 Task: Research Airbnb properties in Roissy-en-Brie, France from 9th December, 2023 to 16th December, 2023 for 2 adults. Place can be entire room with 2 bedrooms having 1 beds and 1 bathroom. Property type can be flat.
Action: Mouse moved to (475, 82)
Screenshot: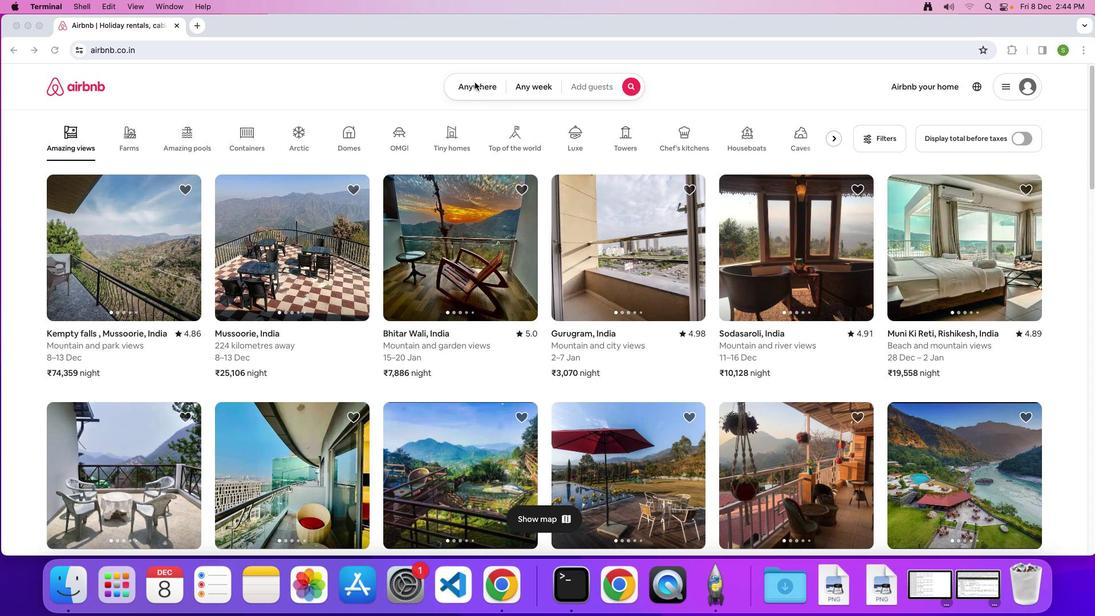 
Action: Mouse pressed left at (475, 82)
Screenshot: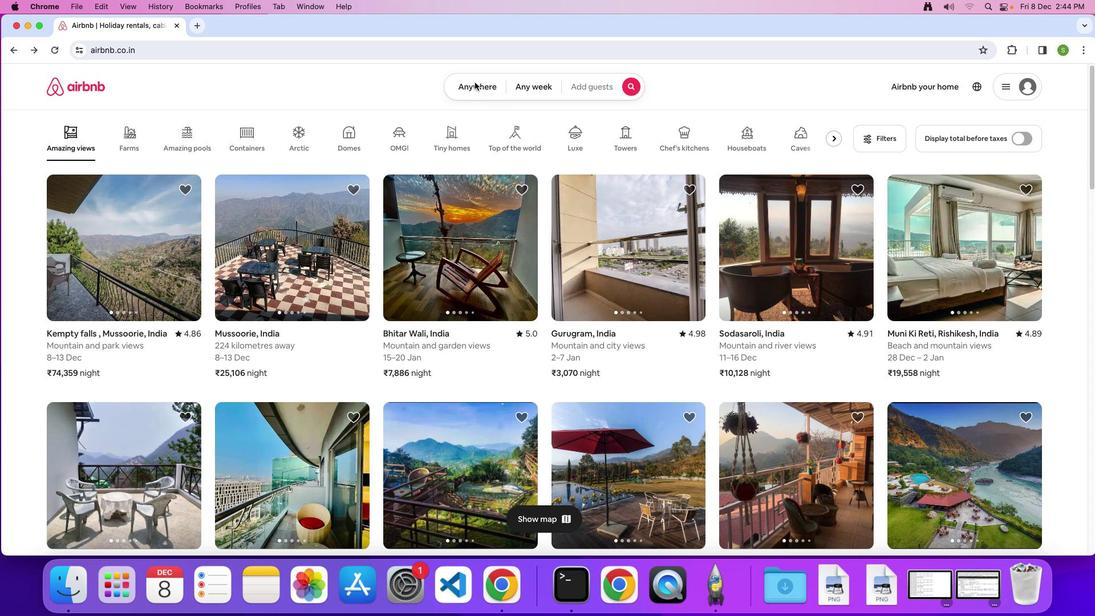 
Action: Mouse moved to (473, 85)
Screenshot: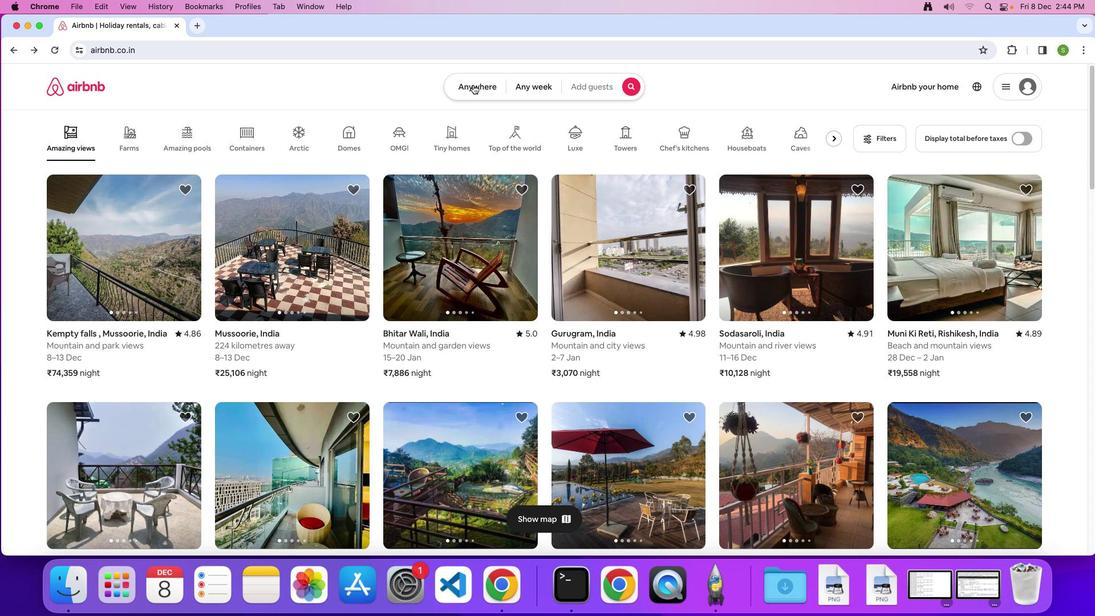 
Action: Mouse pressed left at (473, 85)
Screenshot: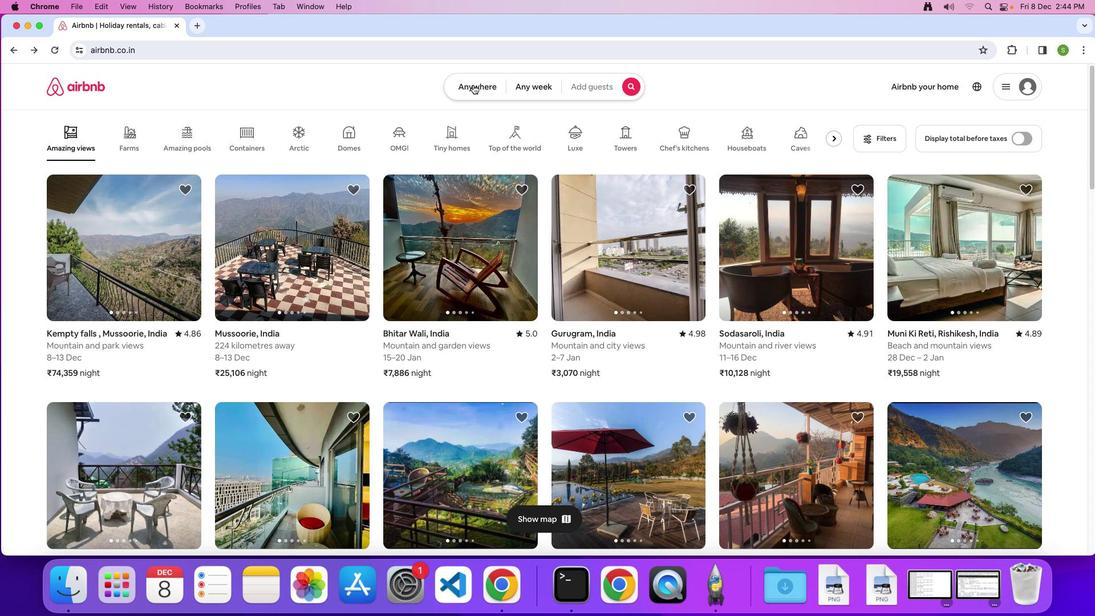 
Action: Mouse moved to (429, 134)
Screenshot: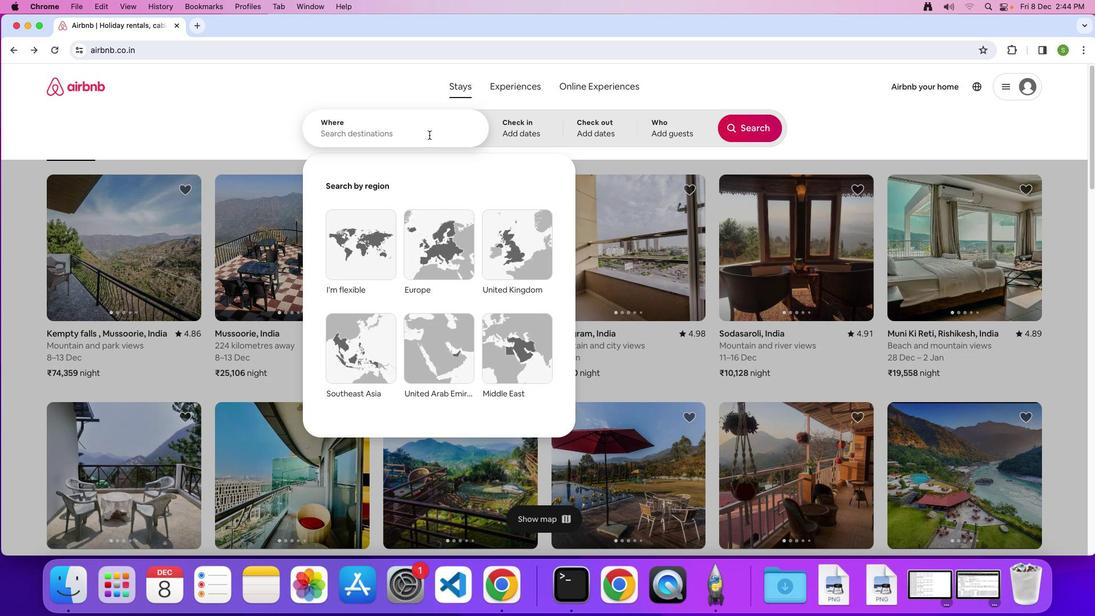 
Action: Mouse pressed left at (429, 134)
Screenshot: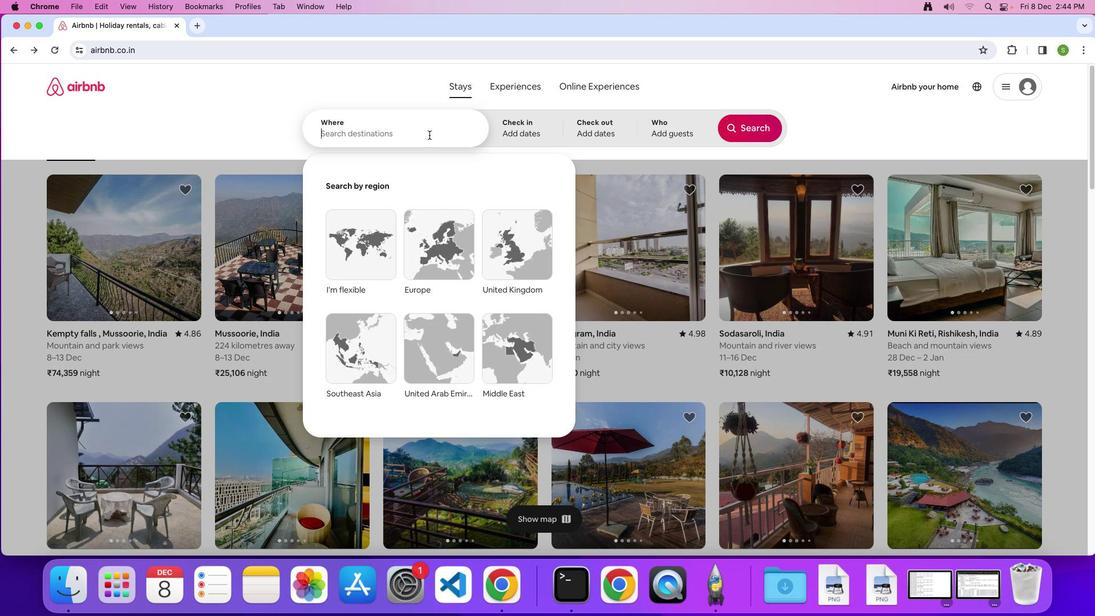 
Action: Key pressed 'R'Key.caps_lock'o''i''s''s''y''-''e''n''-'Key.shift'B''r''i''e'','Key.spaceKey.shift'F''r''a''n''c''e'Key.enter
Screenshot: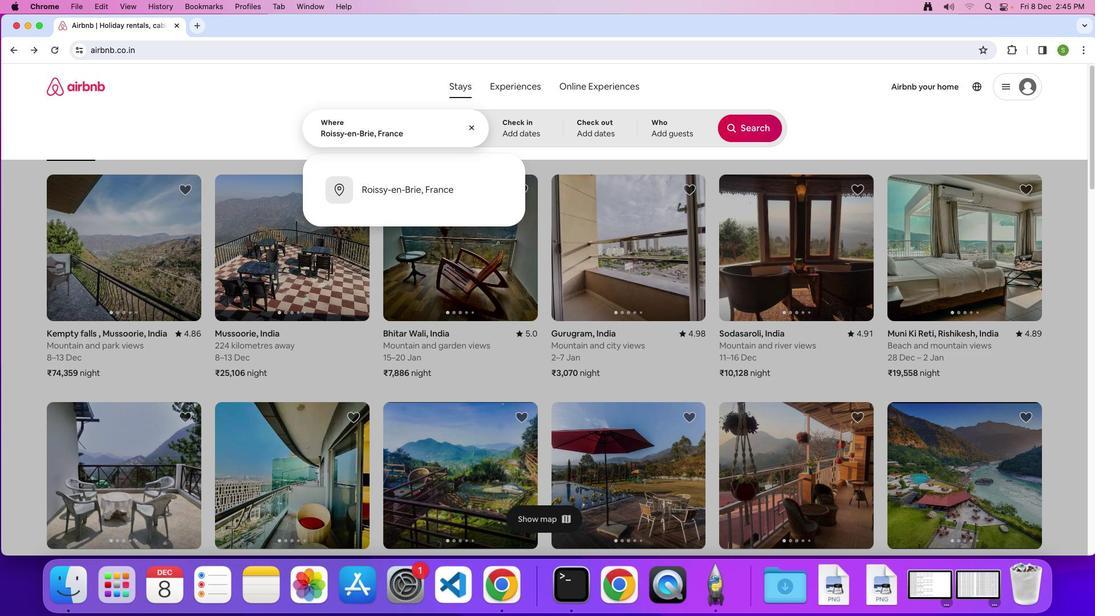 
Action: Mouse moved to (507, 300)
Screenshot: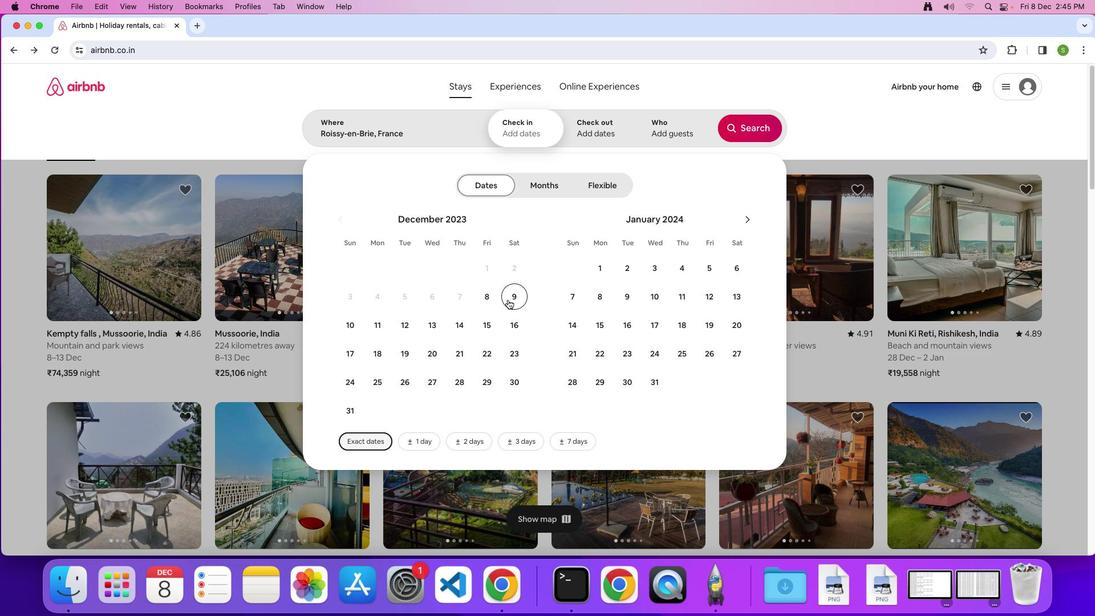 
Action: Mouse pressed left at (507, 300)
Screenshot: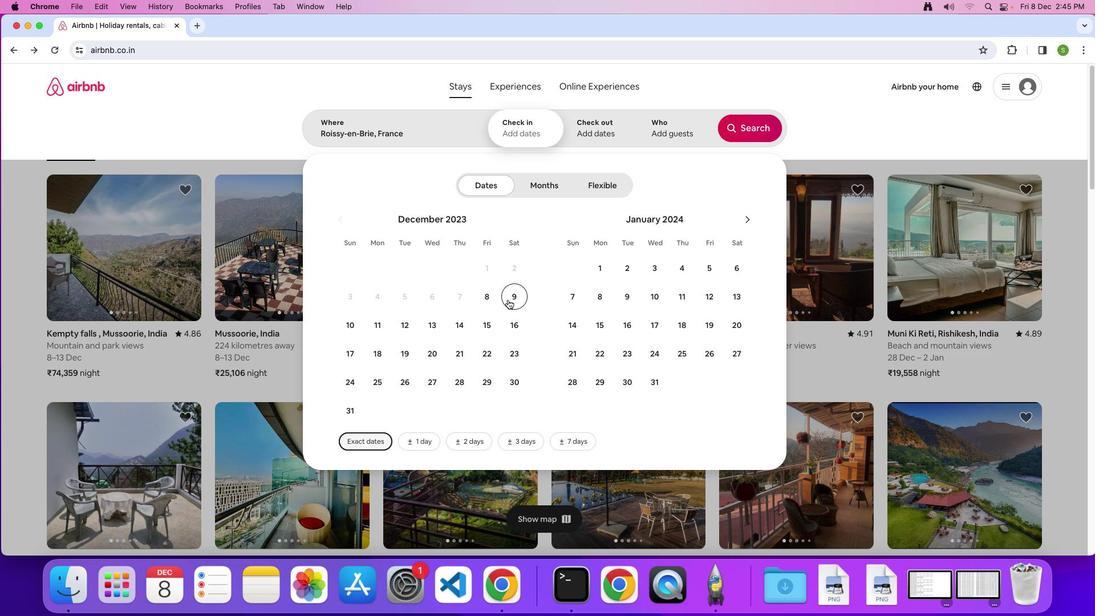 
Action: Mouse moved to (514, 329)
Screenshot: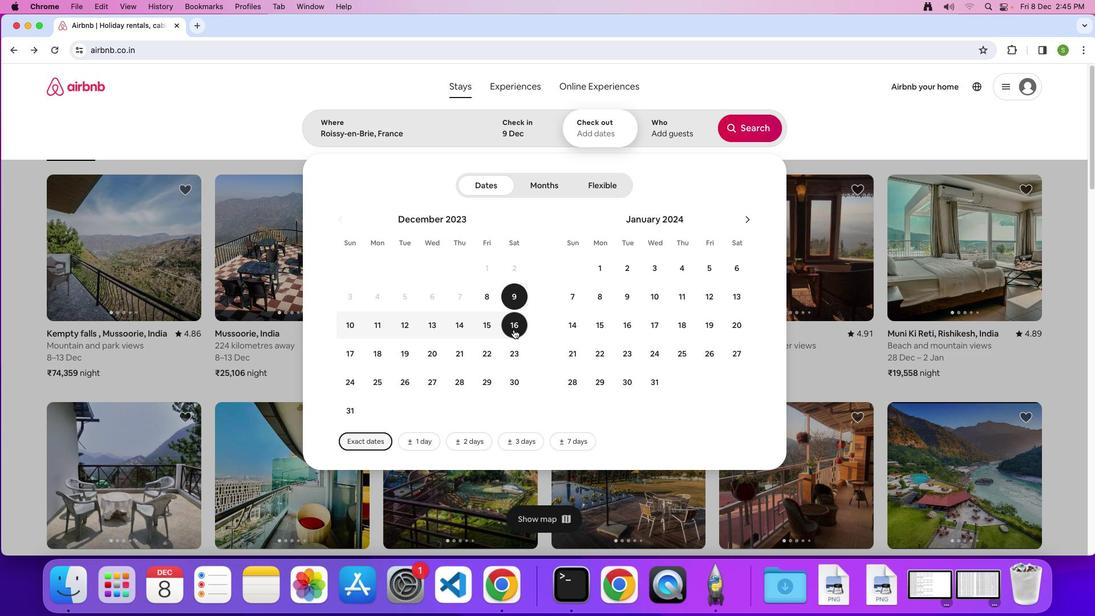 
Action: Mouse pressed left at (514, 329)
Screenshot: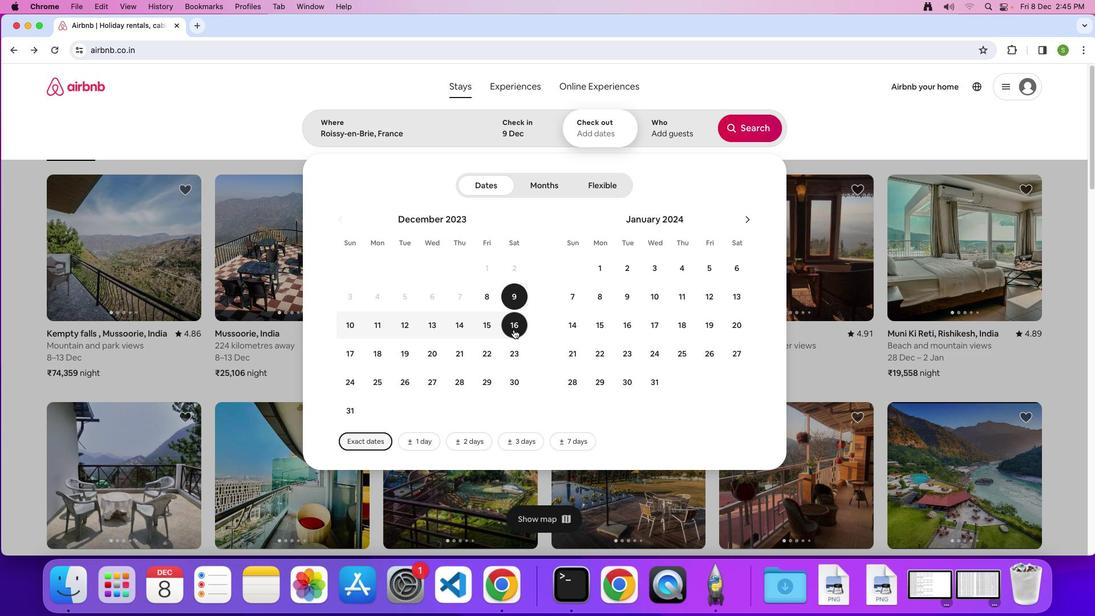
Action: Mouse moved to (663, 125)
Screenshot: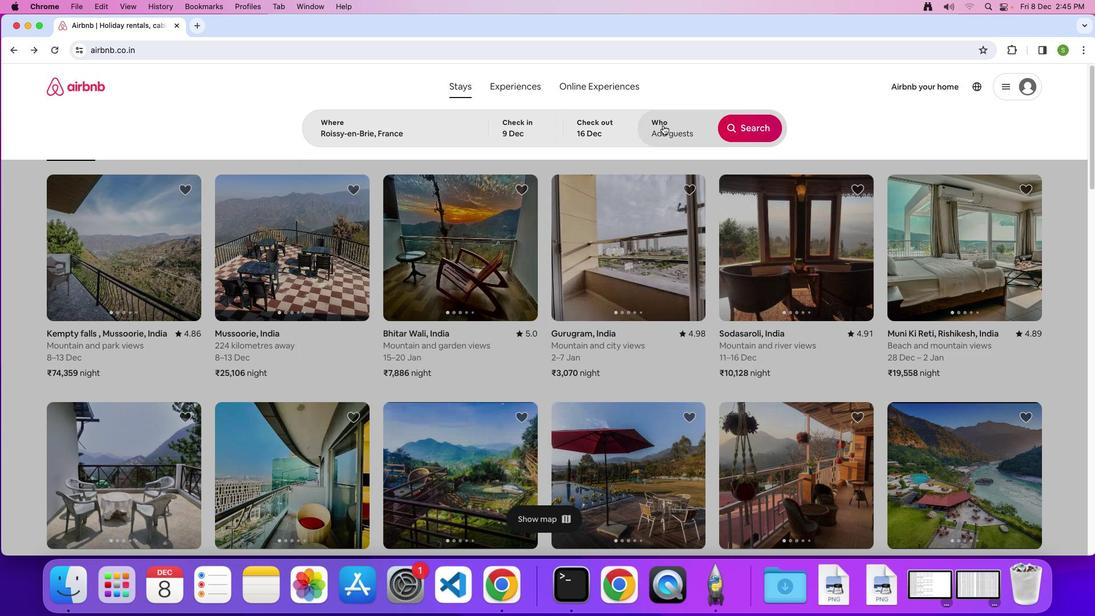 
Action: Mouse pressed left at (663, 125)
Screenshot: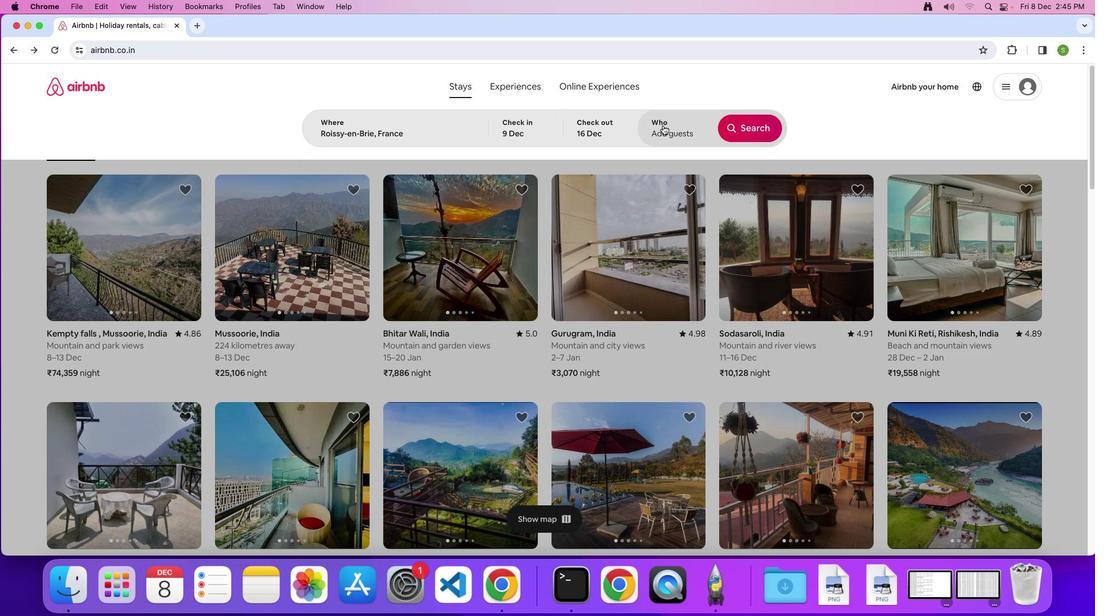 
Action: Mouse moved to (747, 188)
Screenshot: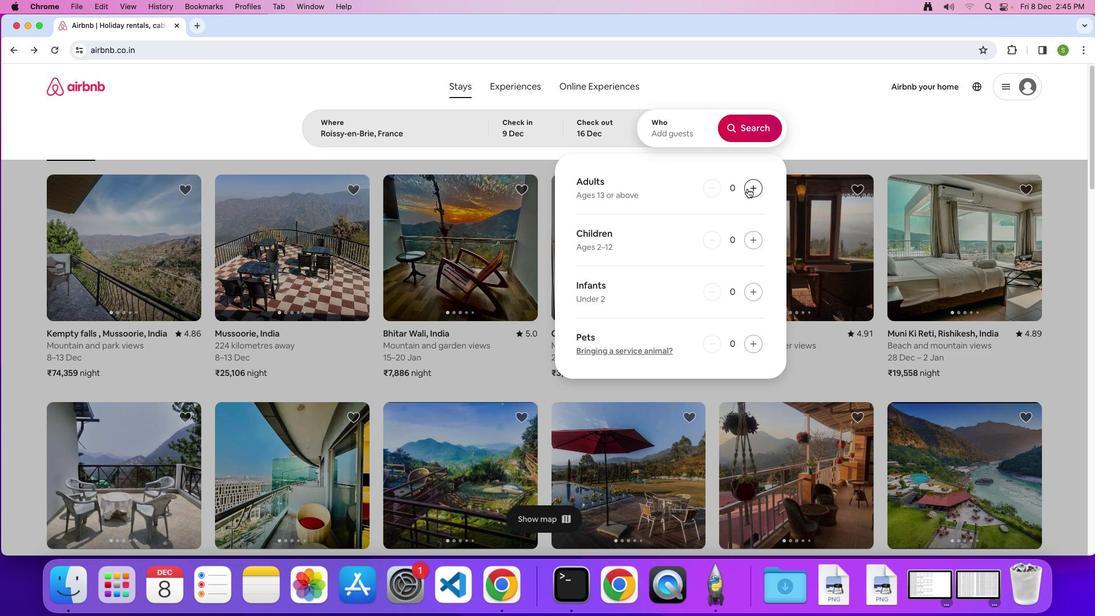 
Action: Mouse pressed left at (747, 188)
Screenshot: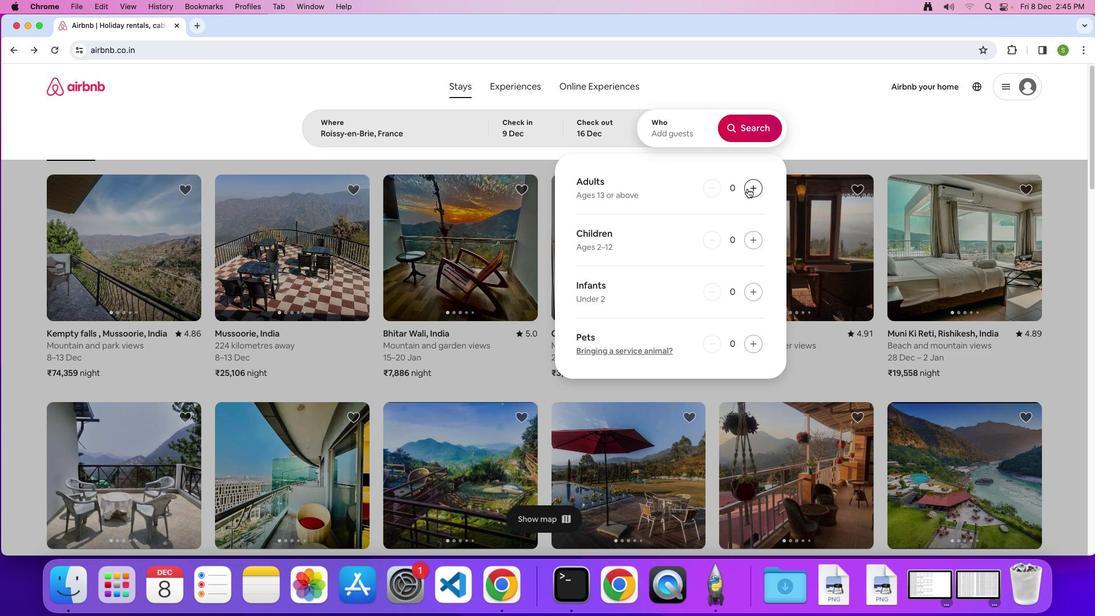 
Action: Mouse moved to (750, 187)
Screenshot: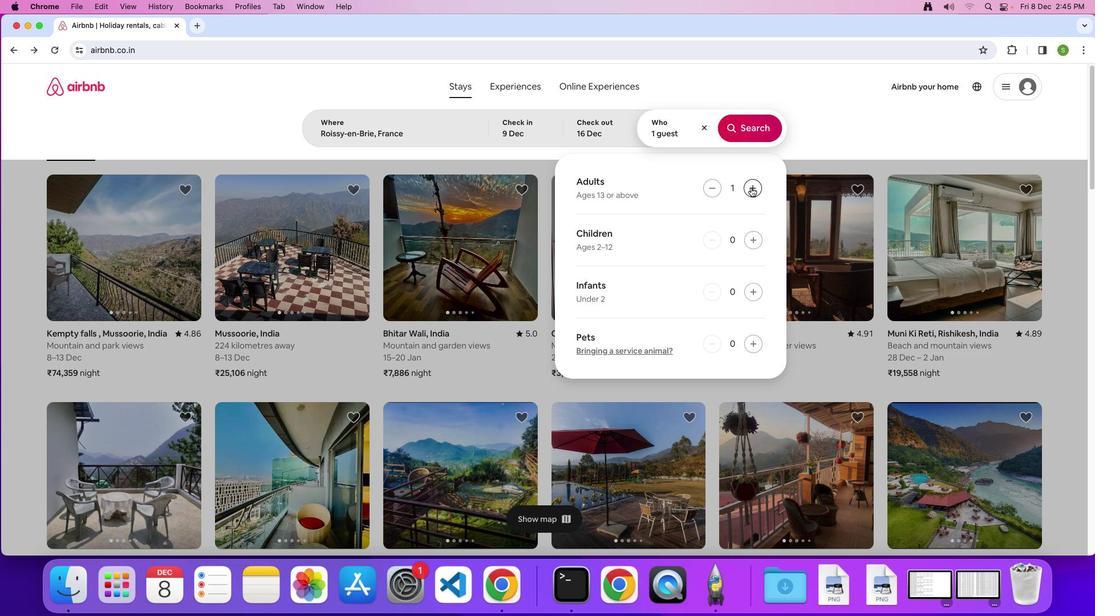 
Action: Mouse pressed left at (750, 187)
Screenshot: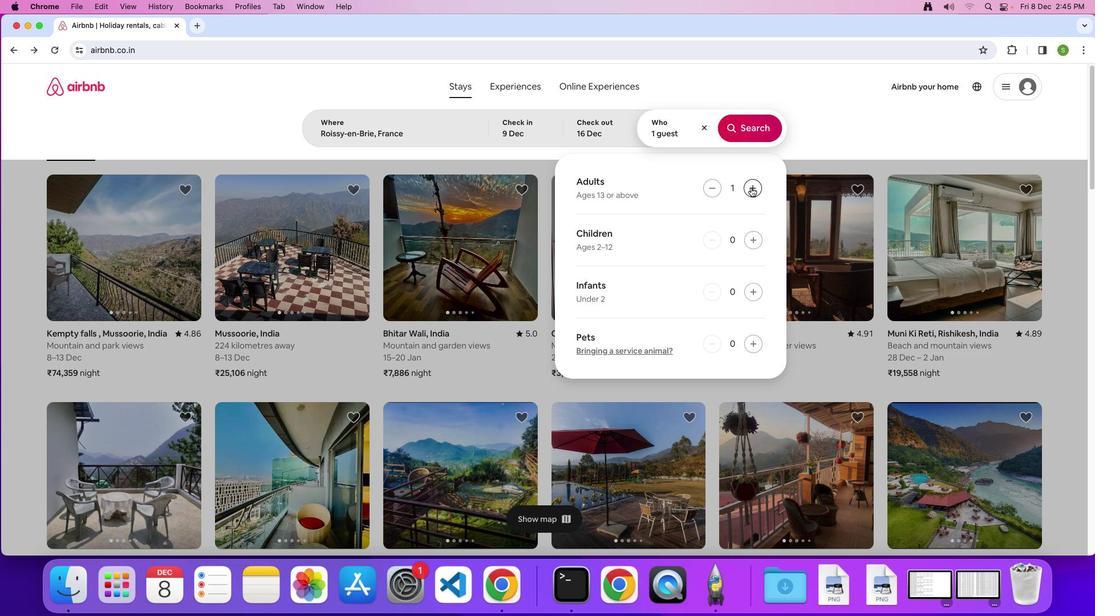 
Action: Mouse moved to (748, 131)
Screenshot: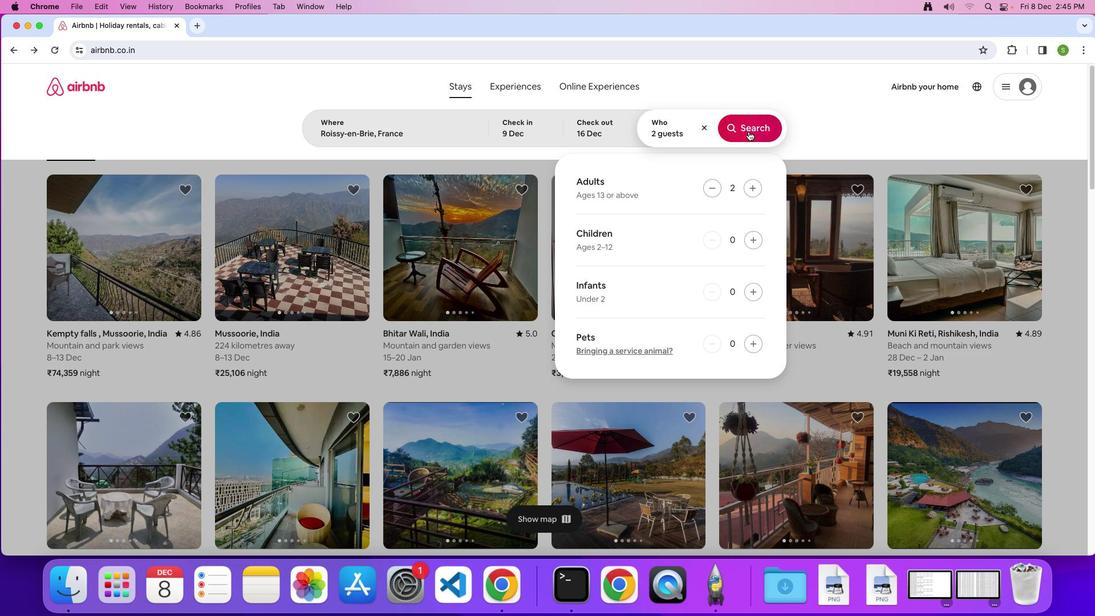
Action: Mouse pressed left at (748, 131)
Screenshot: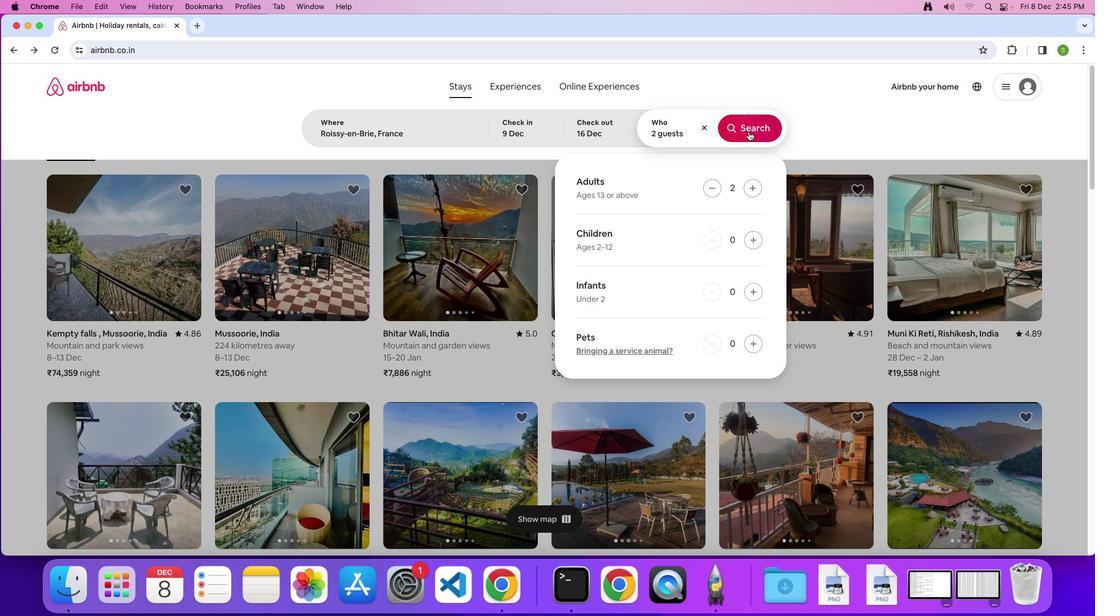 
Action: Mouse moved to (898, 131)
Screenshot: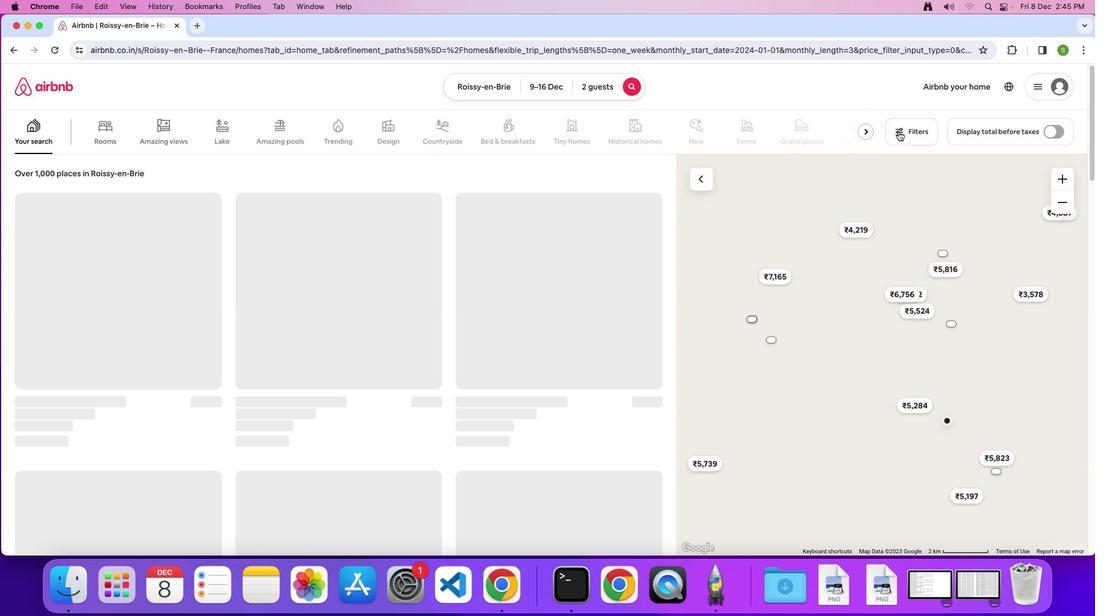
Action: Mouse pressed left at (898, 131)
Screenshot: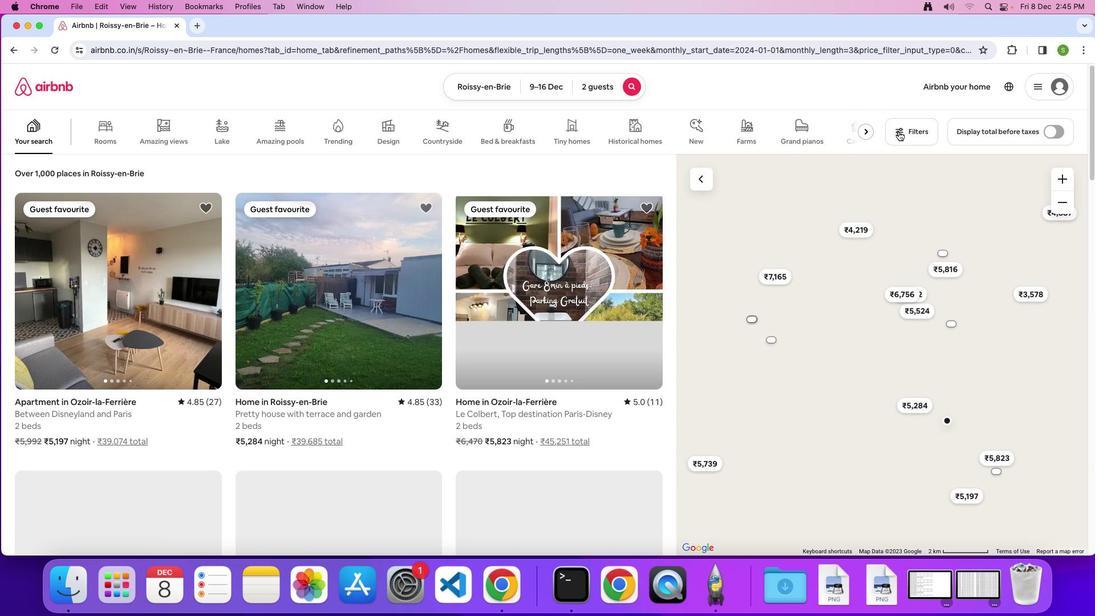 
Action: Mouse moved to (567, 382)
Screenshot: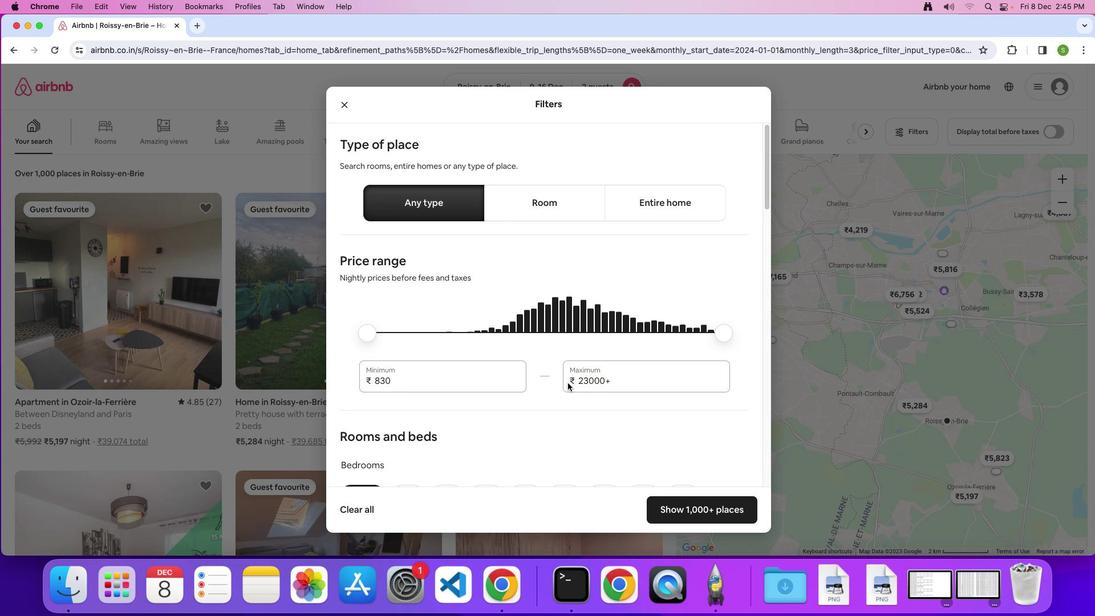 
Action: Mouse scrolled (567, 382) with delta (0, 0)
Screenshot: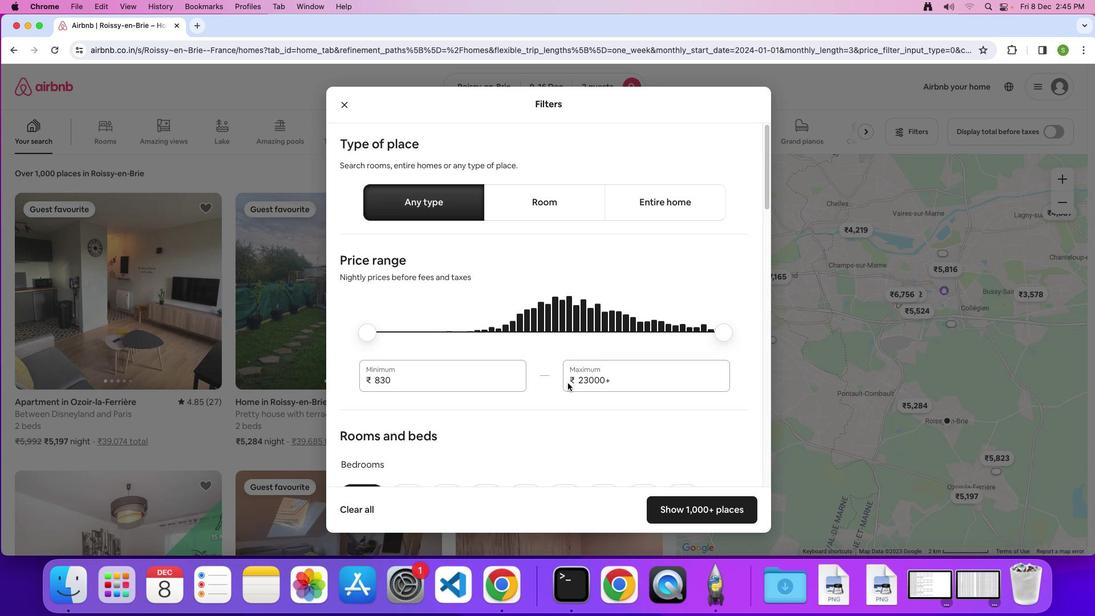 
Action: Mouse scrolled (567, 382) with delta (0, 0)
Screenshot: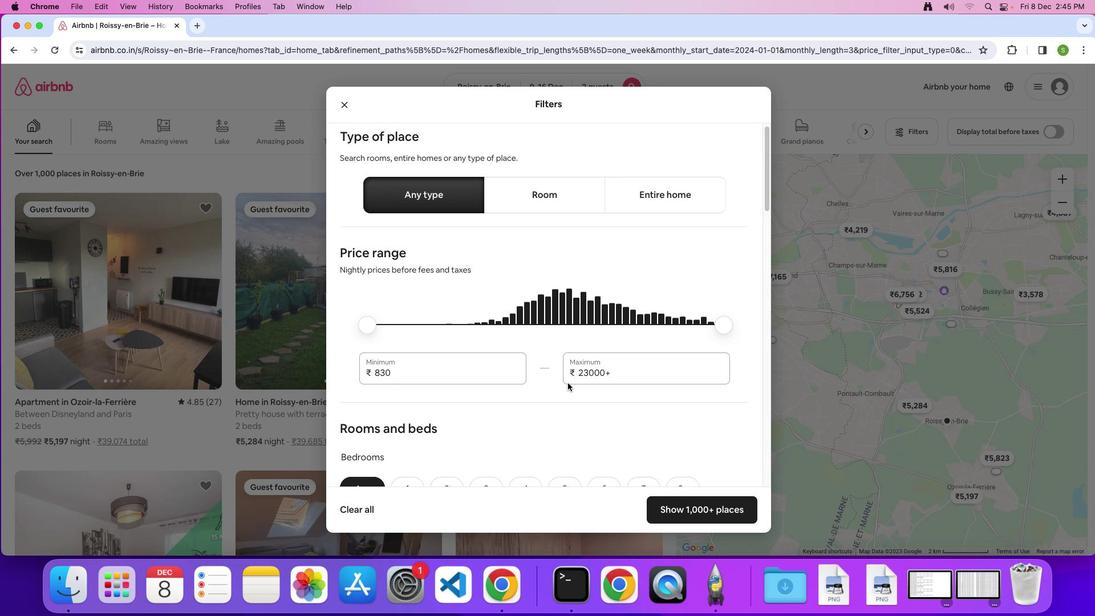 
Action: Mouse scrolled (567, 382) with delta (0, 0)
Screenshot: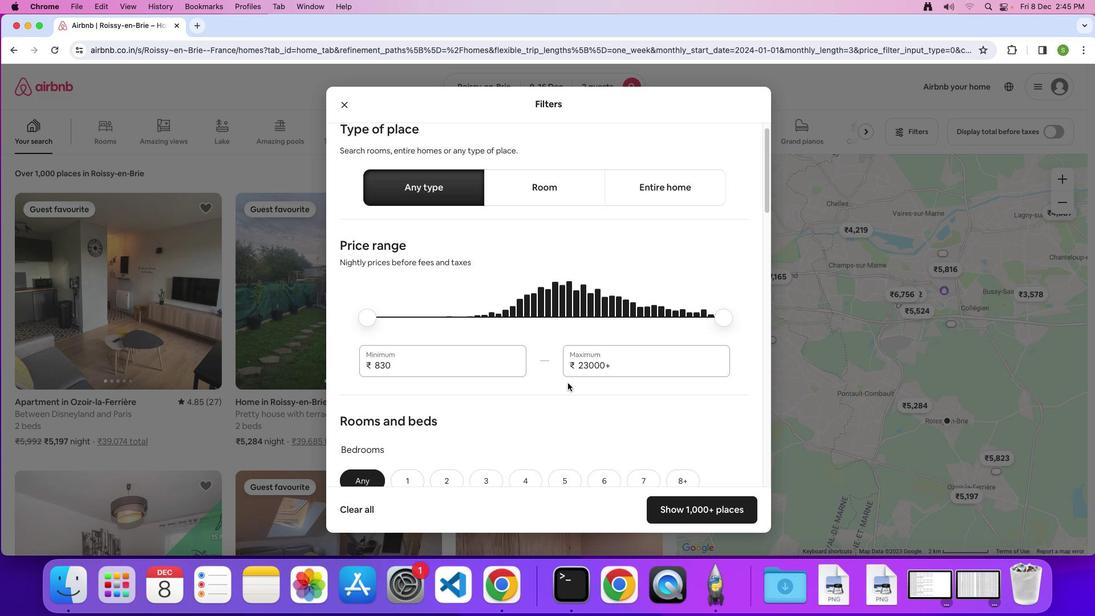 
Action: Mouse scrolled (567, 382) with delta (0, 0)
Screenshot: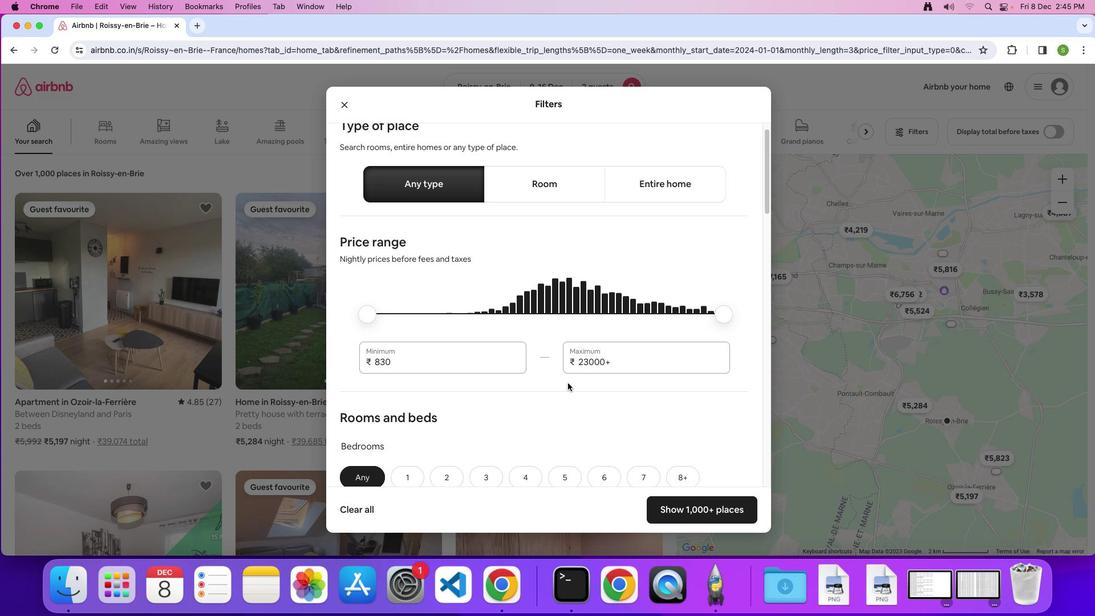 
Action: Mouse scrolled (567, 382) with delta (0, 0)
Screenshot: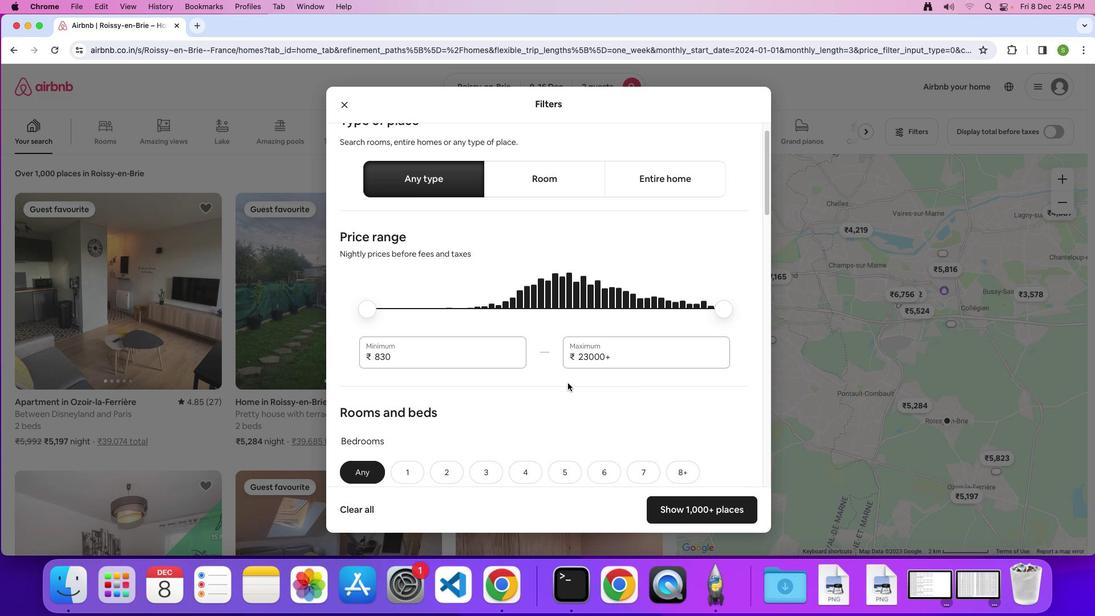 
Action: Mouse scrolled (567, 382) with delta (0, 0)
Screenshot: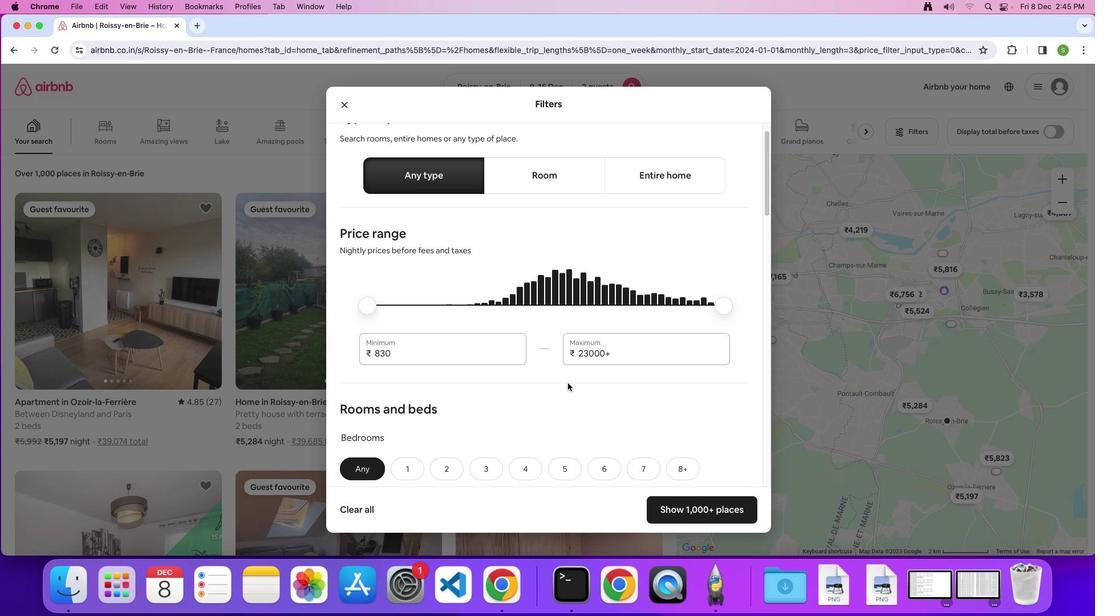 
Action: Mouse scrolled (567, 382) with delta (0, 0)
Screenshot: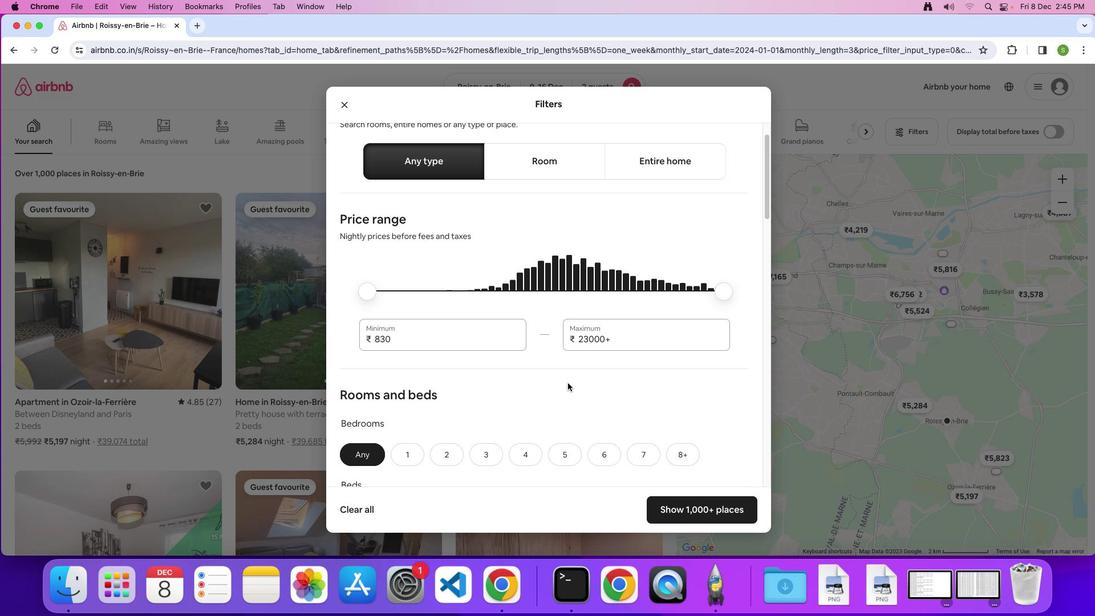 
Action: Mouse scrolled (567, 382) with delta (0, 0)
Screenshot: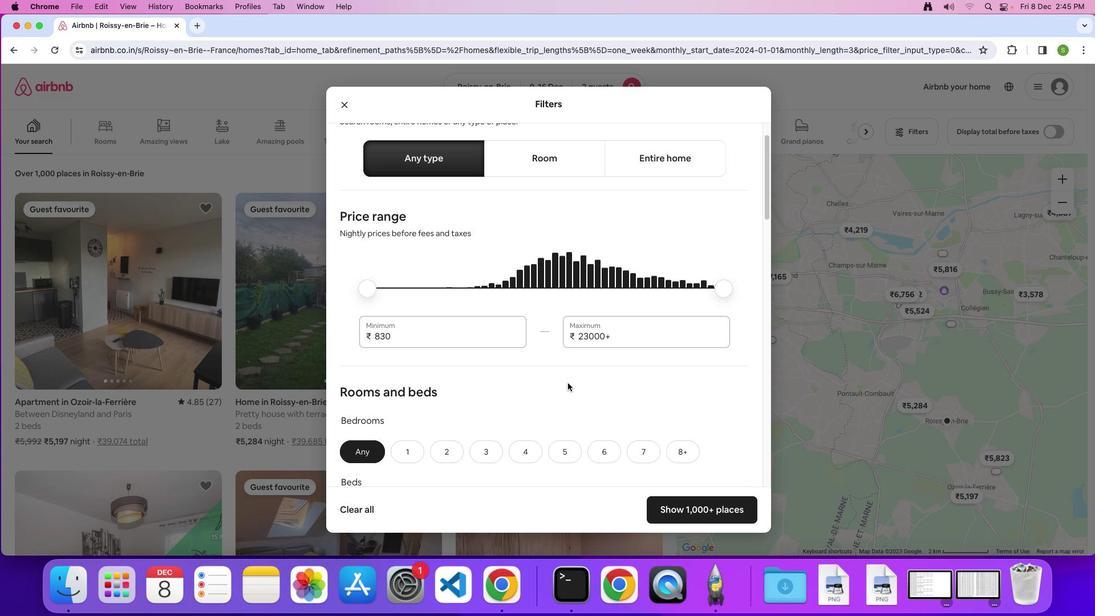 
Action: Mouse scrolled (567, 382) with delta (0, 0)
Screenshot: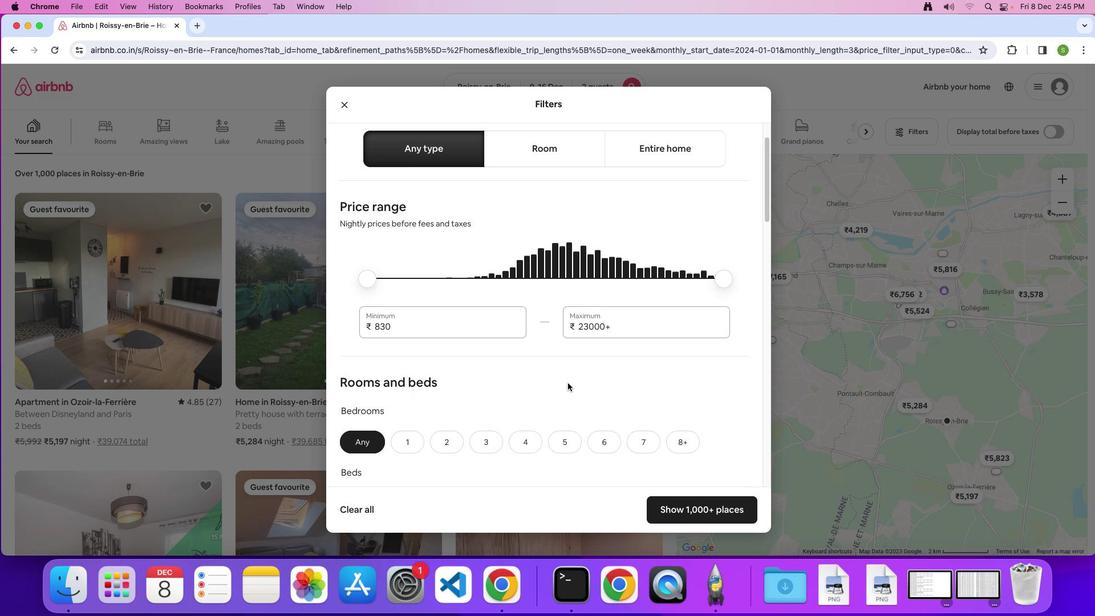
Action: Mouse scrolled (567, 382) with delta (0, 0)
Screenshot: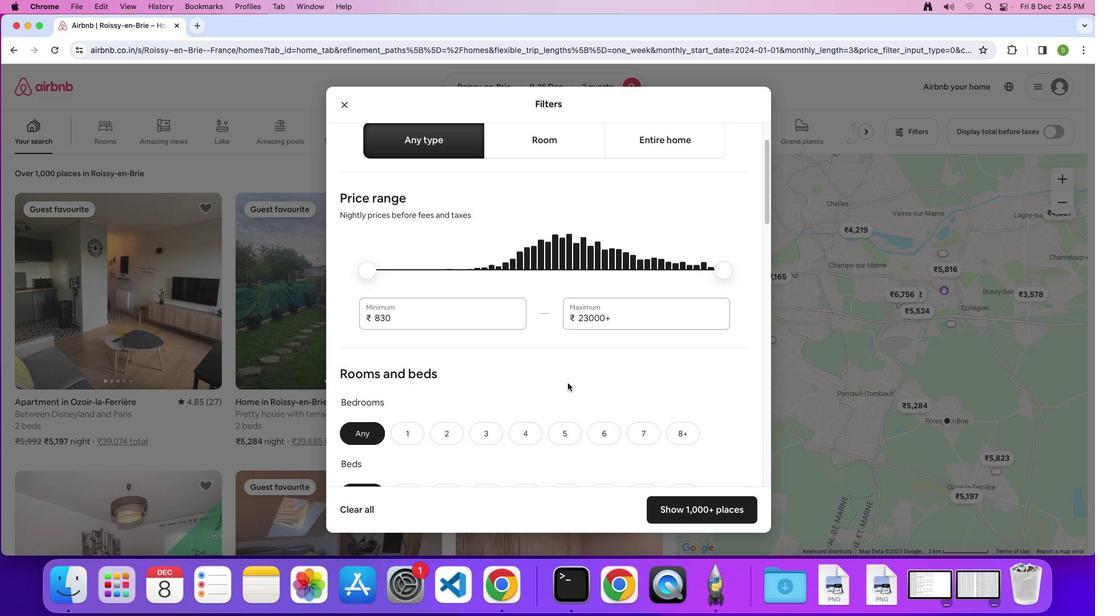 
Action: Mouse scrolled (567, 382) with delta (0, 0)
Screenshot: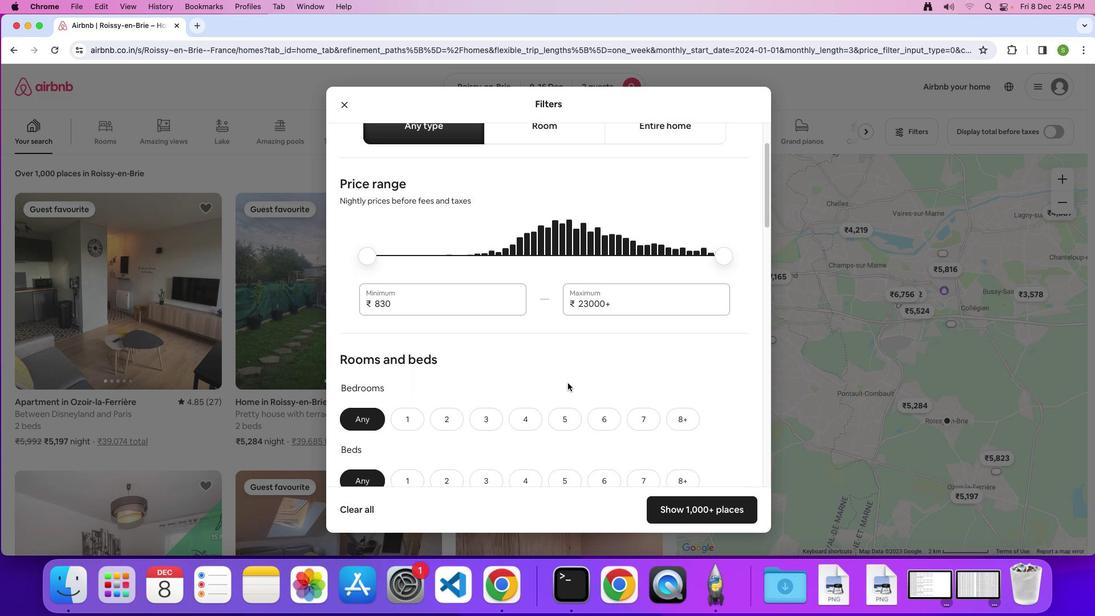 
Action: Mouse scrolled (567, 382) with delta (0, 0)
Screenshot: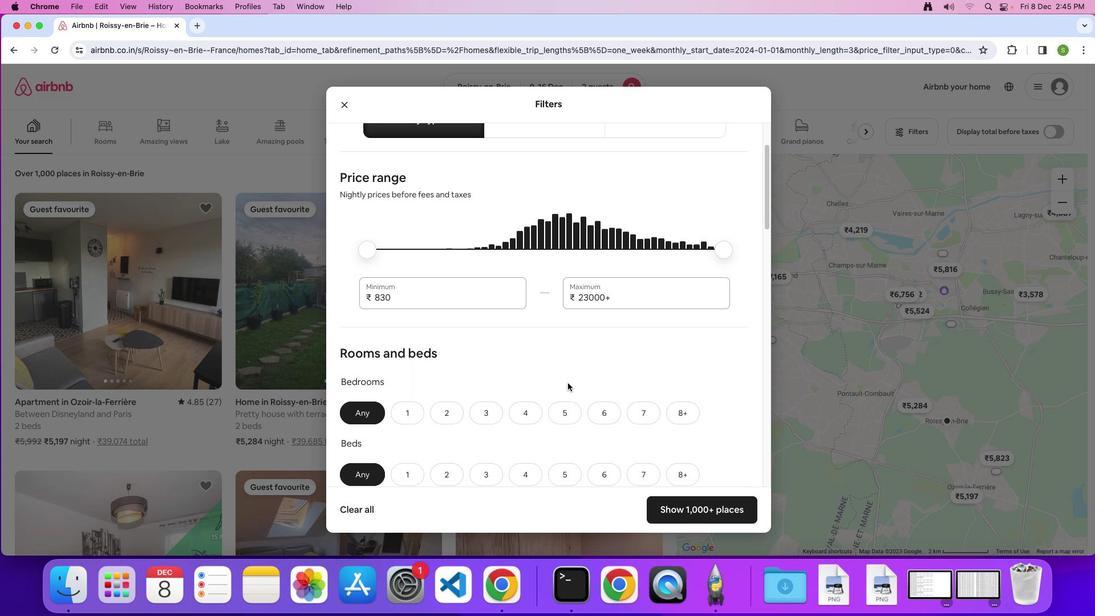 
Action: Mouse moved to (568, 382)
Screenshot: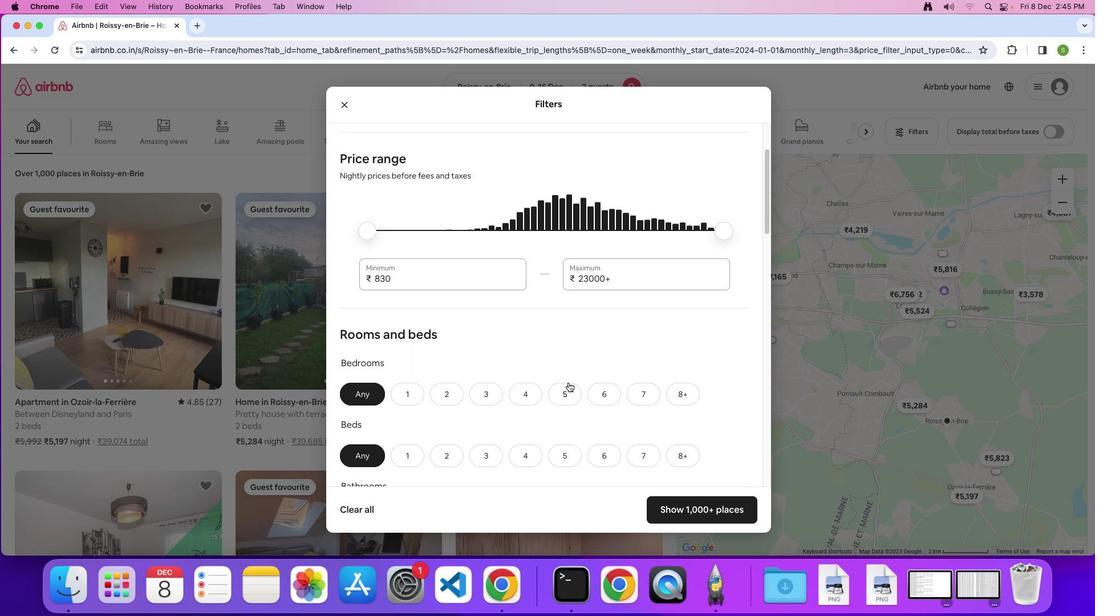 
Action: Mouse scrolled (568, 382) with delta (0, 0)
Screenshot: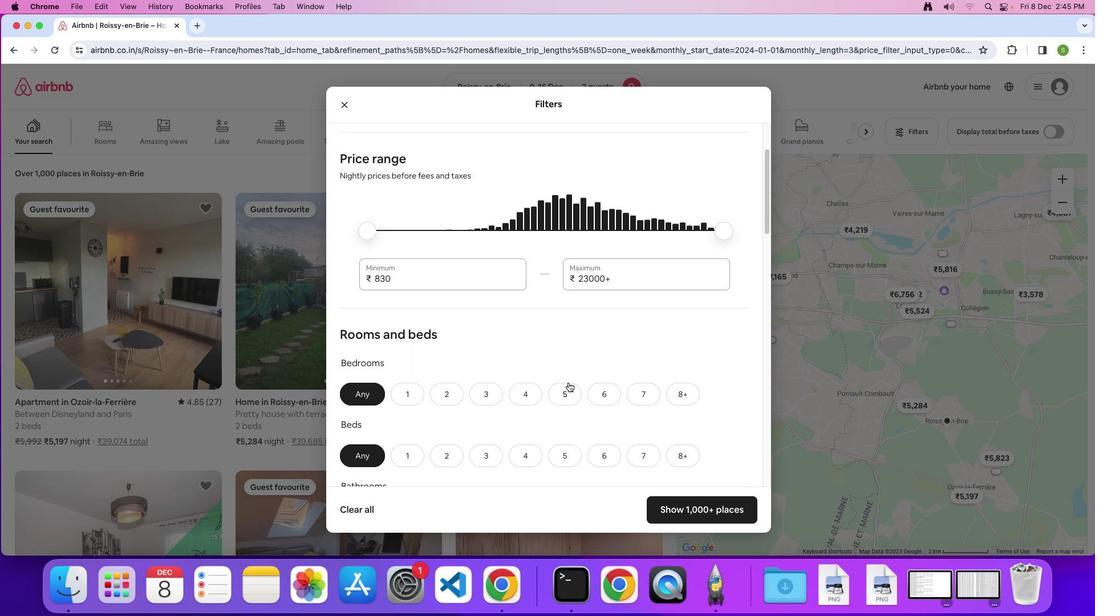 
Action: Mouse scrolled (568, 382) with delta (0, 0)
Screenshot: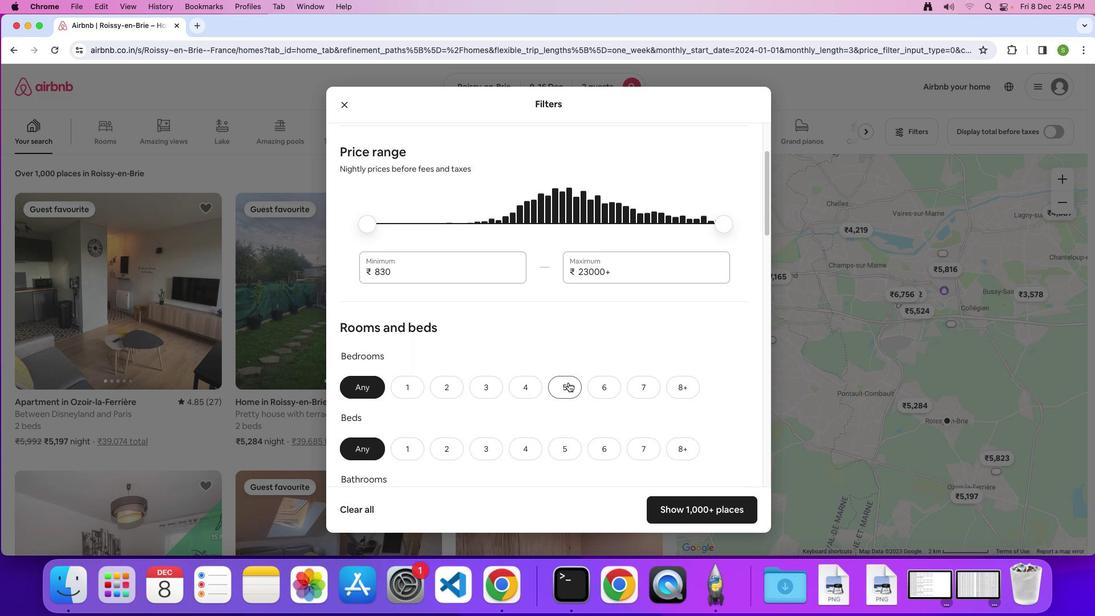 
Action: Mouse moved to (568, 382)
Screenshot: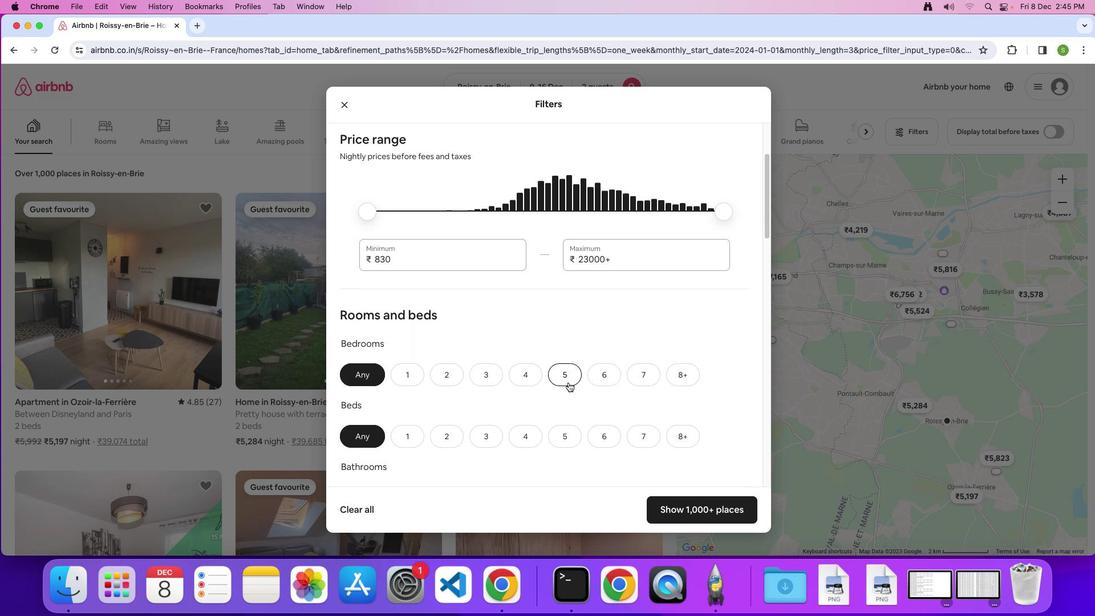 
Action: Mouse scrolled (568, 382) with delta (0, 0)
Screenshot: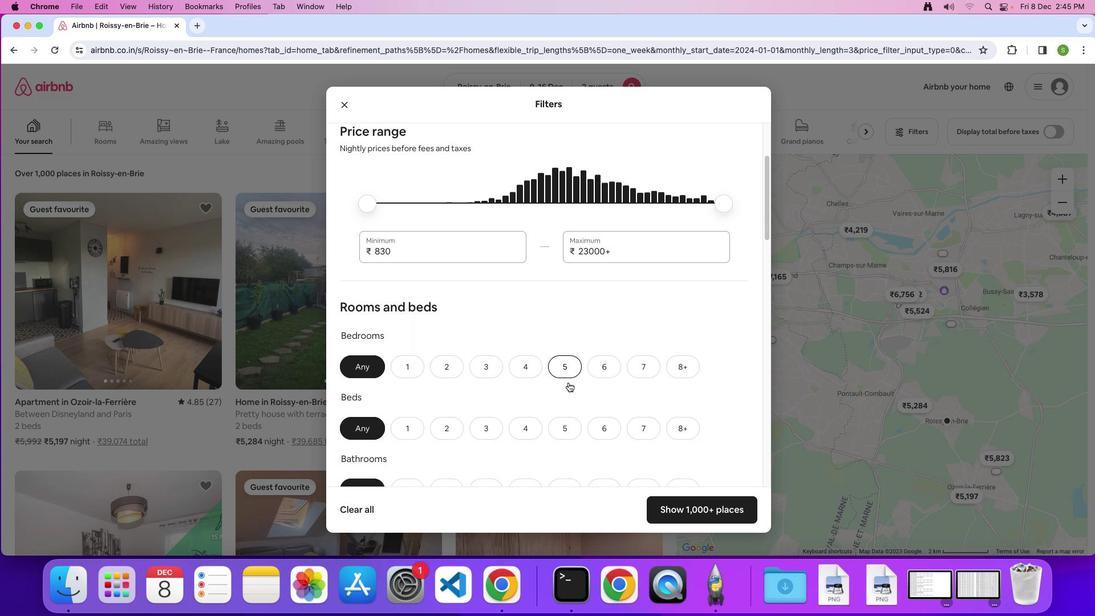 
Action: Mouse scrolled (568, 382) with delta (0, 0)
Screenshot: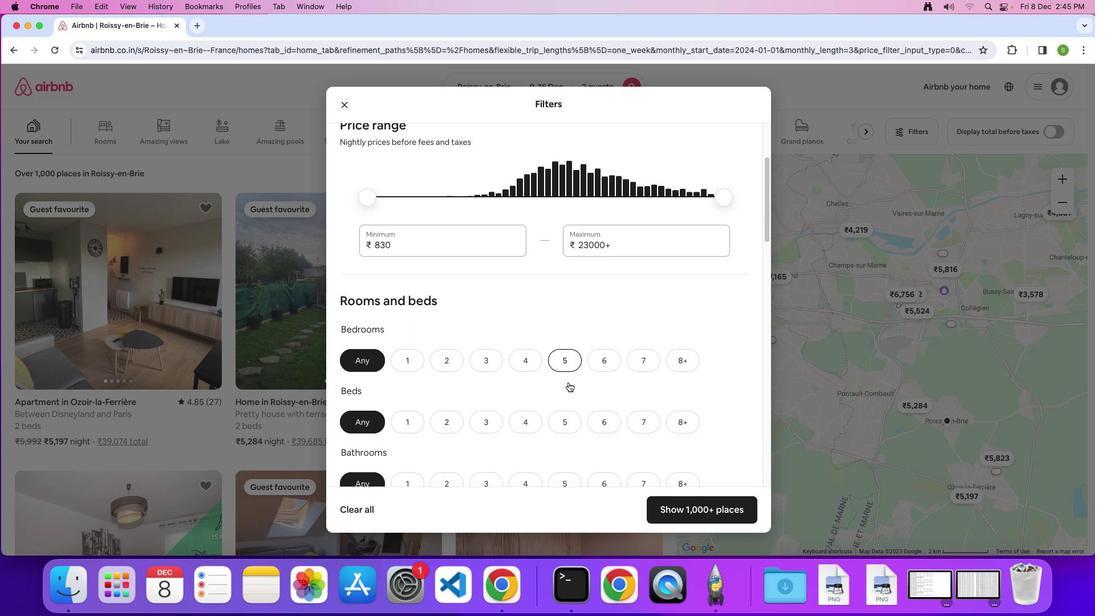 
Action: Mouse scrolled (568, 382) with delta (0, 0)
Screenshot: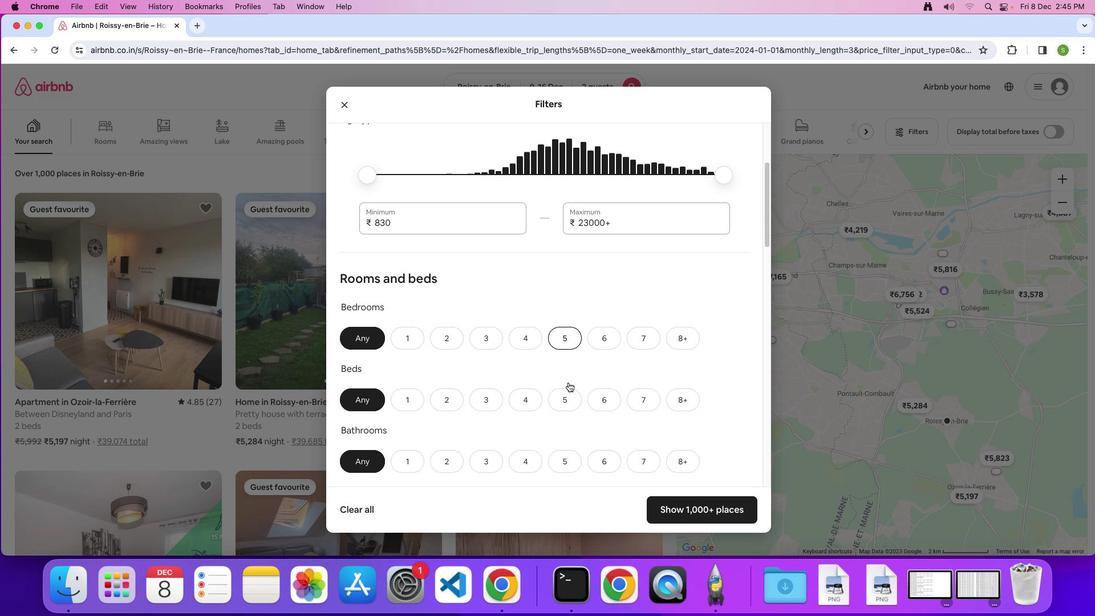 
Action: Mouse moved to (451, 314)
Screenshot: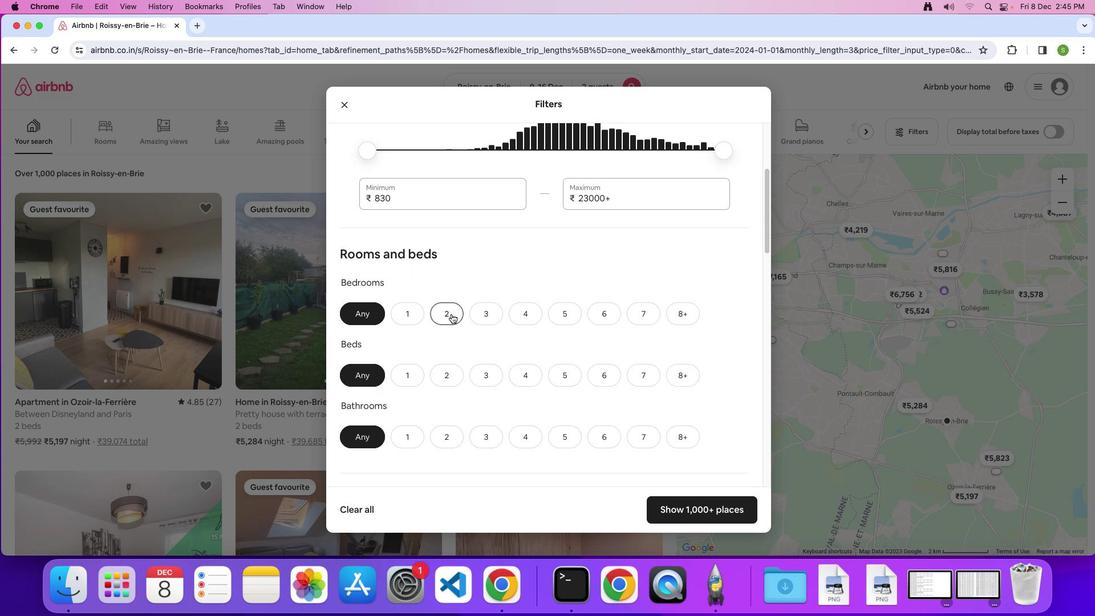 
Action: Mouse pressed left at (451, 314)
Screenshot: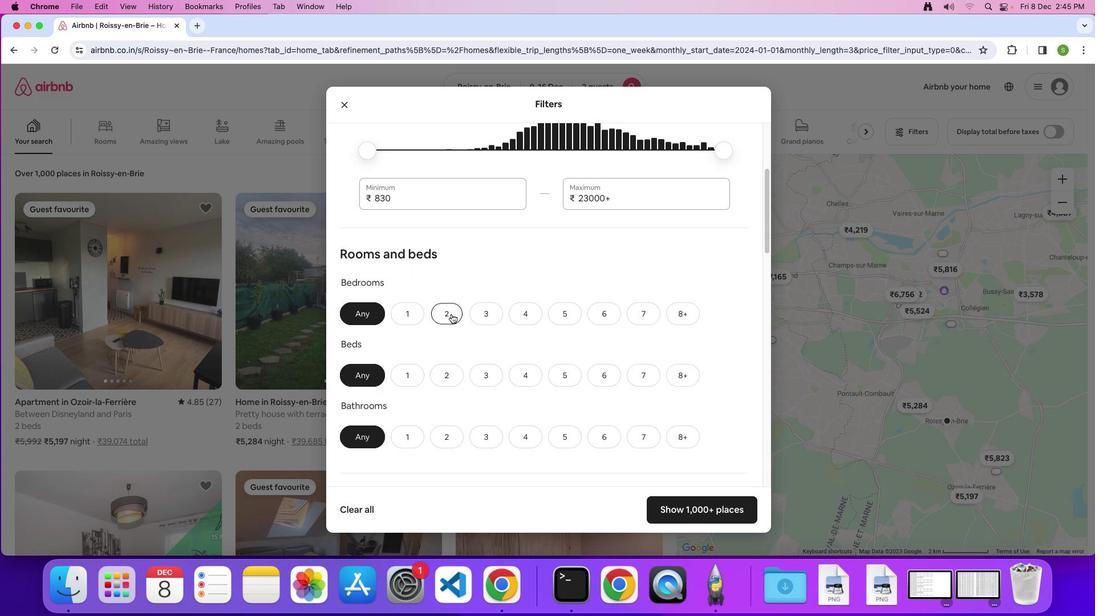 
Action: Mouse moved to (511, 380)
Screenshot: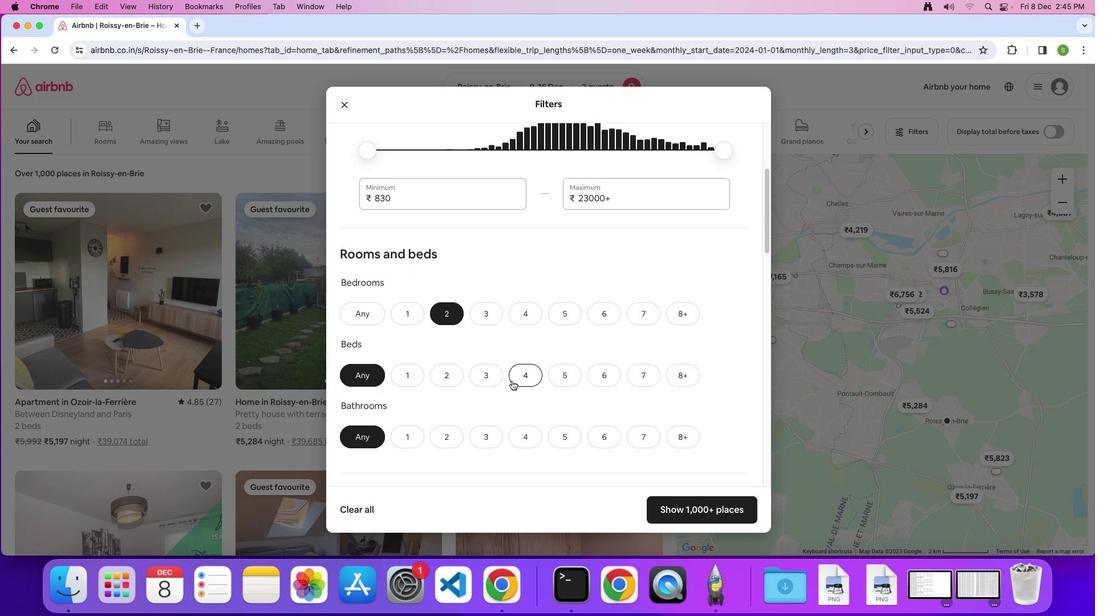 
Action: Mouse scrolled (511, 380) with delta (0, 0)
Screenshot: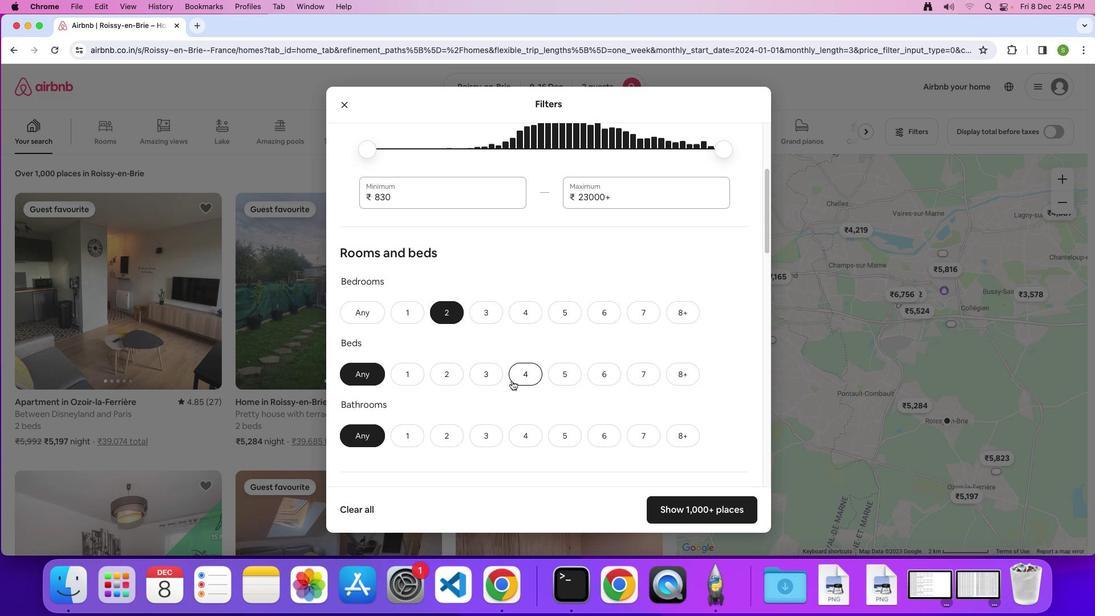 
Action: Mouse scrolled (511, 380) with delta (0, 0)
Screenshot: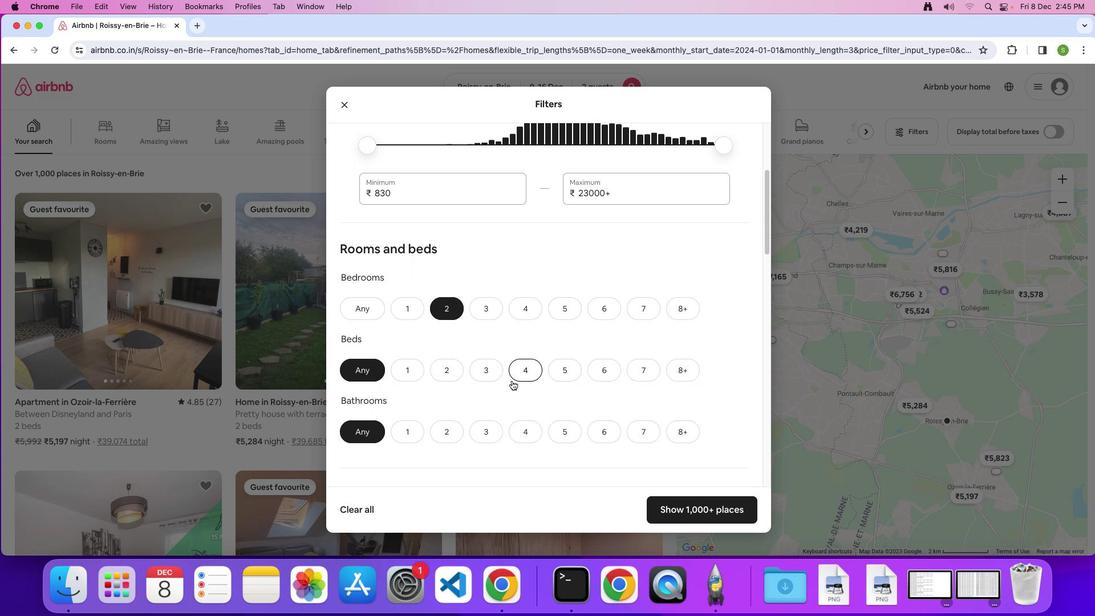 
Action: Mouse scrolled (511, 380) with delta (0, 0)
Screenshot: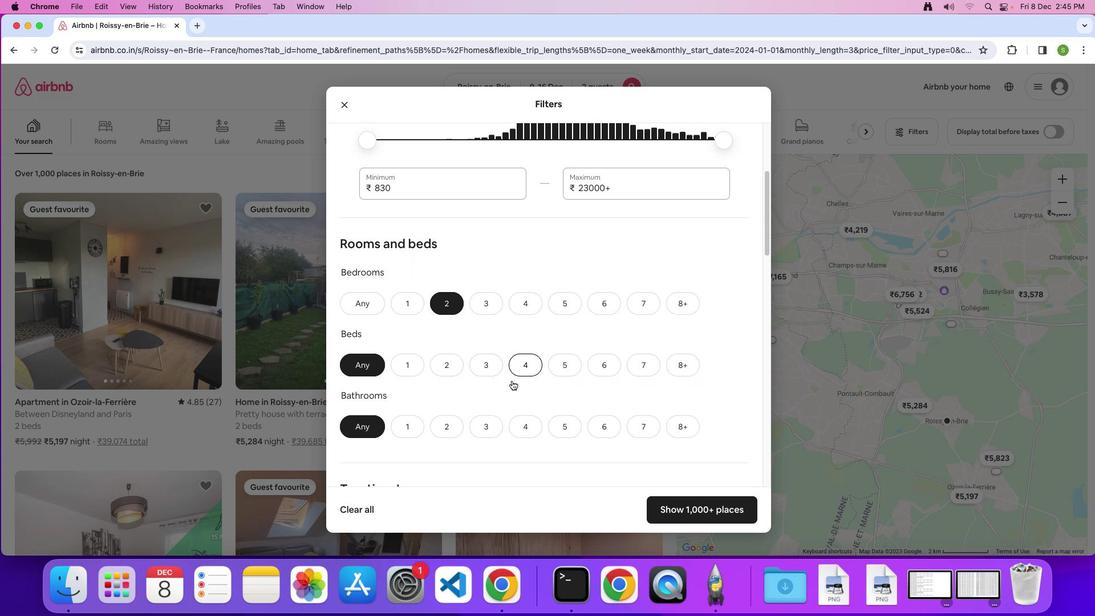 
Action: Mouse scrolled (511, 380) with delta (0, 0)
Screenshot: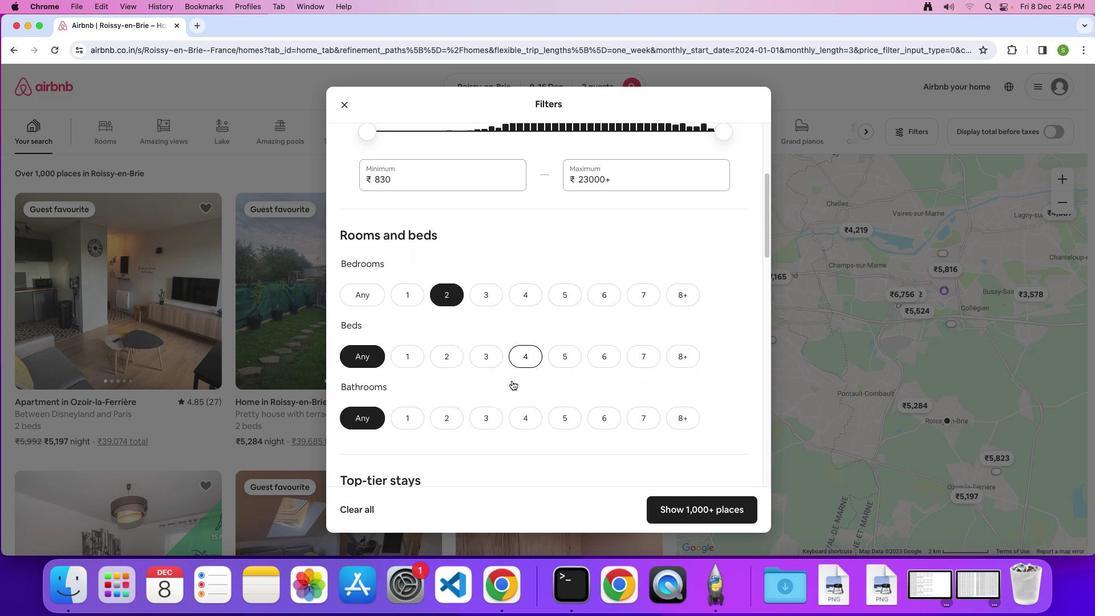 
Action: Mouse scrolled (511, 380) with delta (0, 0)
Screenshot: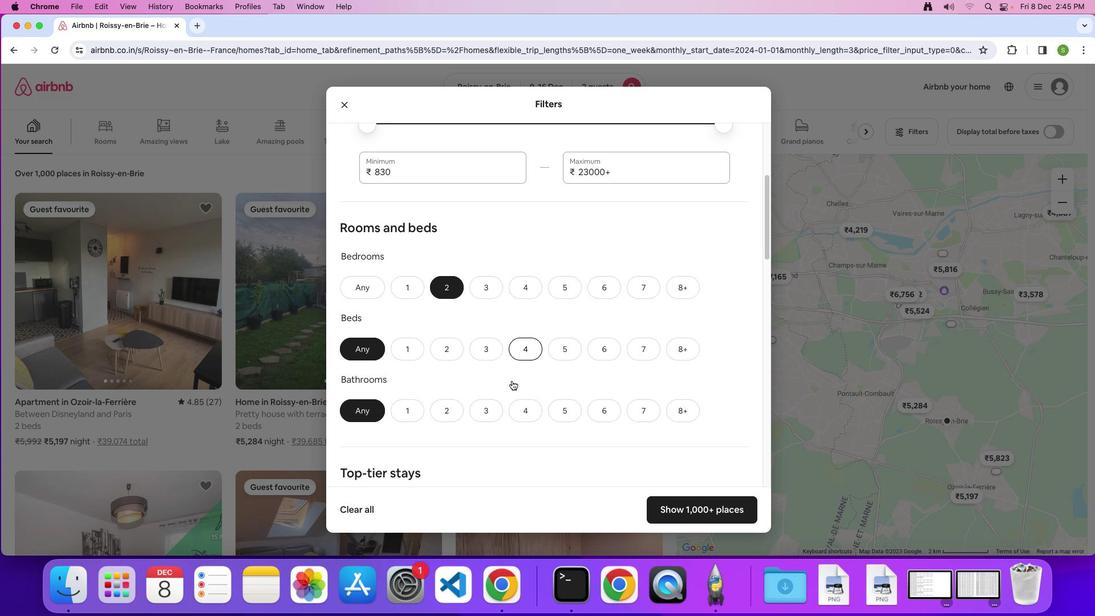 
Action: Mouse moved to (403, 346)
Screenshot: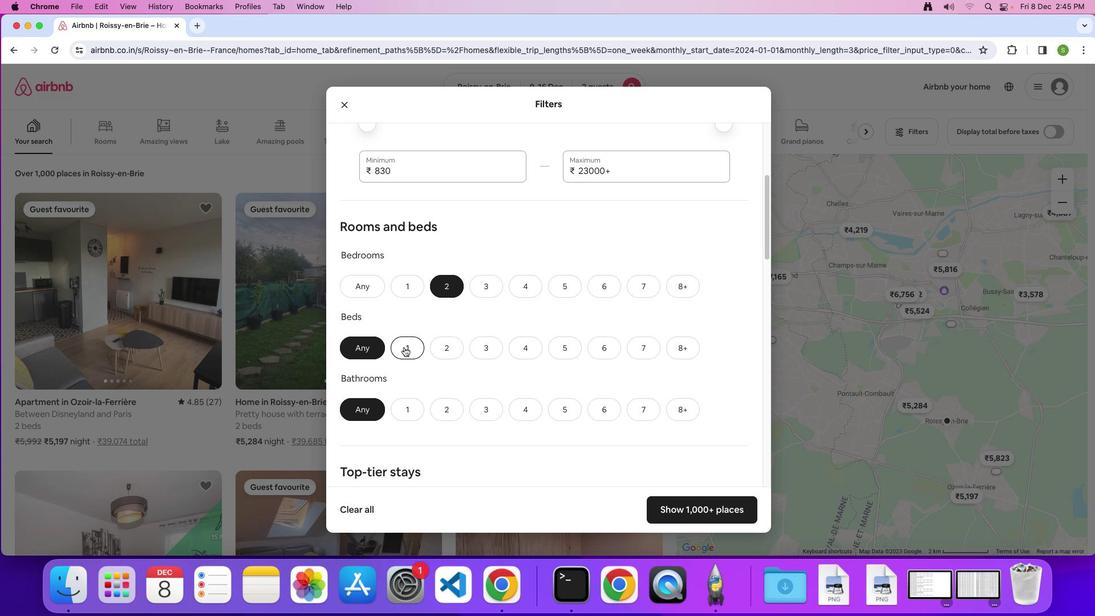 
Action: Mouse pressed left at (403, 346)
Screenshot: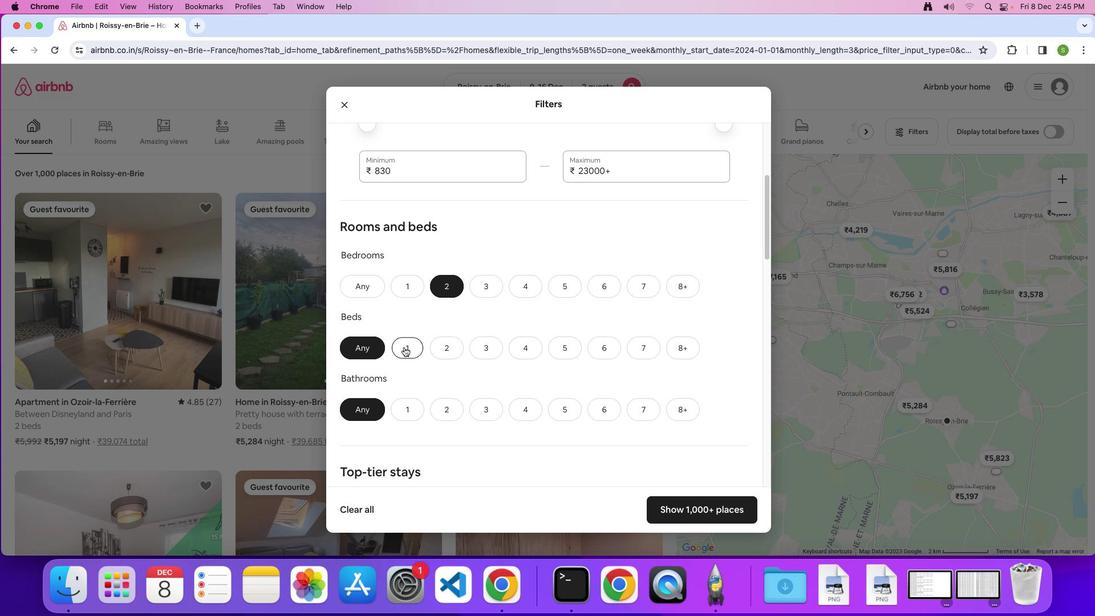 
Action: Mouse moved to (510, 376)
Screenshot: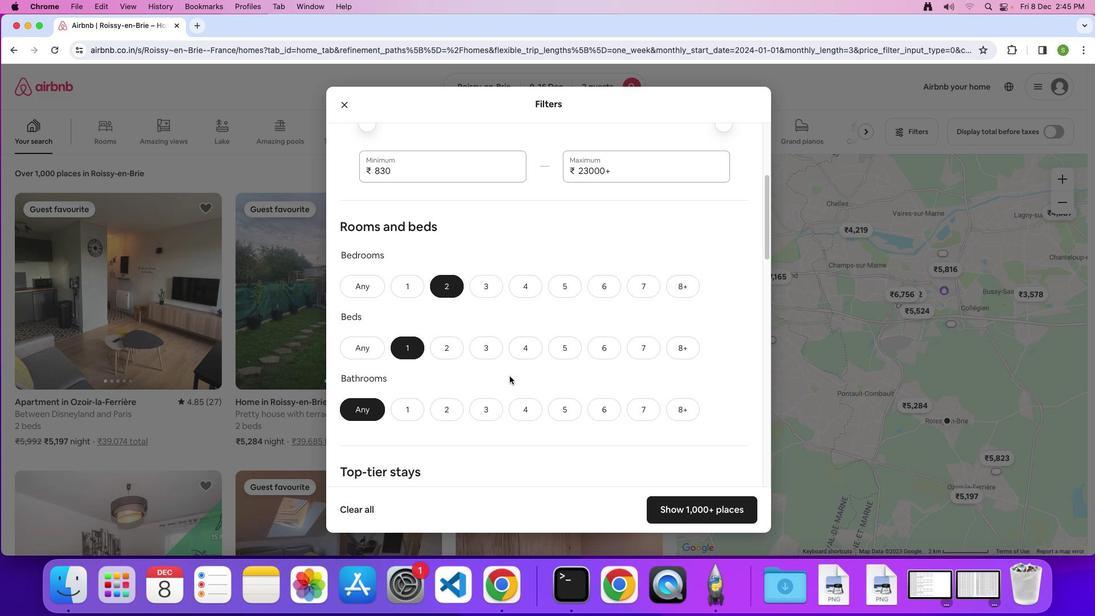 
Action: Mouse scrolled (510, 376) with delta (0, 0)
Screenshot: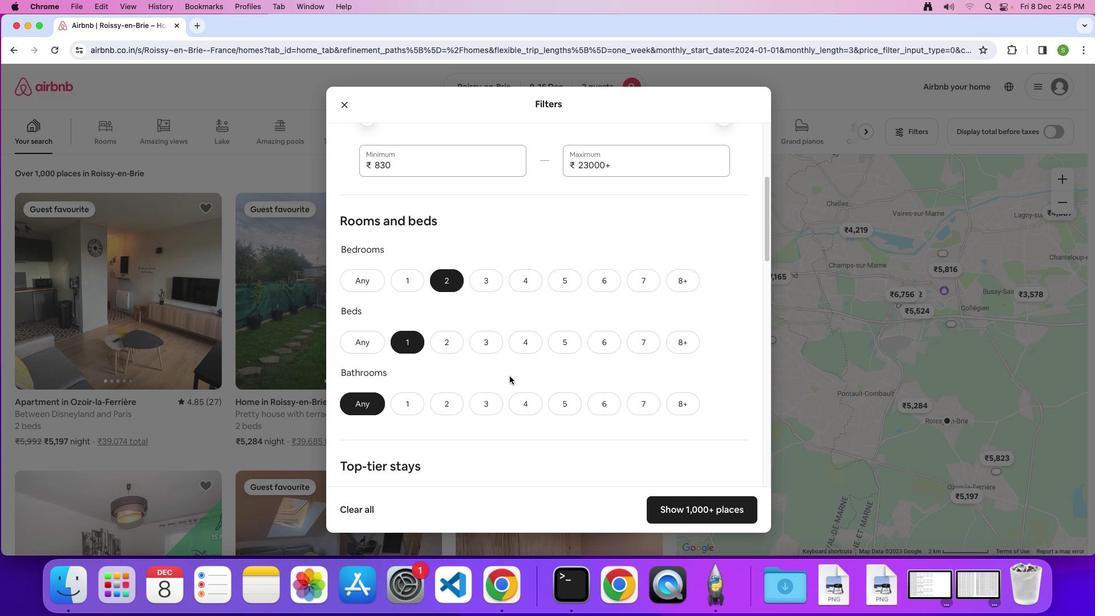 
Action: Mouse scrolled (510, 376) with delta (0, 0)
Screenshot: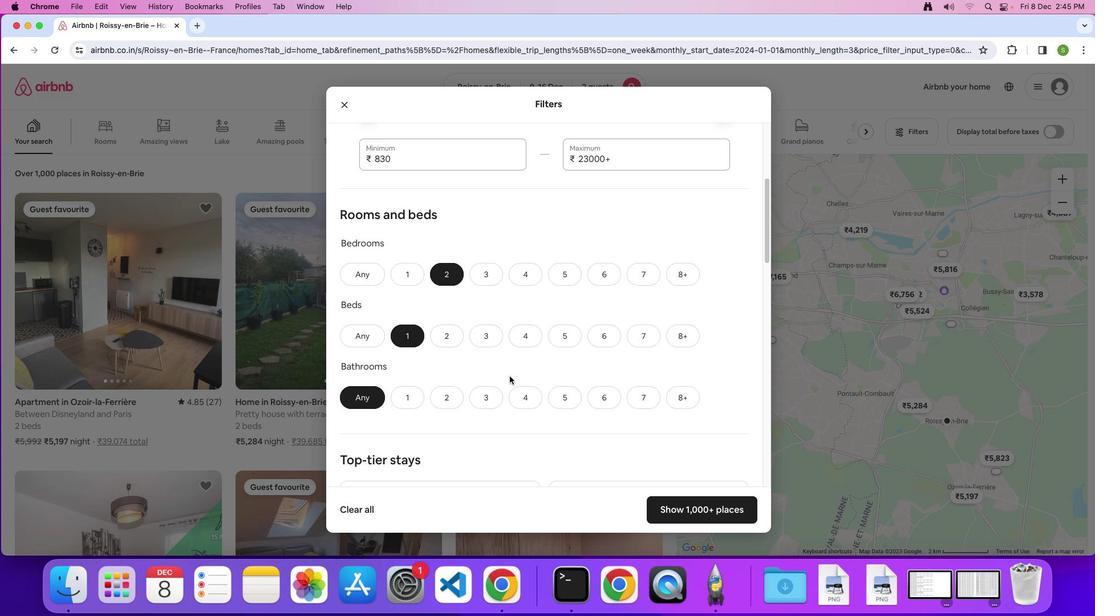 
Action: Mouse scrolled (510, 376) with delta (0, -1)
Screenshot: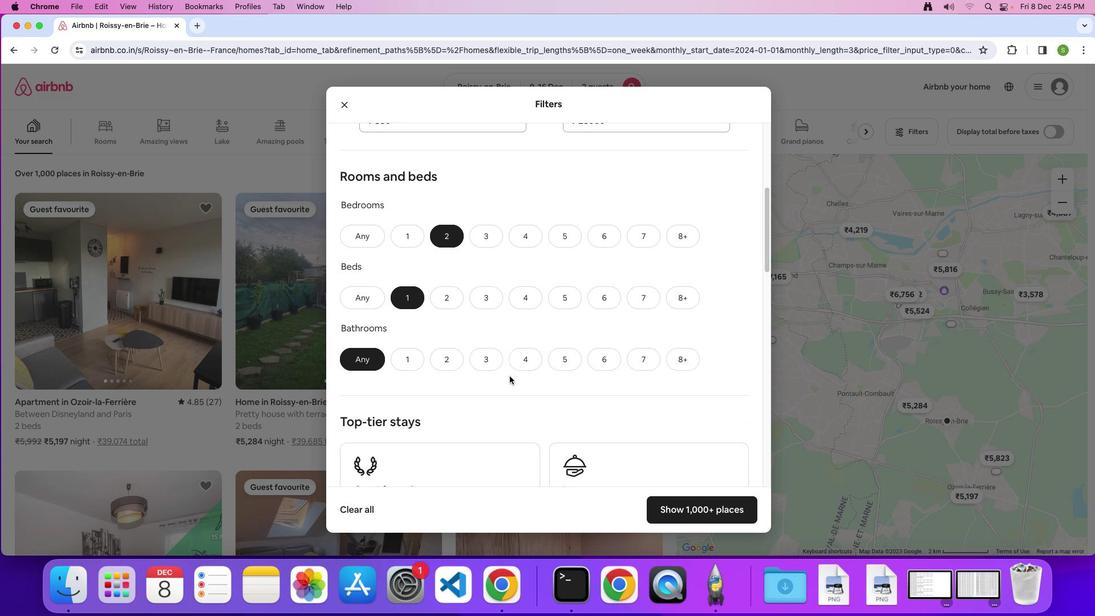 
Action: Mouse scrolled (510, 376) with delta (0, 0)
Screenshot: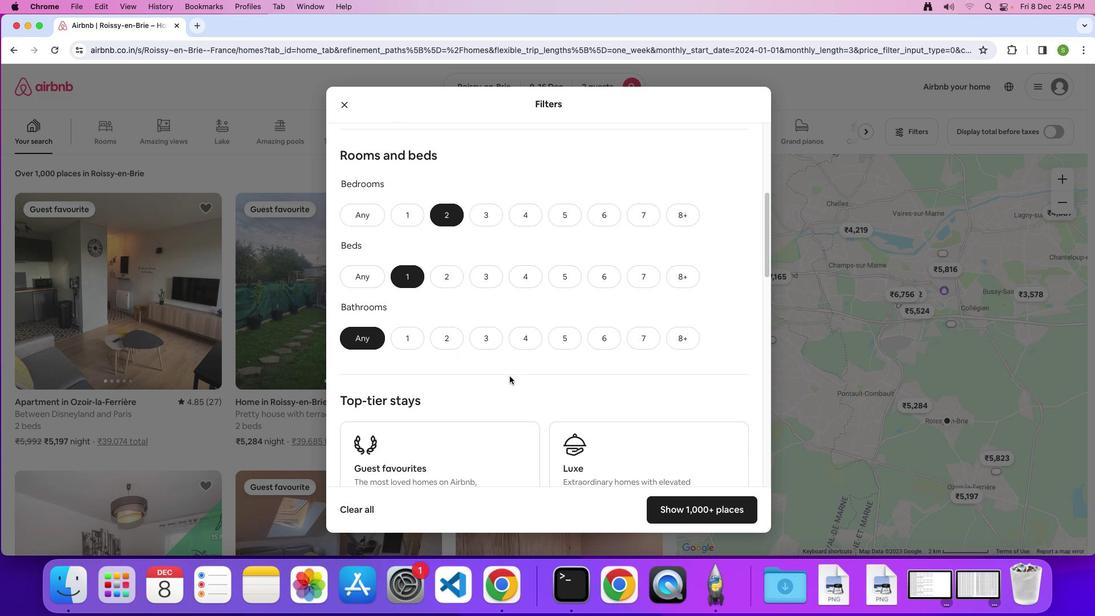 
Action: Mouse scrolled (510, 376) with delta (0, 0)
Screenshot: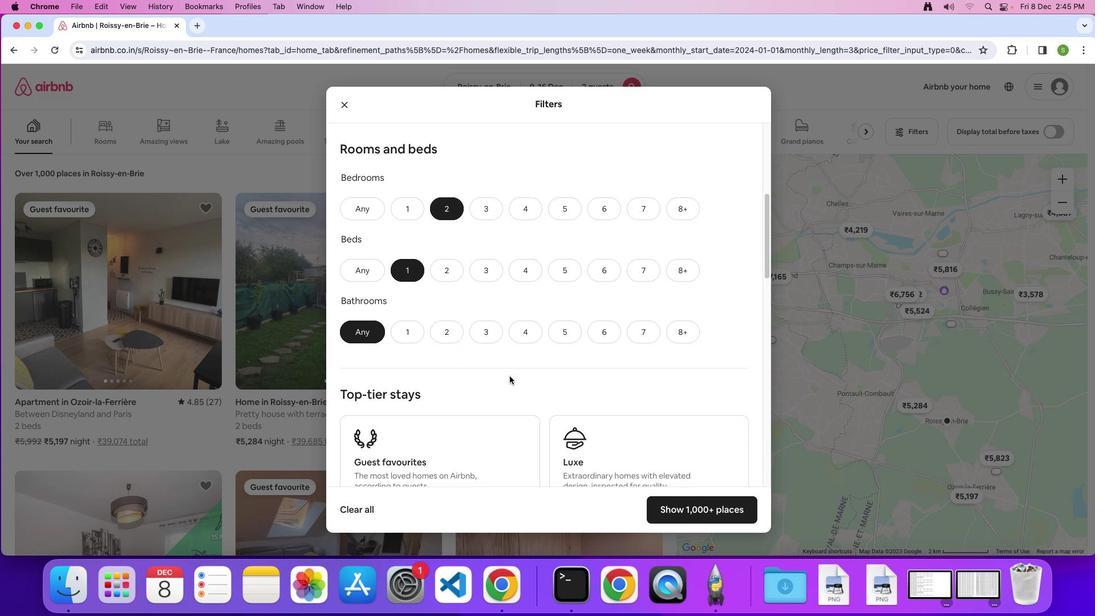 
Action: Mouse moved to (413, 322)
Screenshot: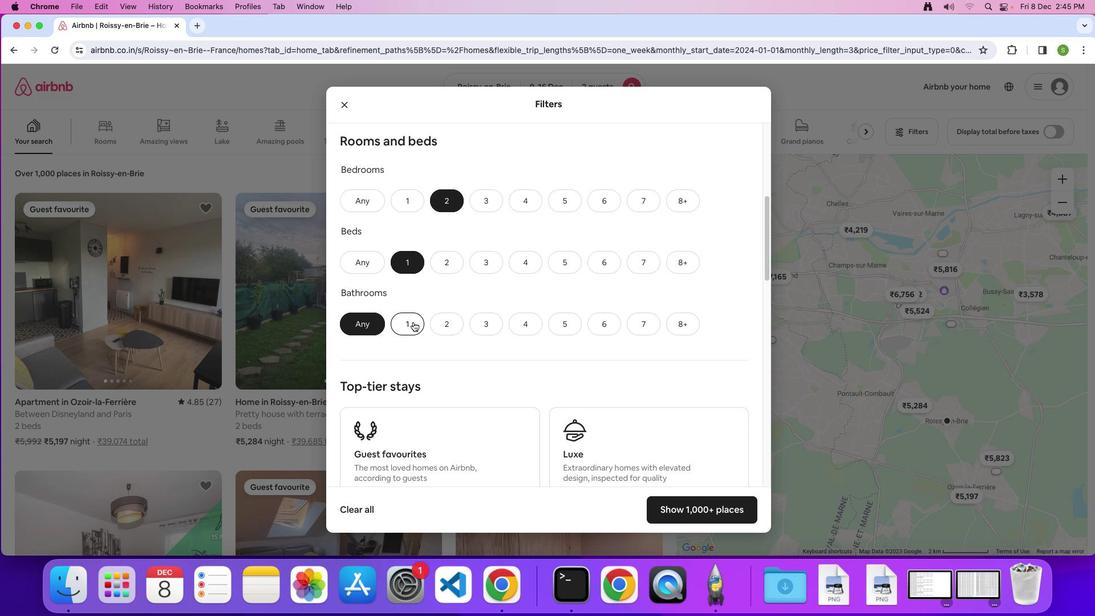 
Action: Mouse pressed left at (413, 322)
Screenshot: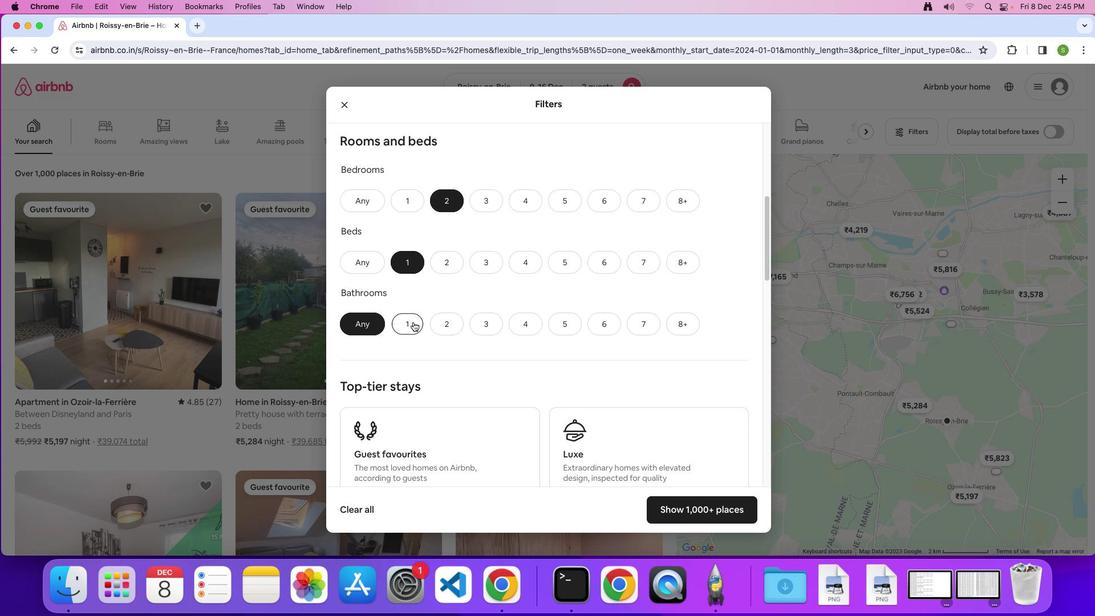 
Action: Mouse moved to (558, 350)
Screenshot: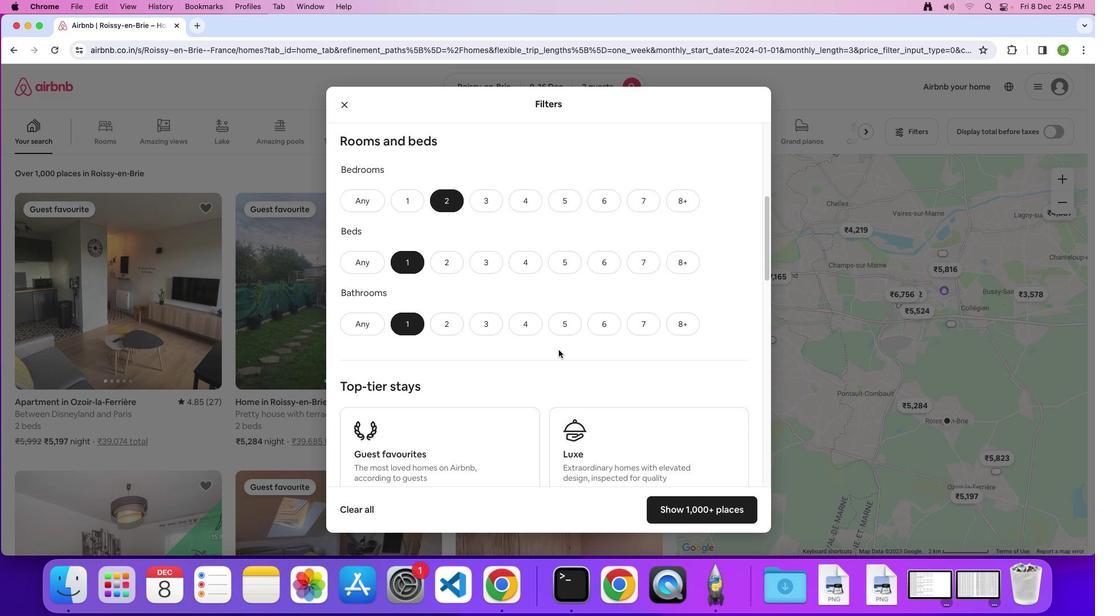
Action: Mouse scrolled (558, 350) with delta (0, 0)
Screenshot: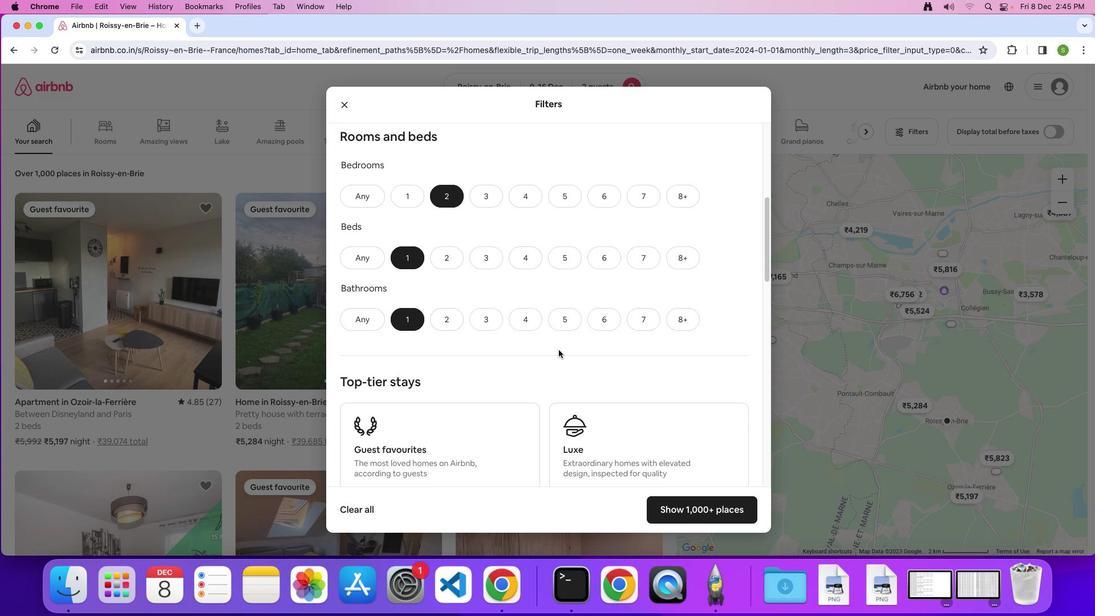 
Action: Mouse scrolled (558, 350) with delta (0, 0)
Screenshot: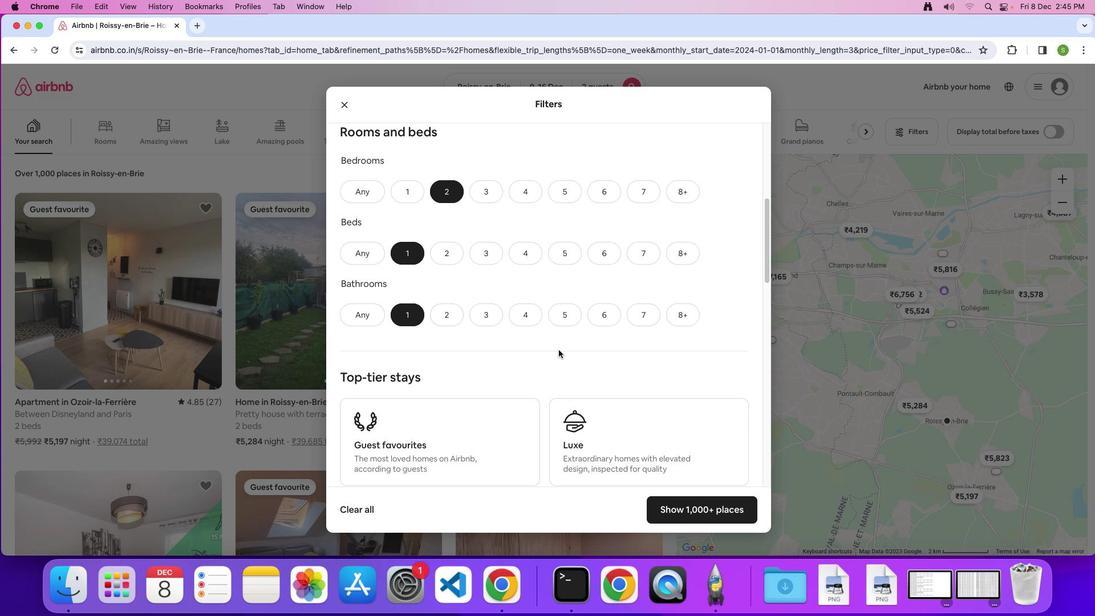 
Action: Mouse scrolled (558, 350) with delta (0, 0)
Screenshot: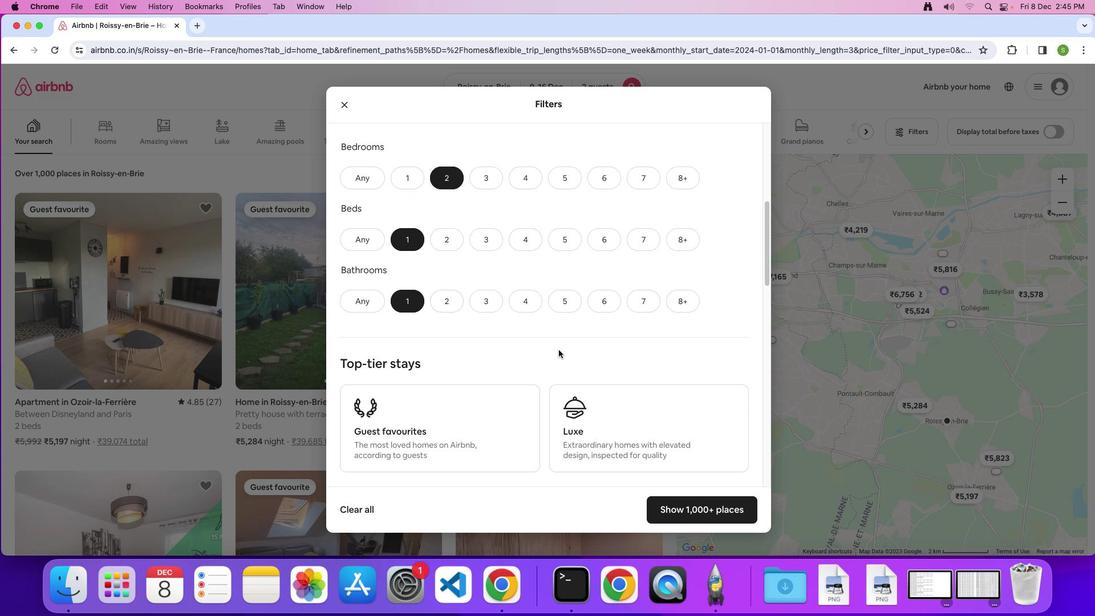 
Action: Mouse scrolled (558, 350) with delta (0, 0)
Screenshot: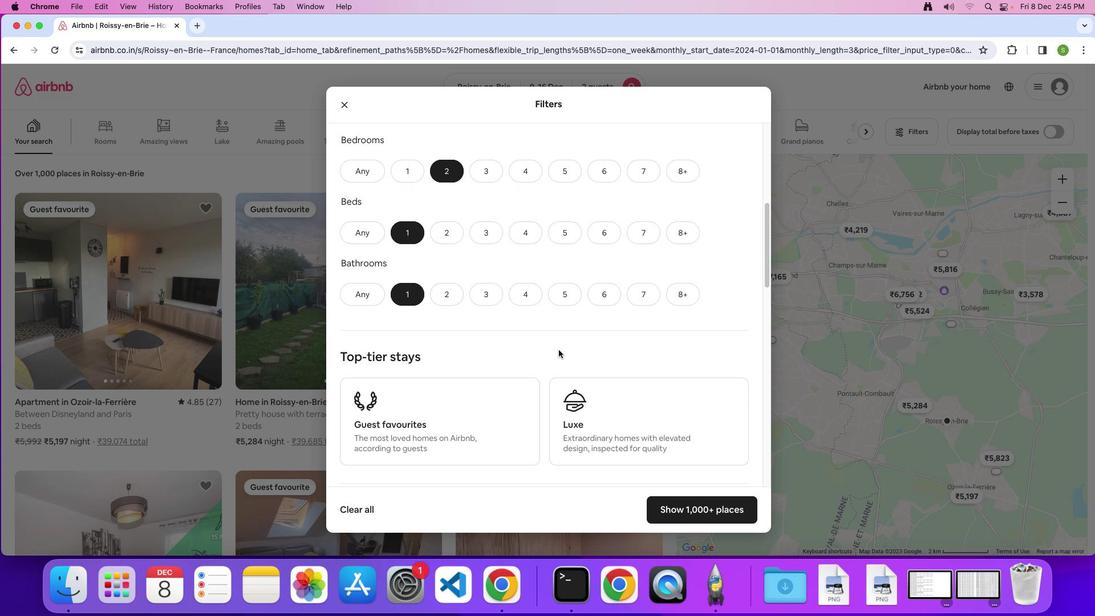 
Action: Mouse scrolled (558, 350) with delta (0, 0)
Screenshot: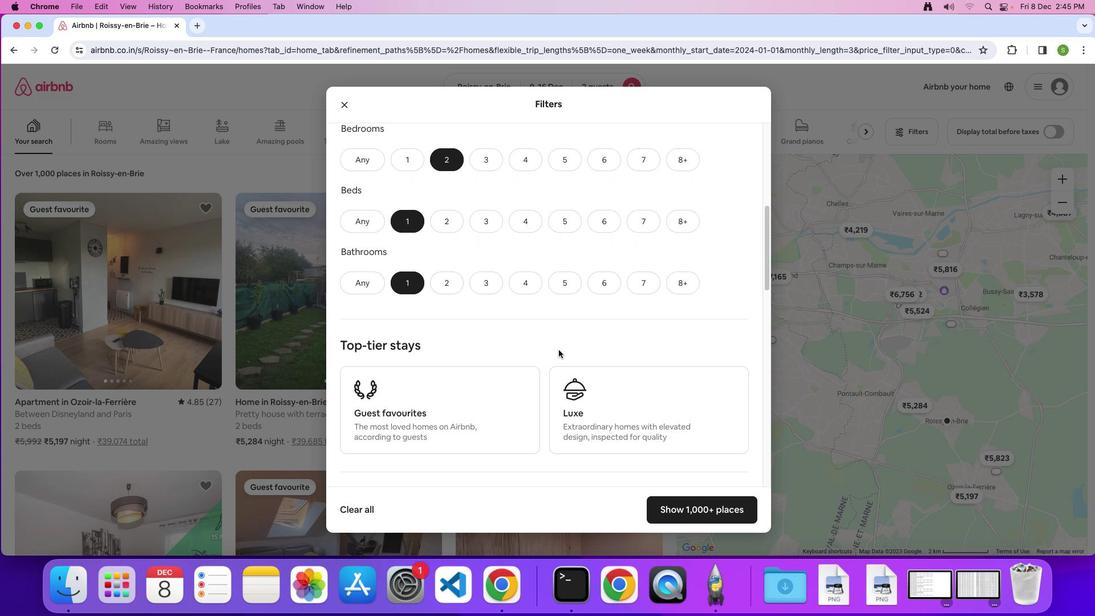 
Action: Mouse scrolled (558, 350) with delta (0, 0)
Screenshot: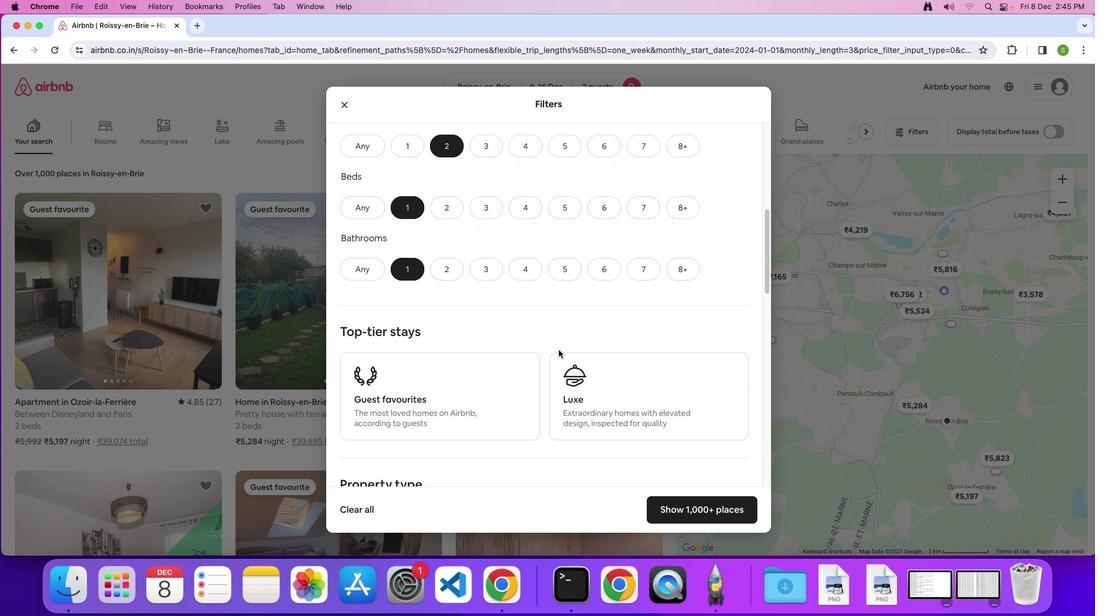 
Action: Mouse scrolled (558, 350) with delta (0, -1)
Screenshot: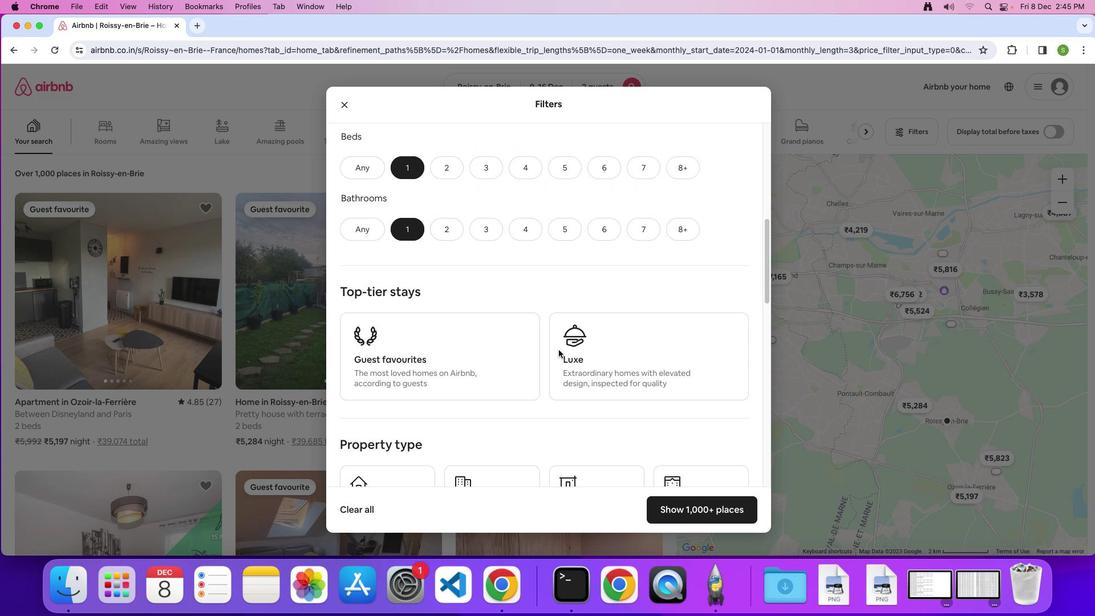 
Action: Mouse scrolled (558, 350) with delta (0, 0)
Screenshot: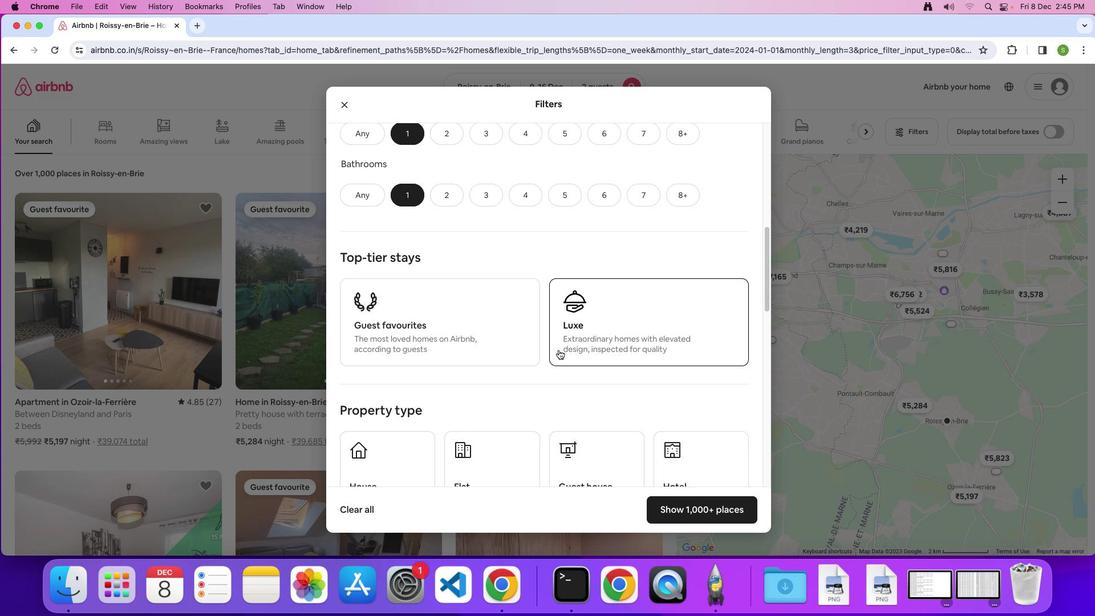 
Action: Mouse scrolled (558, 350) with delta (0, 0)
Screenshot: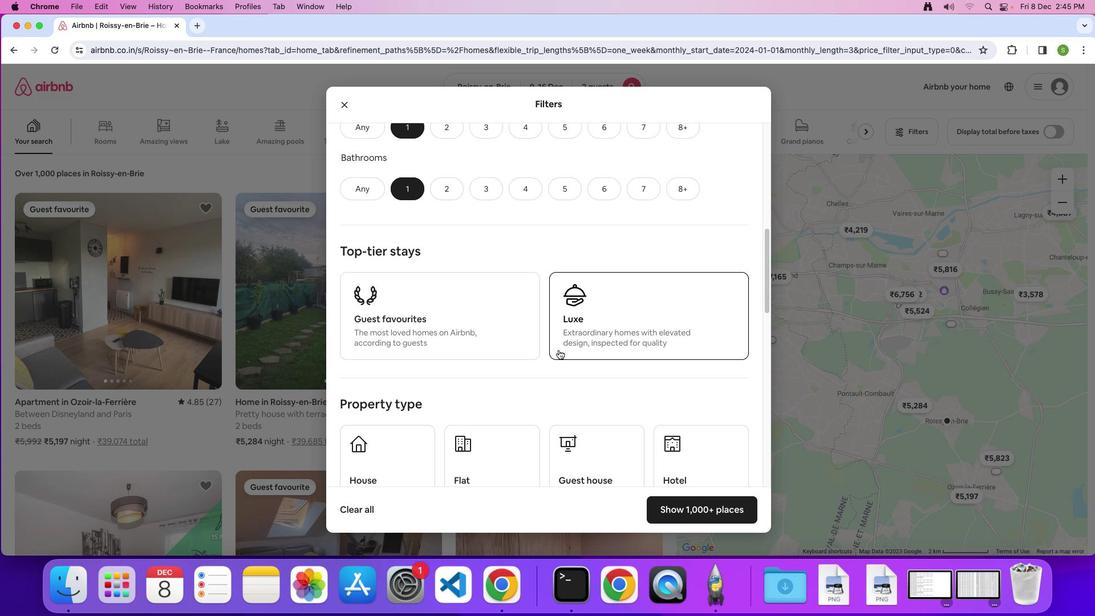 
Action: Mouse scrolled (558, 350) with delta (0, 0)
Screenshot: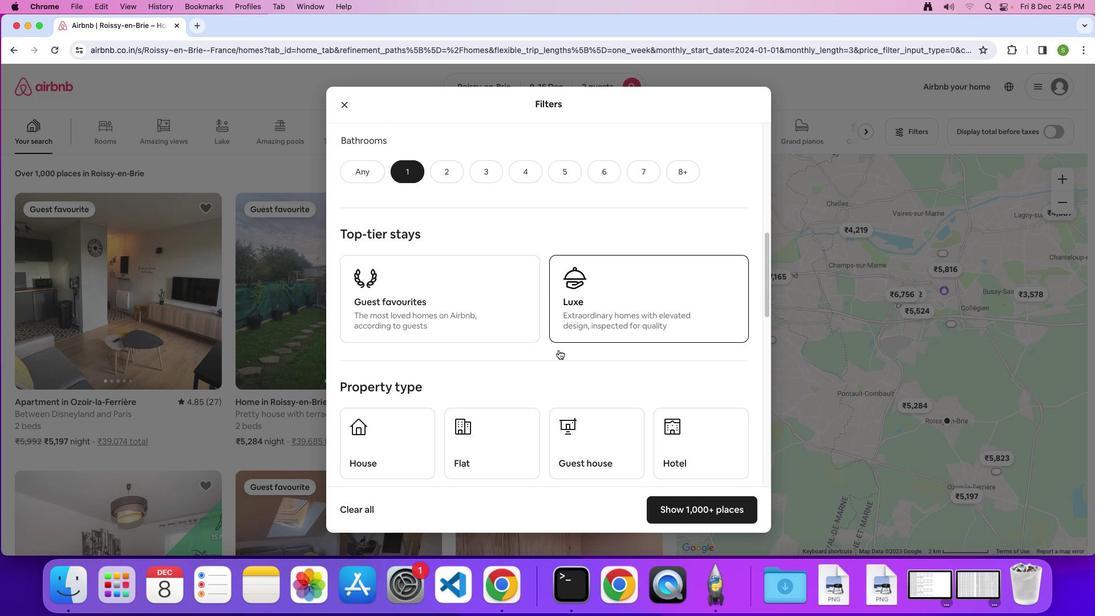 
Action: Mouse scrolled (558, 350) with delta (0, 0)
Screenshot: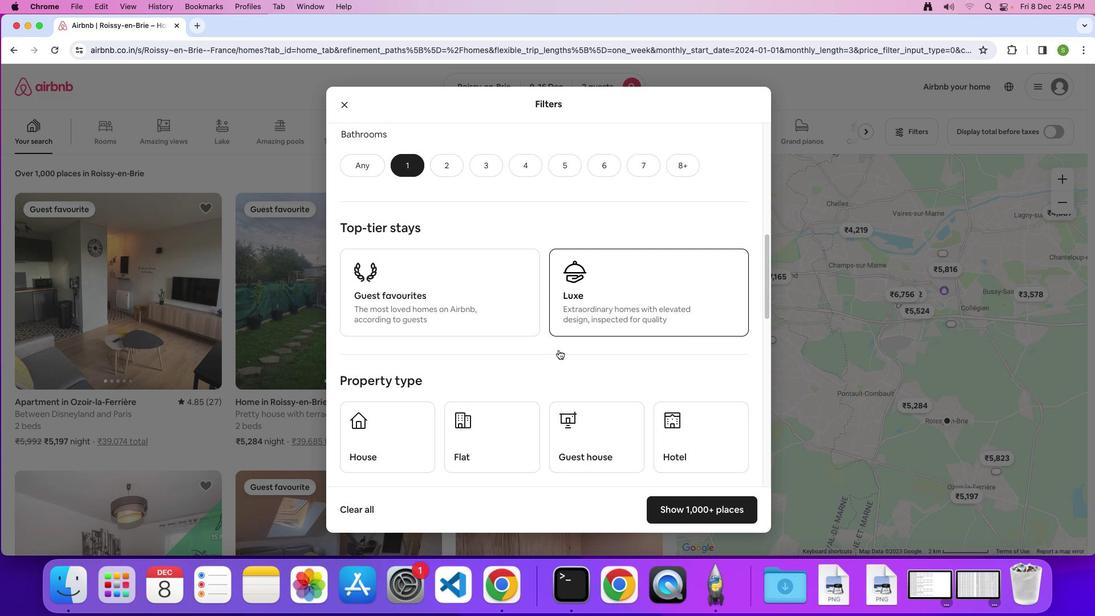 
Action: Mouse scrolled (558, 350) with delta (0, 0)
Screenshot: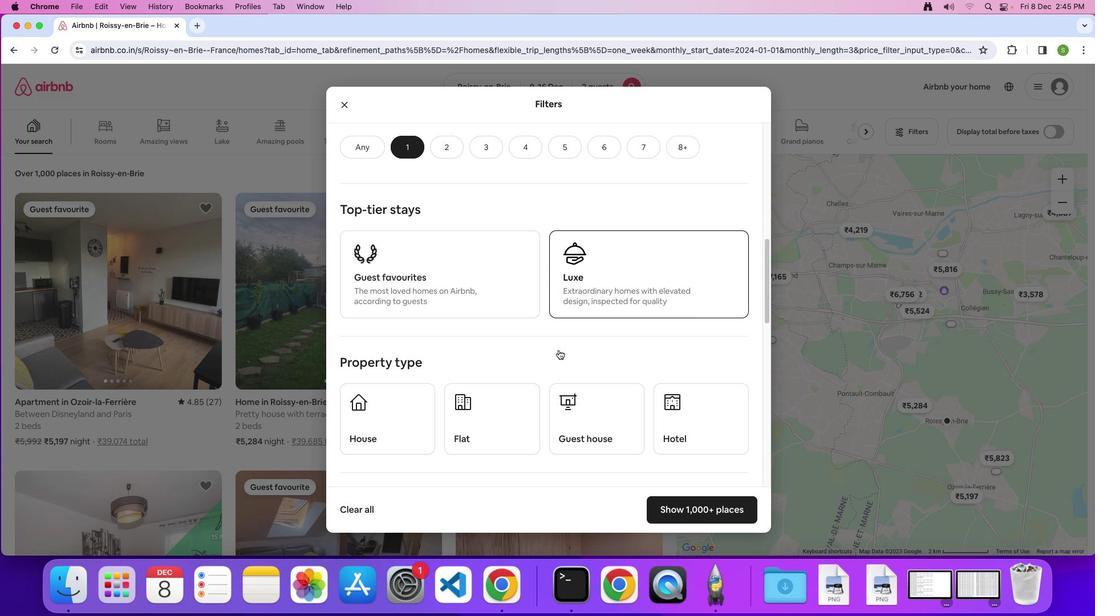 
Action: Mouse scrolled (558, 350) with delta (0, 0)
Screenshot: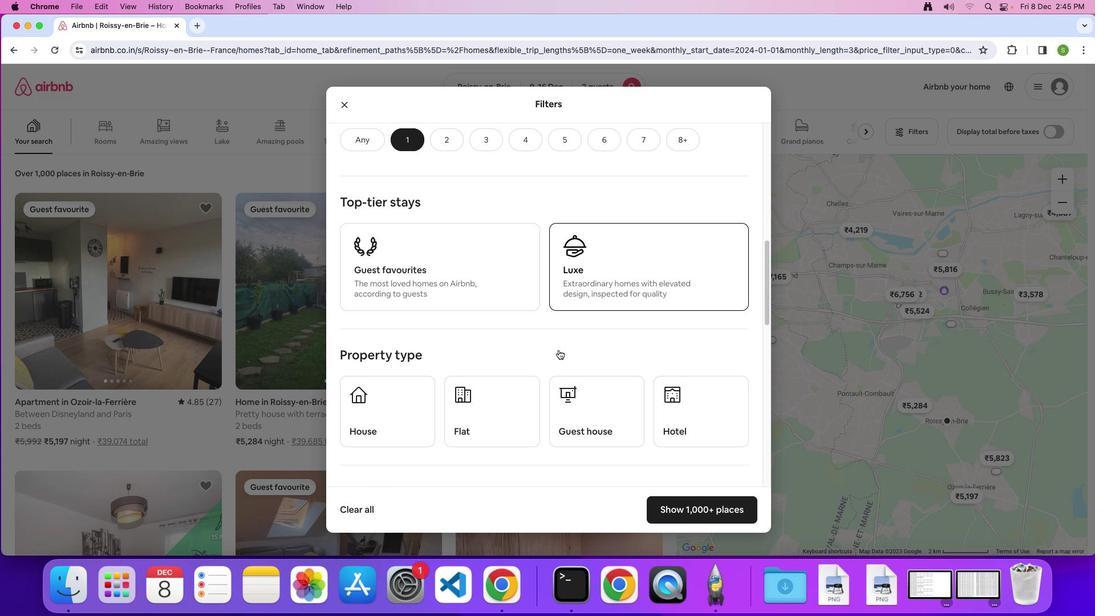 
Action: Mouse scrolled (558, 350) with delta (0, 0)
Screenshot: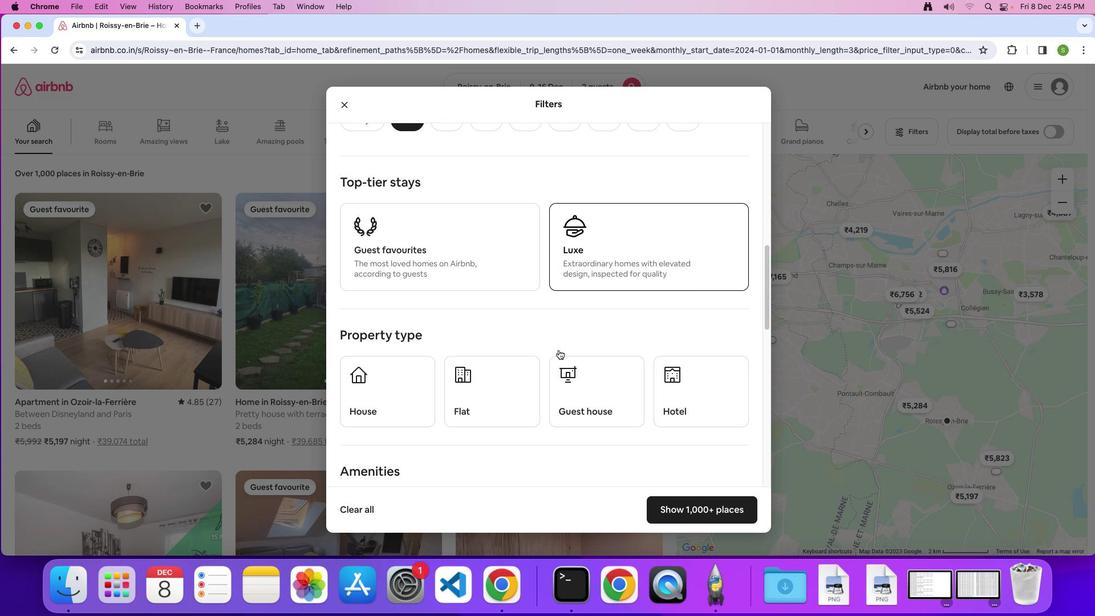 
Action: Mouse scrolled (558, 350) with delta (0, 0)
Screenshot: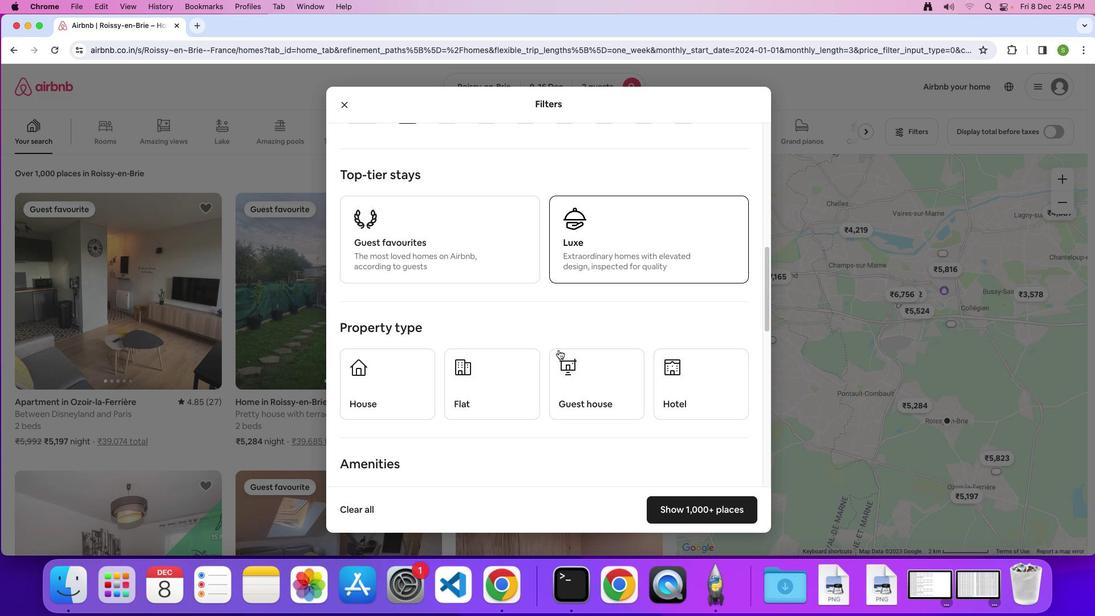 
Action: Mouse scrolled (558, 350) with delta (0, -1)
Screenshot: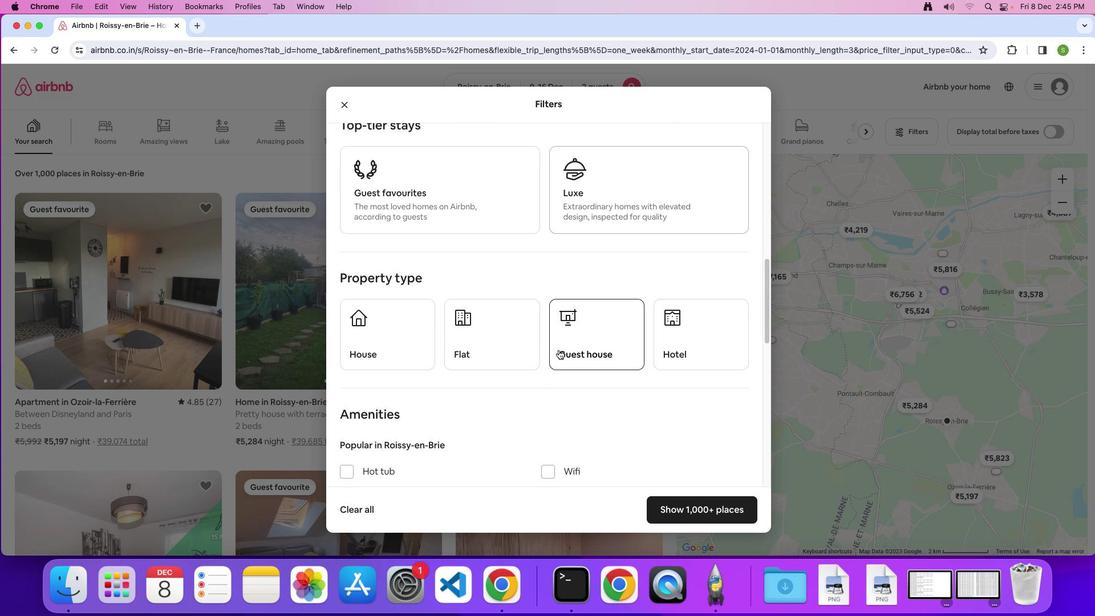 
Action: Mouse moved to (559, 350)
Screenshot: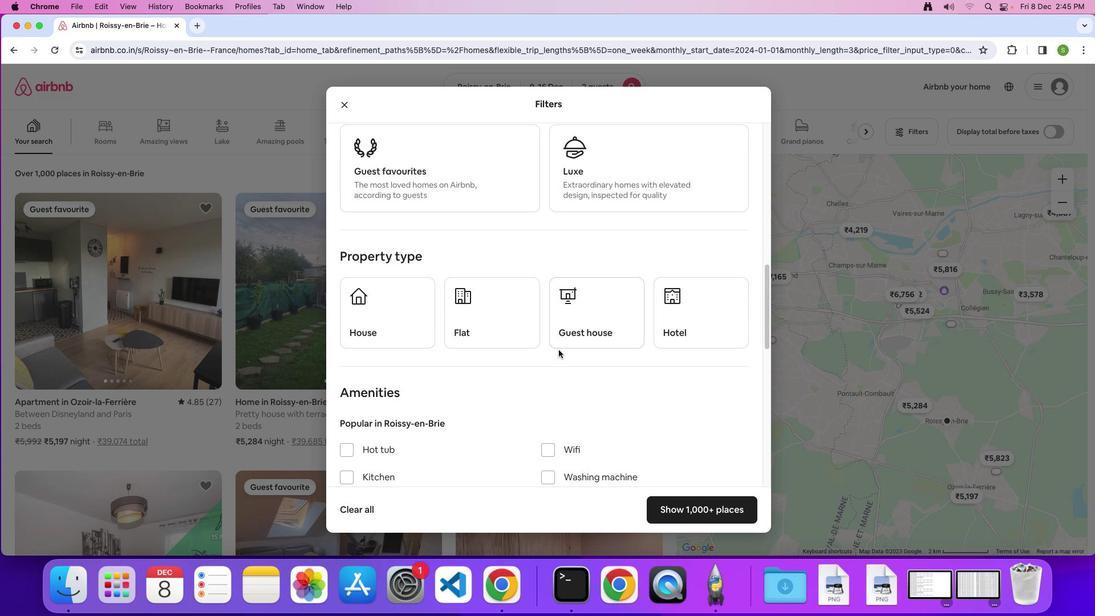 
Action: Mouse scrolled (559, 350) with delta (0, 0)
Screenshot: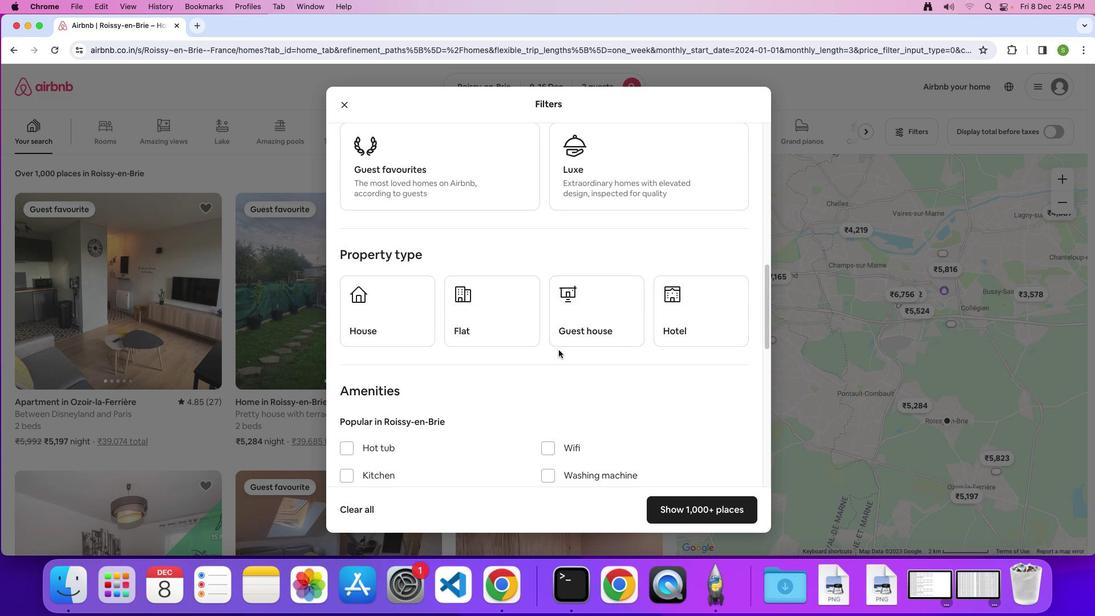 
Action: Mouse scrolled (559, 350) with delta (0, 0)
Screenshot: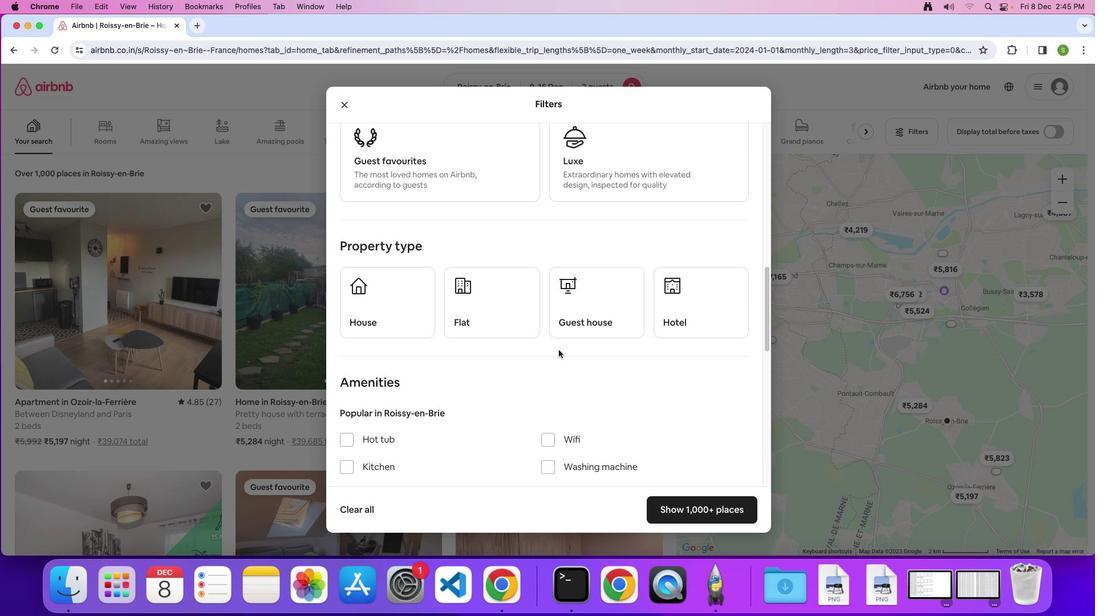 
Action: Mouse moved to (503, 313)
Screenshot: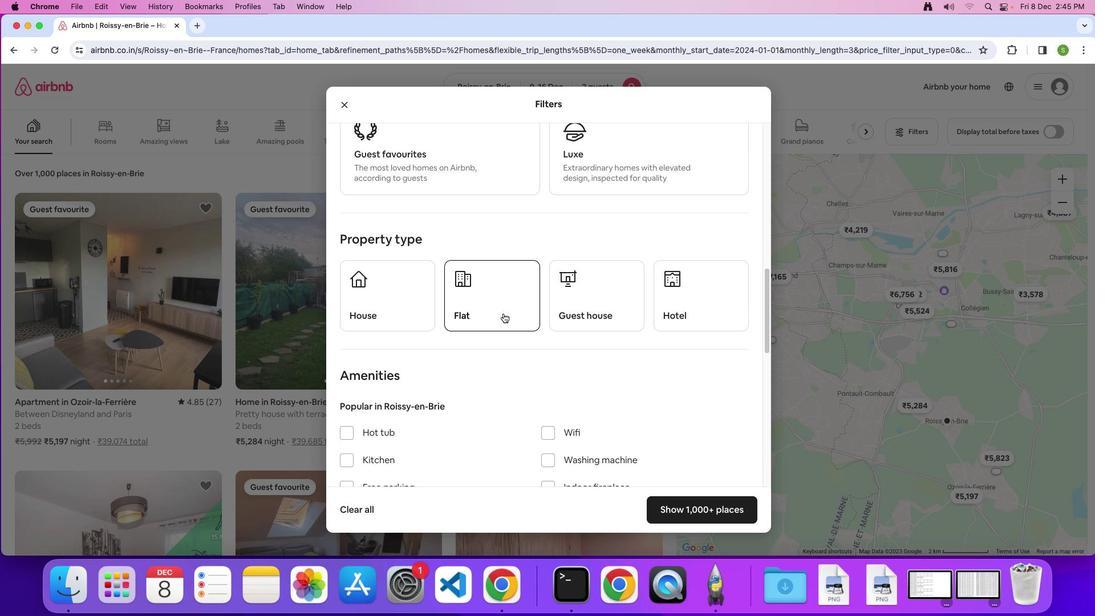 
Action: Mouse pressed left at (503, 313)
Screenshot: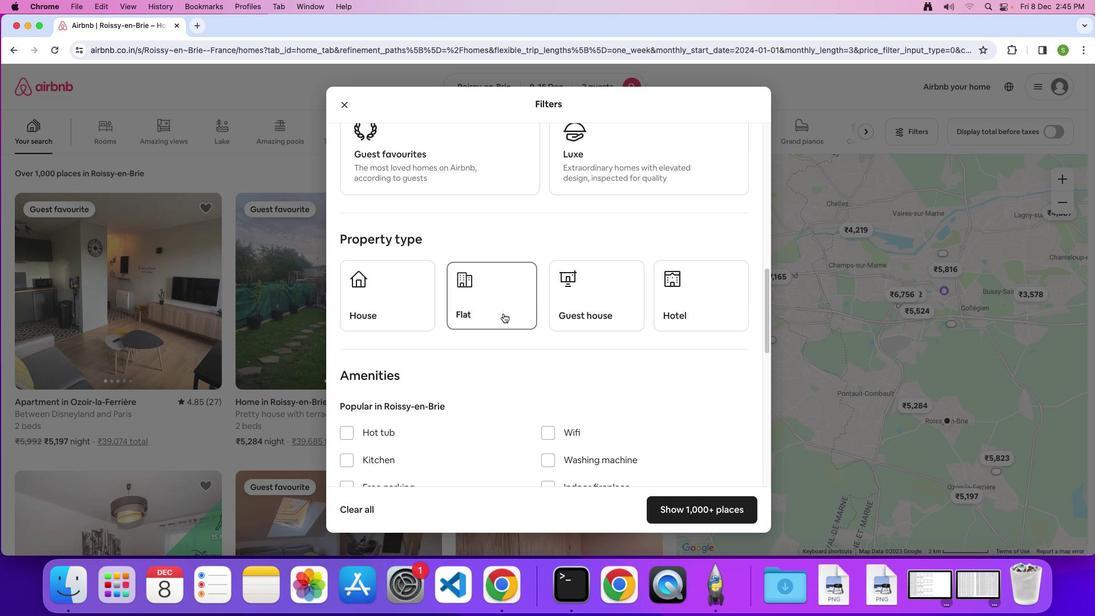 
Action: Mouse moved to (558, 363)
Screenshot: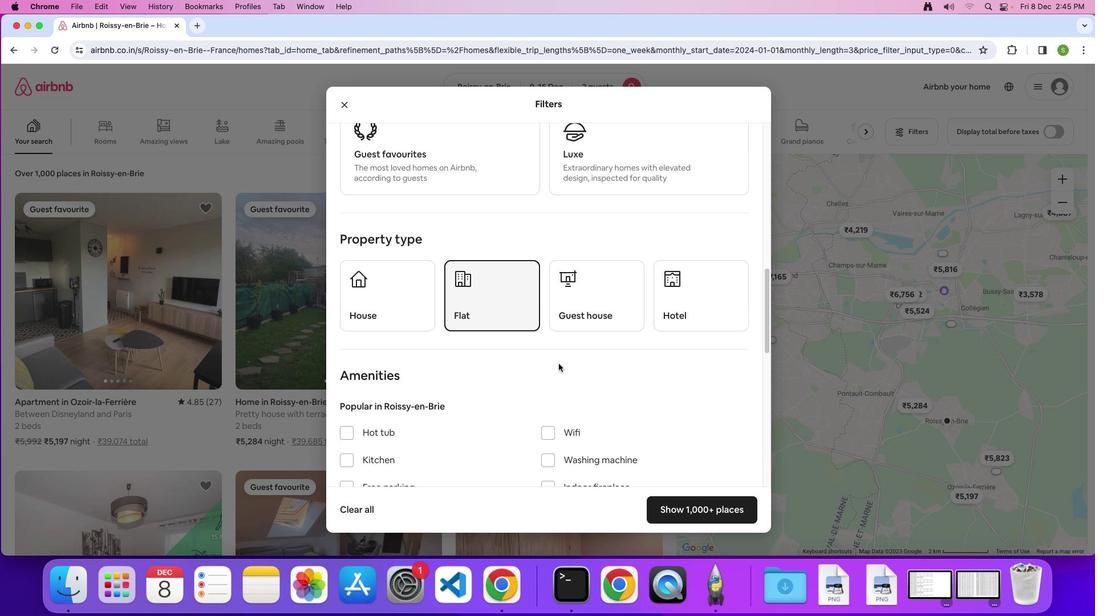 
Action: Mouse scrolled (558, 363) with delta (0, 0)
Screenshot: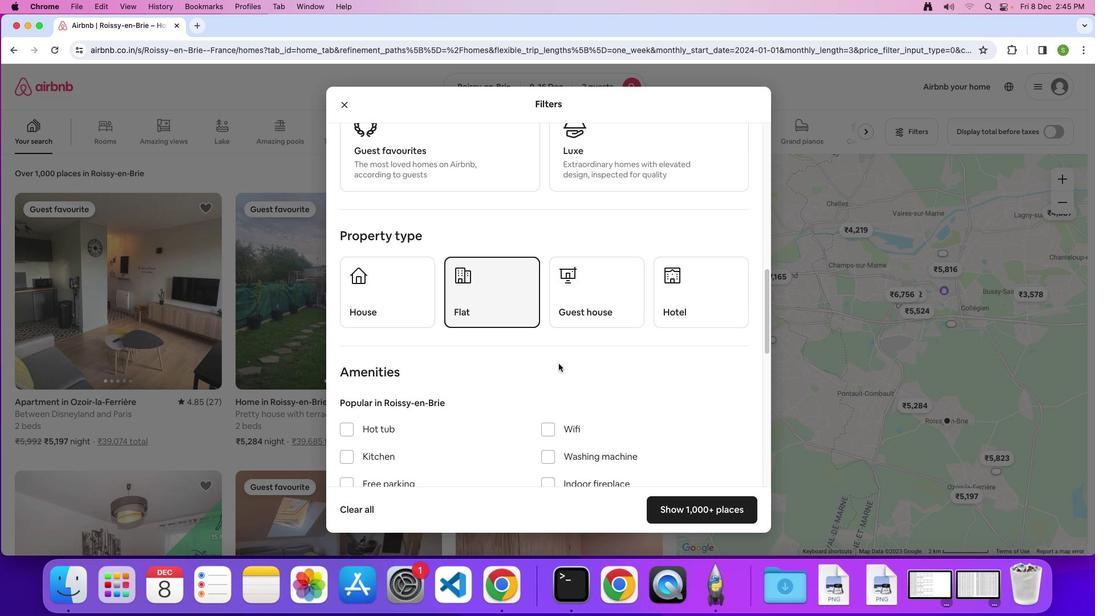 
Action: Mouse scrolled (558, 363) with delta (0, 0)
Screenshot: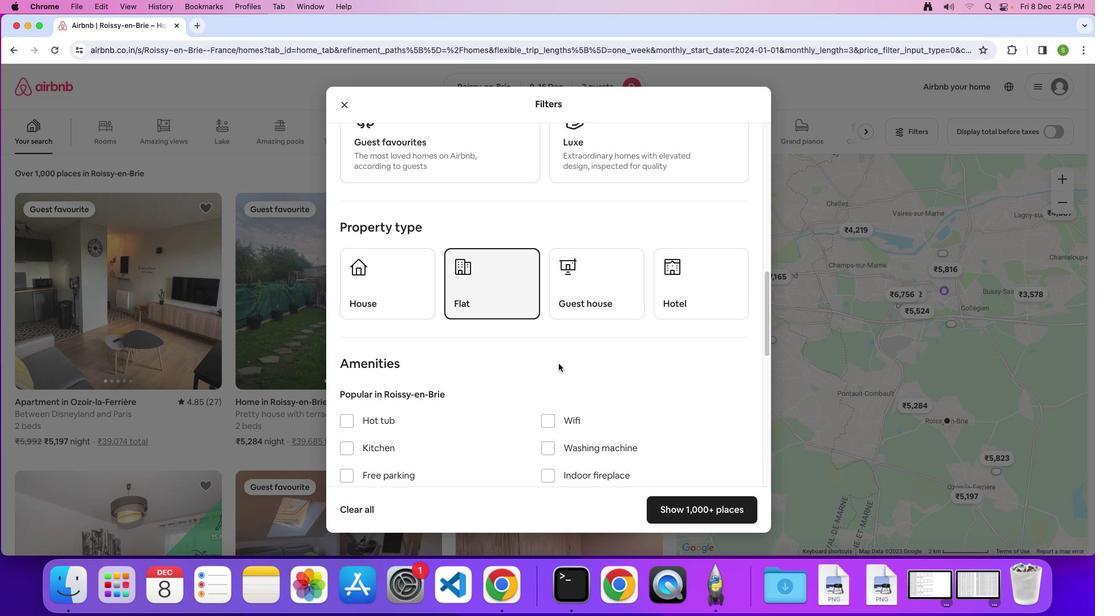 
Action: Mouse scrolled (558, 363) with delta (0, -1)
Screenshot: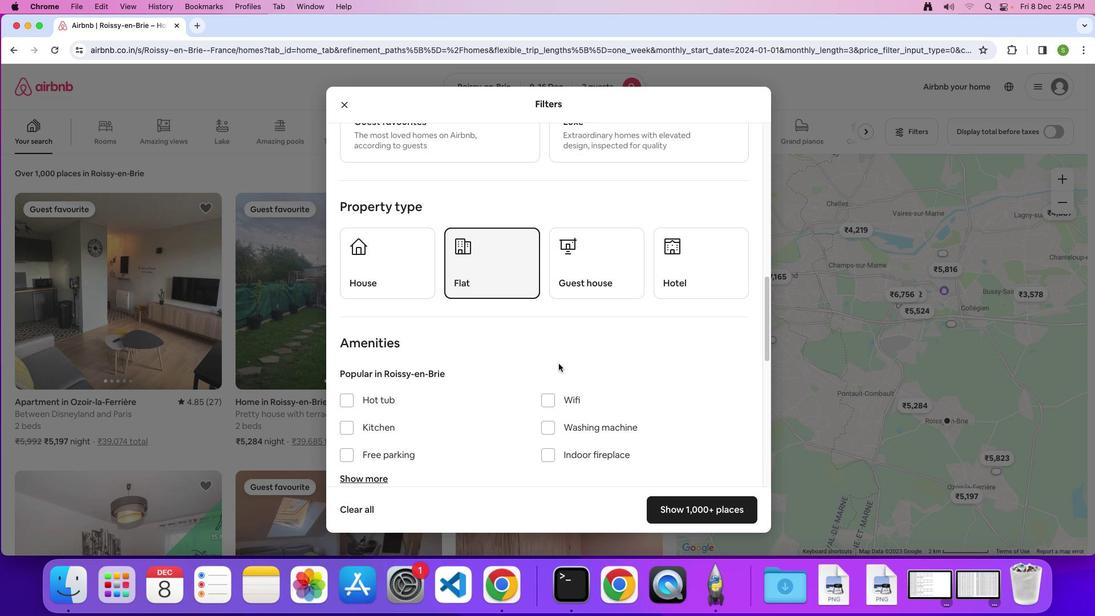 
Action: Mouse scrolled (558, 363) with delta (0, 0)
Screenshot: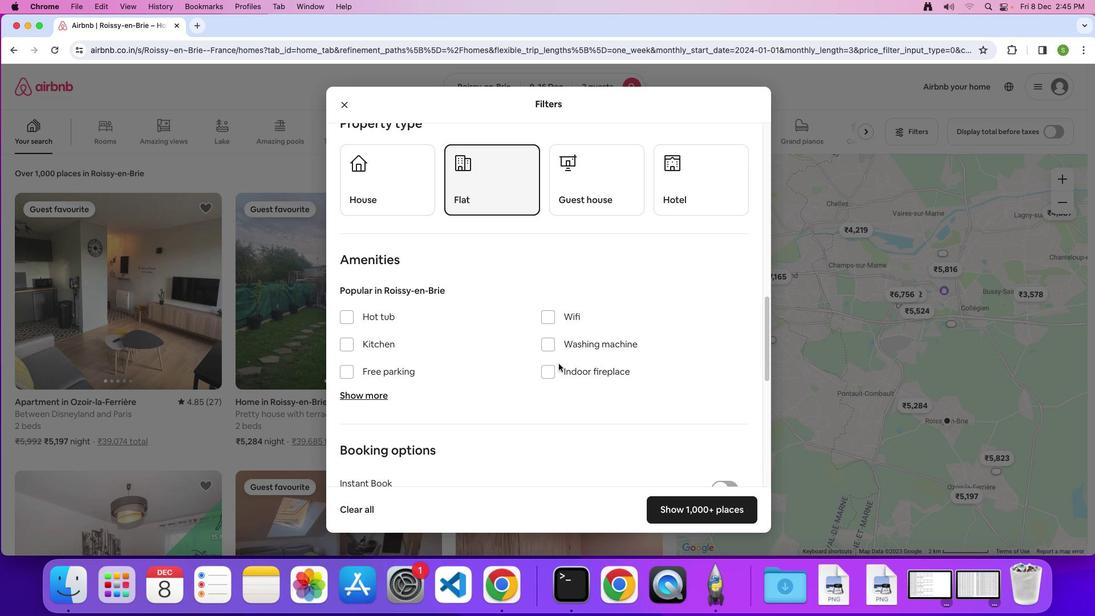 
Action: Mouse scrolled (558, 363) with delta (0, 0)
Screenshot: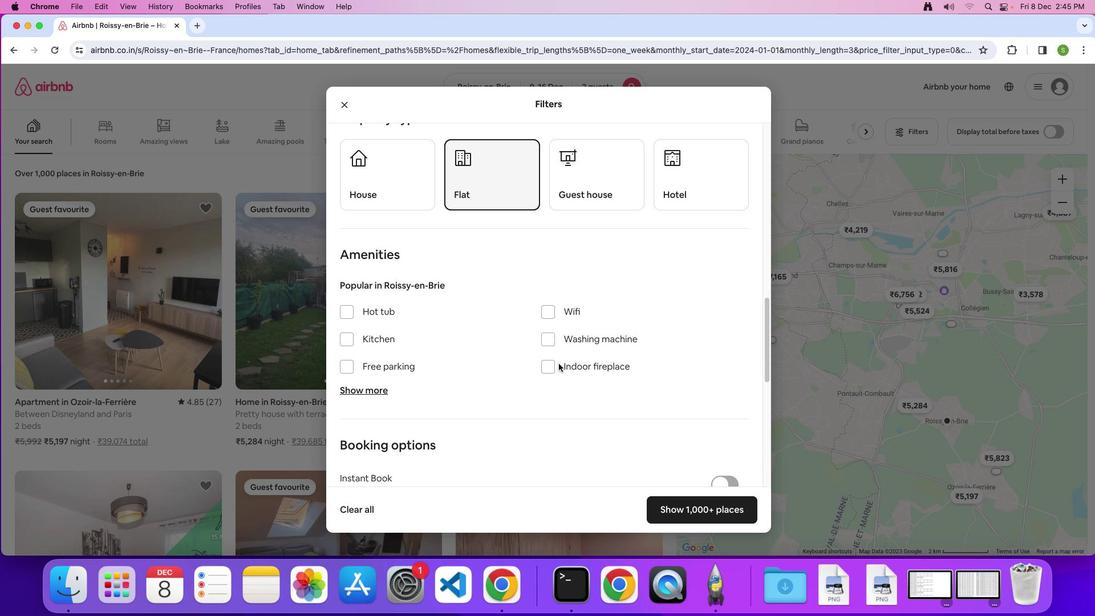 
Action: Mouse scrolled (558, 363) with delta (0, -1)
Screenshot: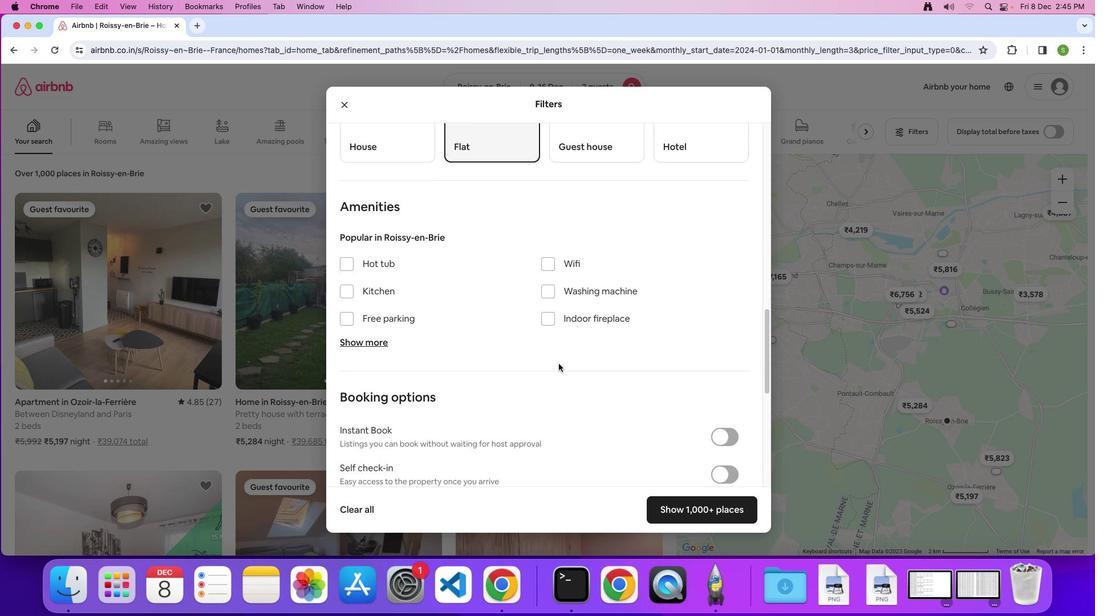 
Action: Mouse scrolled (558, 363) with delta (0, 0)
Screenshot: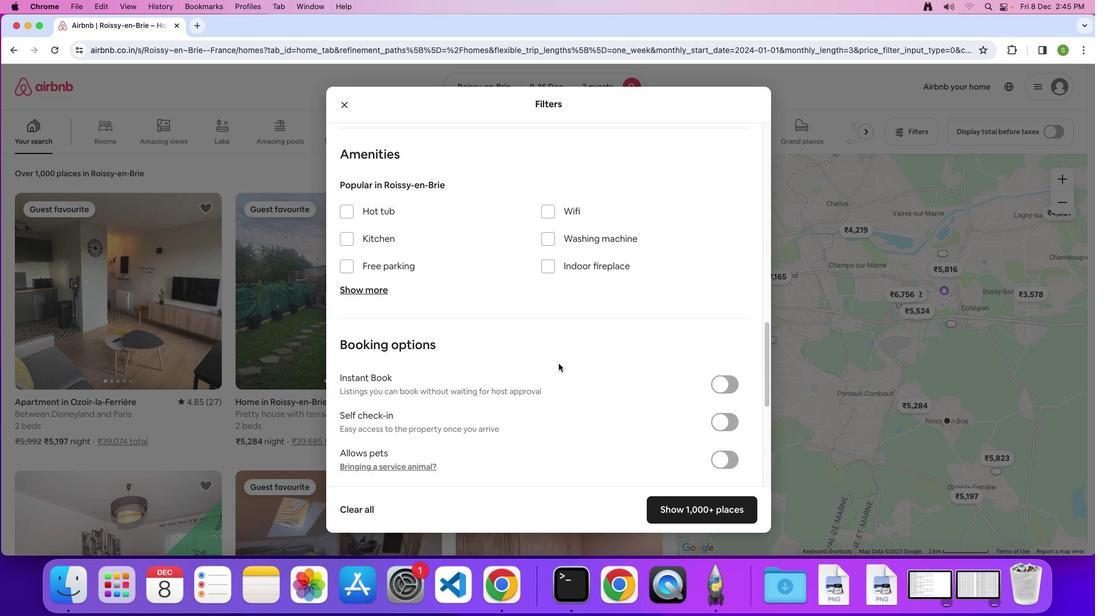 
Action: Mouse scrolled (558, 363) with delta (0, 0)
Screenshot: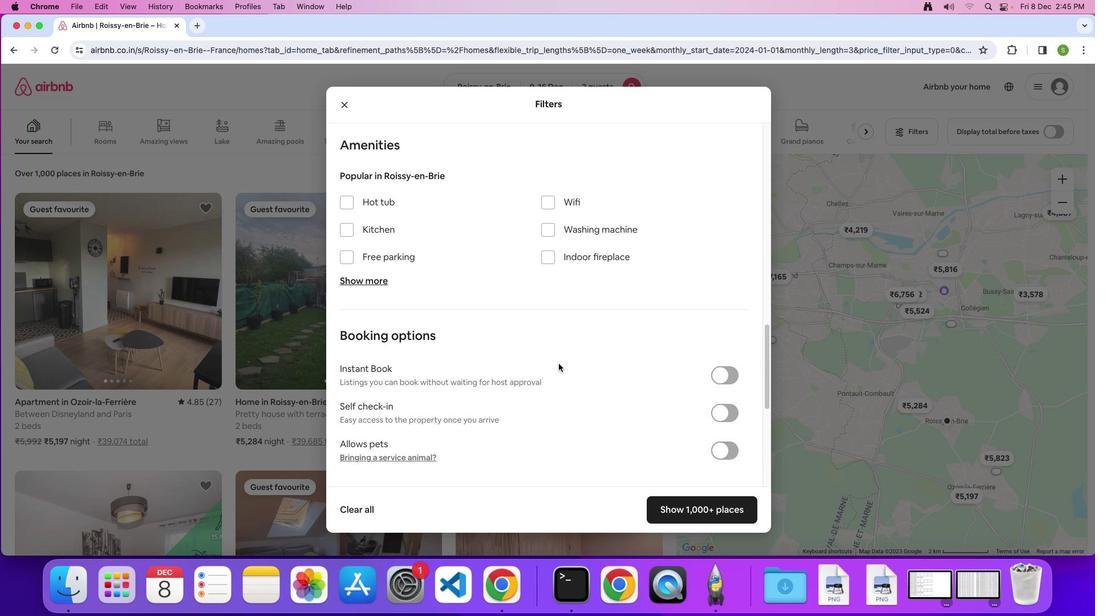 
Action: Mouse scrolled (558, 363) with delta (0, 0)
Screenshot: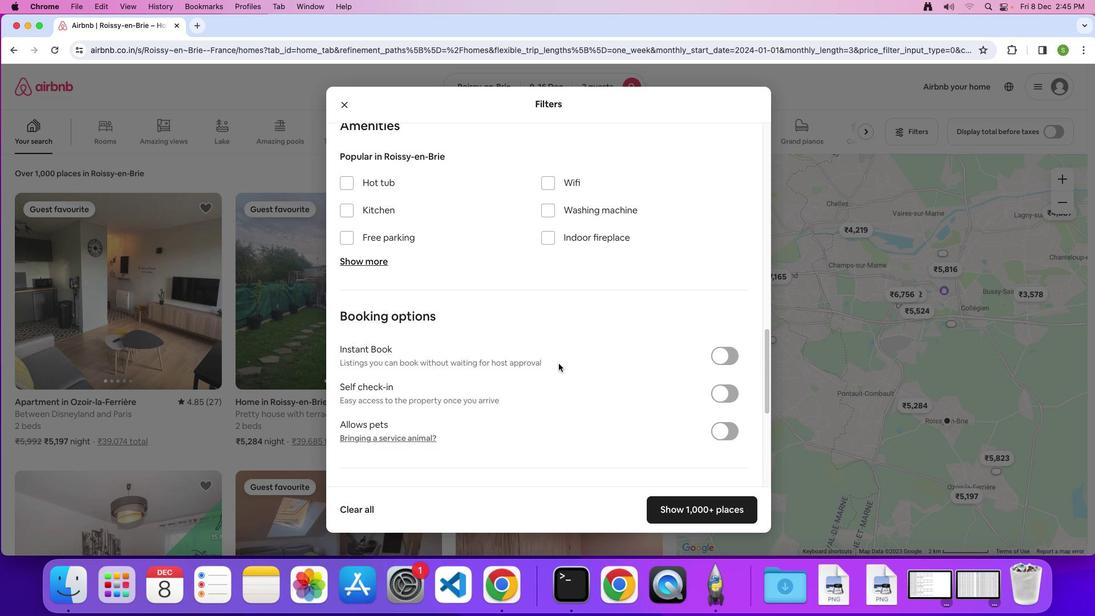 
Action: Mouse scrolled (558, 363) with delta (0, 0)
Screenshot: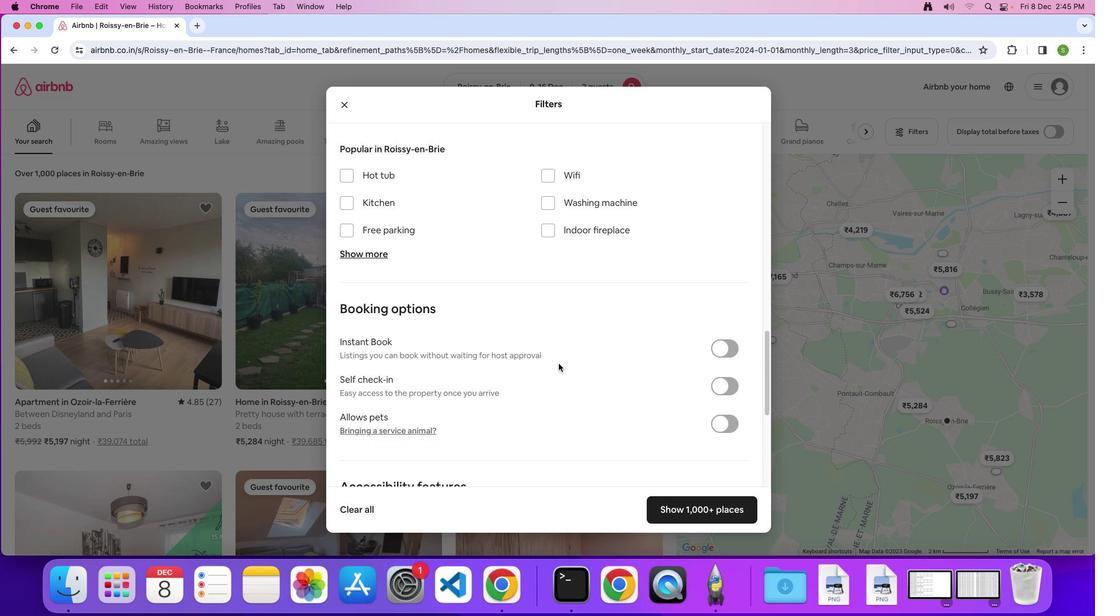 
Action: Mouse scrolled (558, 363) with delta (0, -2)
Screenshot: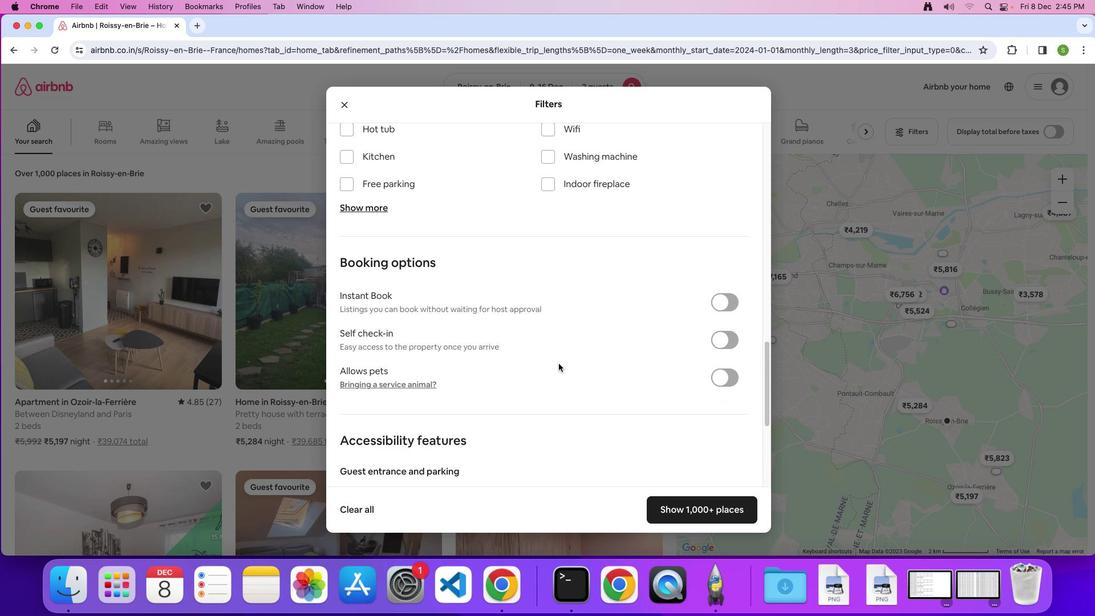 
Action: Mouse scrolled (558, 363) with delta (0, 0)
Screenshot: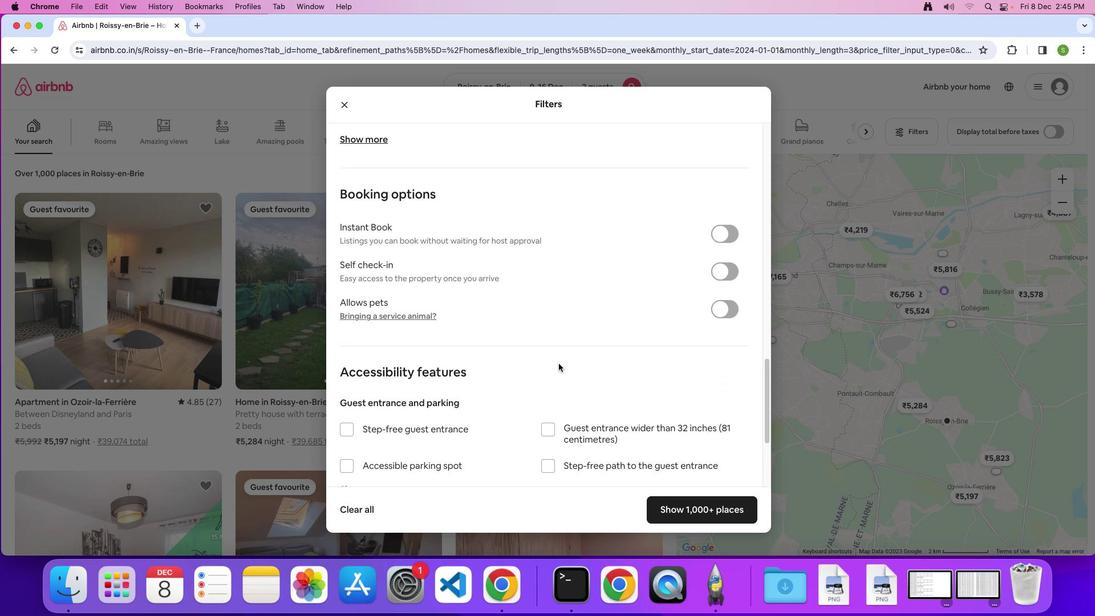 
Action: Mouse scrolled (558, 363) with delta (0, 0)
Screenshot: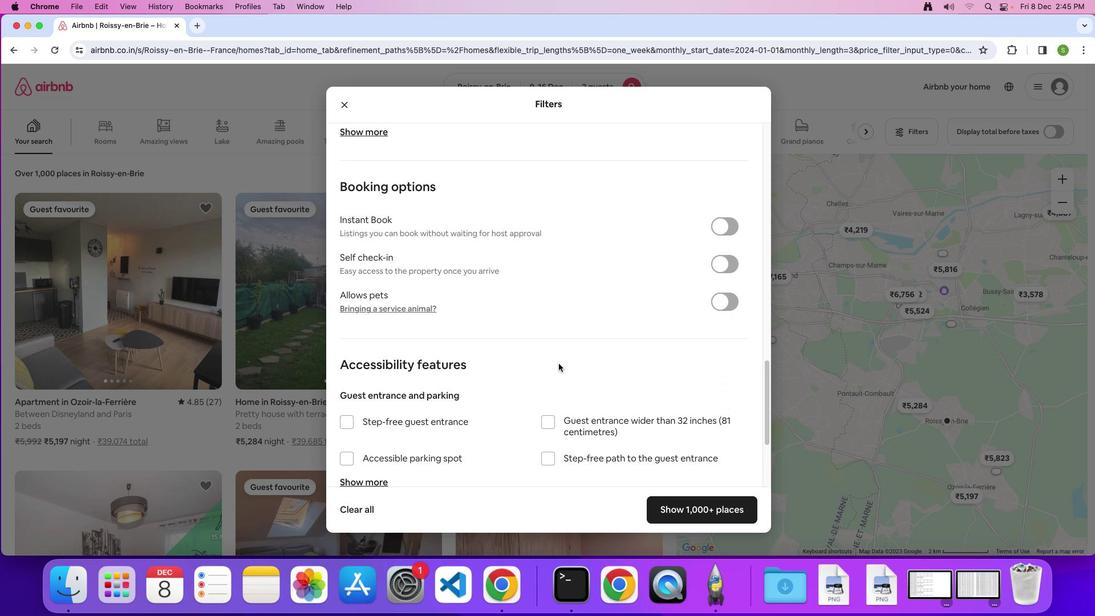 
Action: Mouse scrolled (558, 363) with delta (0, 0)
Screenshot: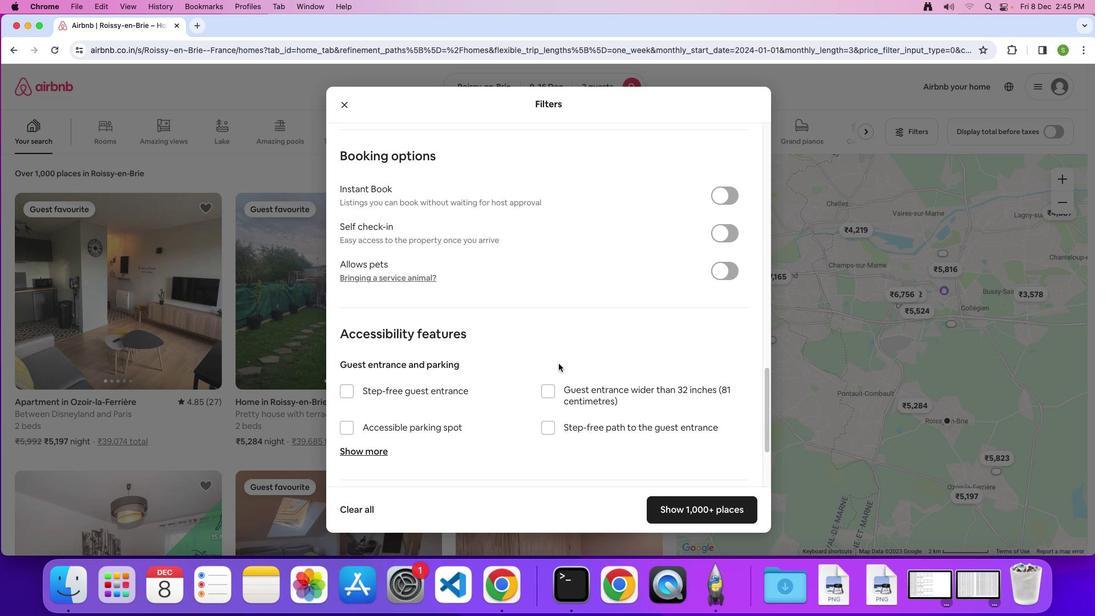 
Action: Mouse scrolled (558, 363) with delta (0, 0)
Screenshot: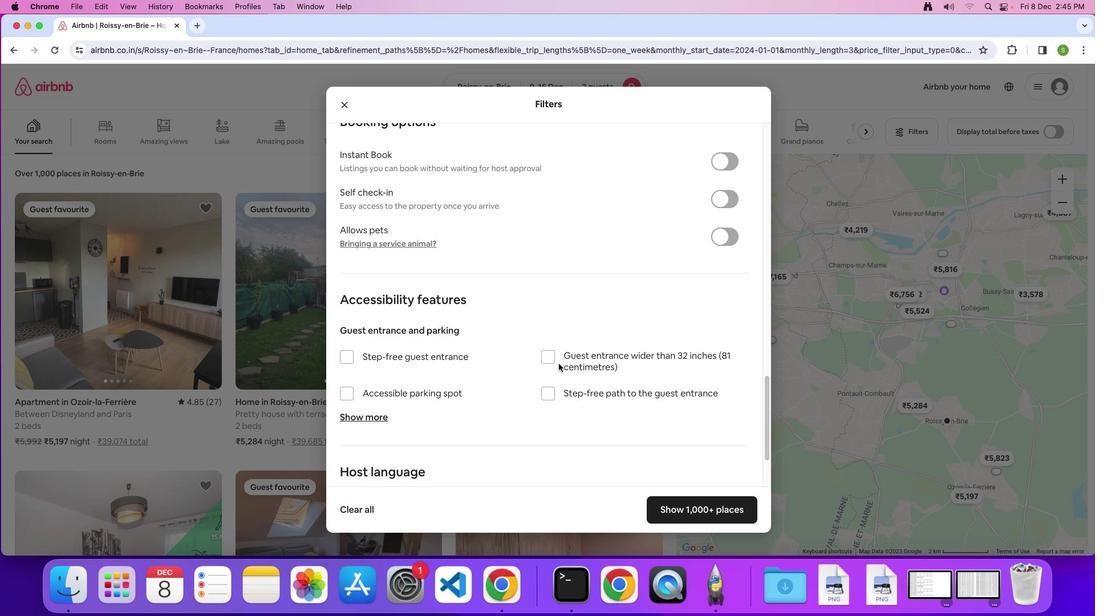 
Action: Mouse scrolled (558, 363) with delta (0, -2)
Screenshot: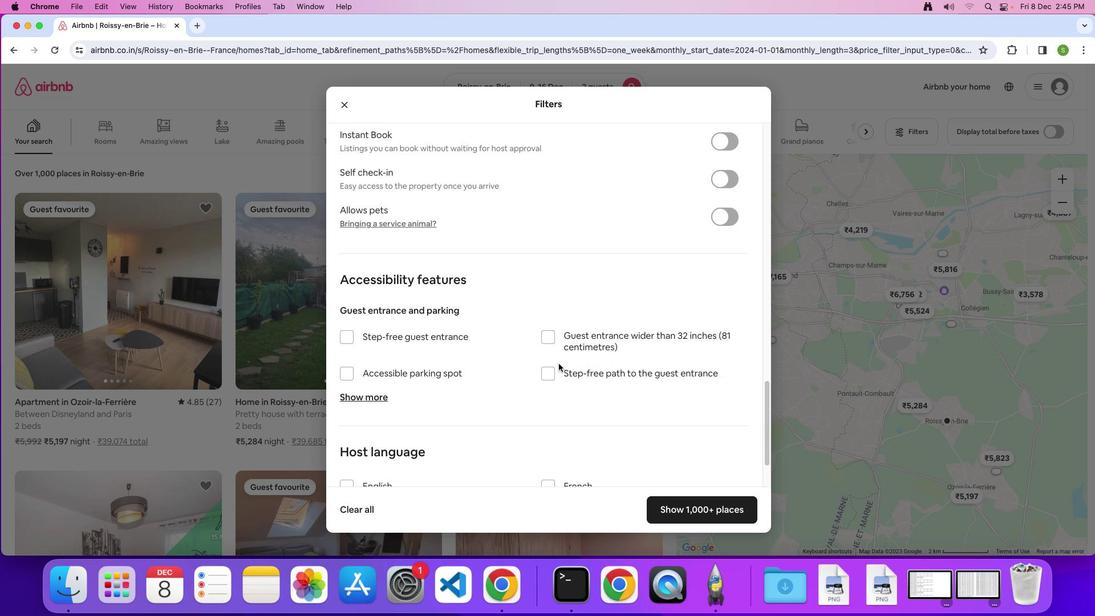 
Action: Mouse scrolled (558, 363) with delta (0, -2)
Screenshot: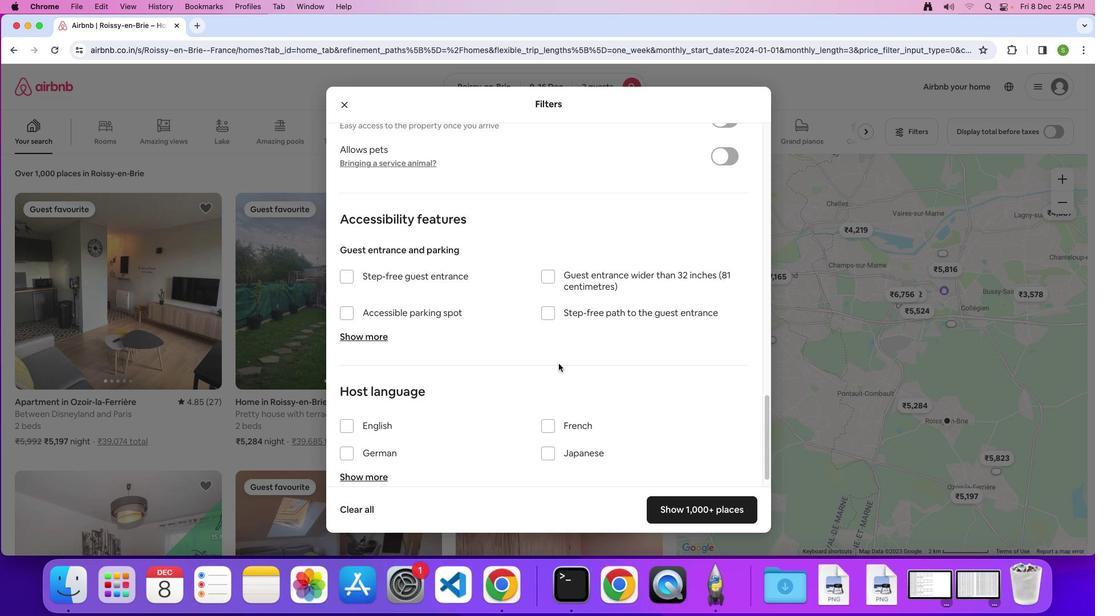 
Action: Mouse scrolled (558, 363) with delta (0, 0)
Screenshot: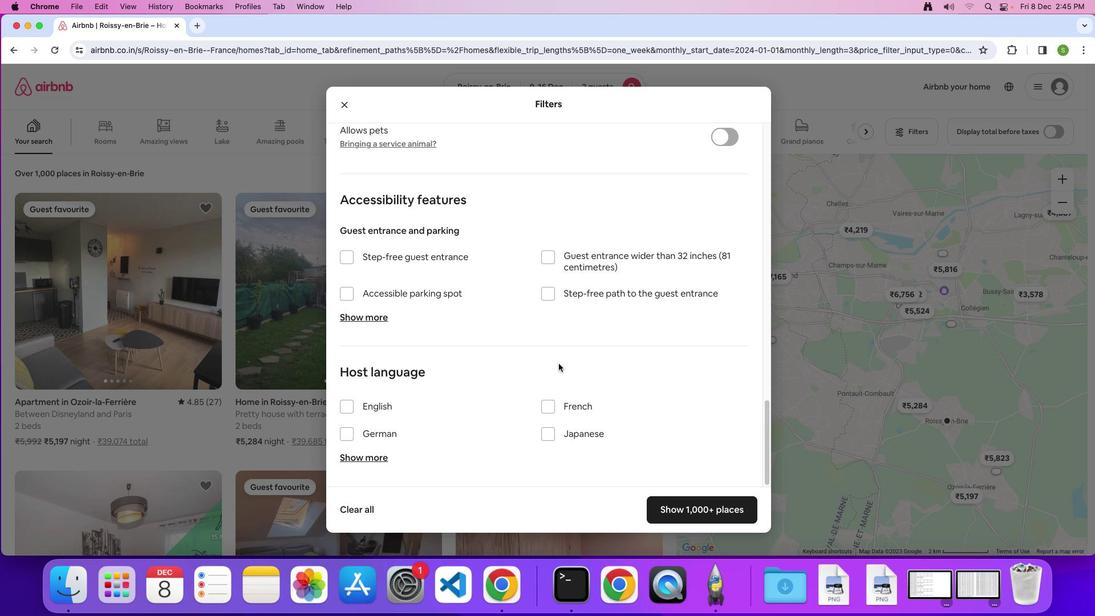 
Action: Mouse scrolled (558, 363) with delta (0, 0)
Screenshot: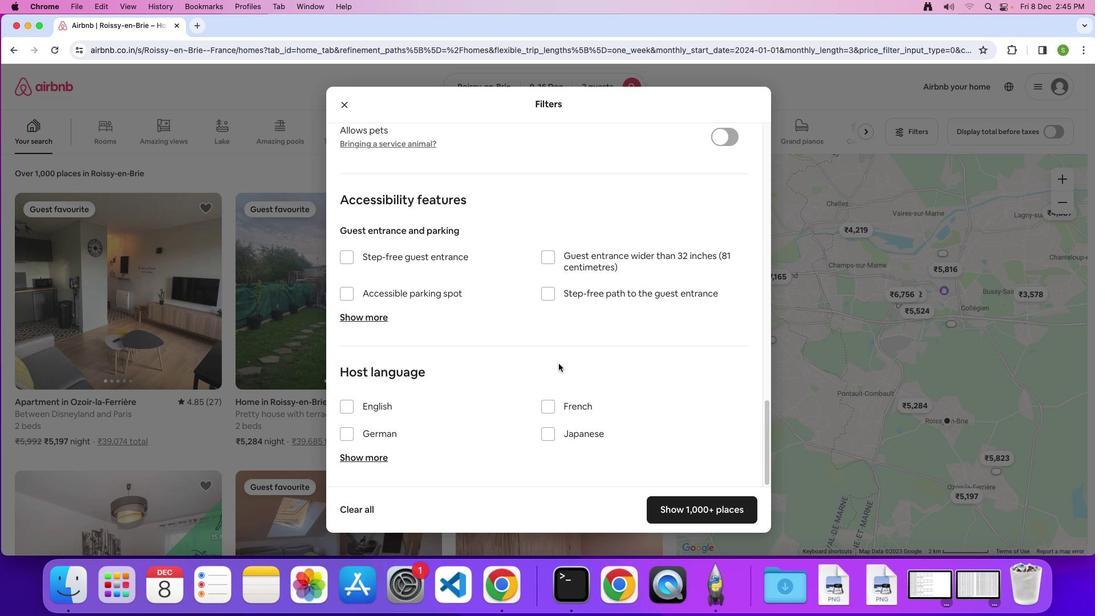 
Action: Mouse moved to (694, 502)
Screenshot: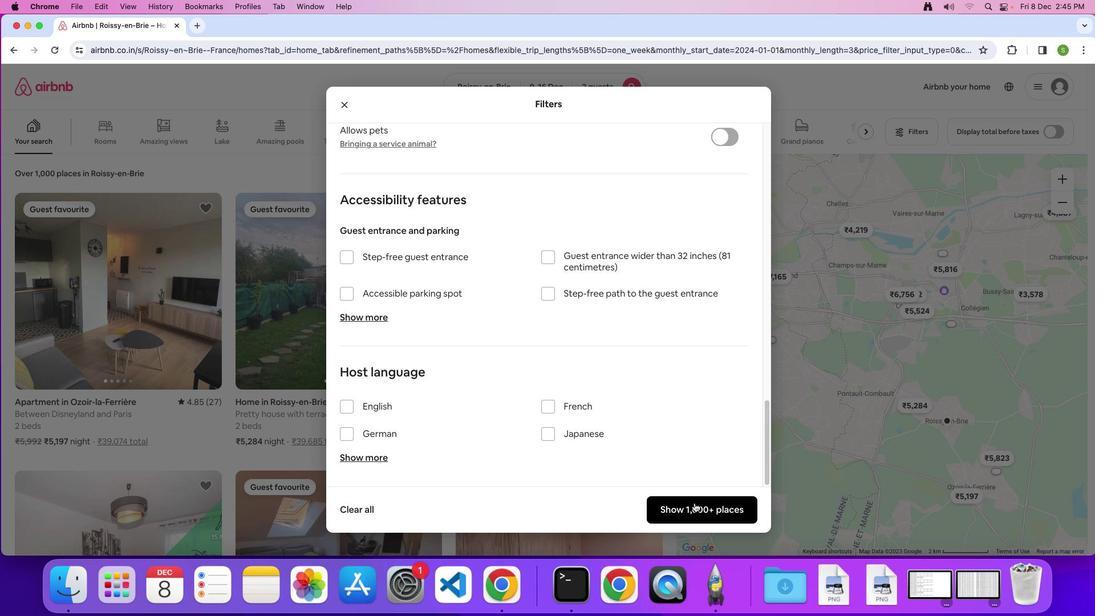 
Action: Mouse pressed left at (694, 502)
Screenshot: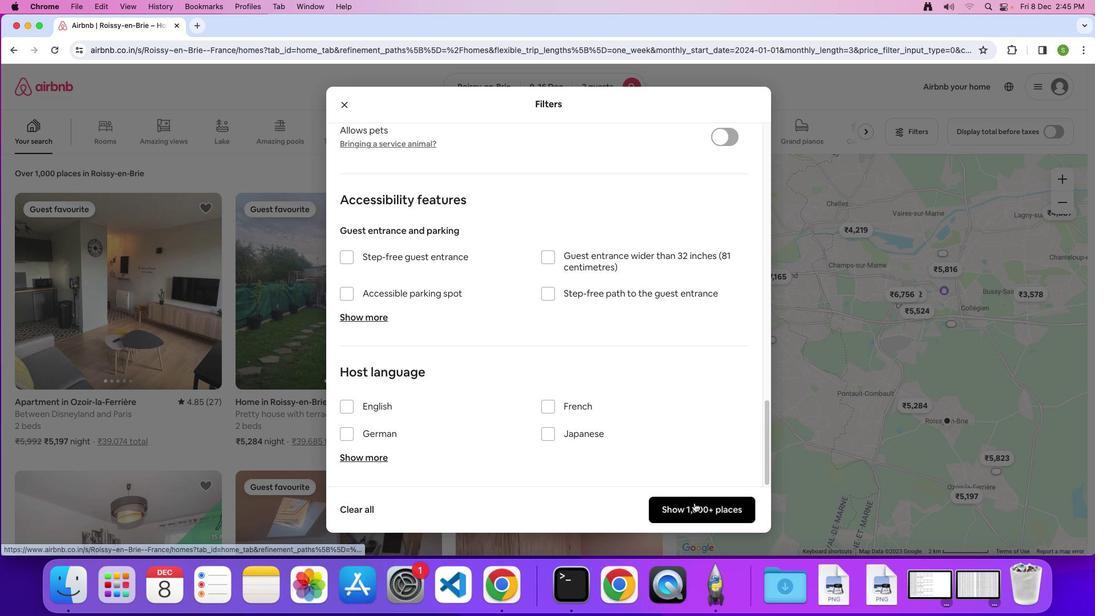 
Action: Mouse moved to (178, 306)
Screenshot: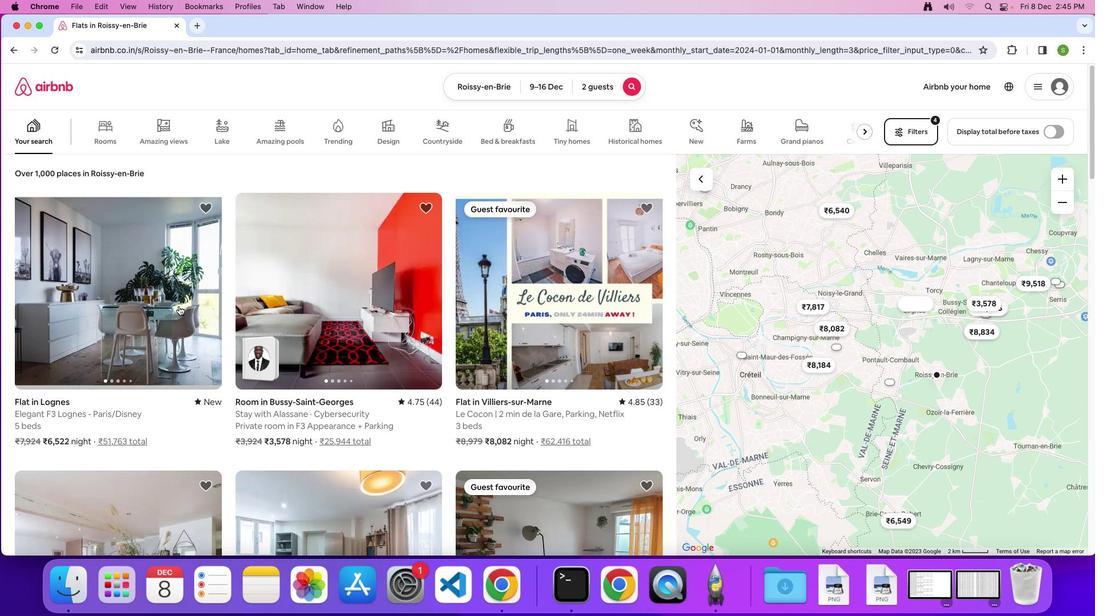 
Action: Mouse pressed left at (178, 306)
Screenshot: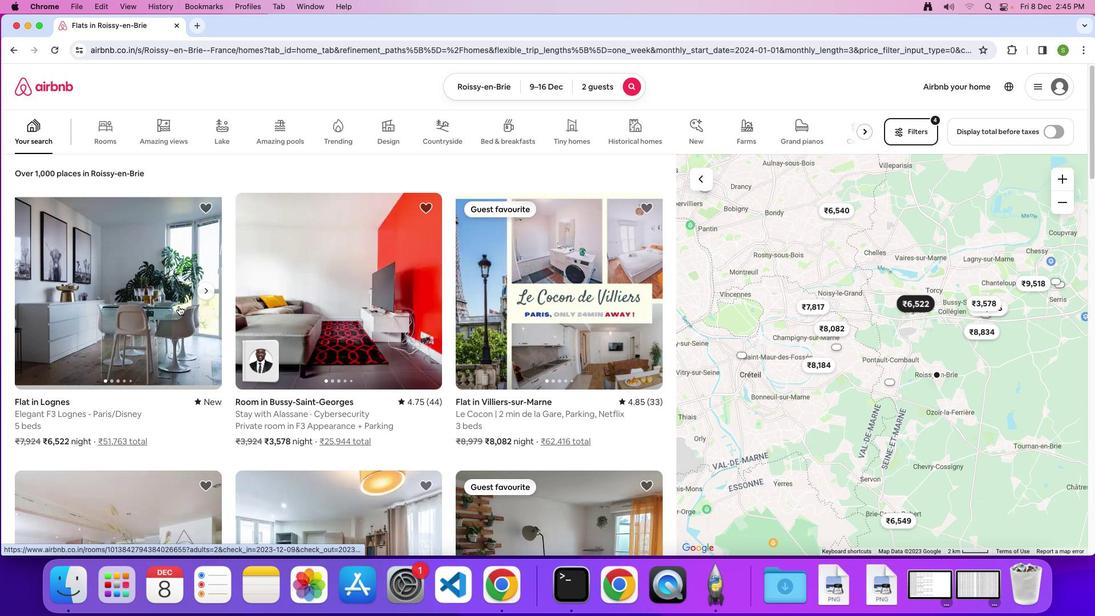 
Action: Mouse moved to (365, 288)
Screenshot: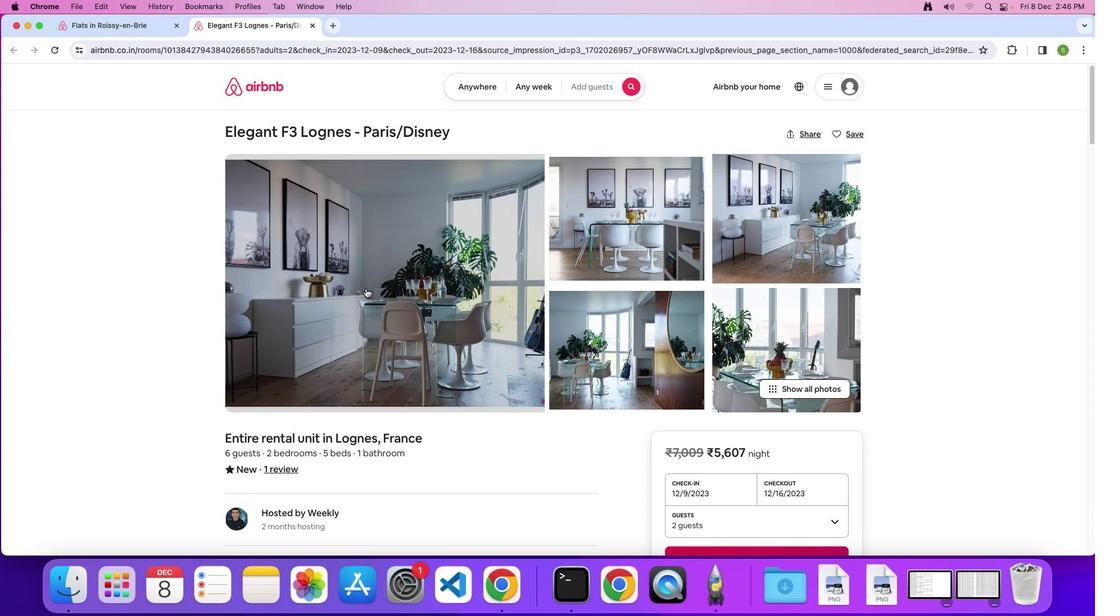 
Action: Mouse pressed left at (365, 288)
Screenshot: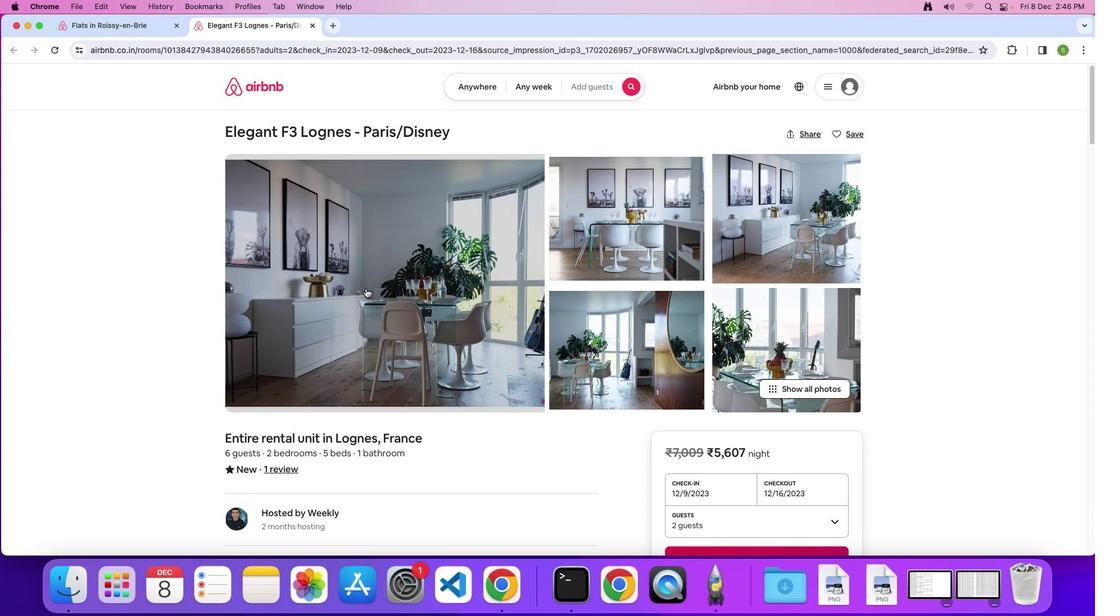 
Action: Mouse moved to (545, 365)
Screenshot: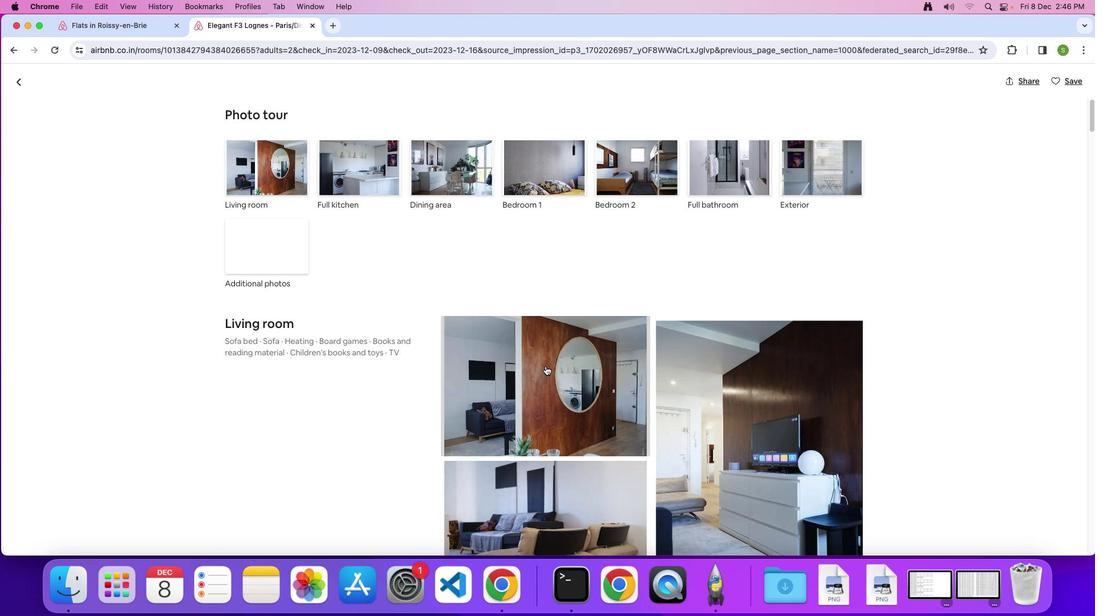 
Action: Mouse scrolled (545, 365) with delta (0, 0)
Screenshot: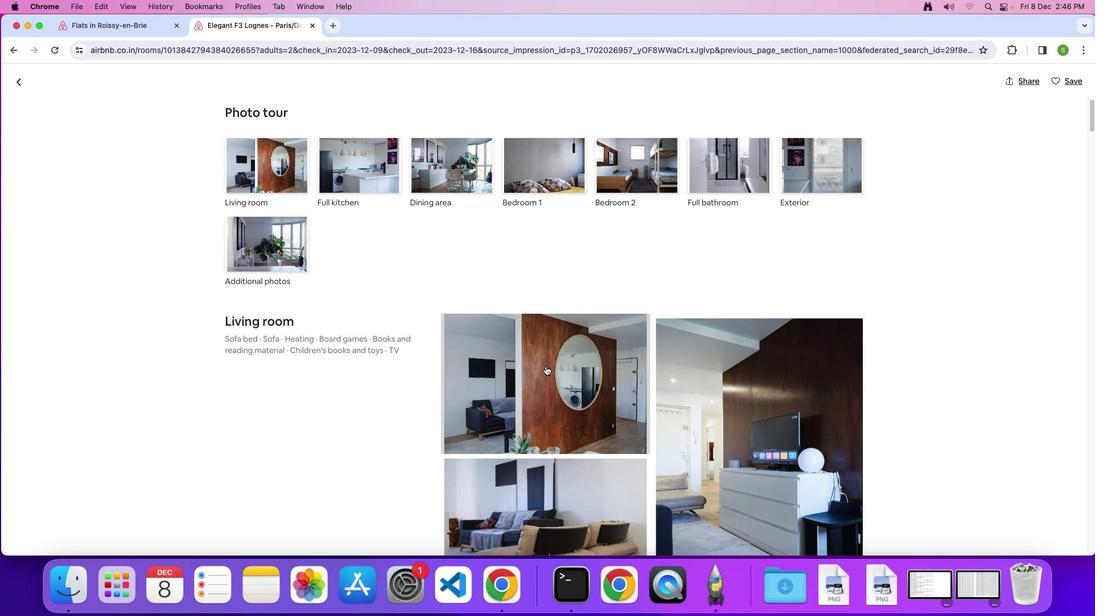 
Action: Mouse scrolled (545, 365) with delta (0, 0)
Screenshot: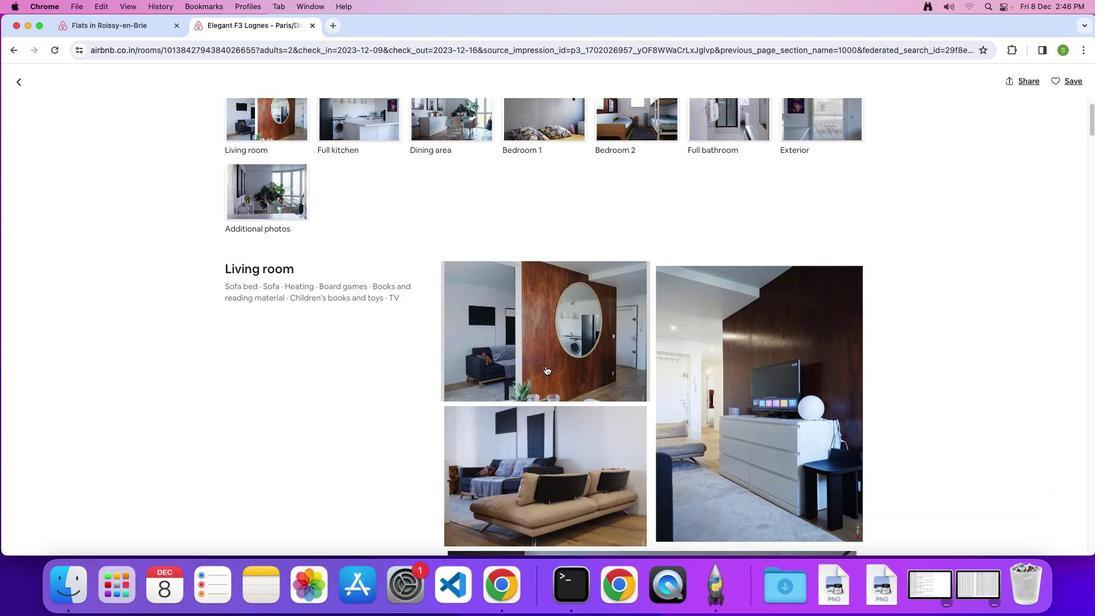 
Action: Mouse scrolled (545, 365) with delta (0, -1)
Screenshot: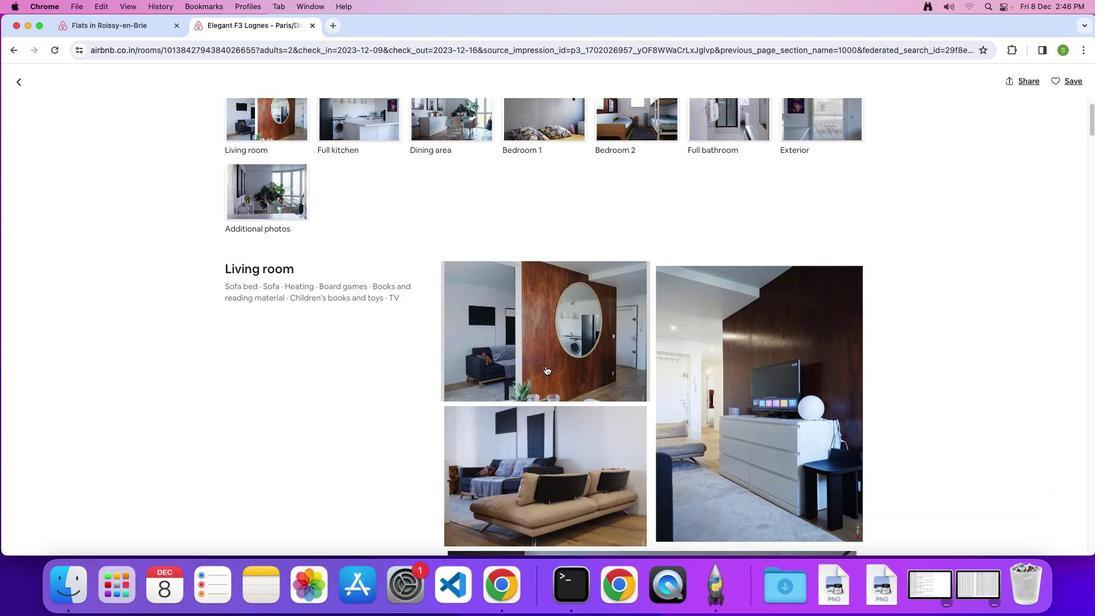 
Action: Mouse scrolled (545, 365) with delta (0, 0)
Screenshot: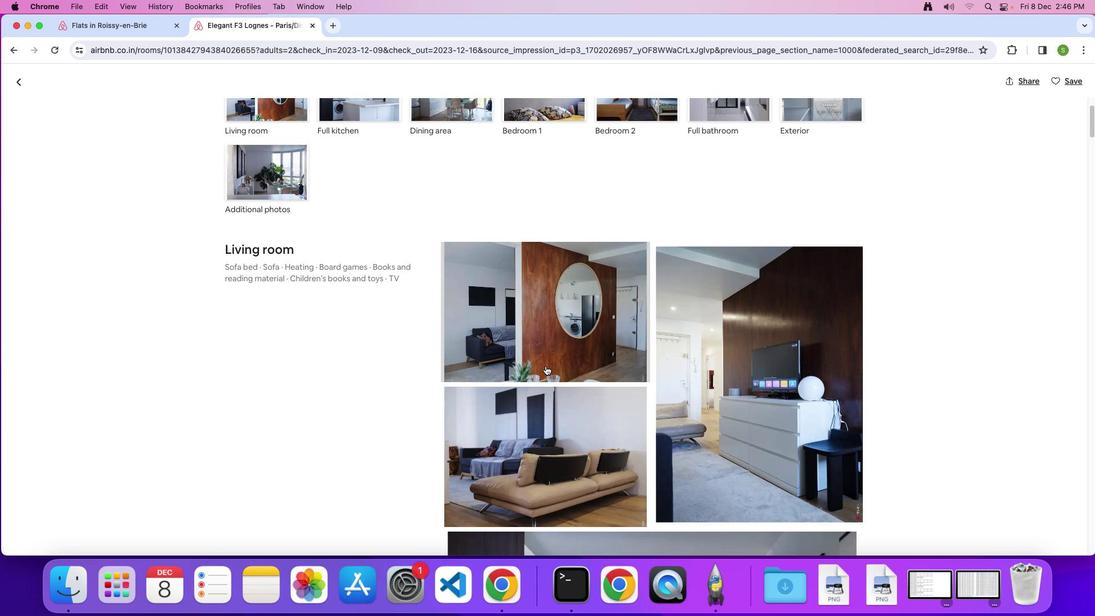 
Action: Mouse scrolled (545, 365) with delta (0, 0)
Screenshot: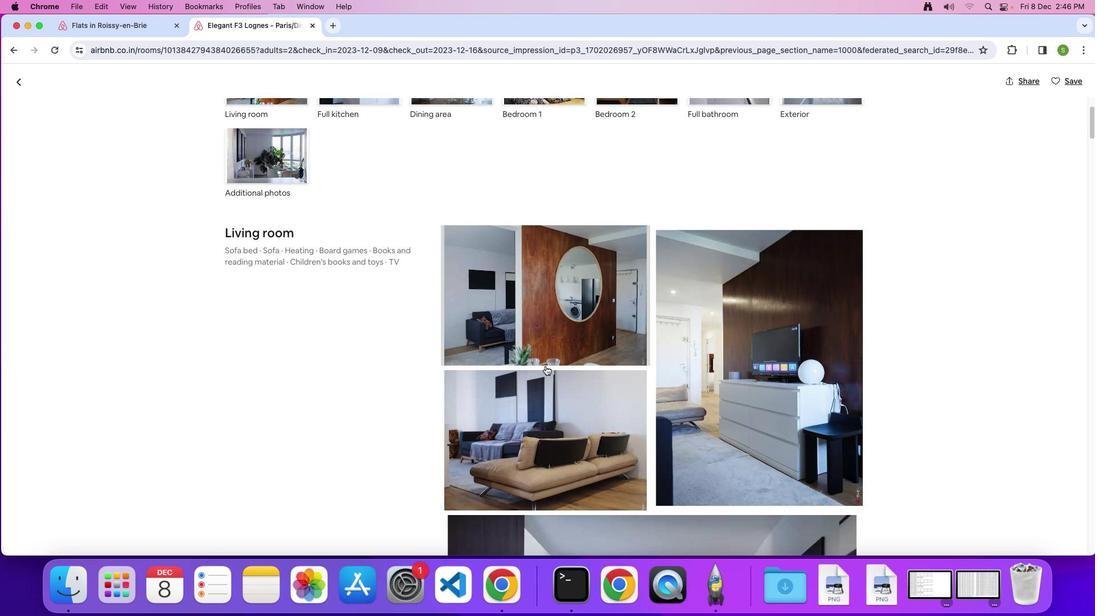 
Action: Mouse scrolled (545, 365) with delta (0, -1)
Screenshot: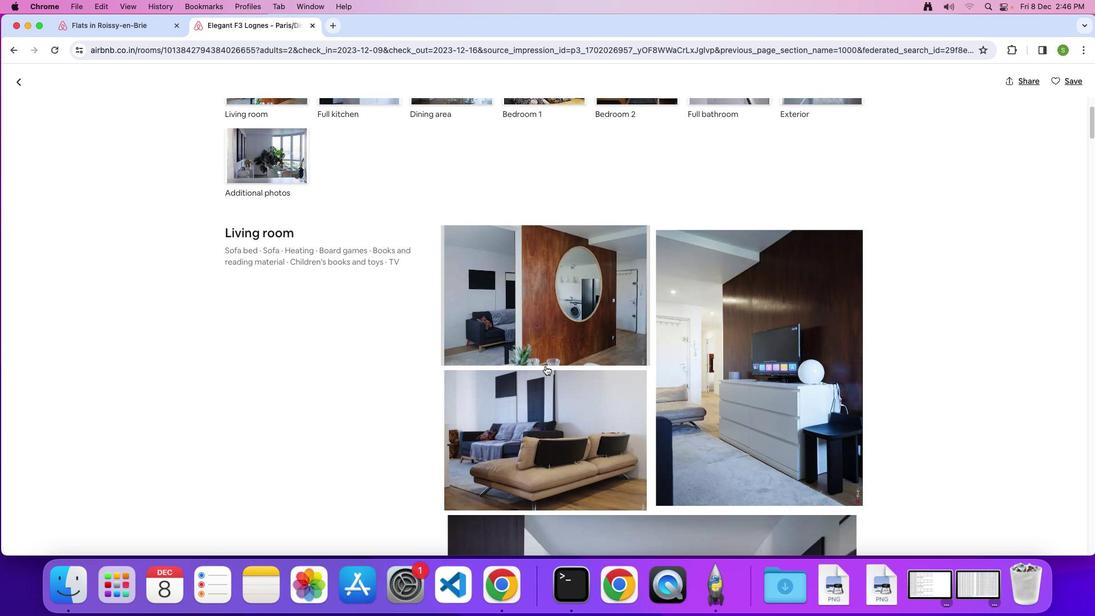 
Action: Mouse scrolled (545, 365) with delta (0, 0)
Screenshot: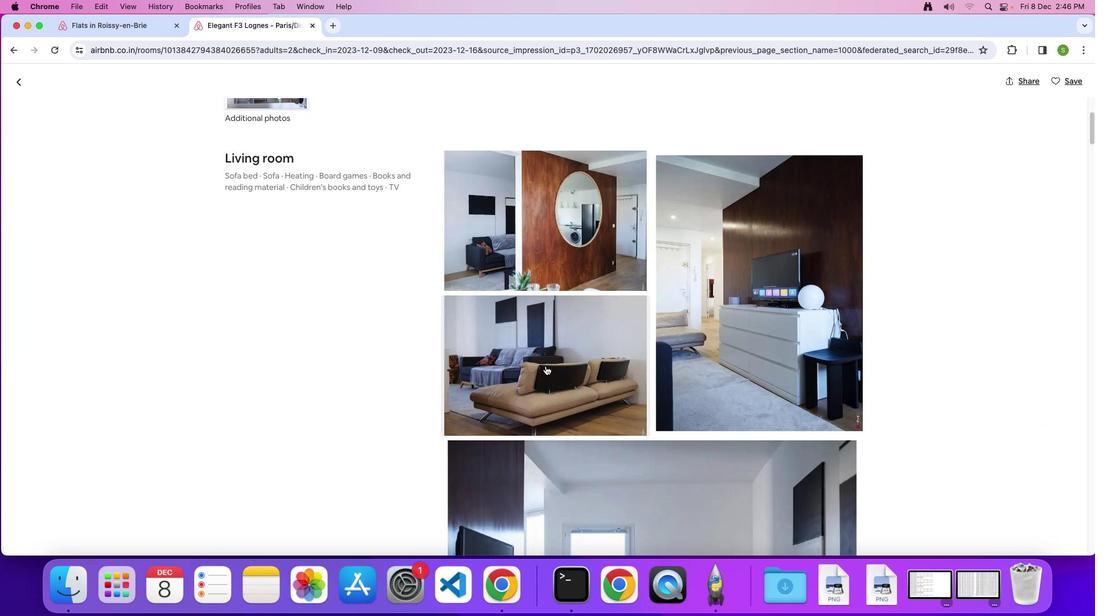 
Action: Mouse scrolled (545, 365) with delta (0, 0)
Screenshot: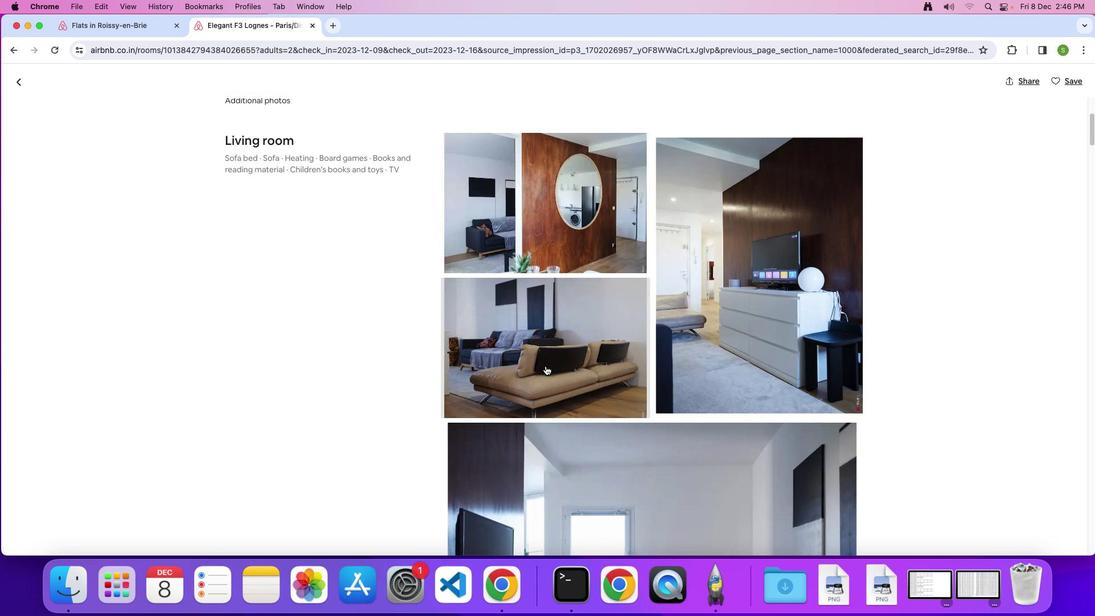 
Action: Mouse scrolled (545, 365) with delta (0, -1)
Screenshot: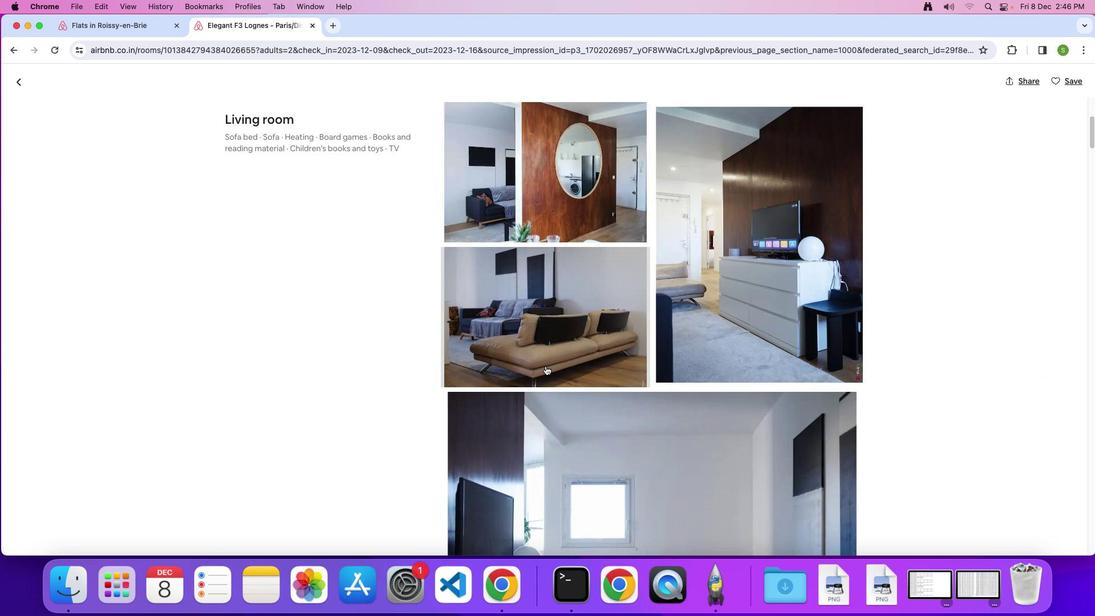 
Action: Mouse scrolled (545, 365) with delta (0, 0)
Screenshot: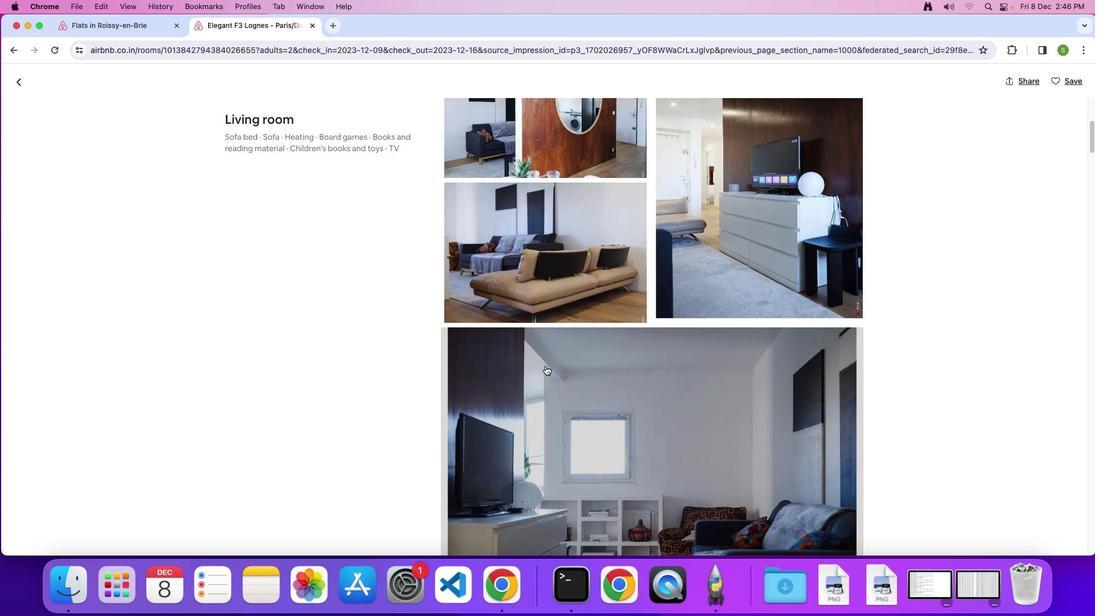 
Action: Mouse scrolled (545, 365) with delta (0, 0)
Screenshot: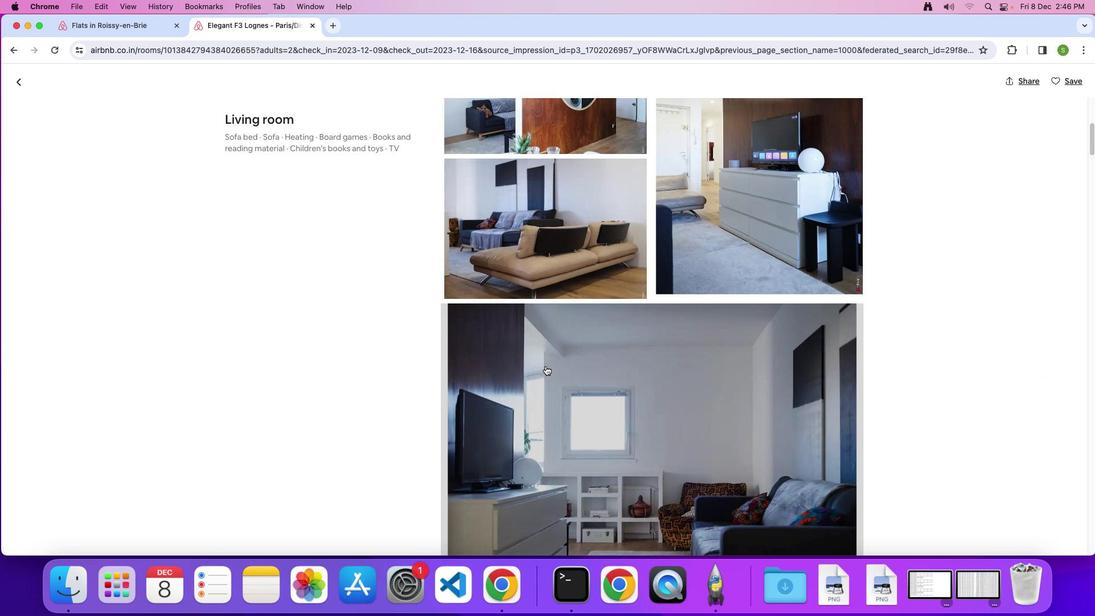 
Action: Mouse scrolled (545, 365) with delta (0, -1)
Screenshot: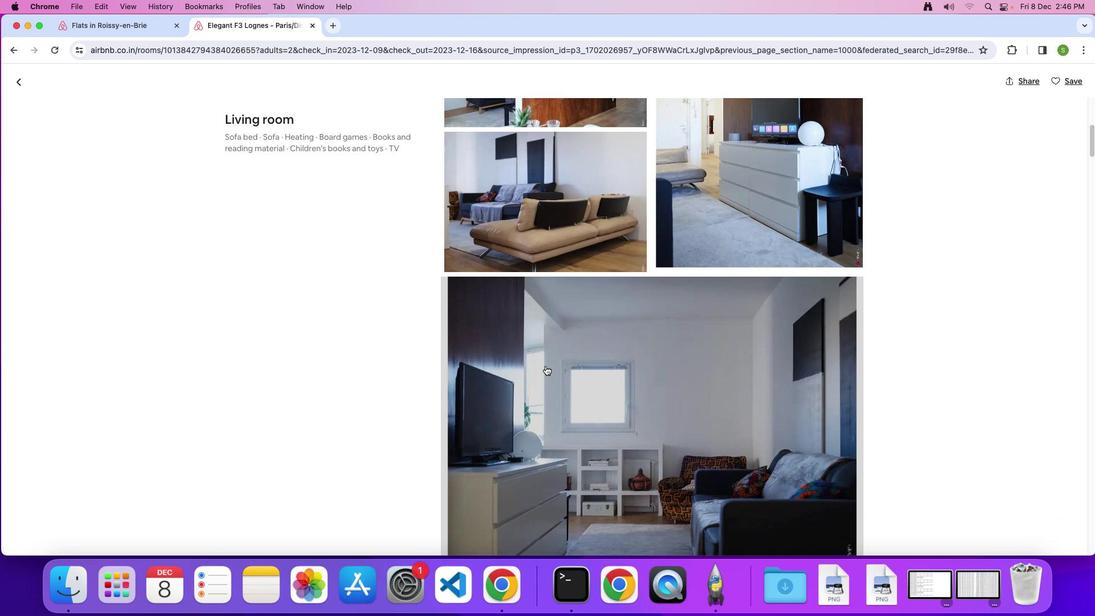 
Action: Mouse scrolled (545, 365) with delta (0, 0)
Screenshot: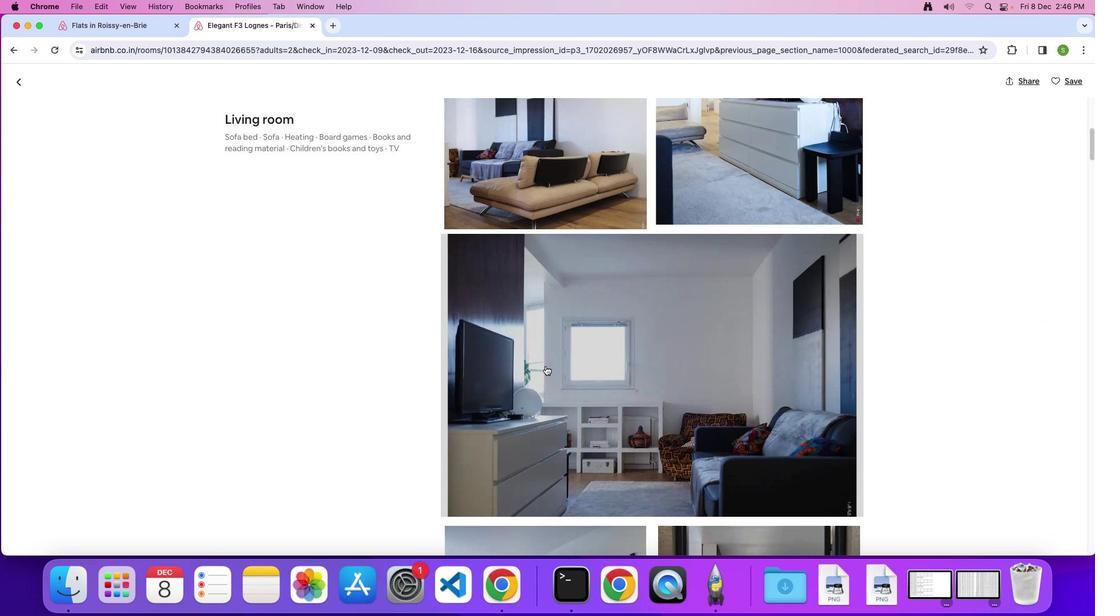 
Action: Mouse scrolled (545, 365) with delta (0, 0)
Screenshot: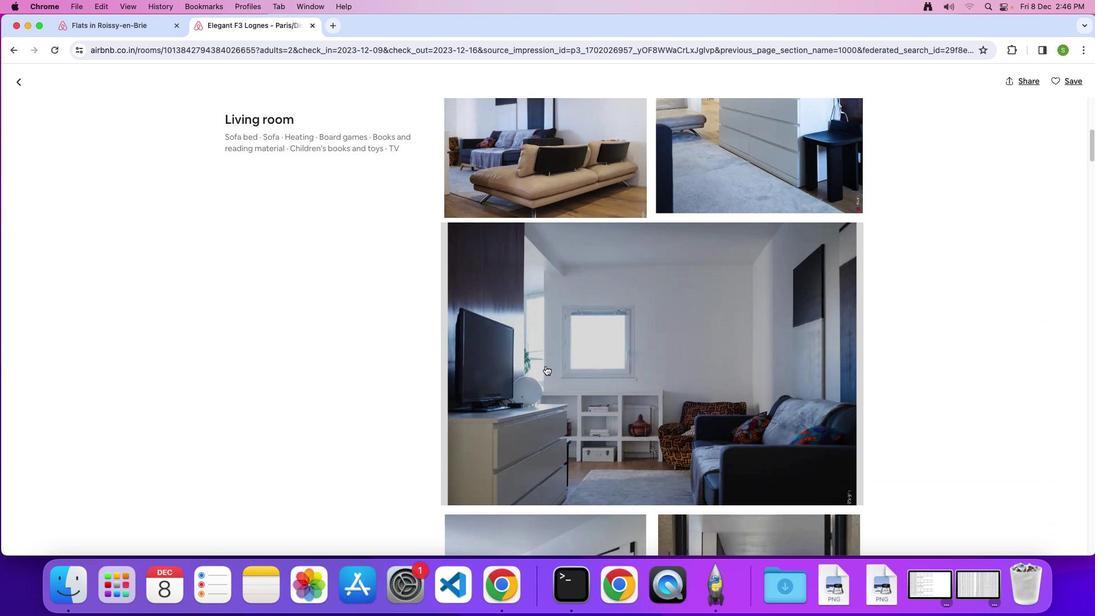 
Action: Mouse scrolled (545, 365) with delta (0, -1)
Screenshot: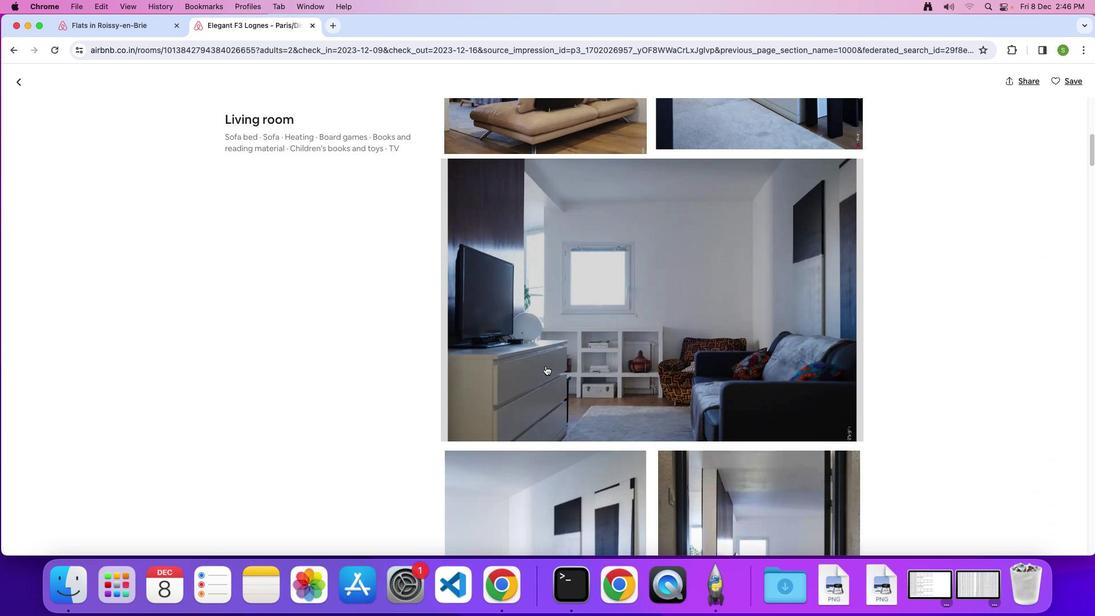 
Action: Mouse scrolled (545, 365) with delta (0, 0)
Screenshot: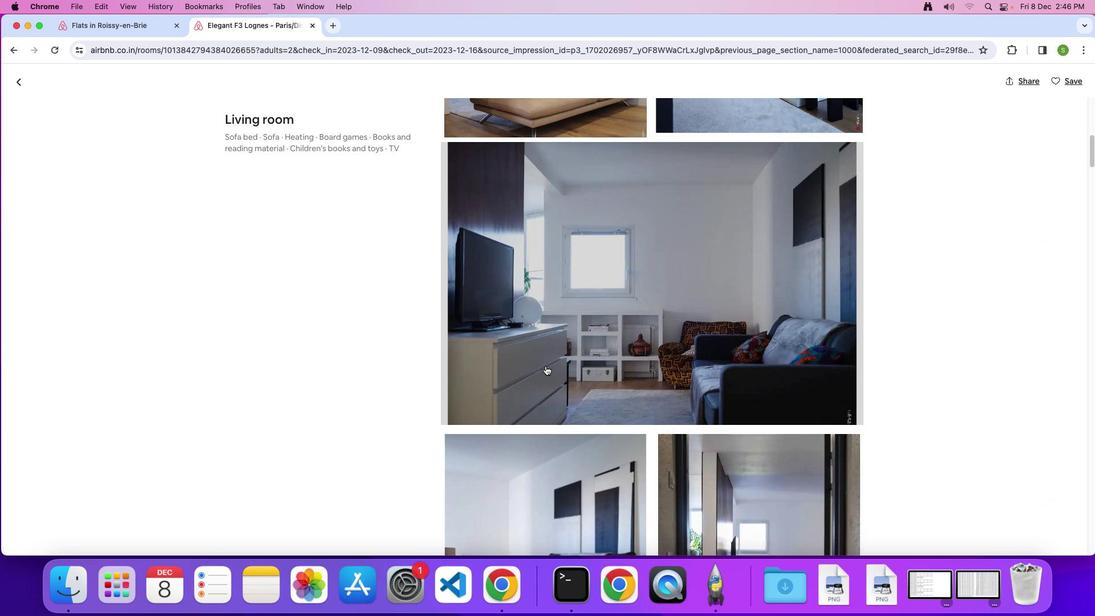 
Action: Mouse scrolled (545, 365) with delta (0, 0)
Screenshot: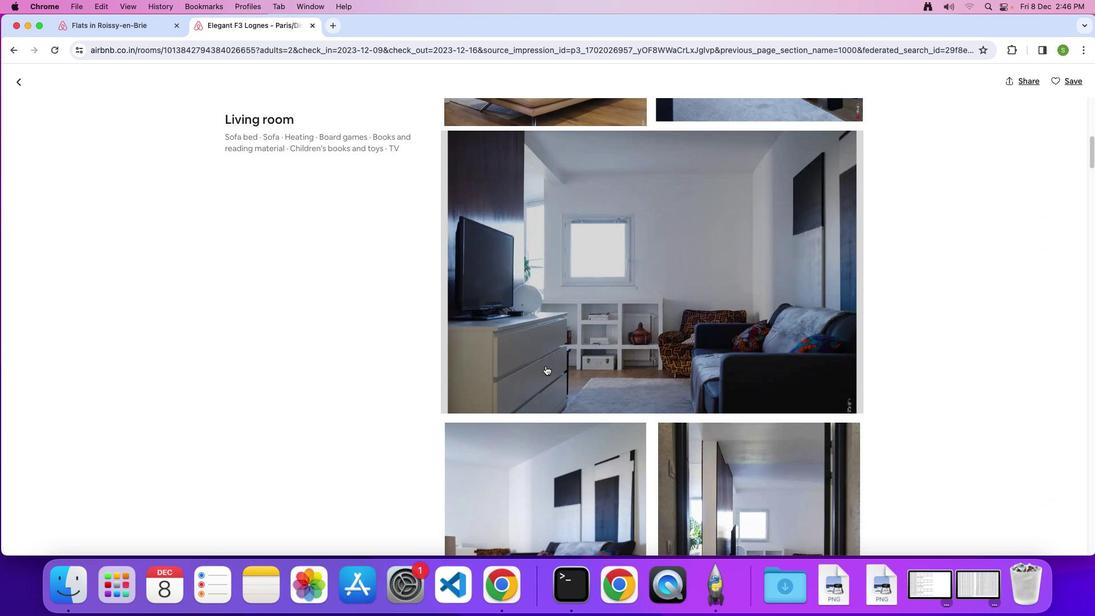 
Action: Mouse scrolled (545, 365) with delta (0, -1)
Screenshot: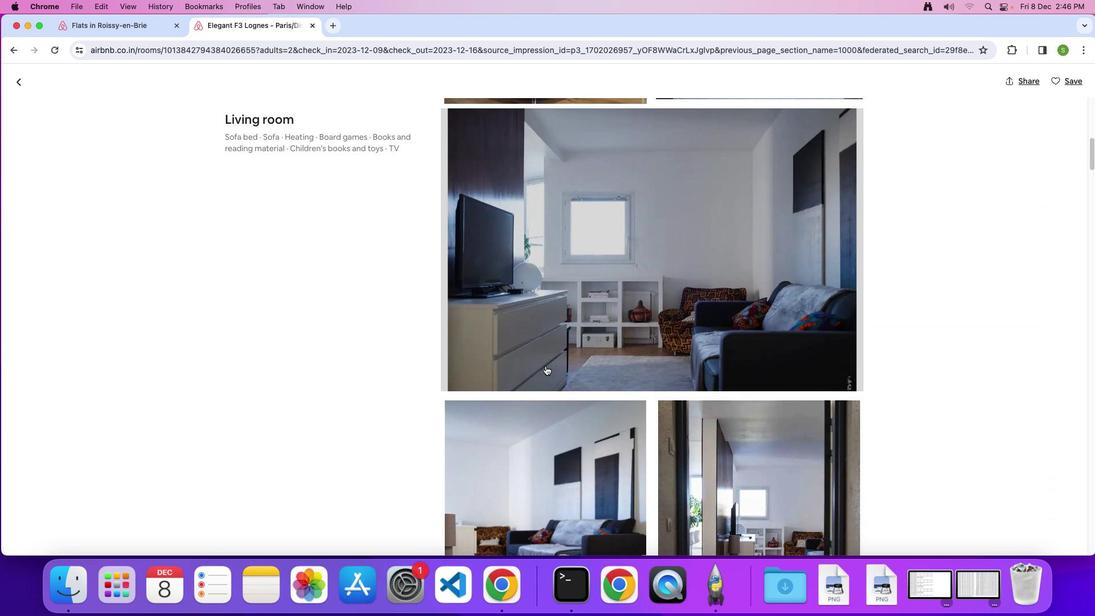 
Action: Mouse scrolled (545, 365) with delta (0, 0)
Screenshot: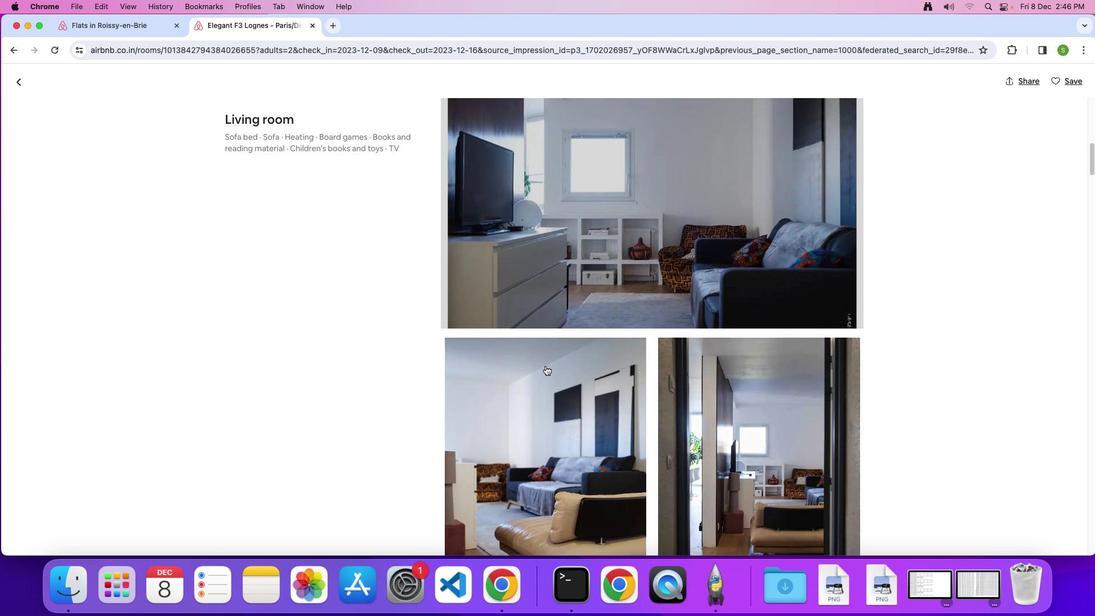 
Action: Mouse scrolled (545, 365) with delta (0, 0)
Screenshot: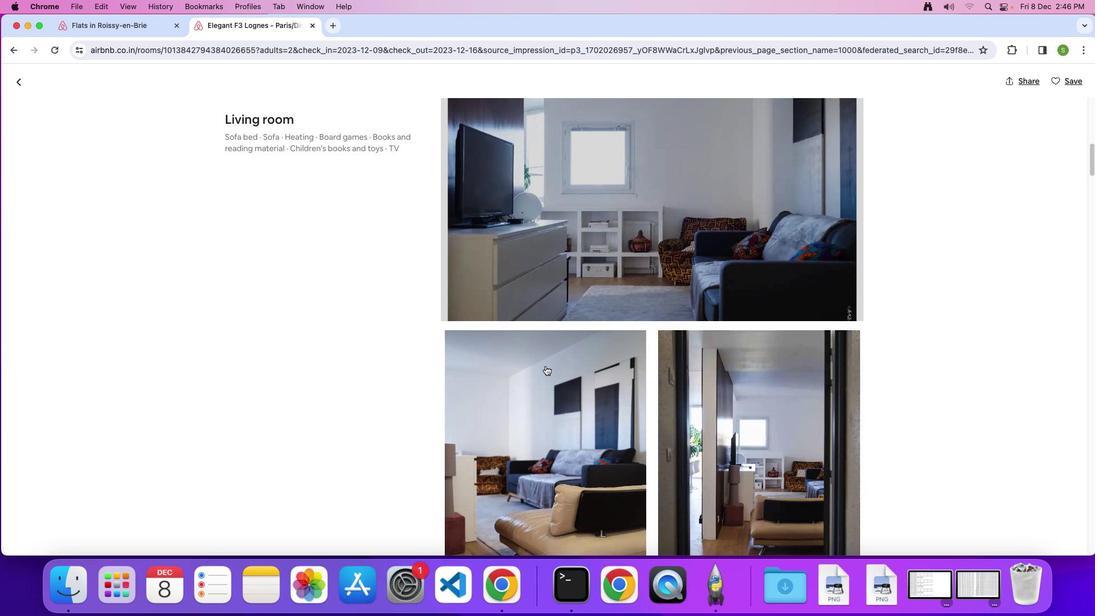 
Action: Mouse scrolled (545, 365) with delta (0, -1)
Screenshot: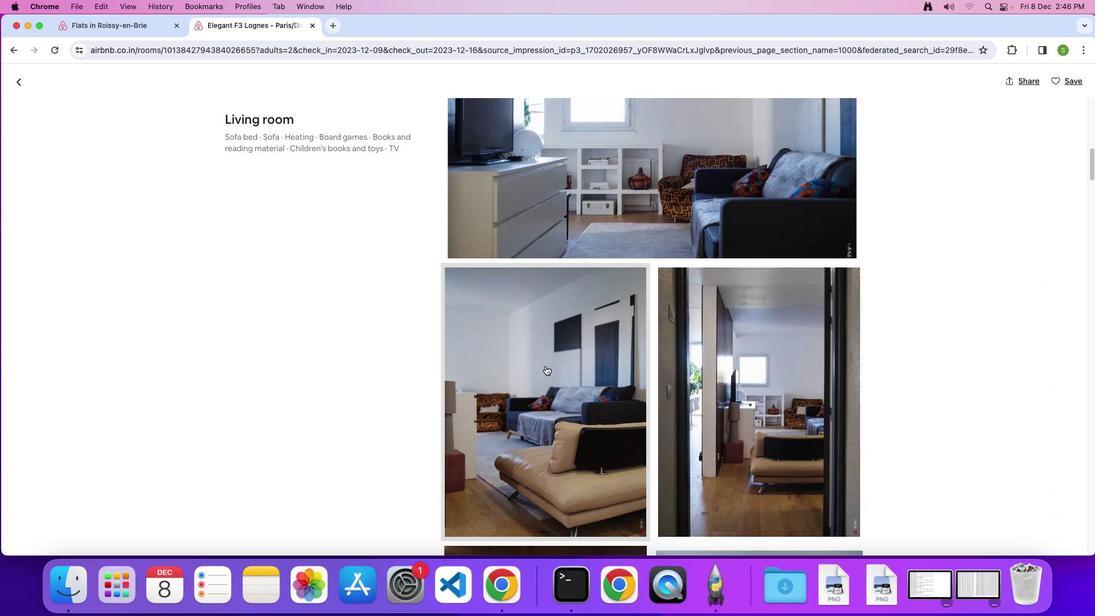 
Action: Mouse scrolled (545, 365) with delta (0, 0)
Screenshot: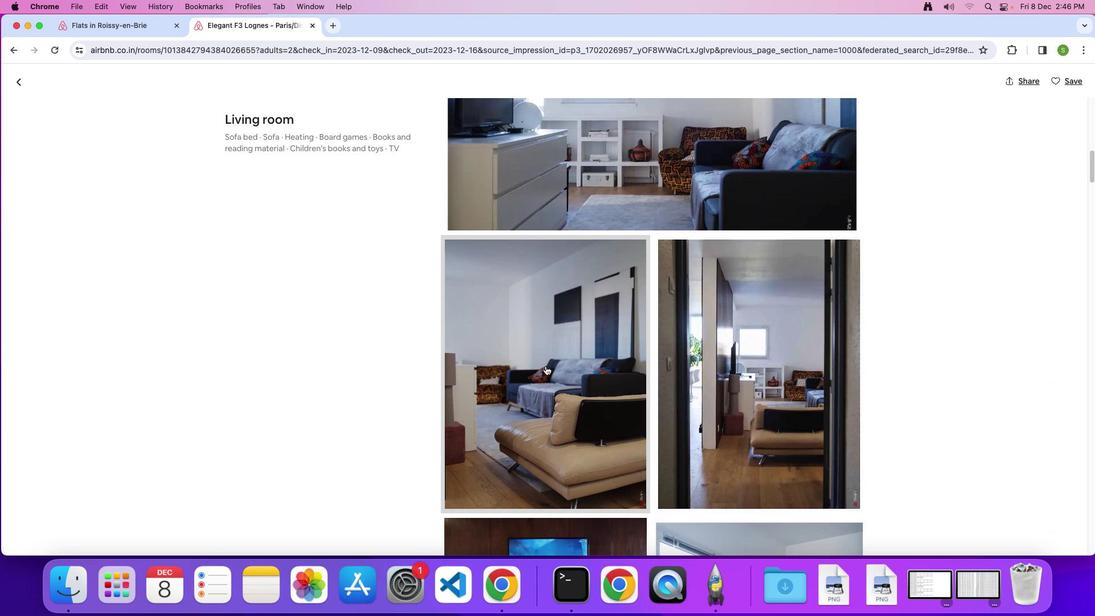 
Action: Mouse scrolled (545, 365) with delta (0, 0)
Screenshot: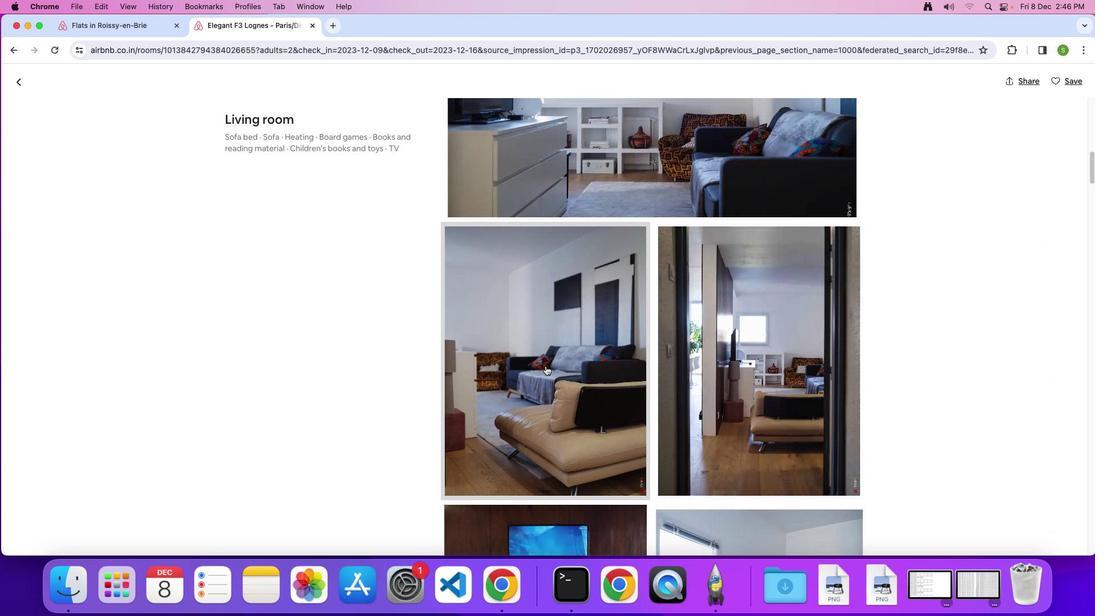 
Action: Mouse scrolled (545, 365) with delta (0, -1)
Screenshot: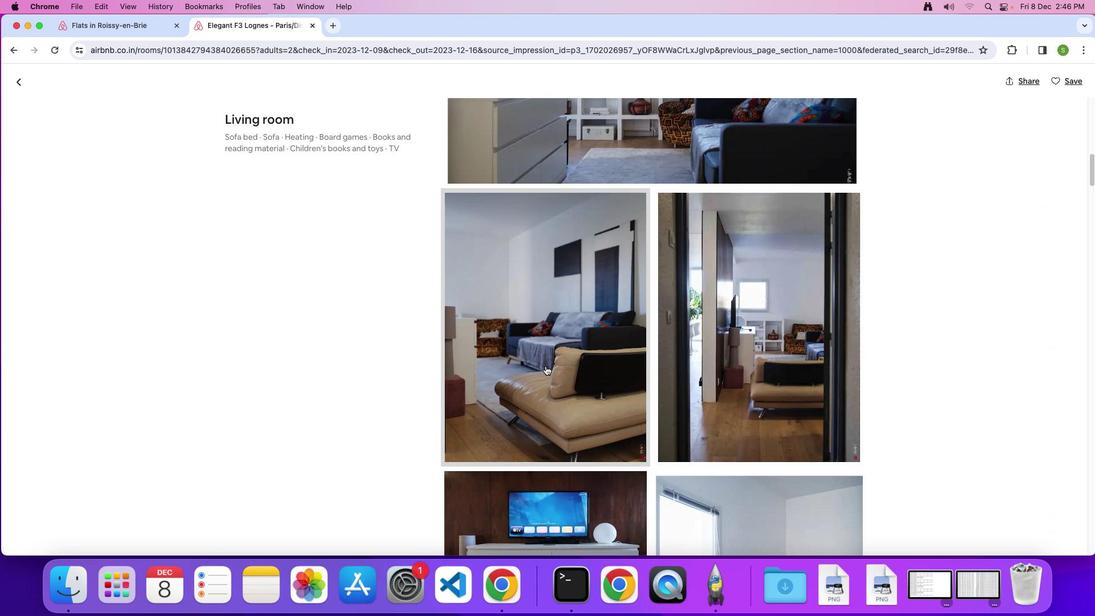 
Action: Mouse scrolled (545, 365) with delta (0, 0)
Screenshot: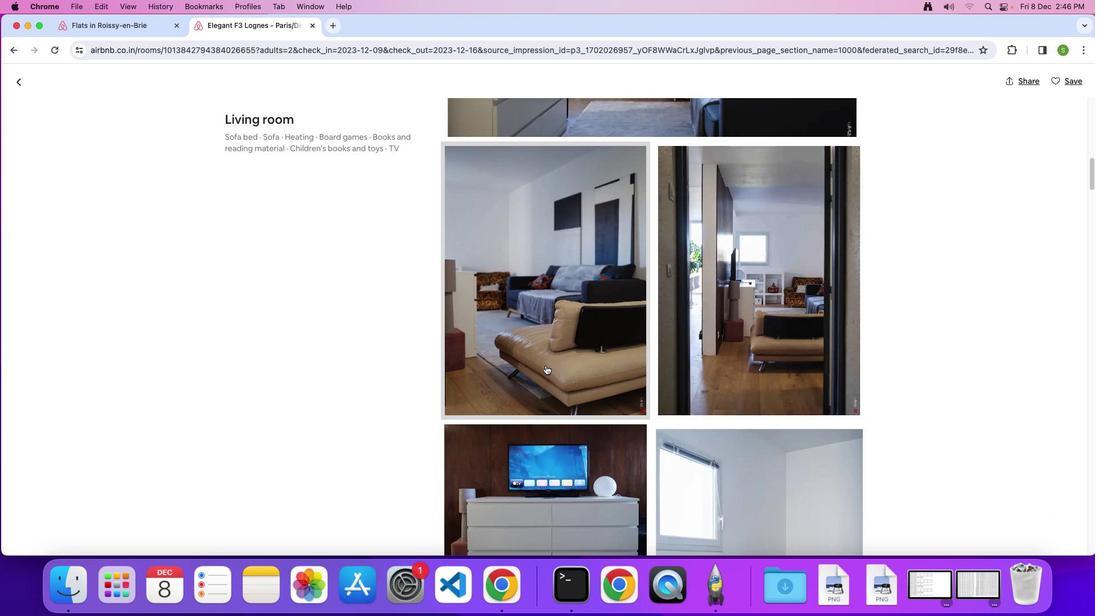 
Action: Mouse scrolled (545, 365) with delta (0, 0)
Screenshot: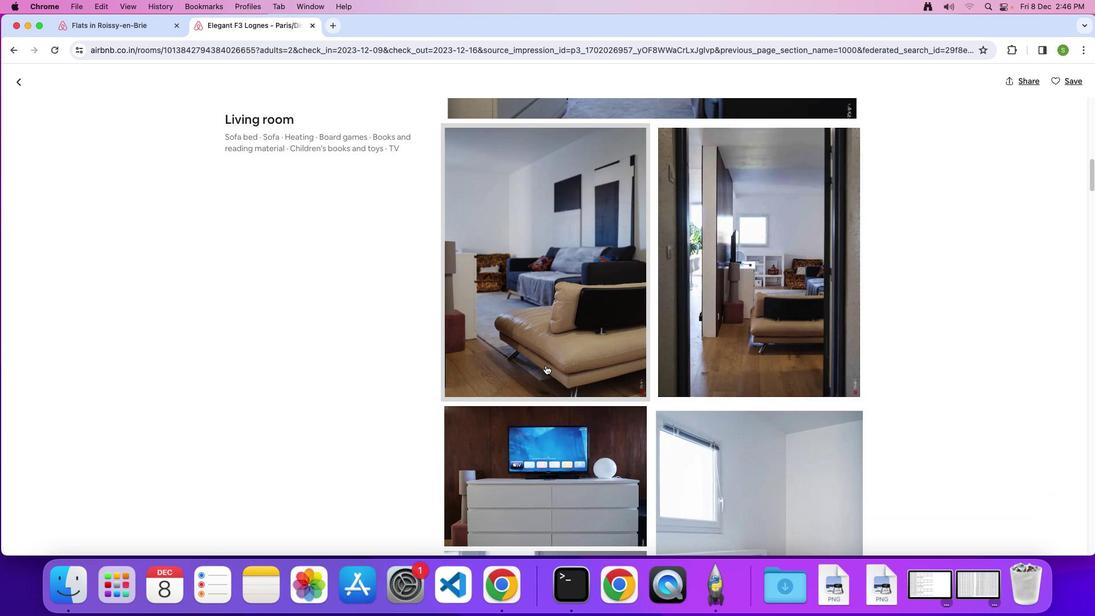 
Action: Mouse scrolled (545, 365) with delta (0, -1)
Screenshot: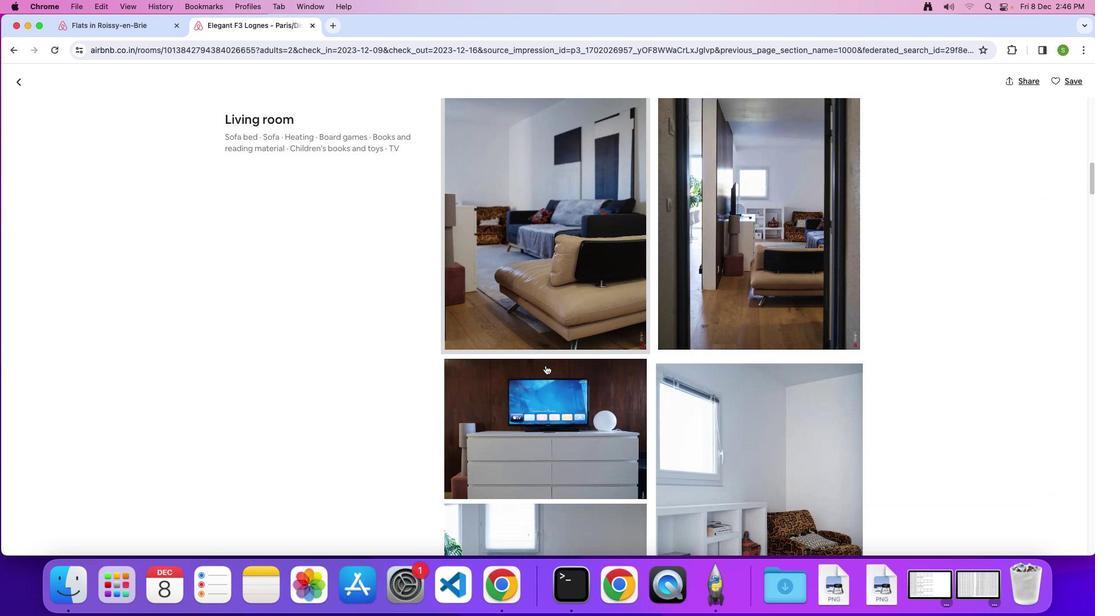 
Action: Mouse moved to (545, 365)
Screenshot: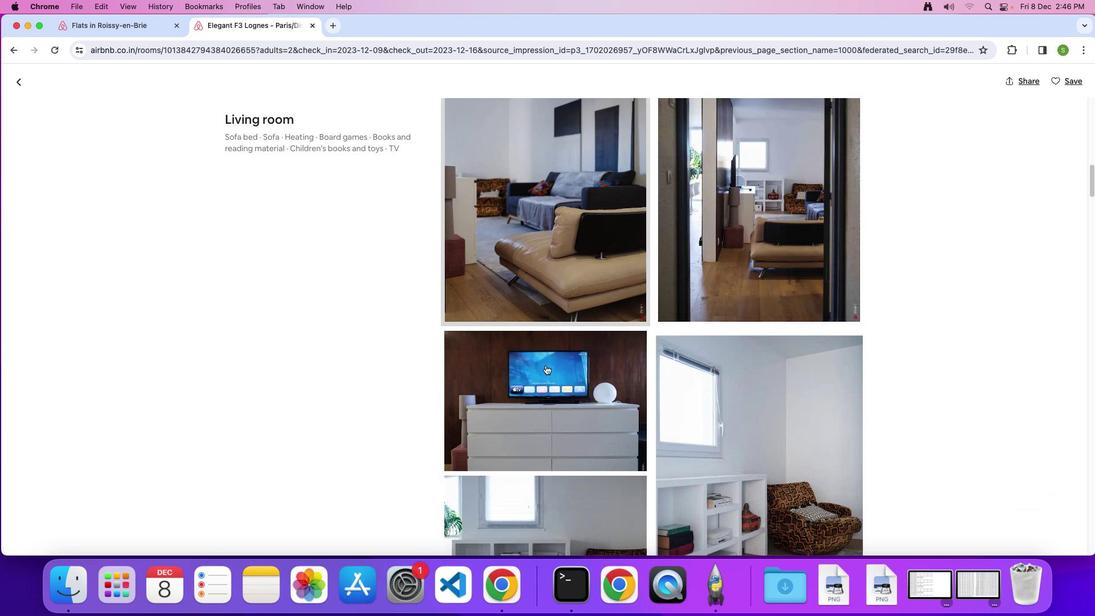 
Action: Mouse scrolled (545, 365) with delta (0, 0)
Screenshot: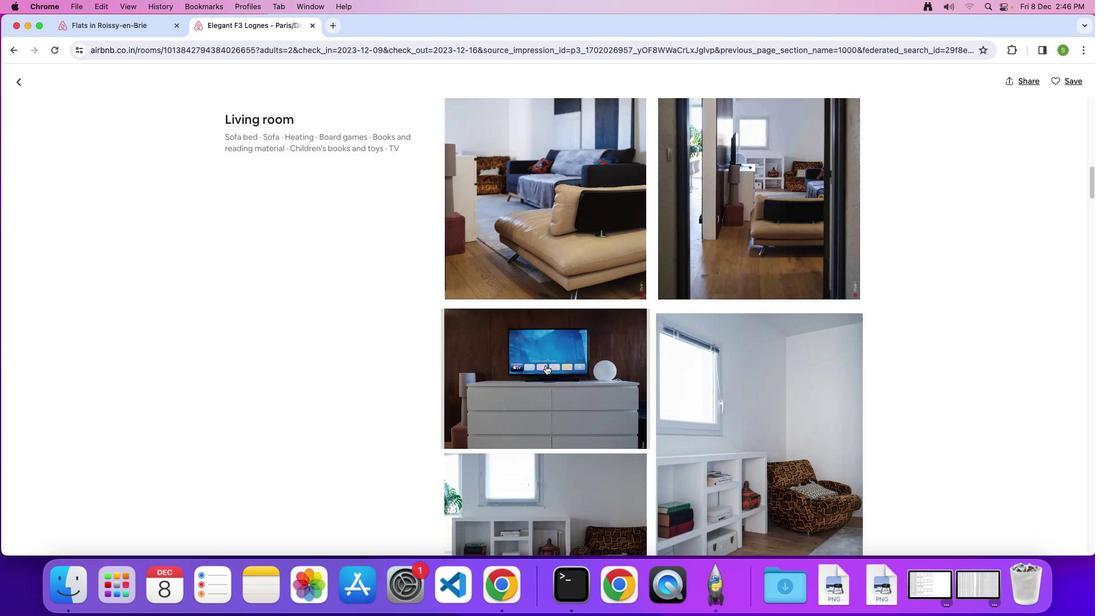
Action: Mouse scrolled (545, 365) with delta (0, 0)
Screenshot: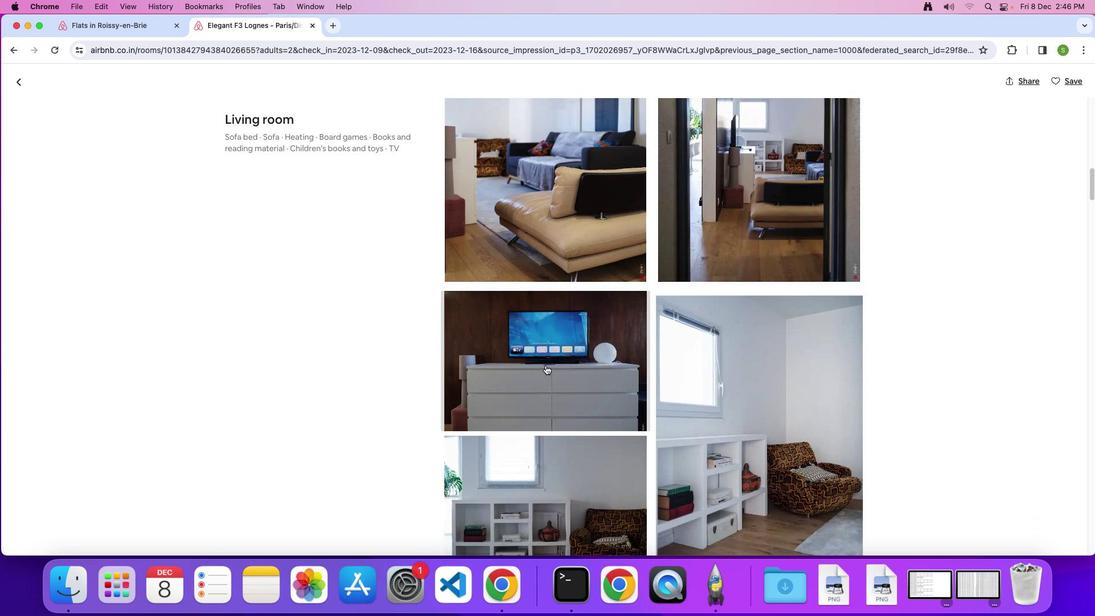 
Action: Mouse scrolled (545, 365) with delta (0, -1)
Screenshot: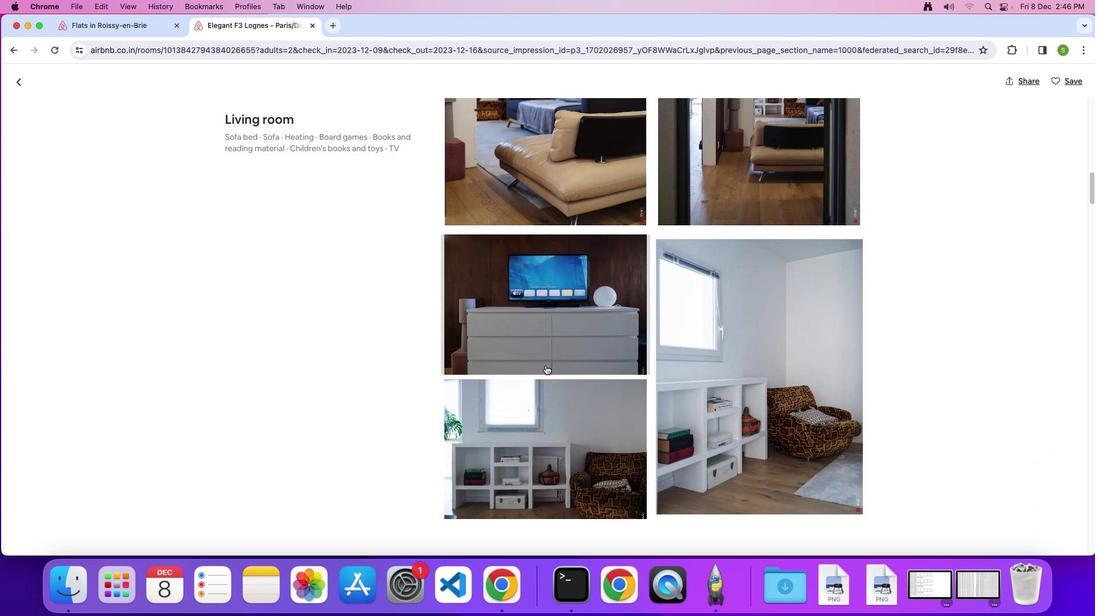 
Action: Mouse scrolled (545, 365) with delta (0, 0)
Screenshot: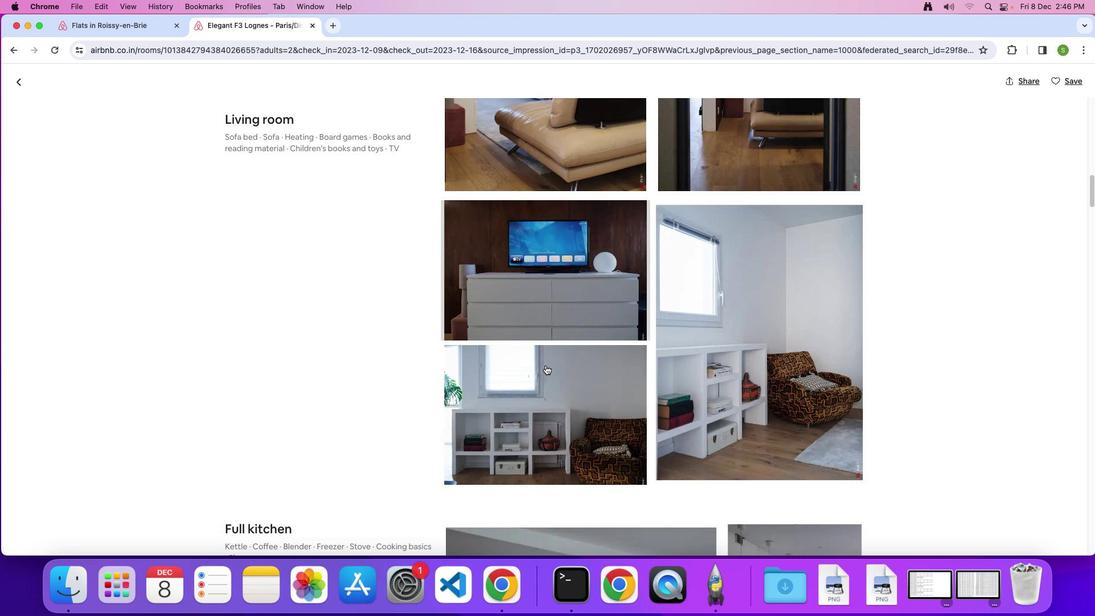 
Action: Mouse scrolled (545, 365) with delta (0, 0)
Screenshot: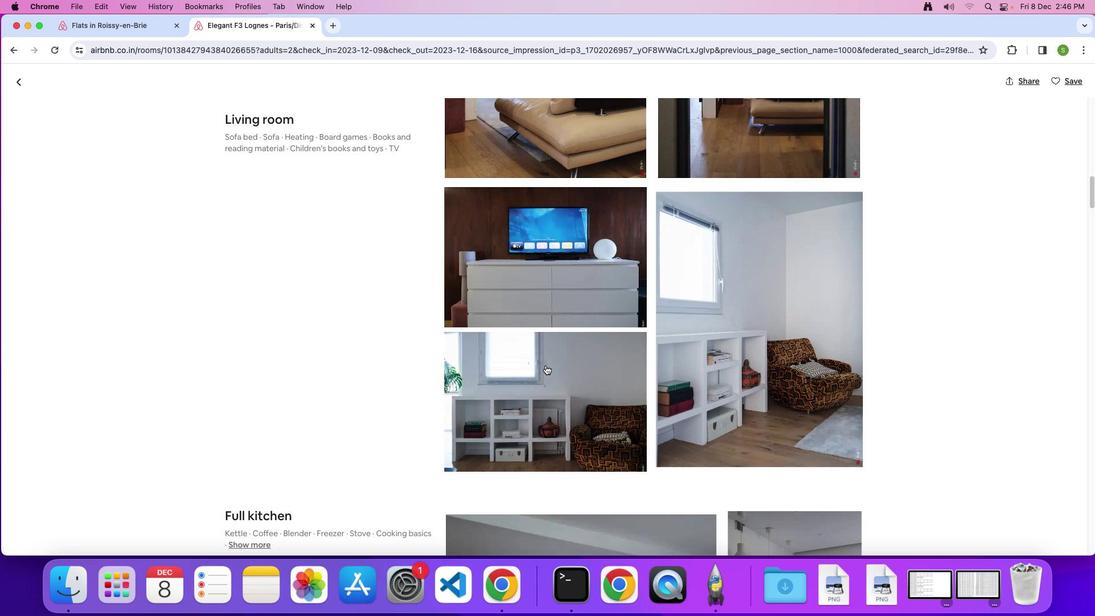 
Action: Mouse scrolled (545, 365) with delta (0, -1)
Screenshot: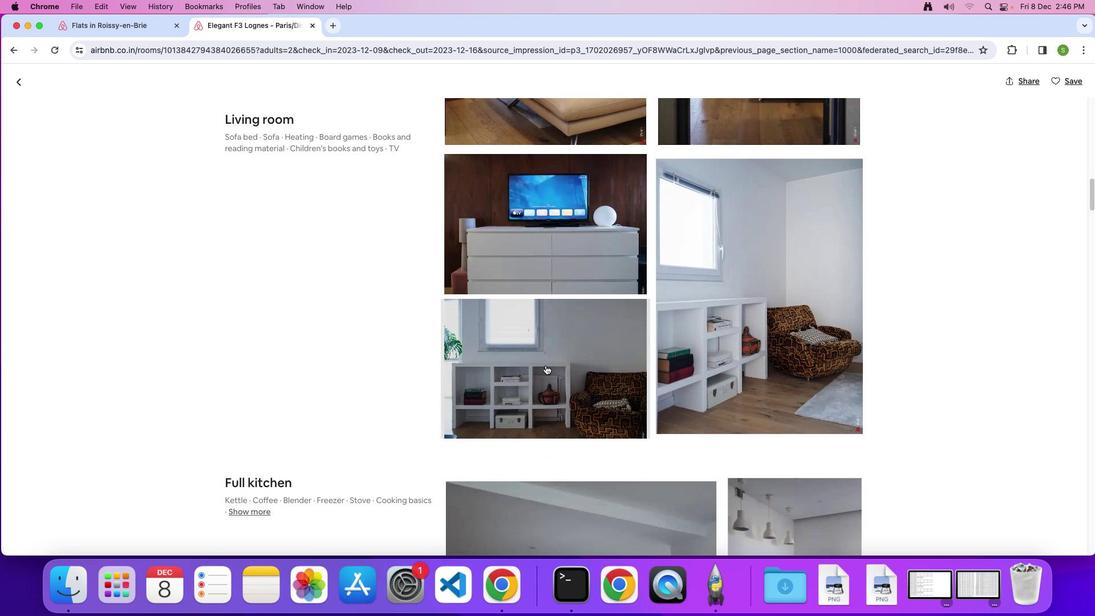 
Action: Mouse scrolled (545, 365) with delta (0, 0)
Screenshot: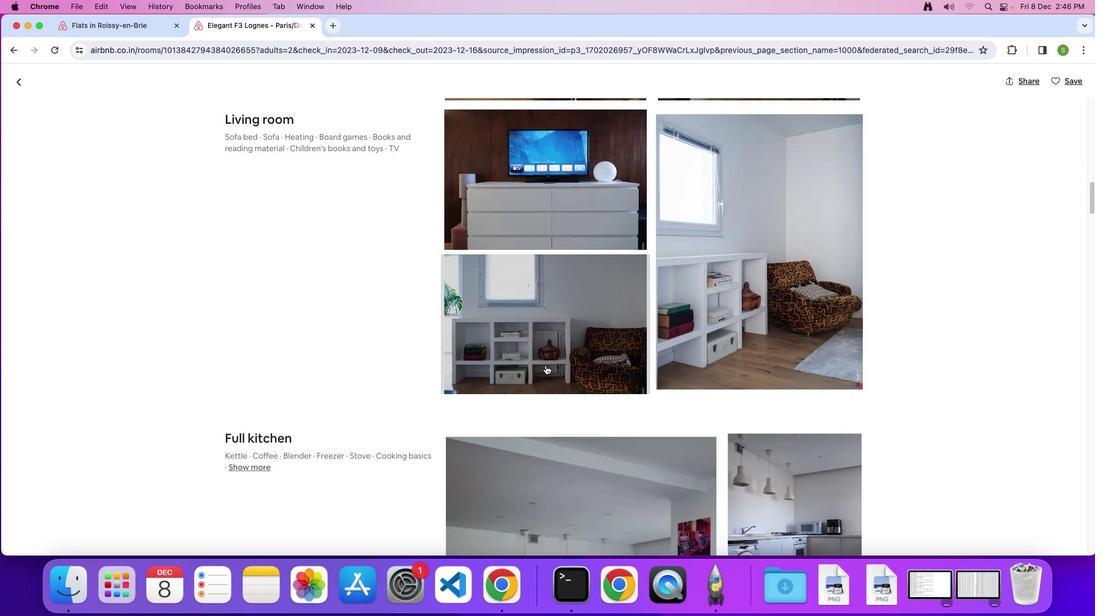 
Action: Mouse scrolled (545, 365) with delta (0, 0)
Screenshot: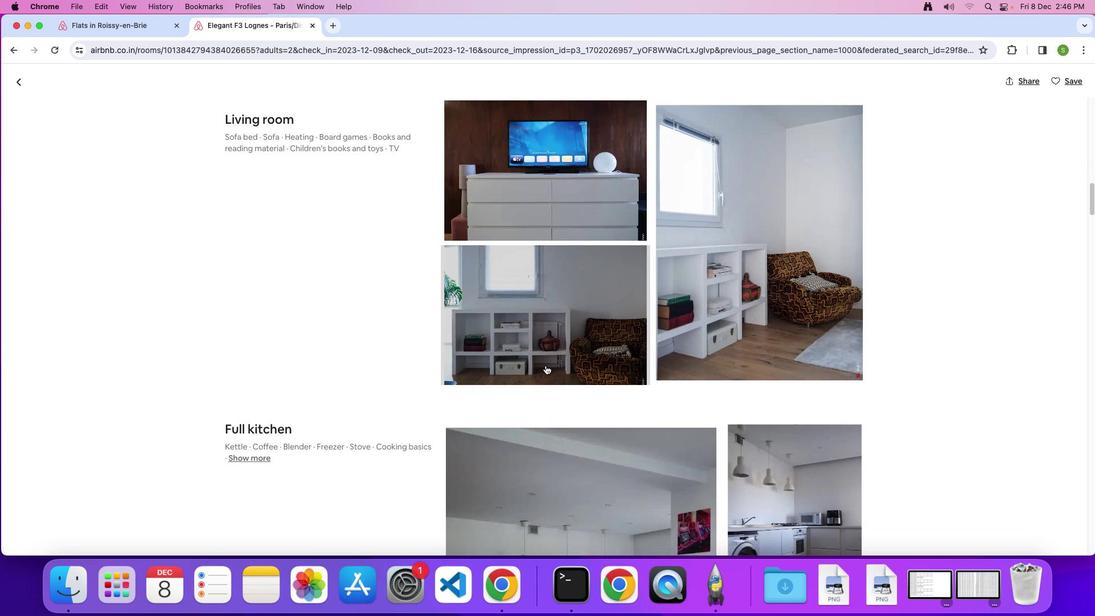 
Action: Mouse scrolled (545, 365) with delta (0, -1)
Screenshot: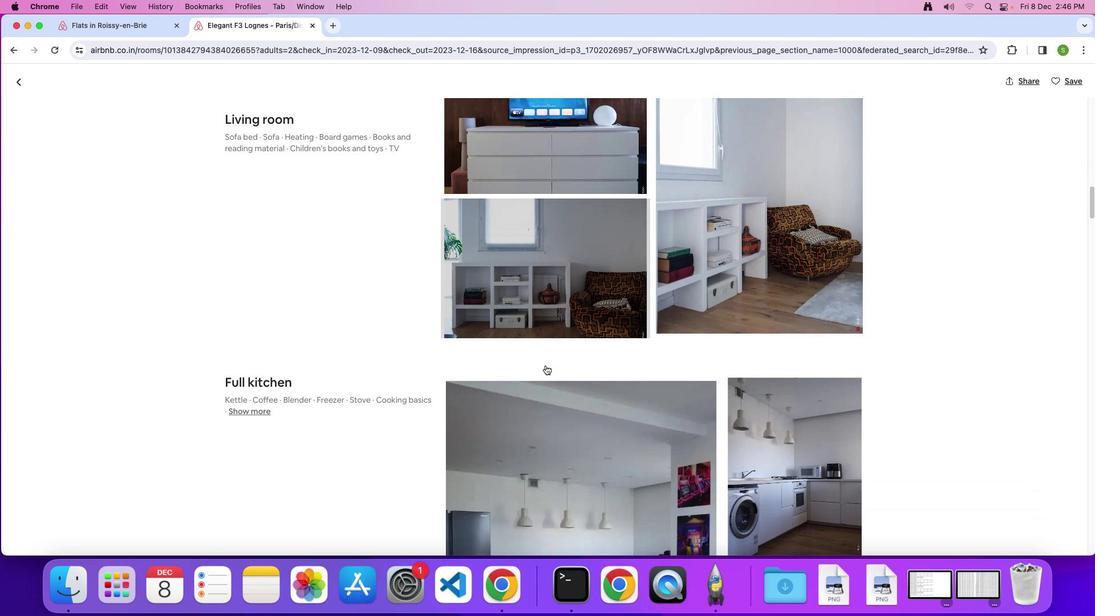 
Action: Mouse scrolled (545, 365) with delta (0, 0)
Screenshot: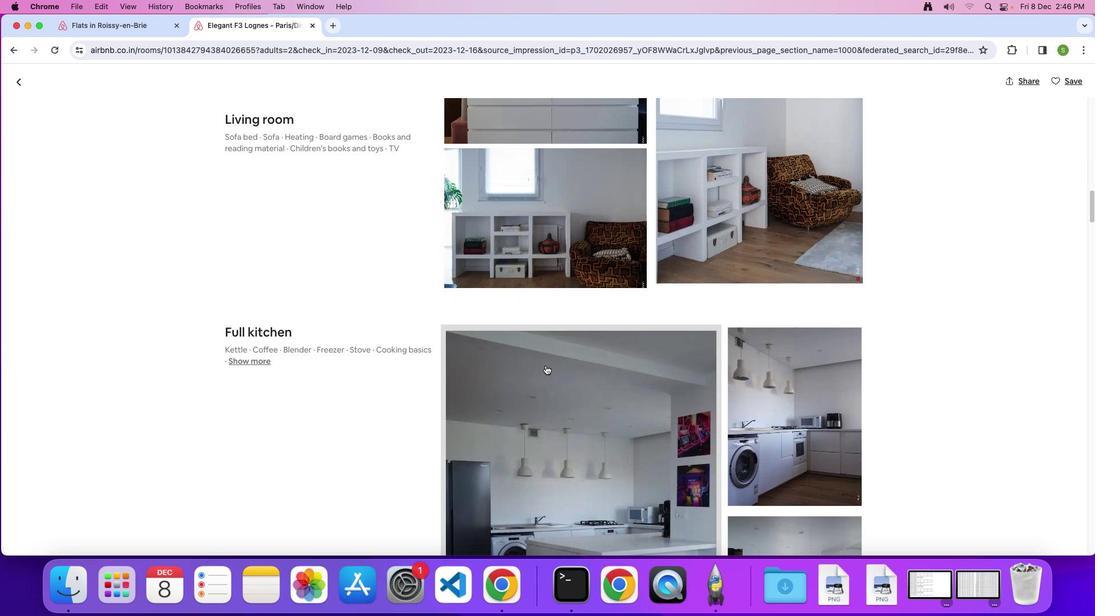 
Action: Mouse scrolled (545, 365) with delta (0, 0)
Screenshot: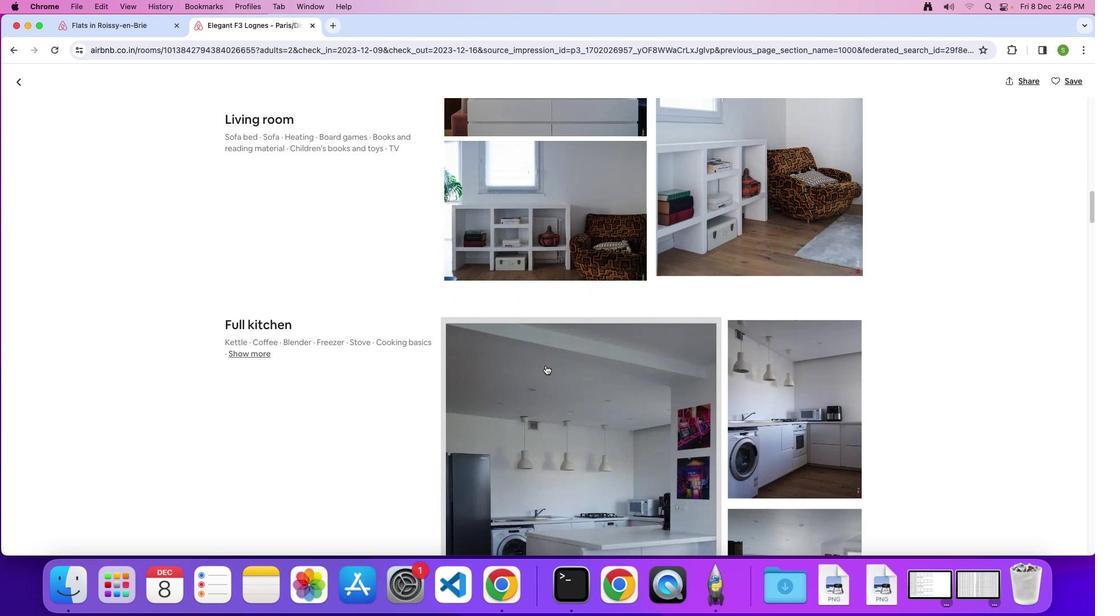 
Action: Mouse scrolled (545, 365) with delta (0, 0)
Screenshot: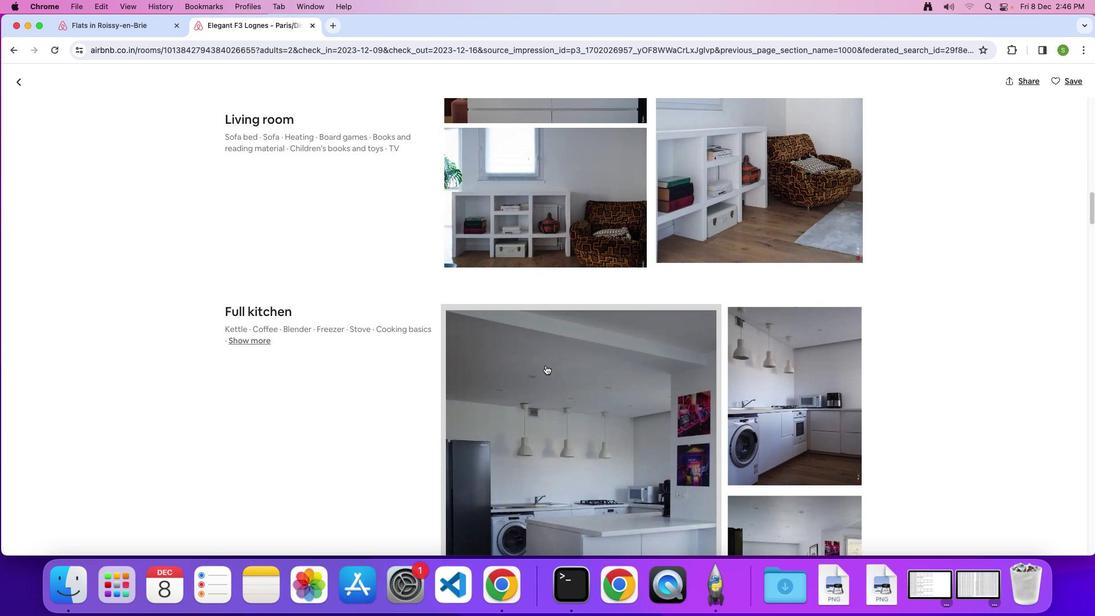 
Action: Mouse scrolled (545, 365) with delta (0, 0)
Screenshot: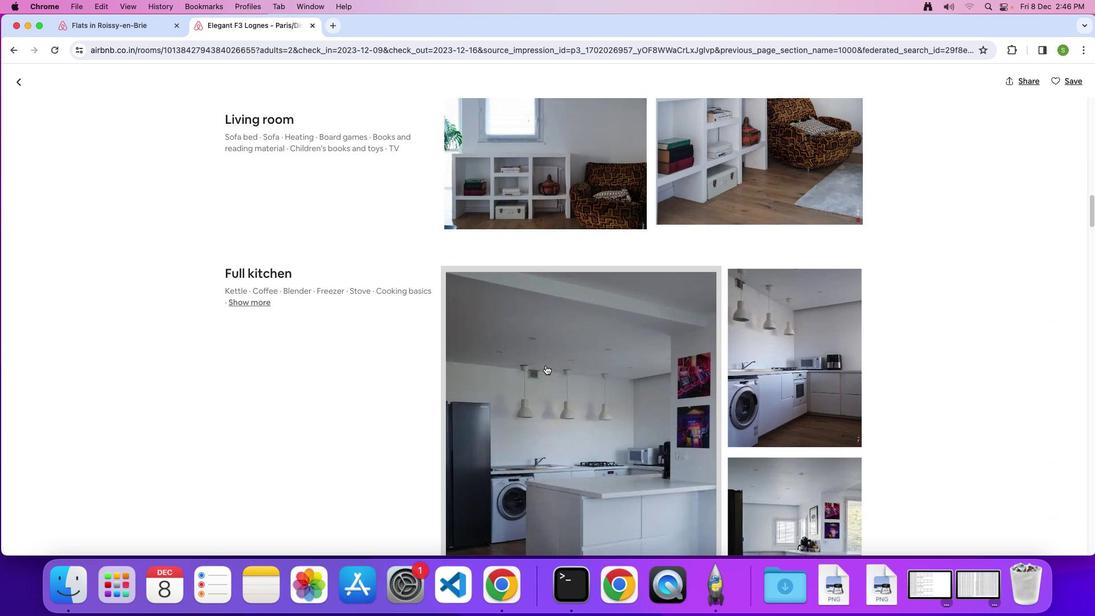 
Action: Mouse scrolled (545, 365) with delta (0, -1)
Screenshot: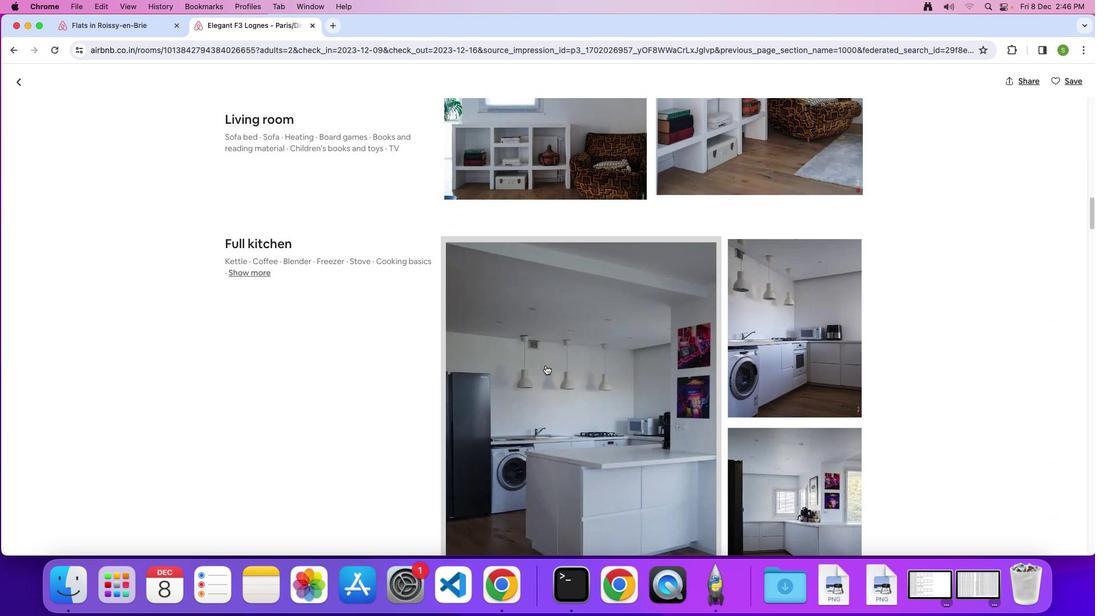 
Action: Mouse scrolled (545, 365) with delta (0, 0)
Screenshot: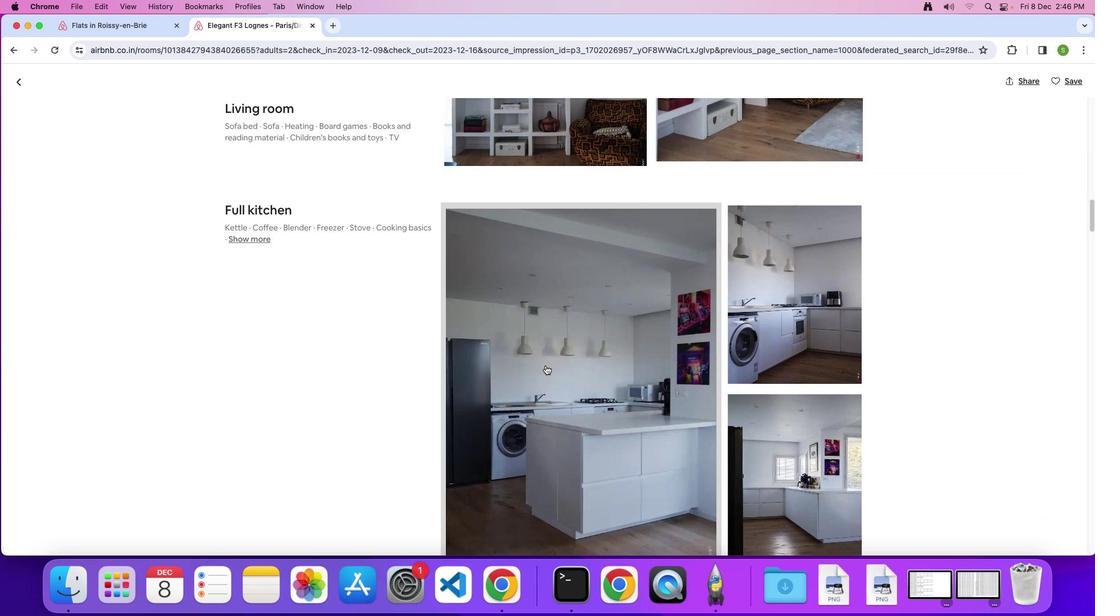 
Action: Mouse scrolled (545, 365) with delta (0, 0)
Screenshot: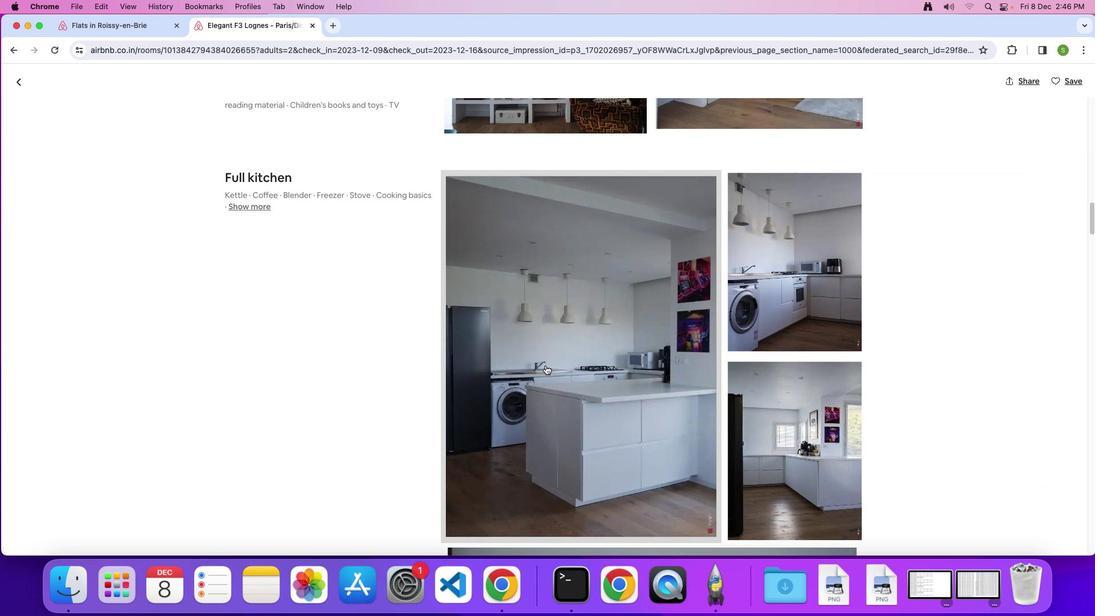 
Action: Mouse scrolled (545, 365) with delta (0, -1)
Screenshot: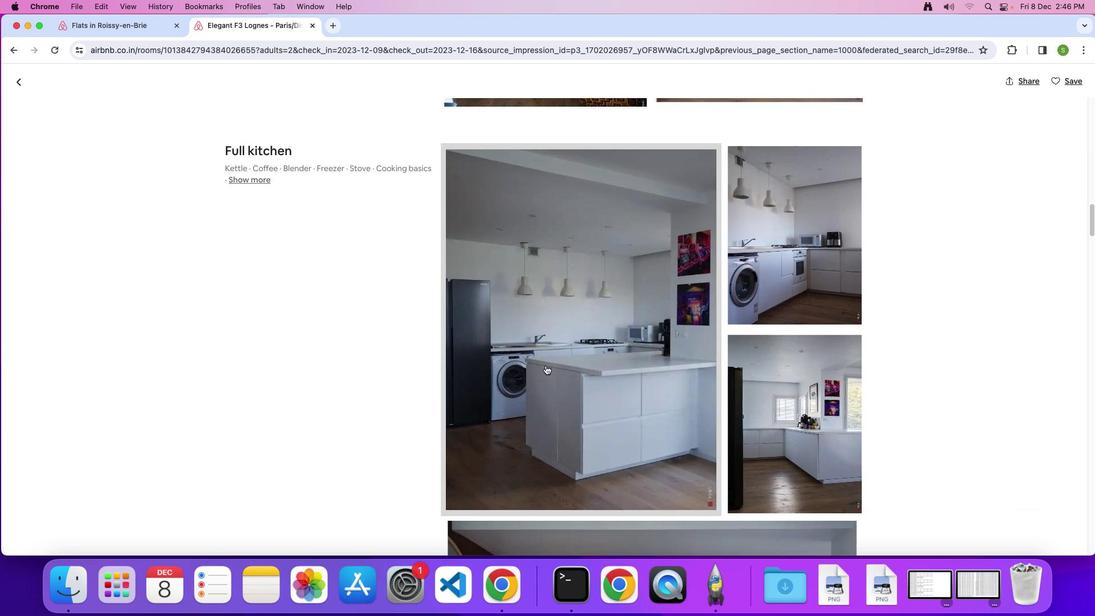 
Action: Mouse scrolled (545, 365) with delta (0, 0)
Screenshot: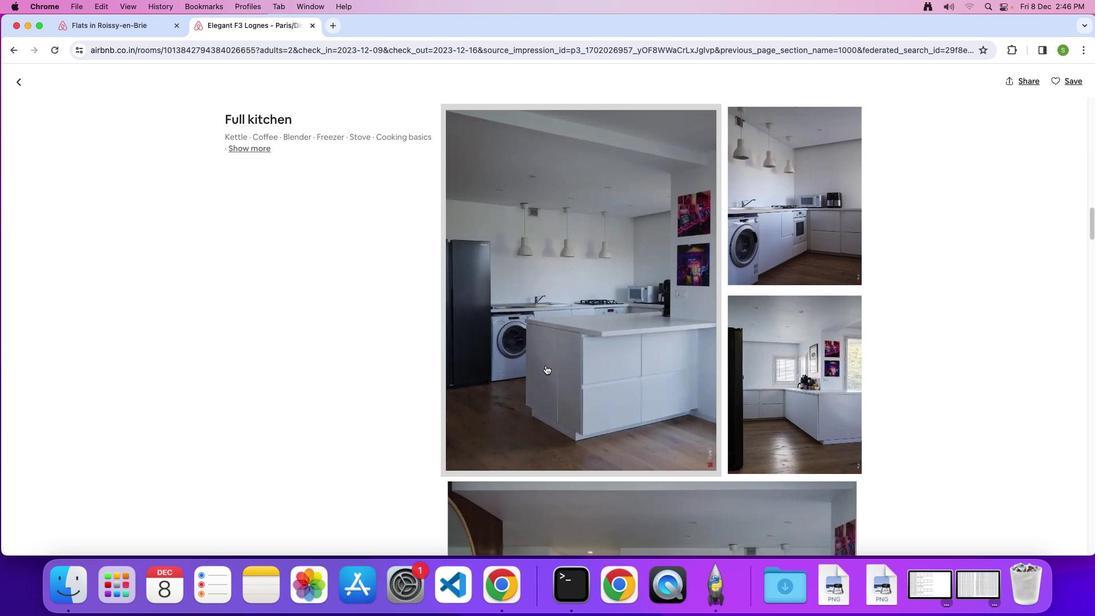 
Action: Mouse scrolled (545, 365) with delta (0, 0)
Screenshot: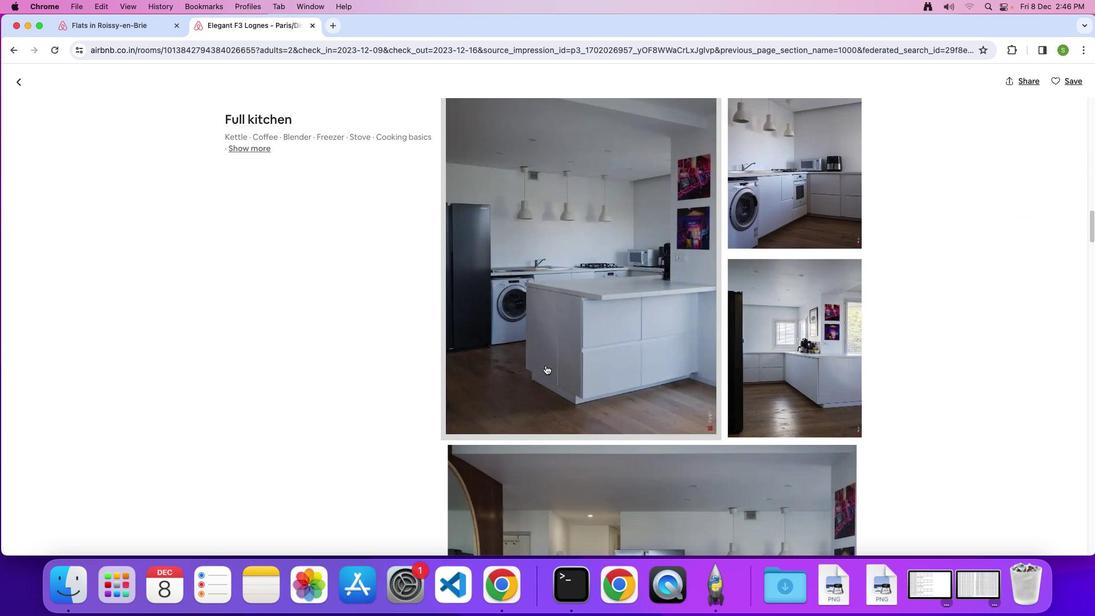 
Action: Mouse scrolled (545, 365) with delta (0, -1)
Screenshot: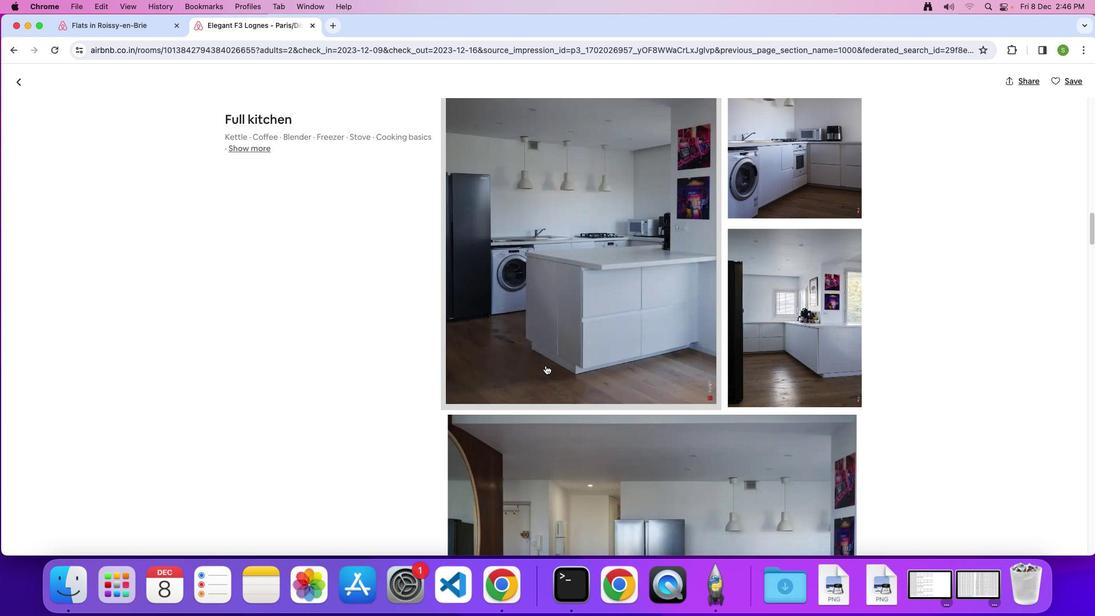 
Action: Mouse scrolled (545, 365) with delta (0, 0)
Screenshot: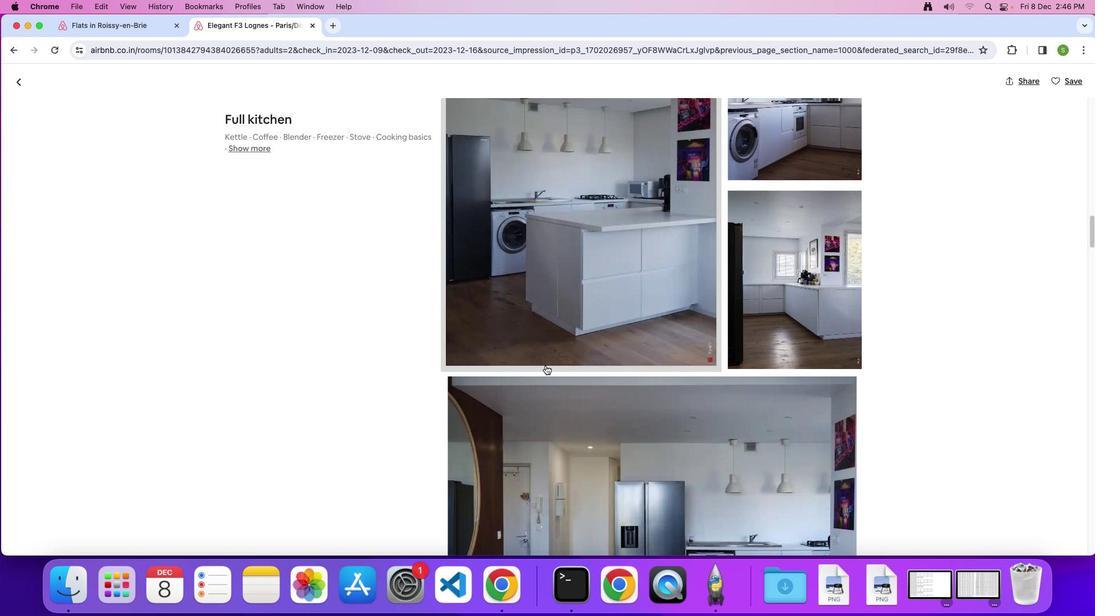
Action: Mouse scrolled (545, 365) with delta (0, 0)
Screenshot: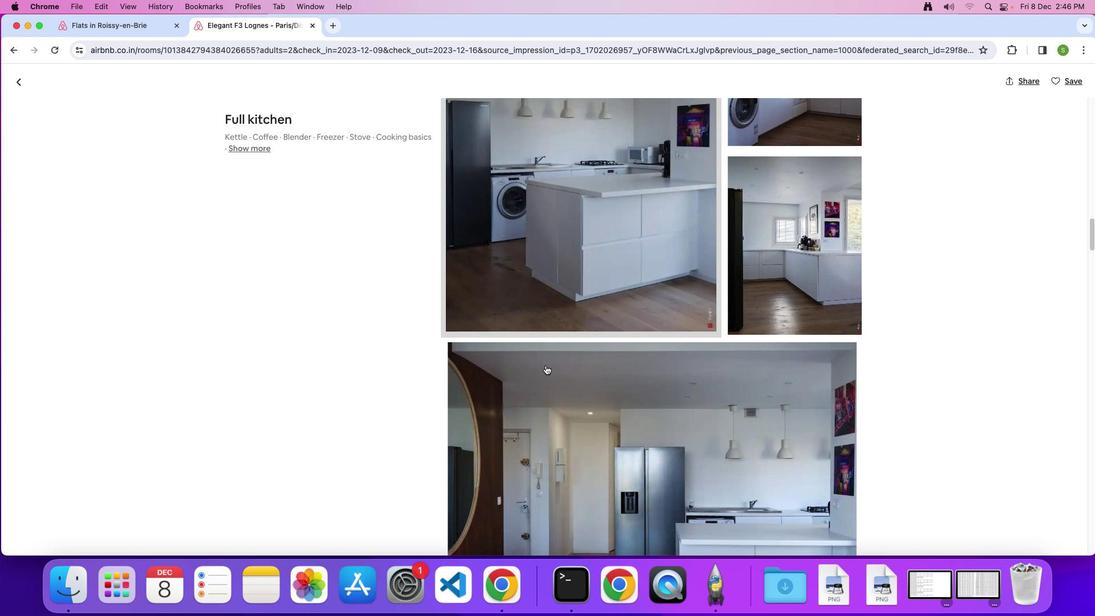 
Action: Mouse scrolled (545, 365) with delta (0, -1)
Screenshot: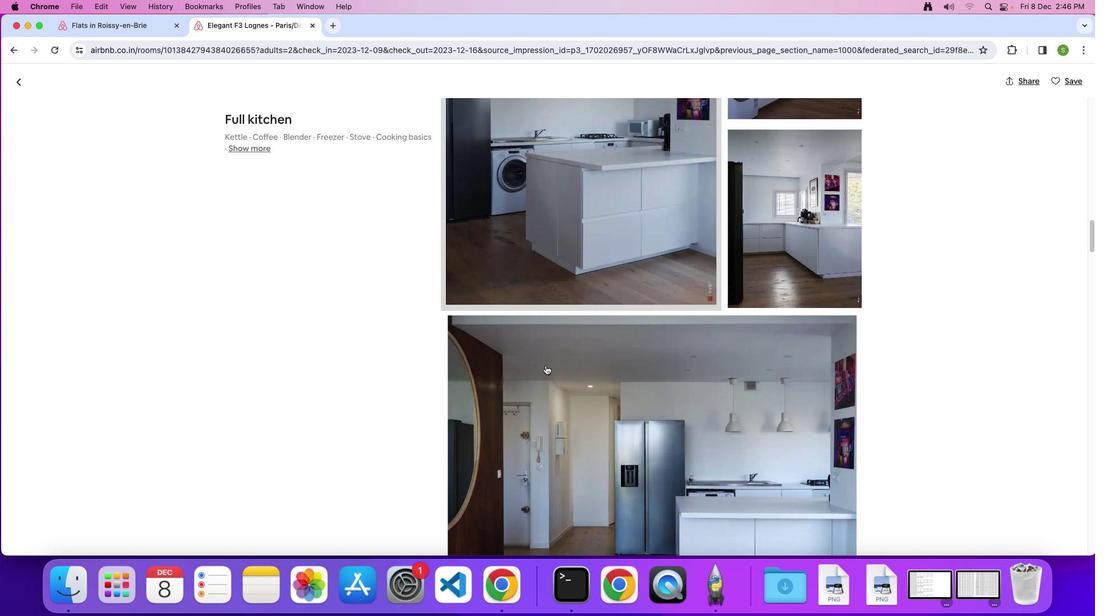 
Action: Mouse scrolled (545, 365) with delta (0, 0)
Screenshot: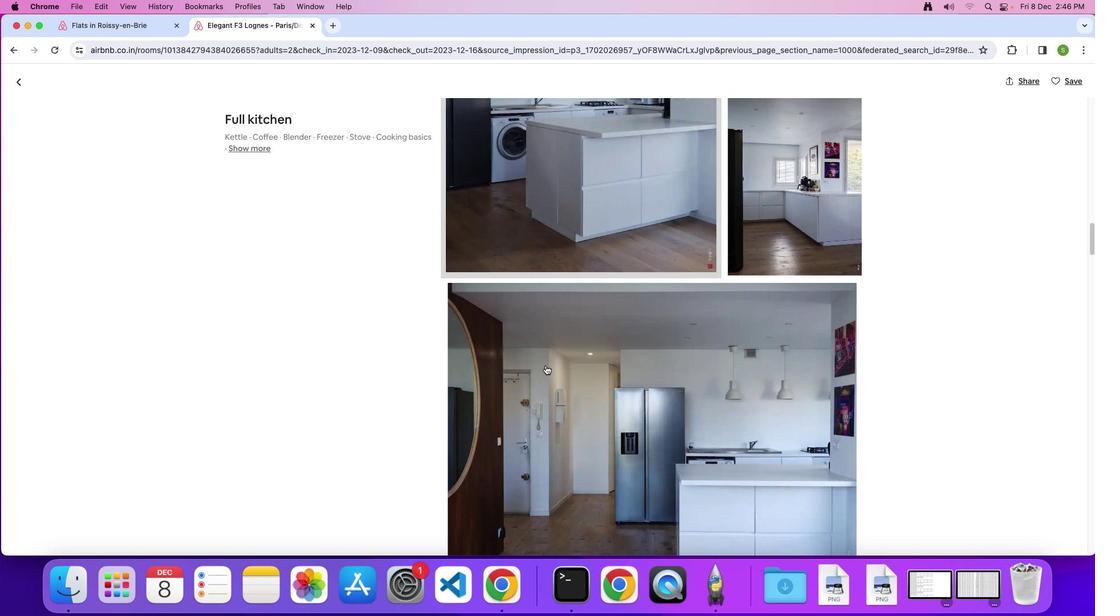 
Action: Mouse scrolled (545, 365) with delta (0, 0)
Screenshot: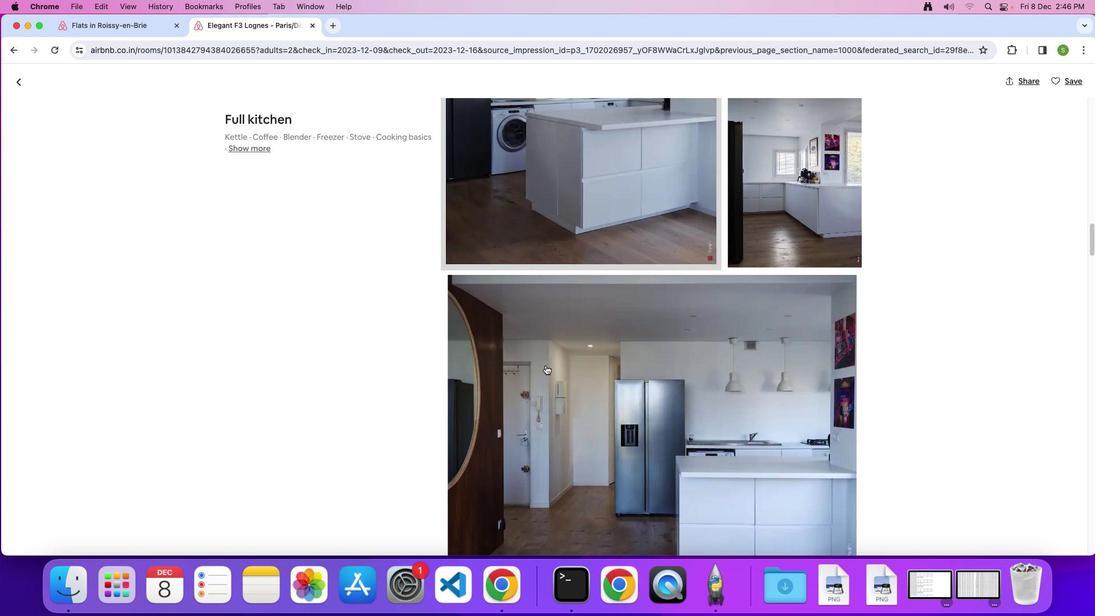 
Action: Mouse scrolled (545, 365) with delta (0, -1)
Screenshot: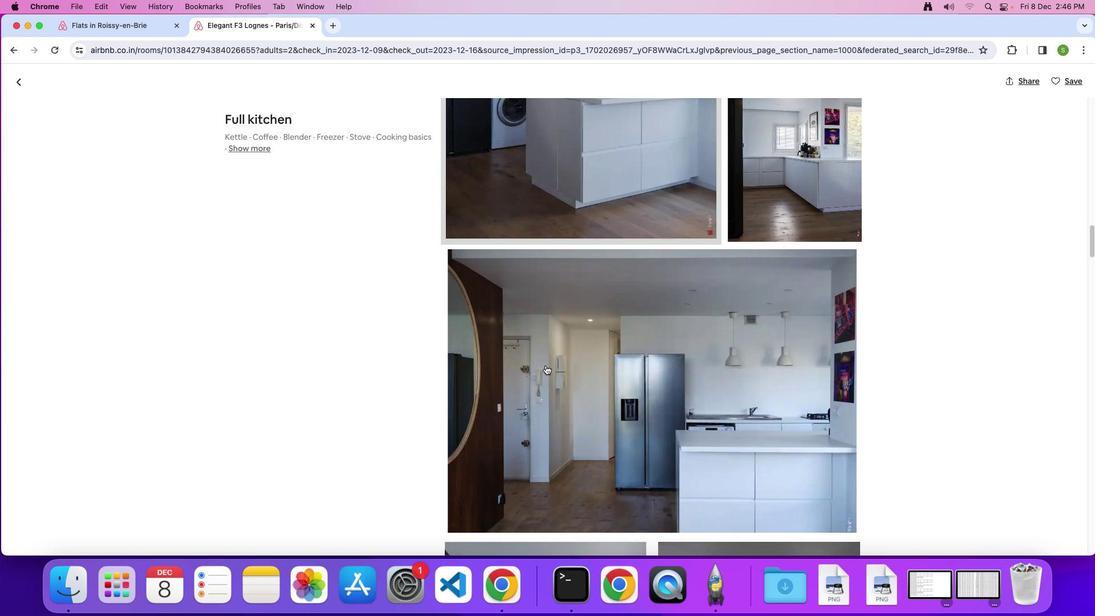 
Action: Mouse scrolled (545, 365) with delta (0, 0)
Screenshot: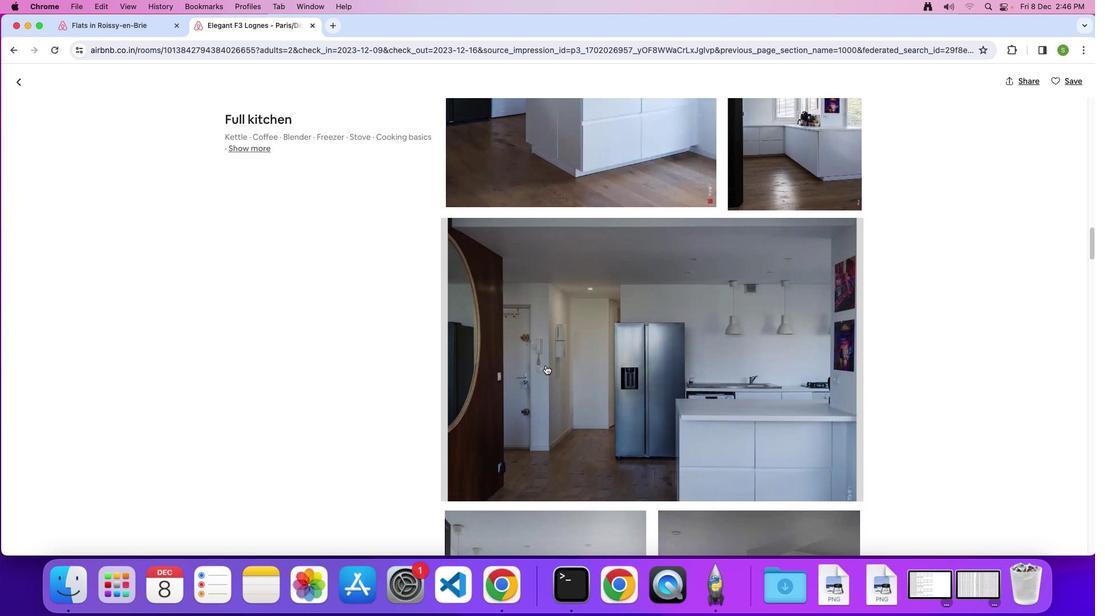 
Action: Mouse scrolled (545, 365) with delta (0, 0)
Screenshot: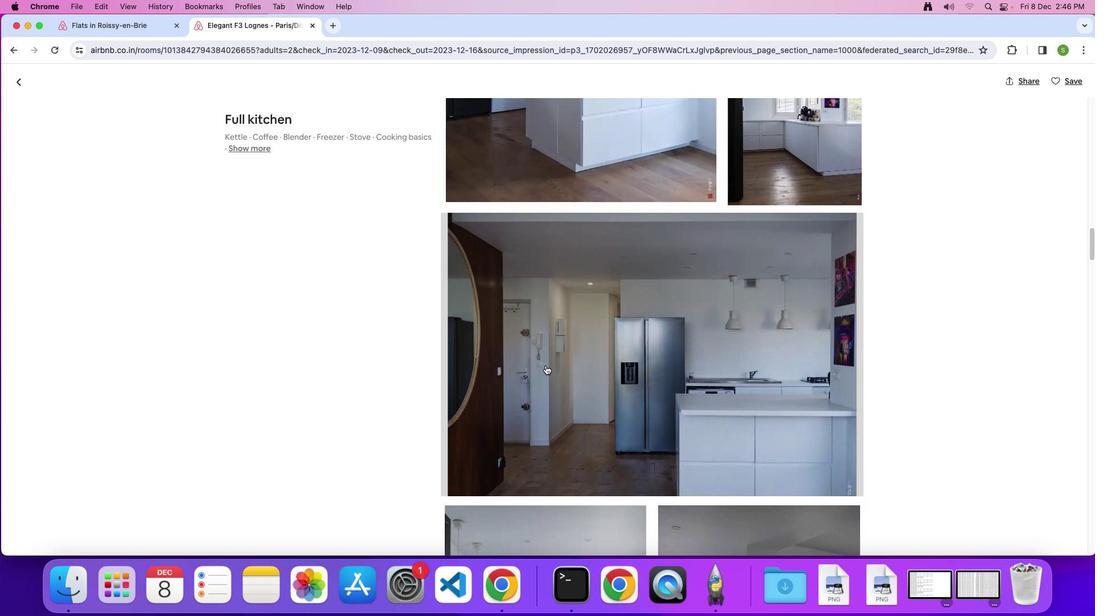 
Action: Mouse scrolled (545, 365) with delta (0, -1)
Screenshot: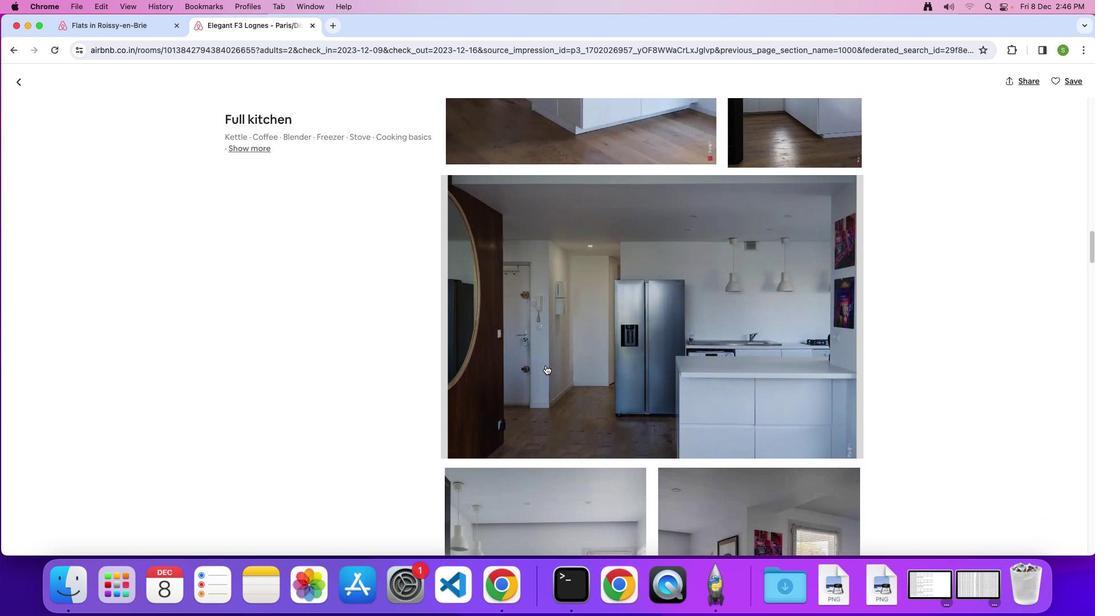 
Action: Mouse scrolled (545, 365) with delta (0, 0)
Screenshot: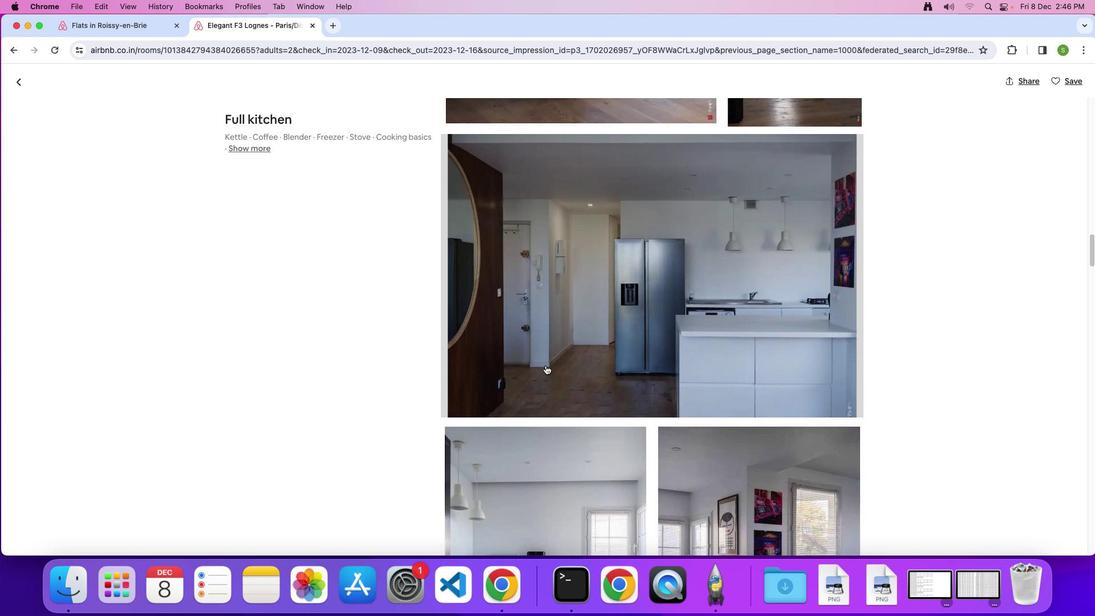 
Action: Mouse scrolled (545, 365) with delta (0, 0)
Screenshot: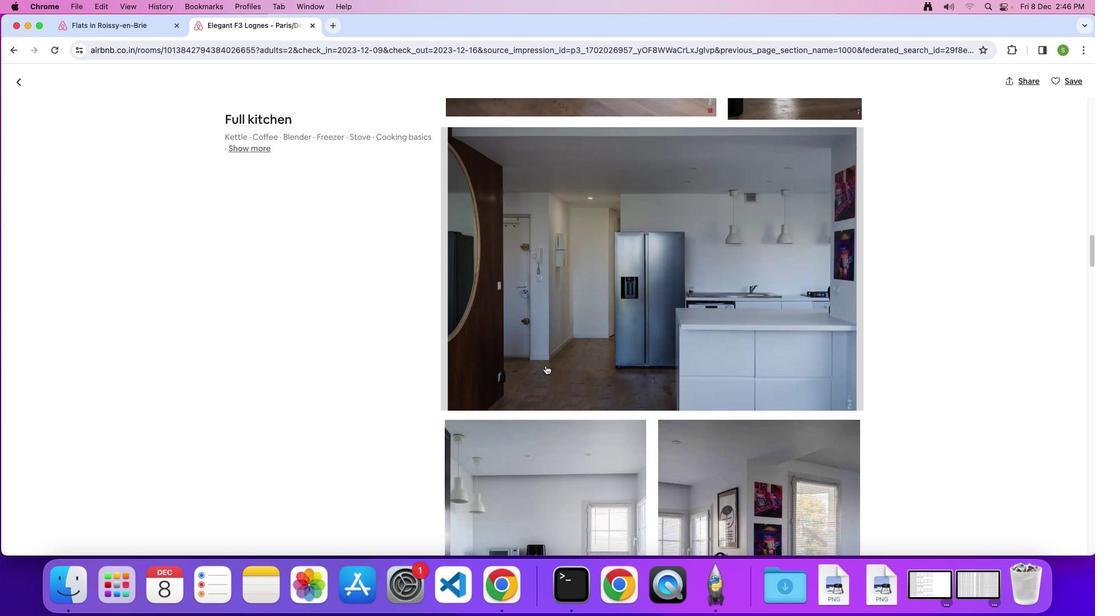 
Action: Mouse scrolled (545, 365) with delta (0, 0)
Screenshot: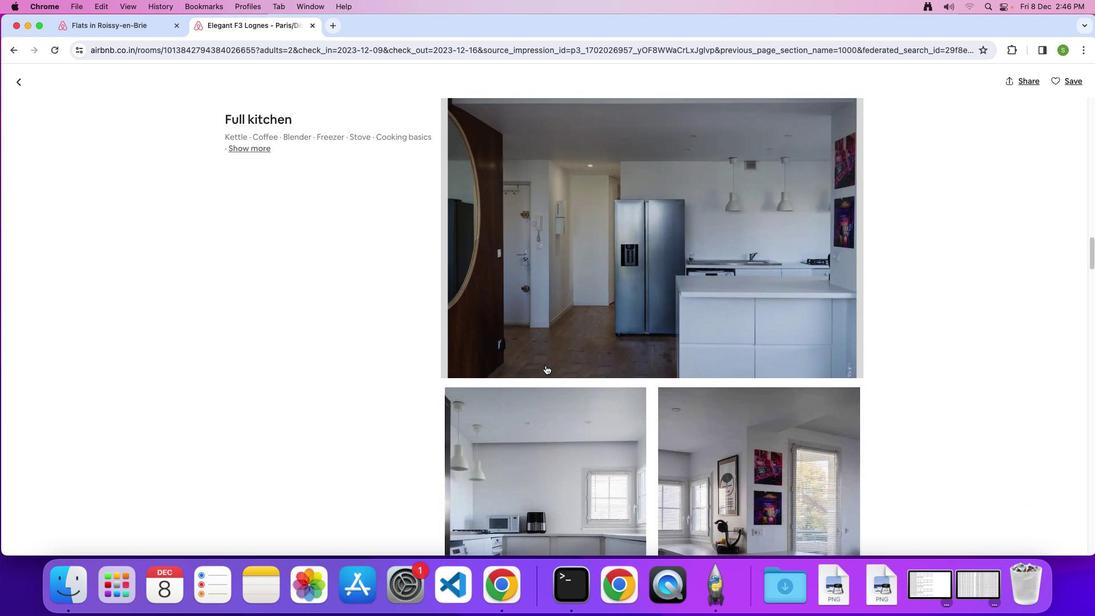 
Action: Mouse scrolled (545, 365) with delta (0, 0)
Screenshot: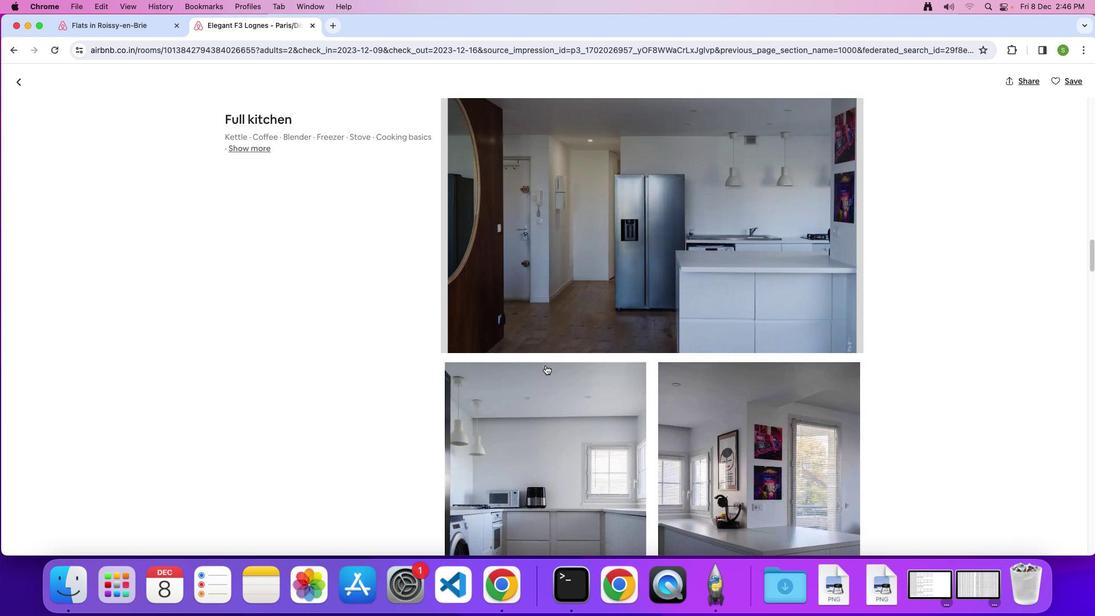 
Action: Mouse scrolled (545, 365) with delta (0, 0)
Screenshot: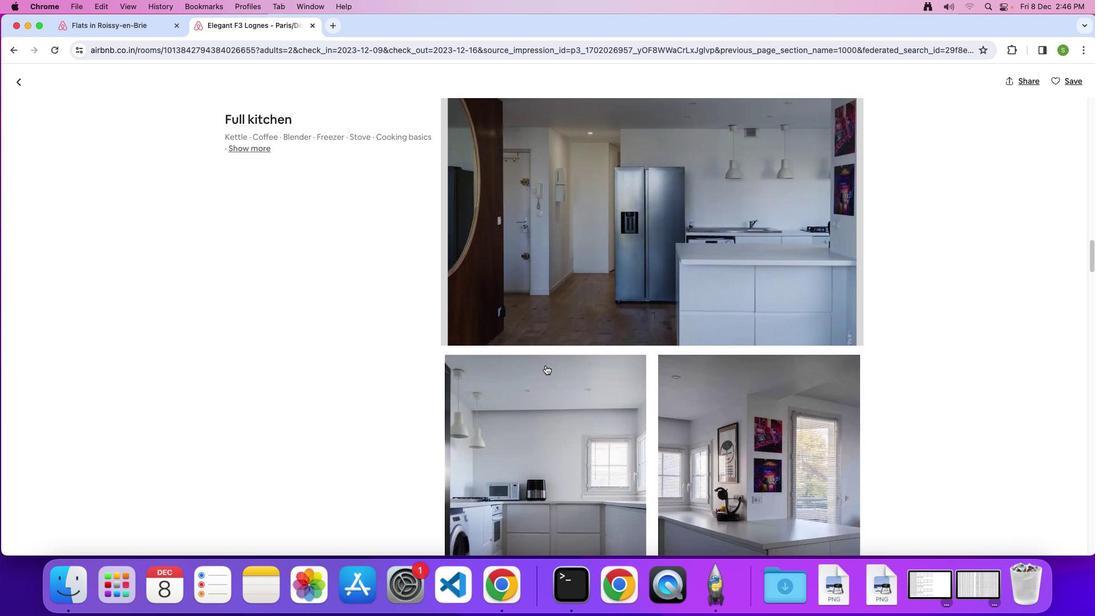 
Action: Mouse scrolled (545, 365) with delta (0, -1)
Screenshot: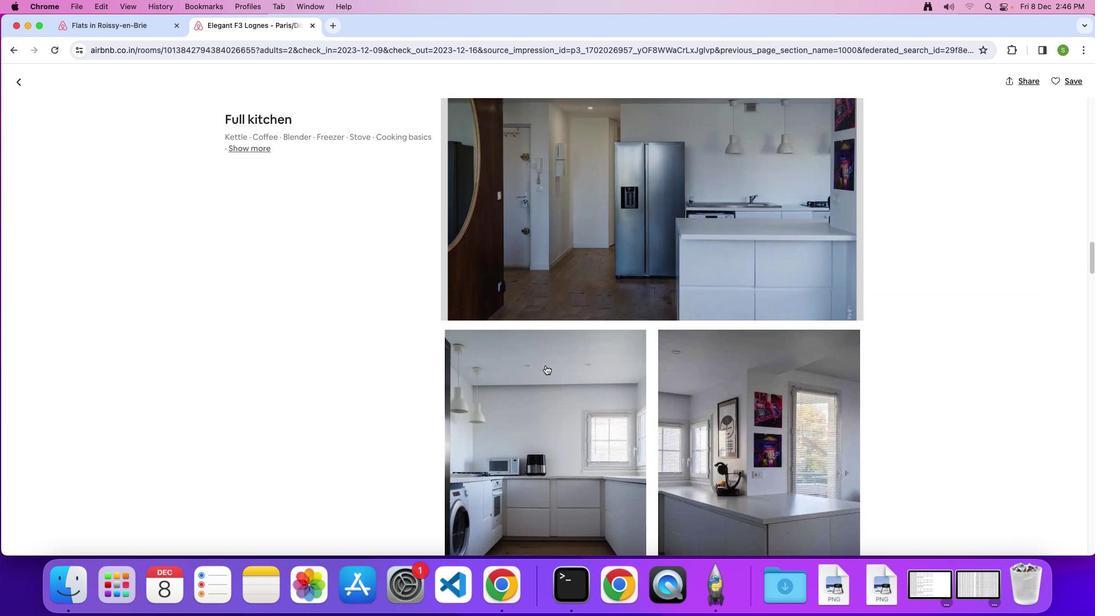 
Action: Mouse scrolled (545, 365) with delta (0, 0)
Screenshot: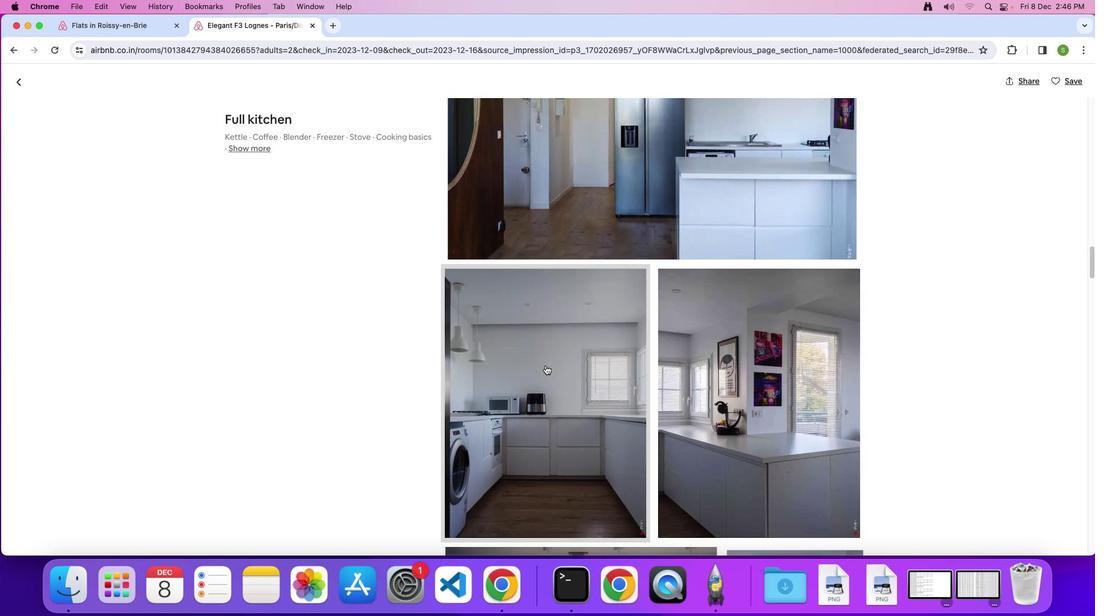 
Action: Mouse scrolled (545, 365) with delta (0, 0)
Screenshot: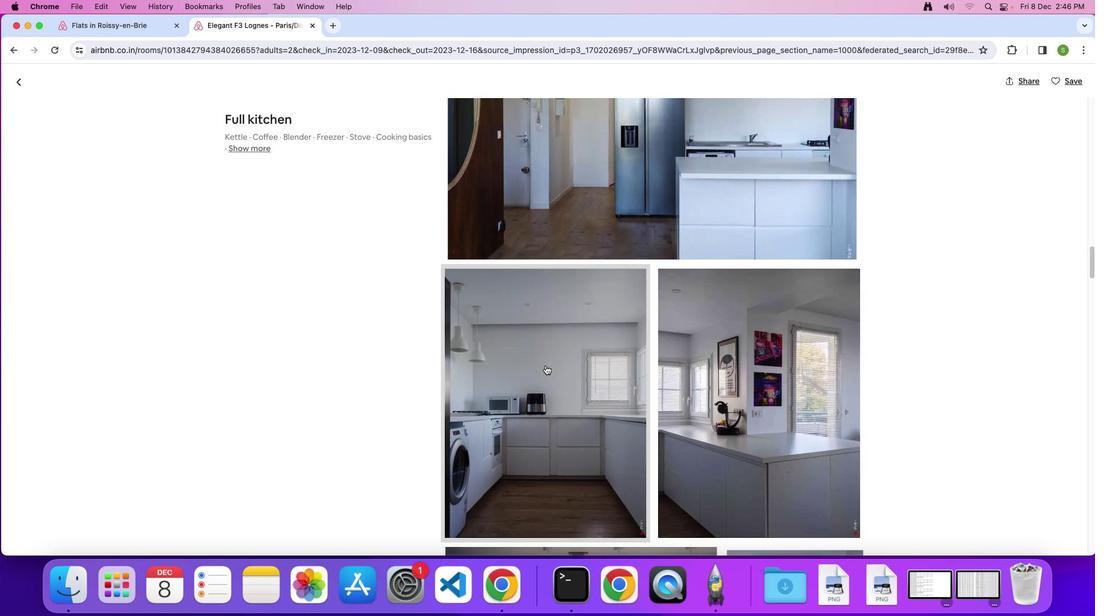 
Action: Mouse scrolled (545, 365) with delta (0, -1)
Screenshot: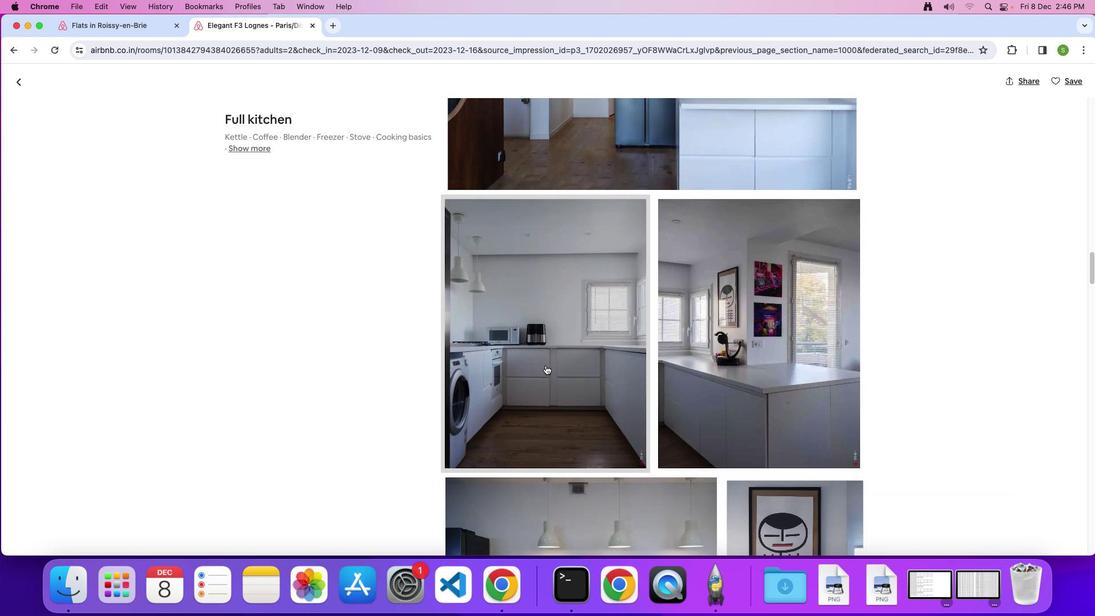 
Action: Mouse scrolled (545, 365) with delta (0, 0)
Screenshot: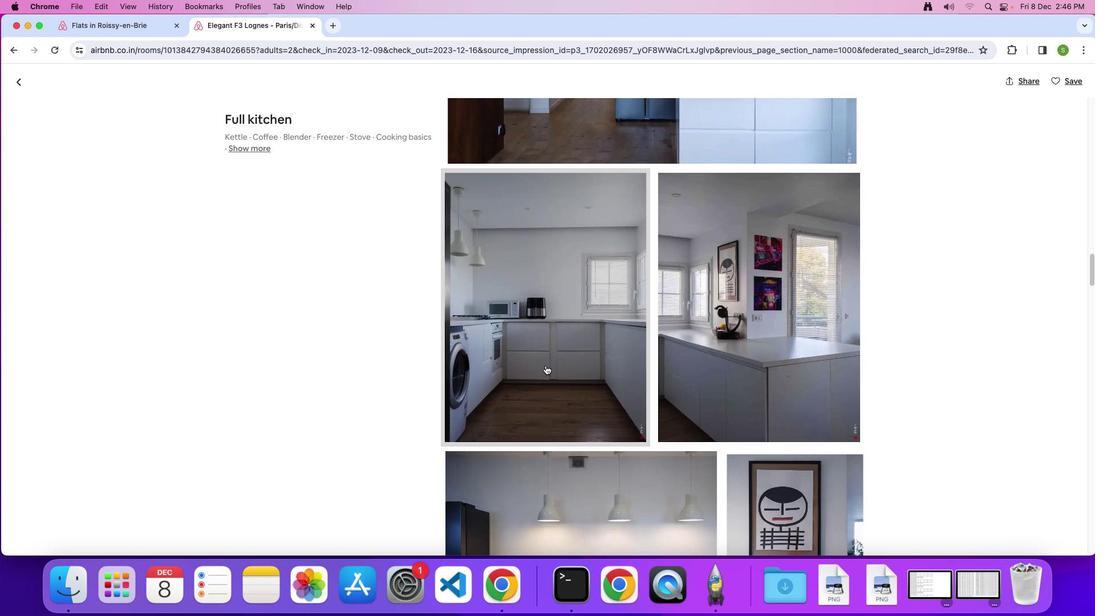 
Action: Mouse scrolled (545, 365) with delta (0, 0)
Screenshot: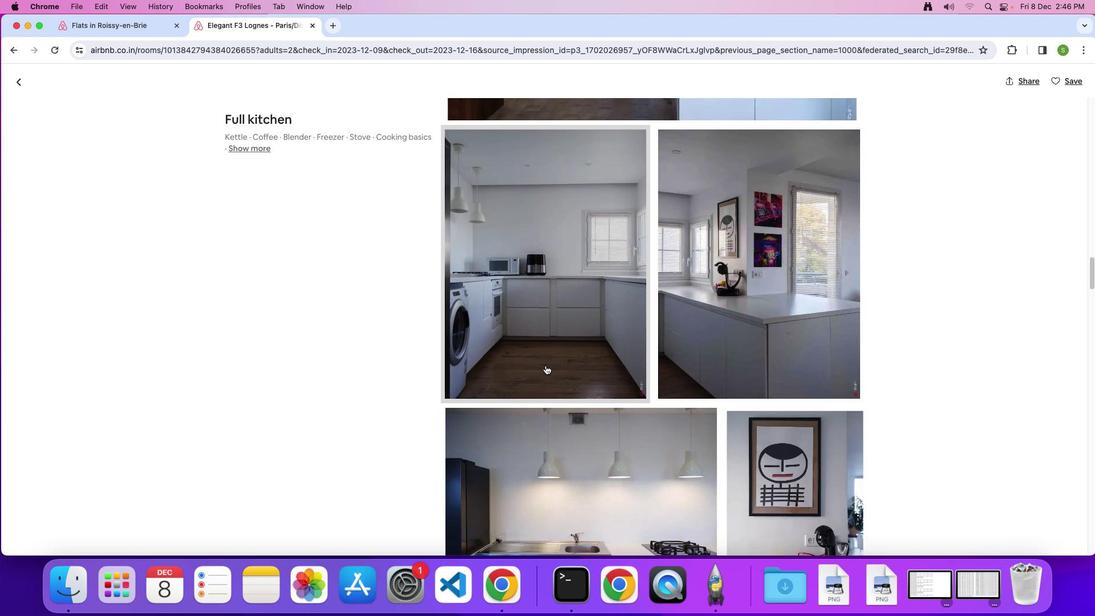 
Action: Mouse scrolled (545, 365) with delta (0, -1)
Screenshot: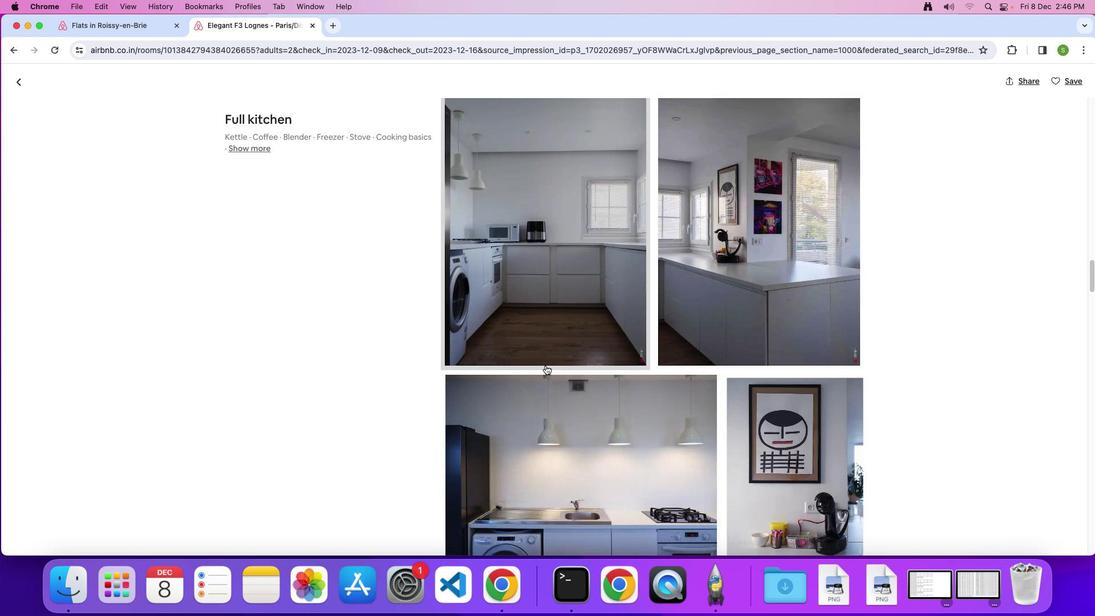 
Action: Mouse scrolled (545, 365) with delta (0, 0)
Screenshot: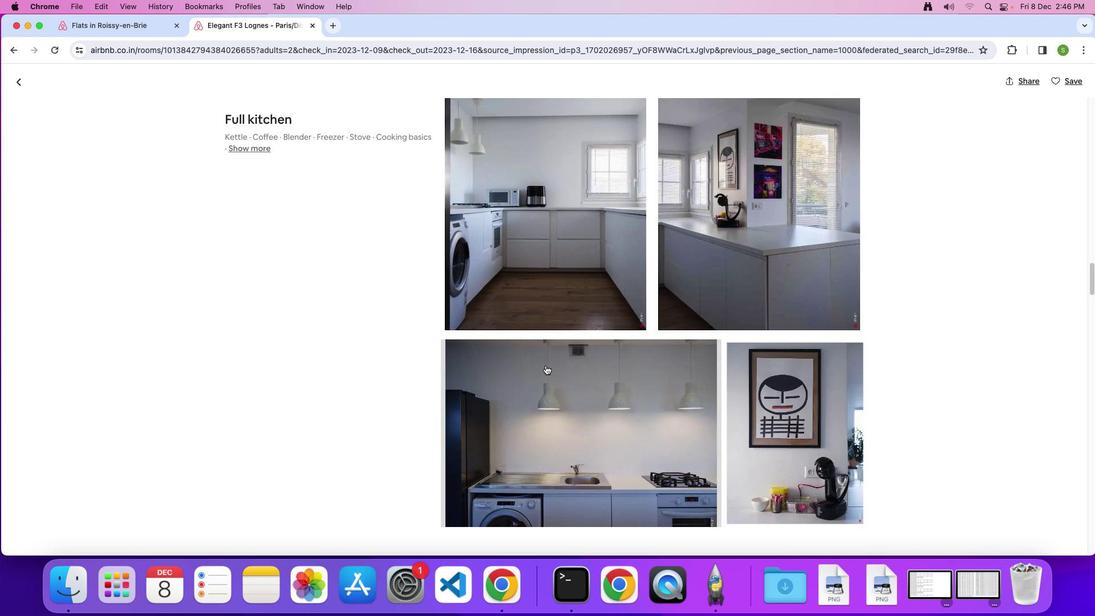 
Action: Mouse scrolled (545, 365) with delta (0, 0)
Screenshot: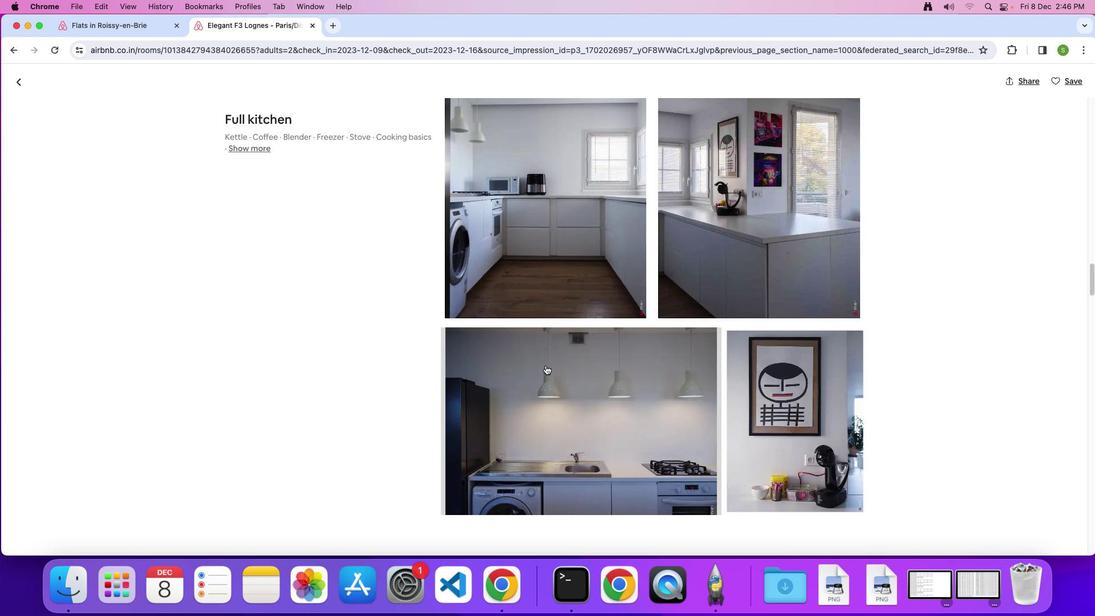 
Action: Mouse scrolled (545, 365) with delta (0, -1)
Screenshot: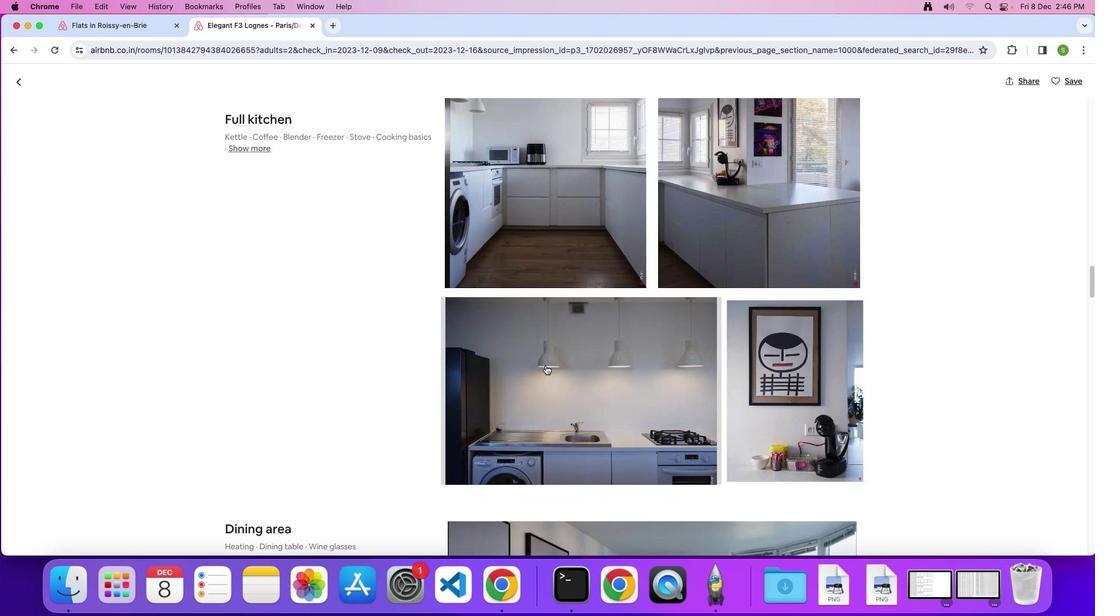 
Action: Mouse scrolled (545, 365) with delta (0, 0)
Screenshot: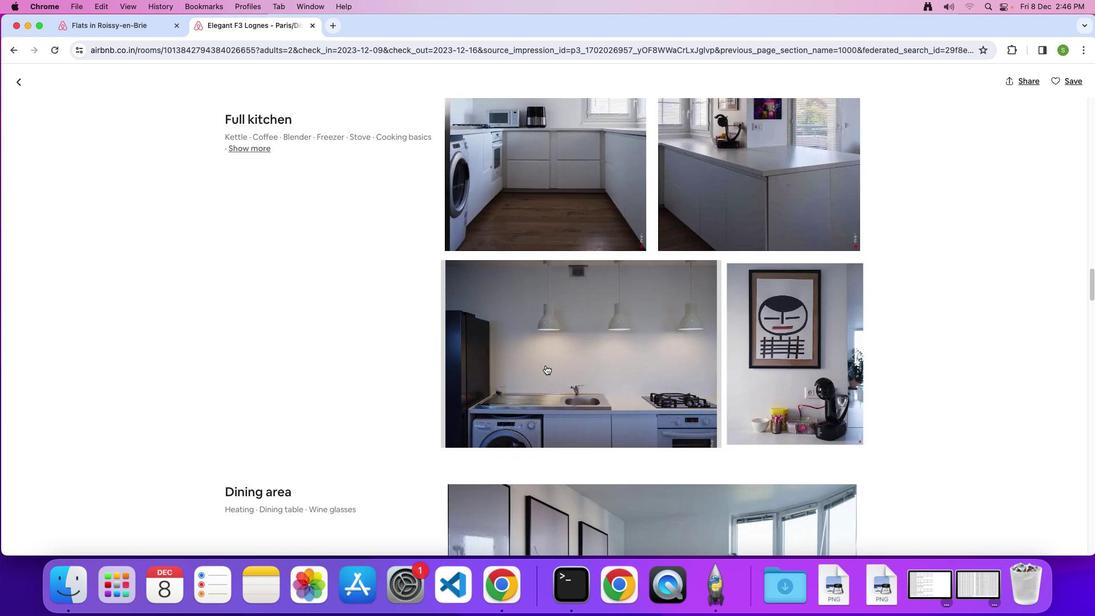 
Action: Mouse scrolled (545, 365) with delta (0, 0)
Screenshot: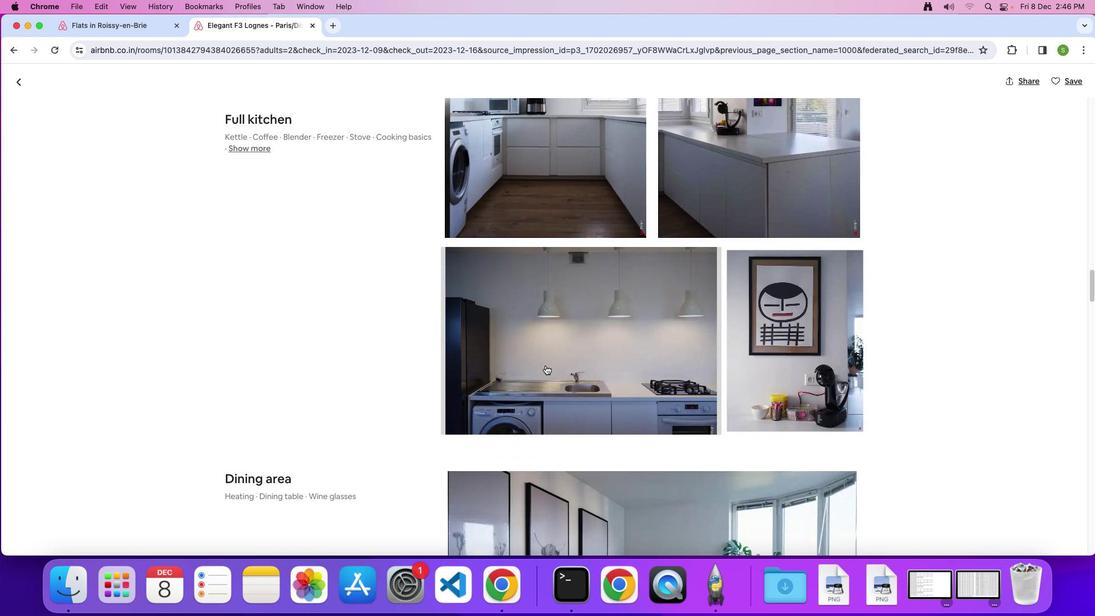 
Action: Mouse scrolled (545, 365) with delta (0, -1)
Screenshot: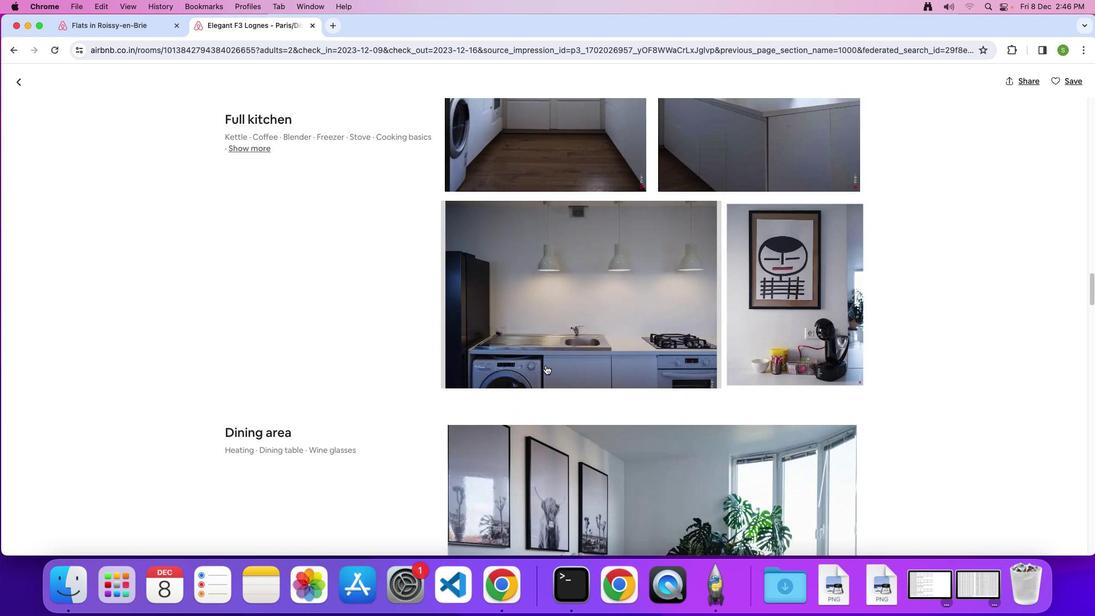 
Action: Mouse scrolled (545, 365) with delta (0, 0)
Screenshot: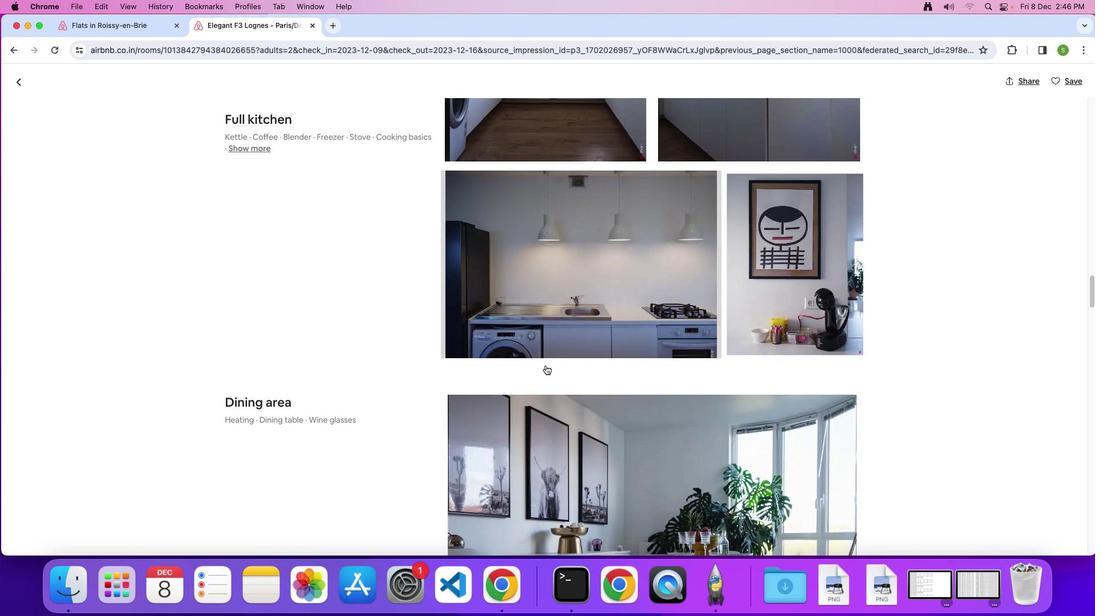 
Action: Mouse scrolled (545, 365) with delta (0, 0)
Screenshot: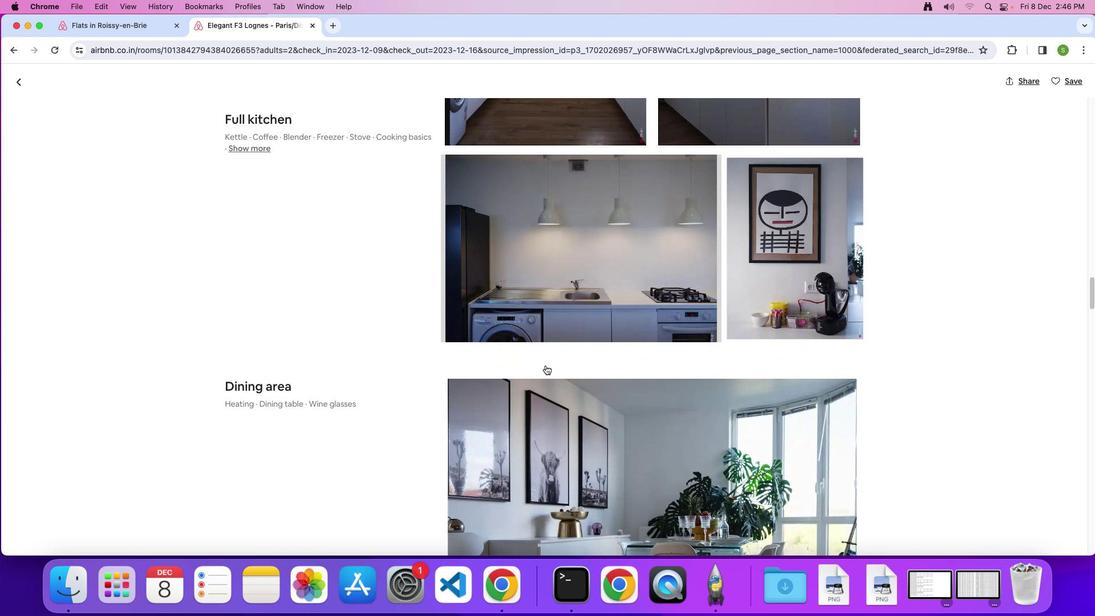 
Action: Mouse scrolled (545, 365) with delta (0, -1)
Screenshot: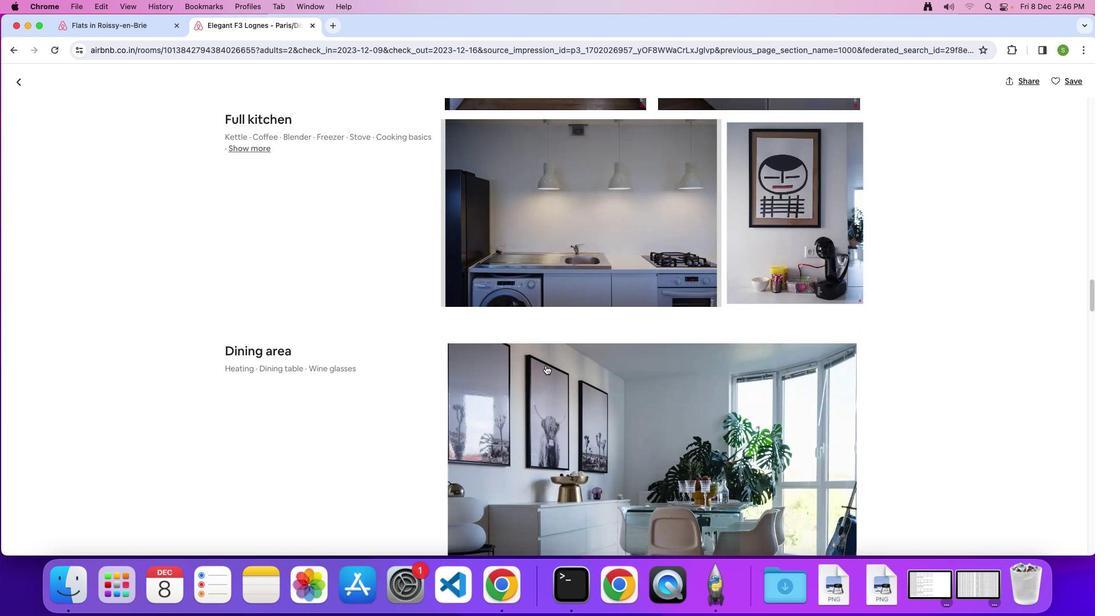 
Action: Mouse scrolled (545, 365) with delta (0, 0)
Screenshot: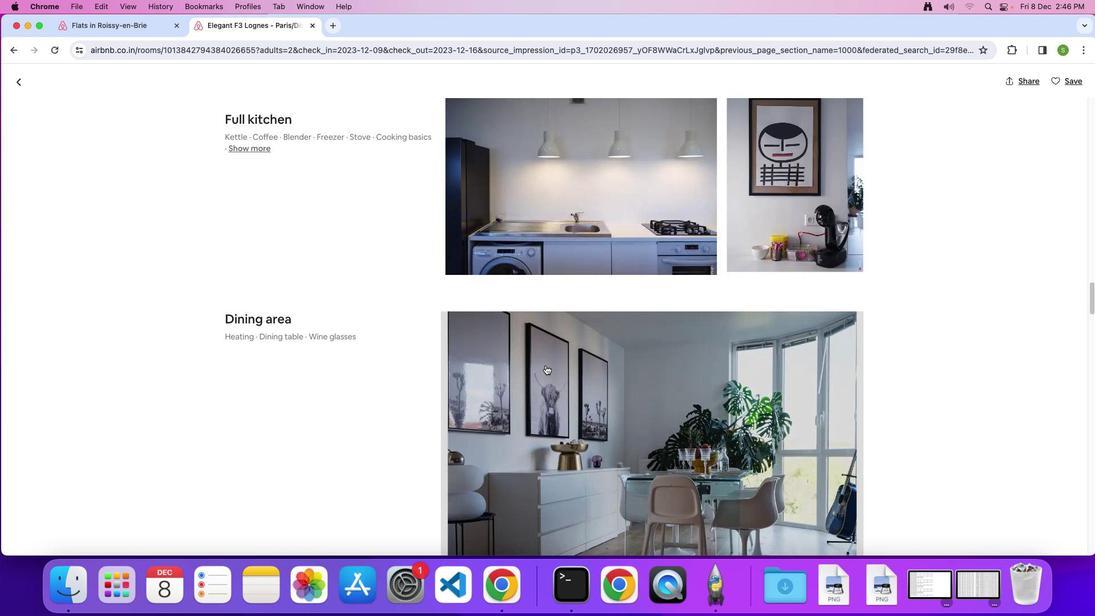 
Action: Mouse scrolled (545, 365) with delta (0, 0)
Screenshot: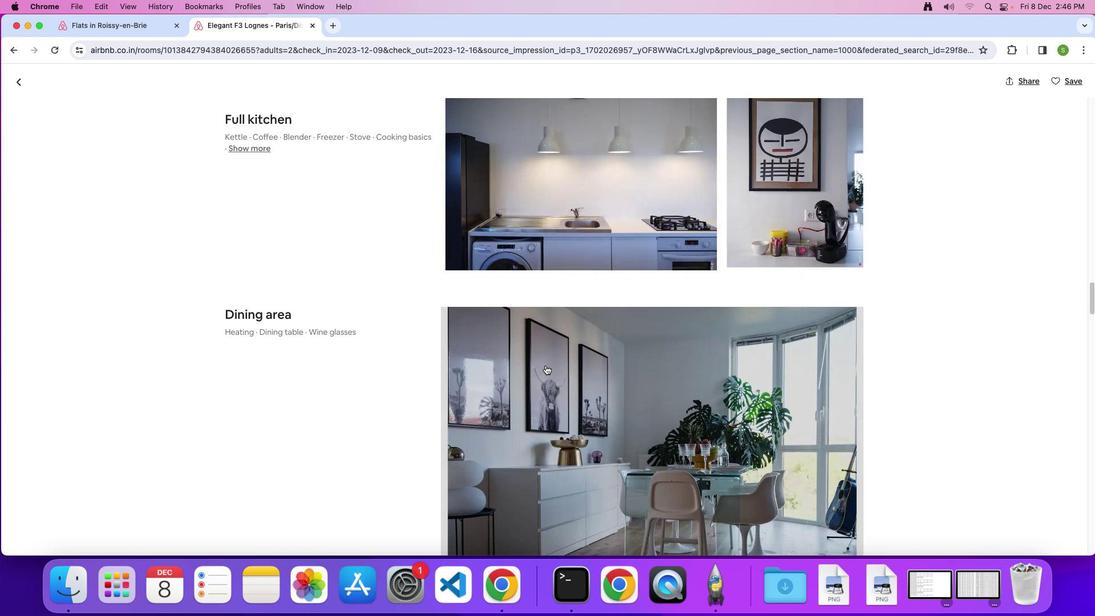 
Action: Mouse scrolled (545, 365) with delta (0, 0)
Screenshot: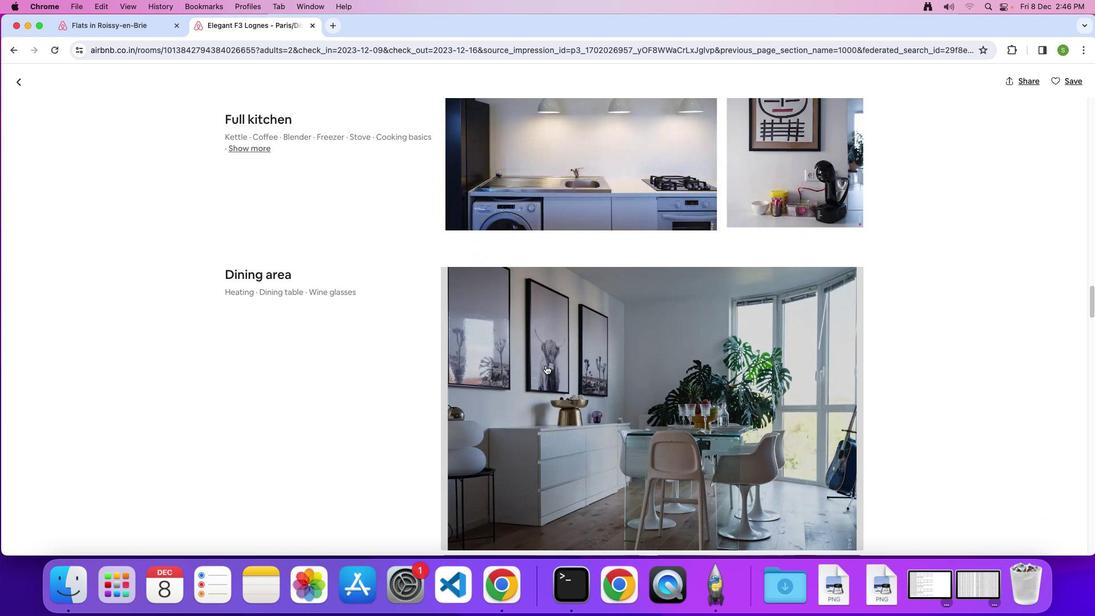 
Action: Mouse scrolled (545, 365) with delta (0, 0)
Screenshot: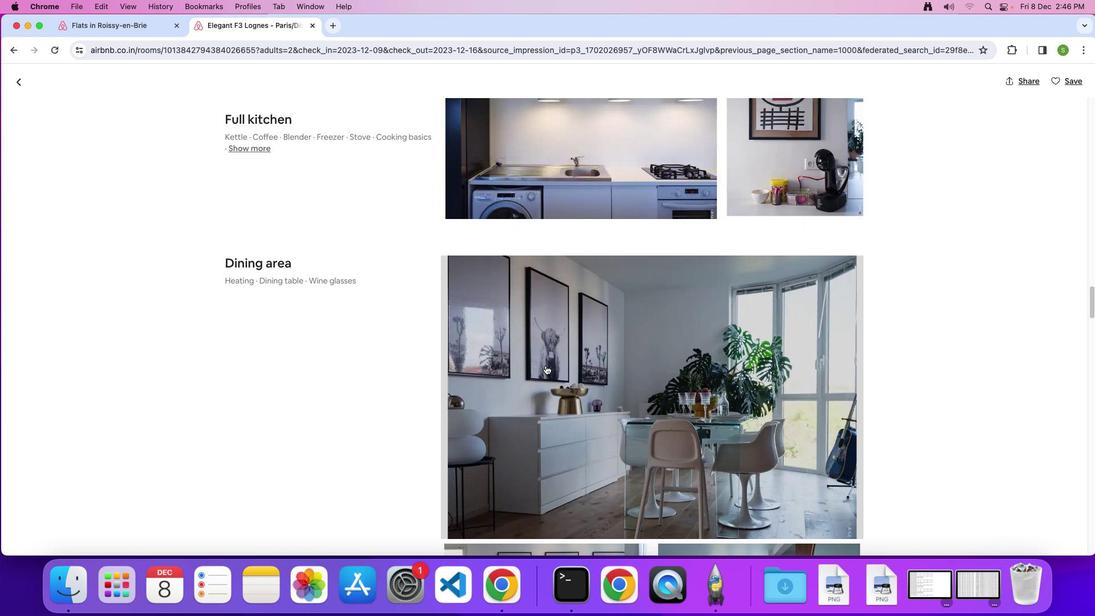 
Action: Mouse scrolled (545, 365) with delta (0, 0)
Screenshot: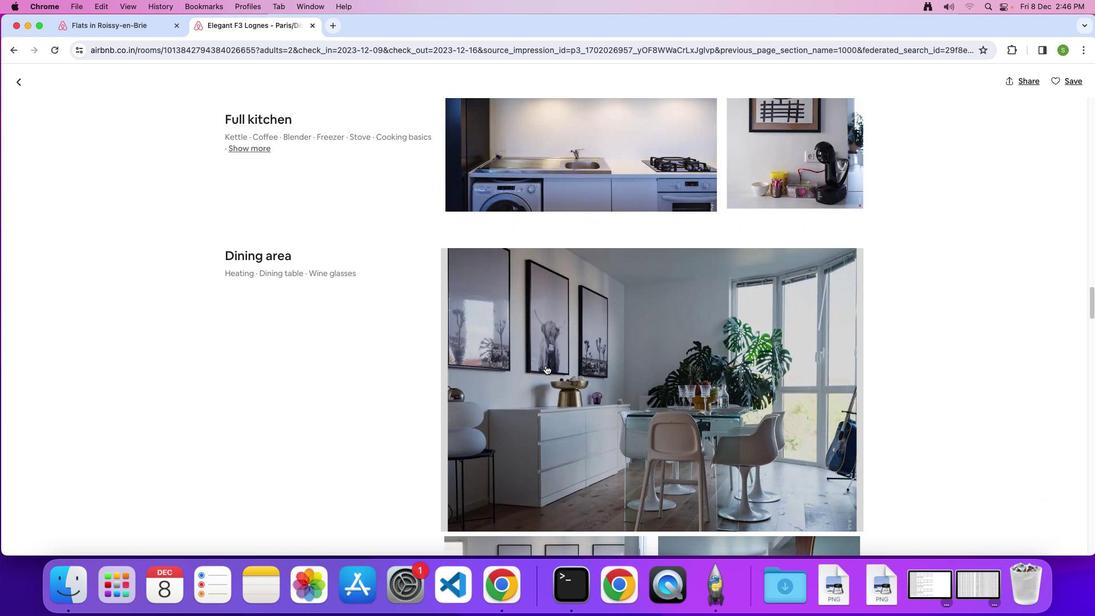 
Action: Mouse scrolled (545, 365) with delta (0, 0)
Screenshot: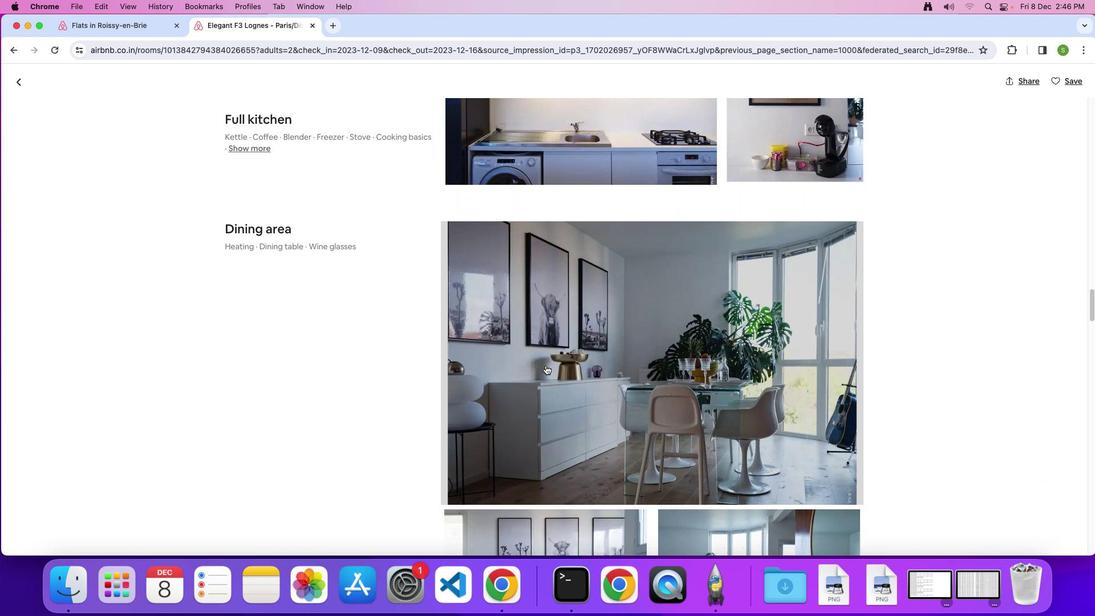
Action: Mouse scrolled (545, 365) with delta (0, 0)
Screenshot: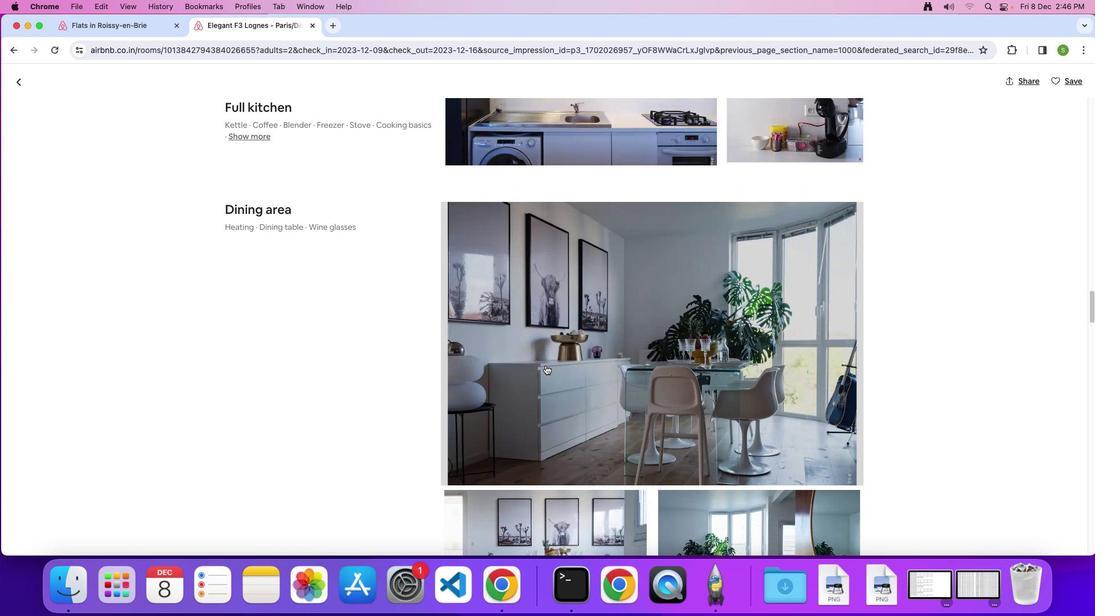
Action: Mouse scrolled (545, 365) with delta (0, 0)
Screenshot: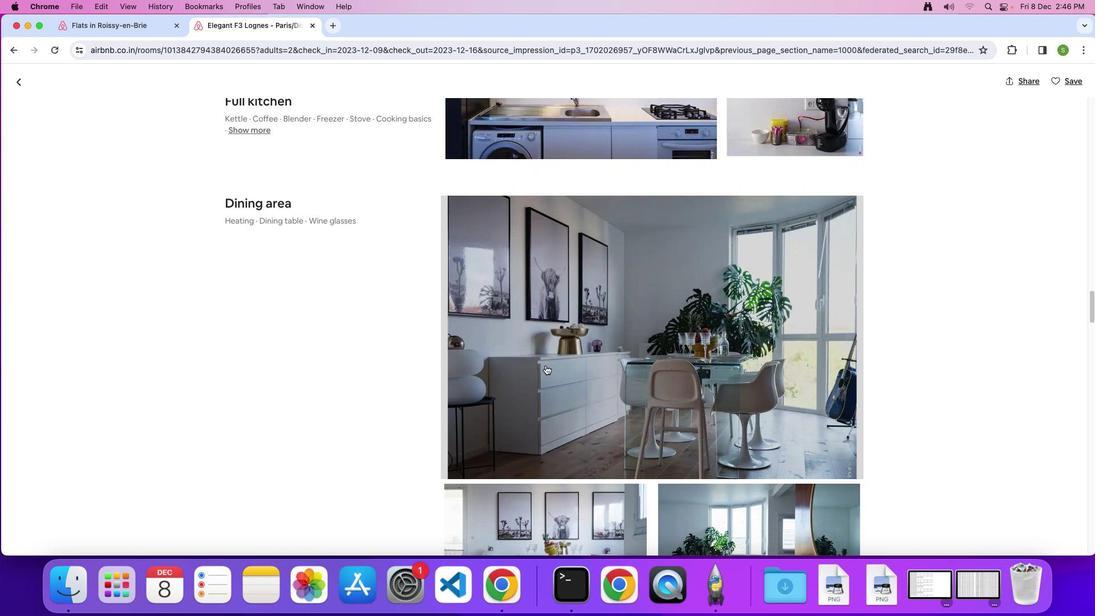 
Action: Mouse scrolled (545, 365) with delta (0, -1)
Screenshot: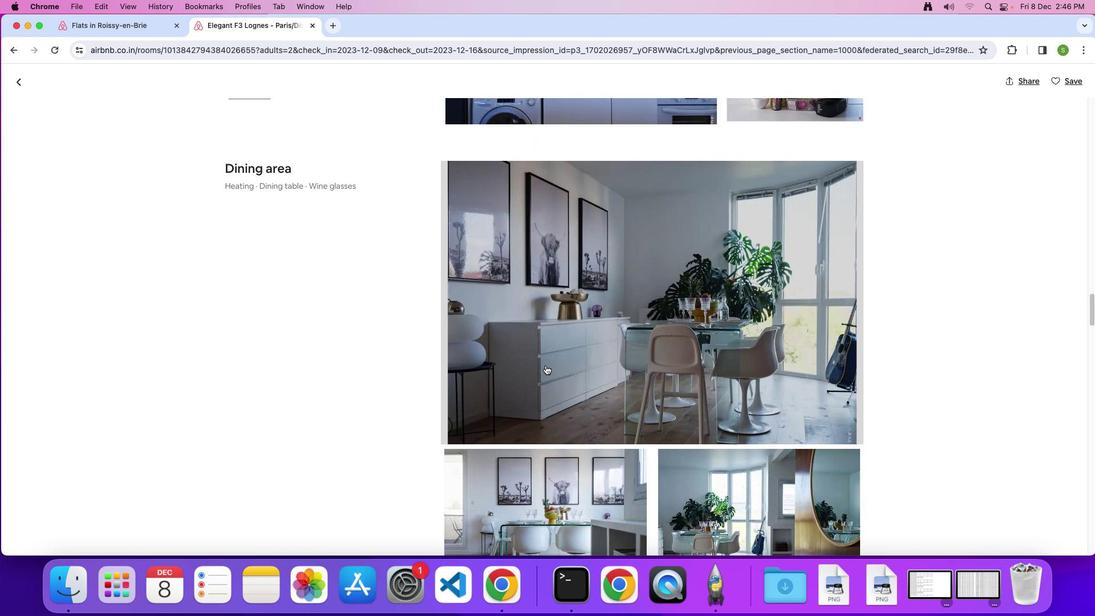 
Action: Mouse scrolled (545, 365) with delta (0, 0)
Screenshot: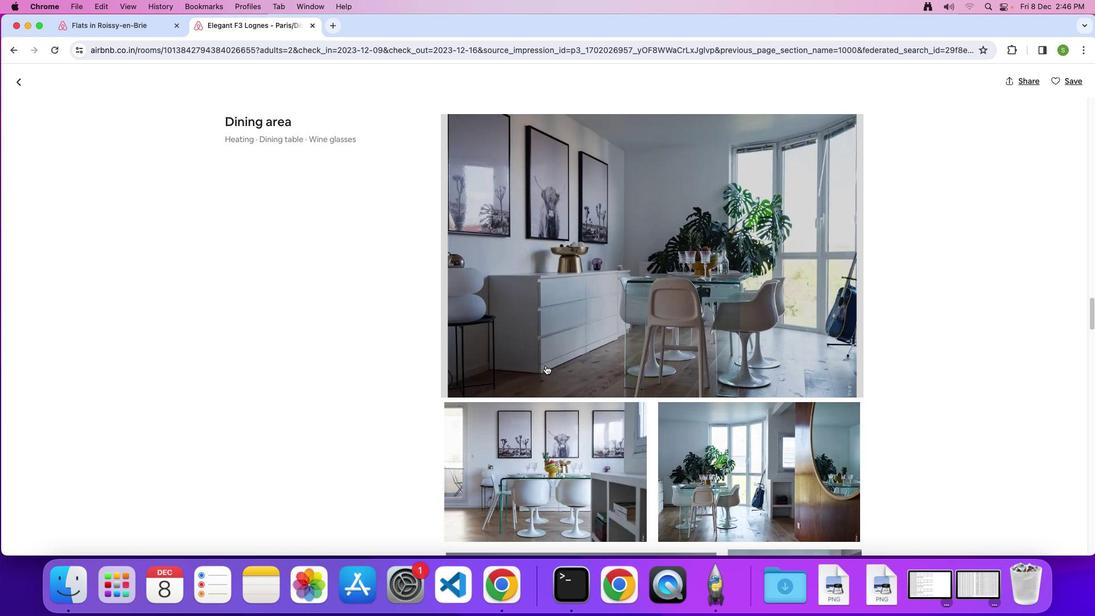 
Action: Mouse scrolled (545, 365) with delta (0, 0)
Screenshot: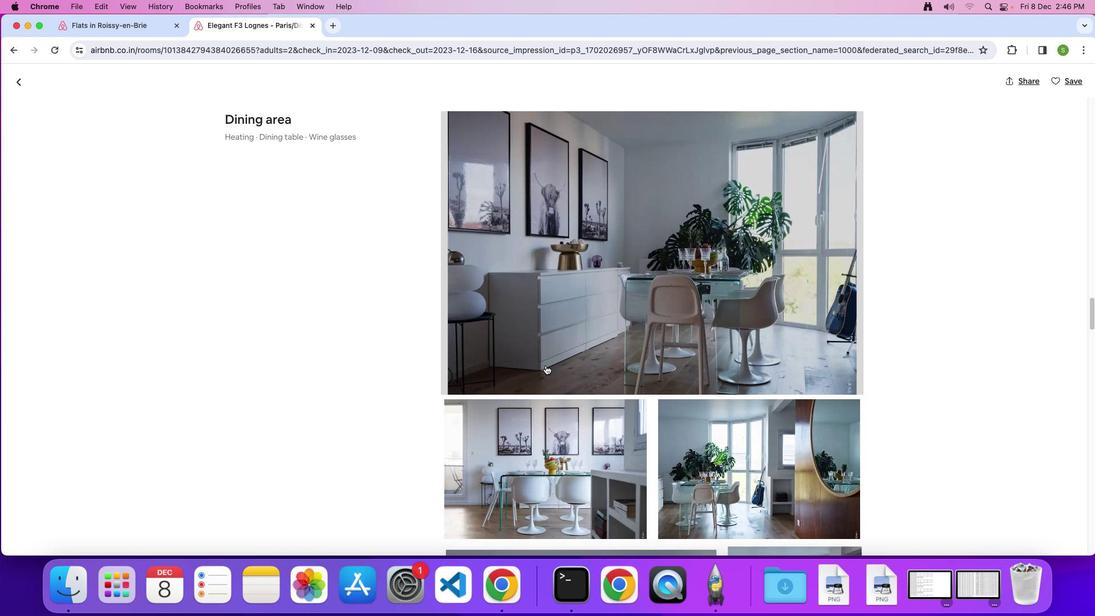 
Action: Mouse scrolled (545, 365) with delta (0, 0)
Screenshot: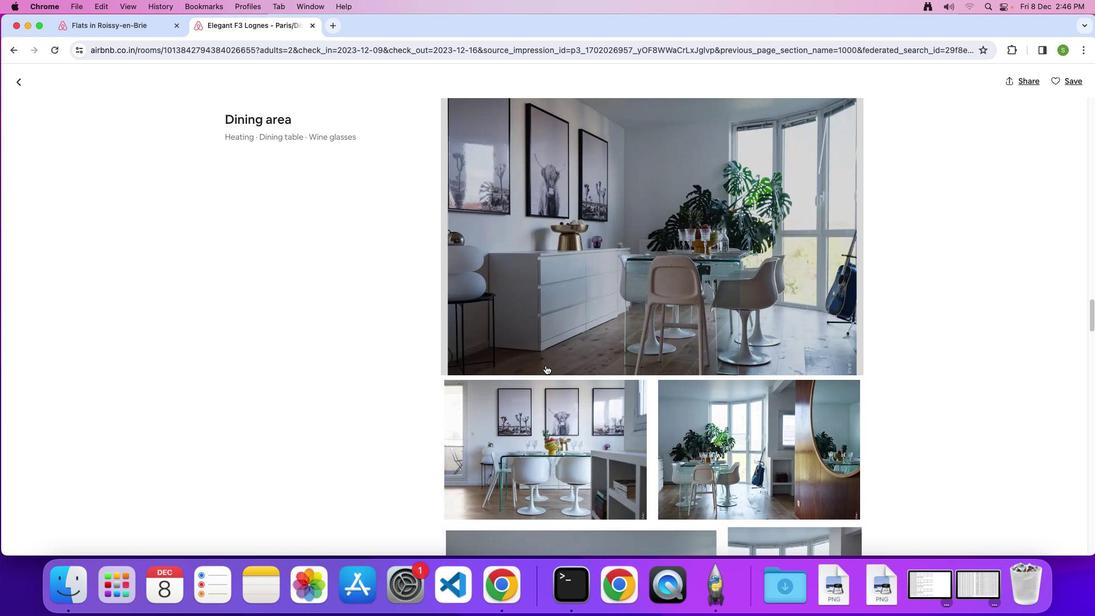
Action: Mouse scrolled (545, 365) with delta (0, 0)
Screenshot: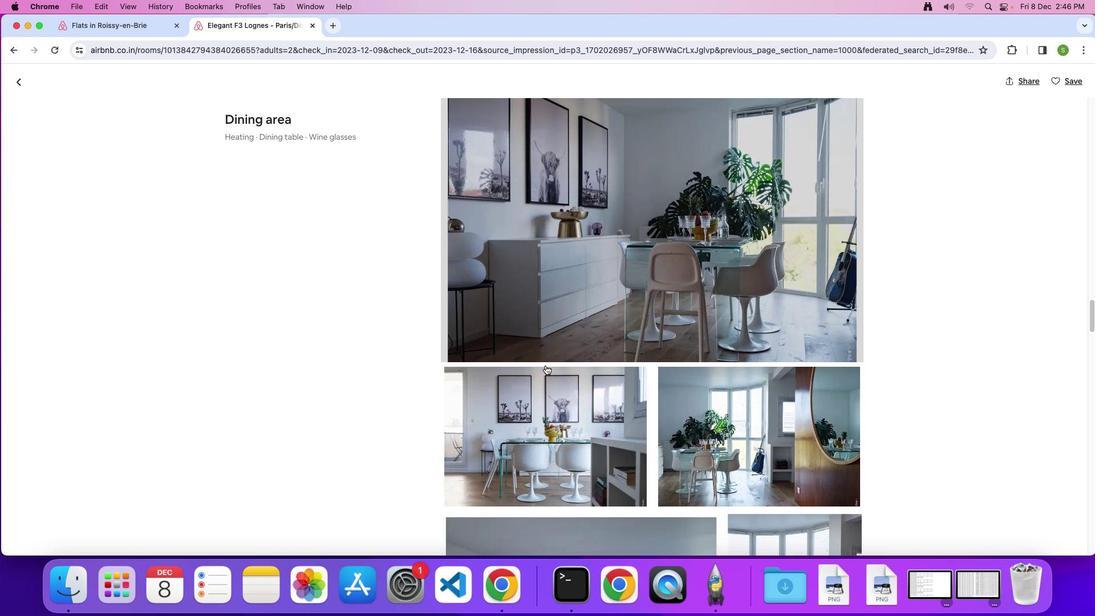 
Action: Mouse scrolled (545, 365) with delta (0, -1)
Screenshot: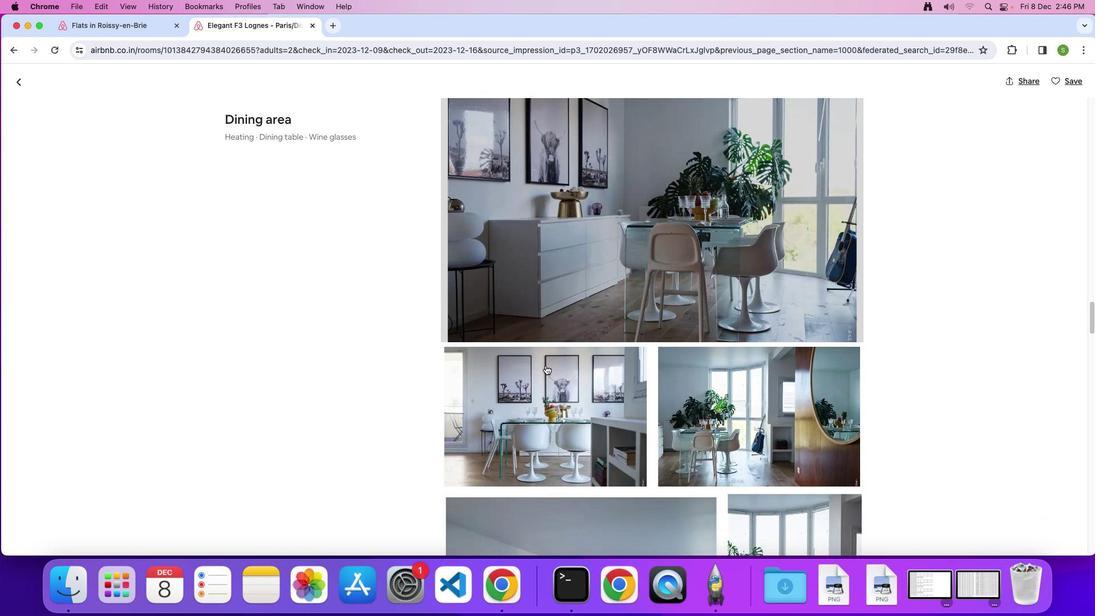 
Action: Mouse scrolled (545, 365) with delta (0, 0)
Screenshot: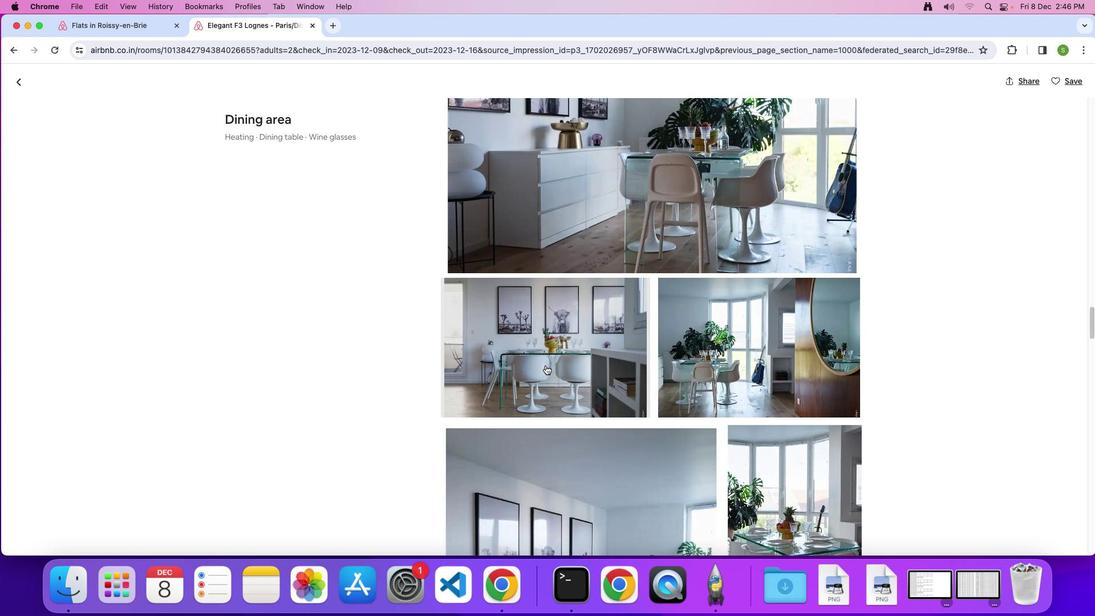 
Action: Mouse scrolled (545, 365) with delta (0, 0)
Screenshot: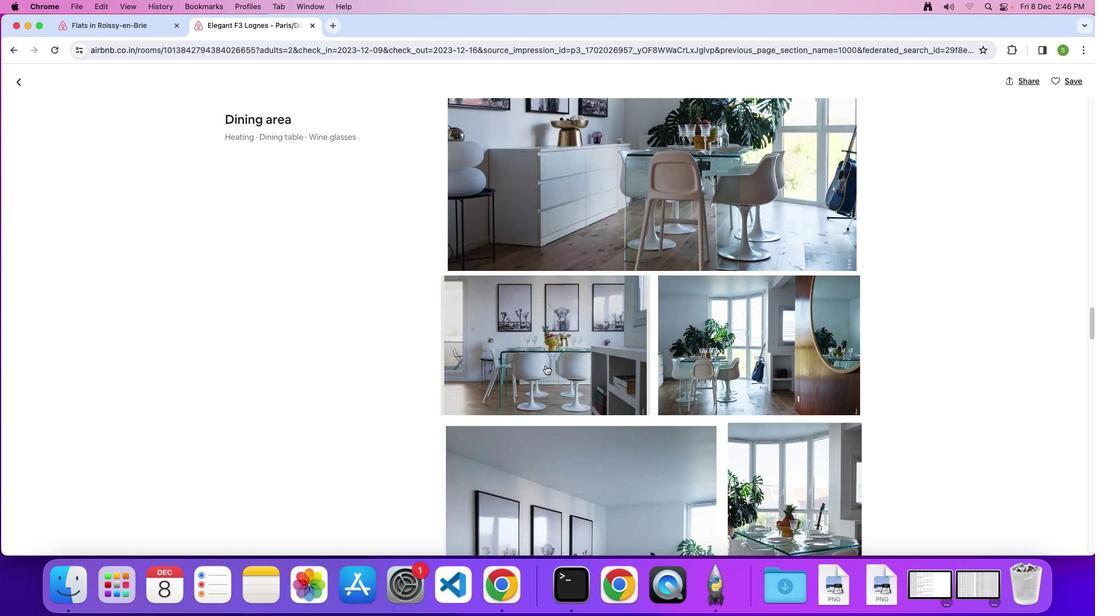 
Action: Mouse scrolled (545, 365) with delta (0, -1)
Screenshot: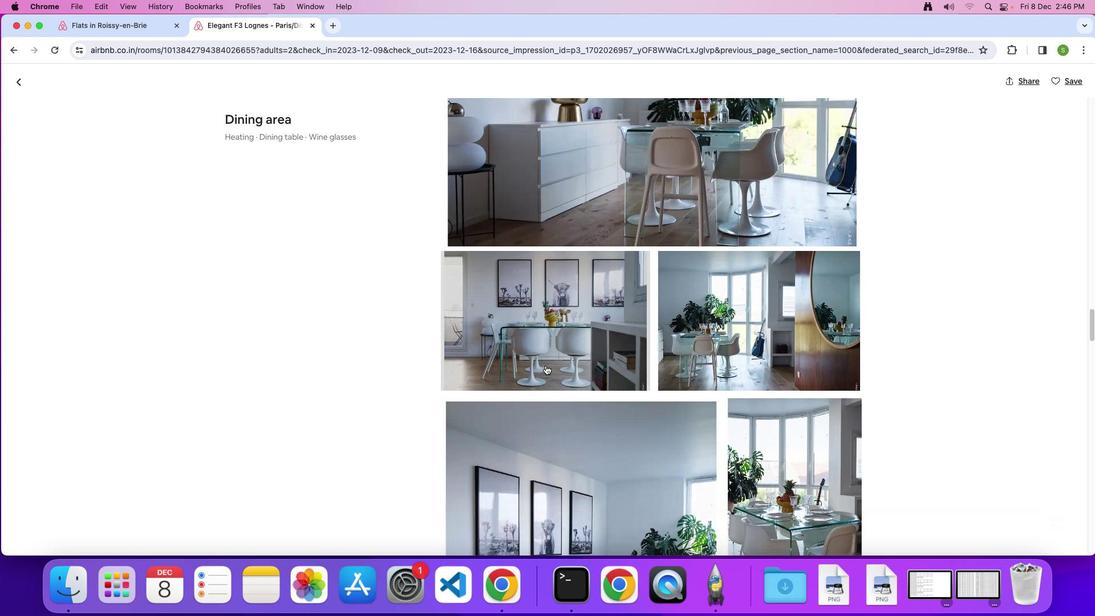 
Action: Mouse scrolled (545, 365) with delta (0, 0)
Screenshot: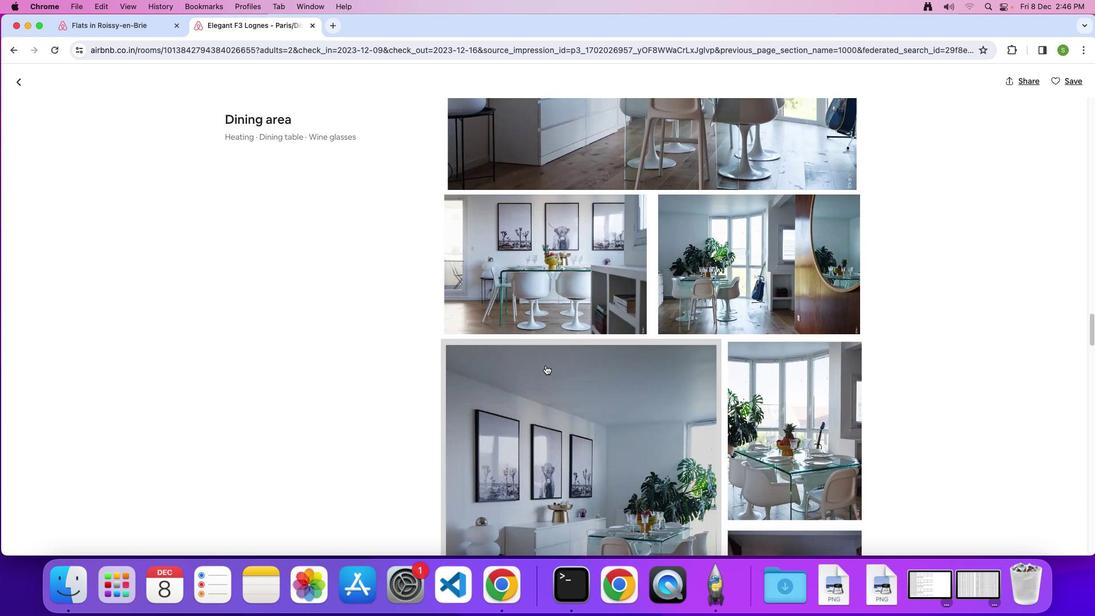 
Action: Mouse scrolled (545, 365) with delta (0, 0)
Screenshot: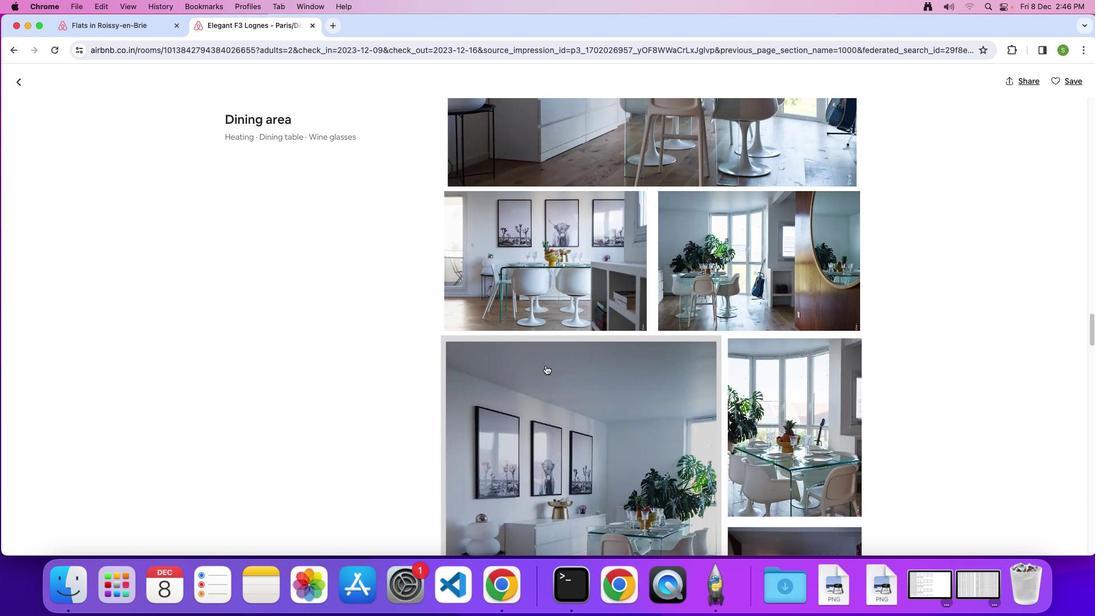 
Action: Mouse scrolled (545, 365) with delta (0, -1)
Screenshot: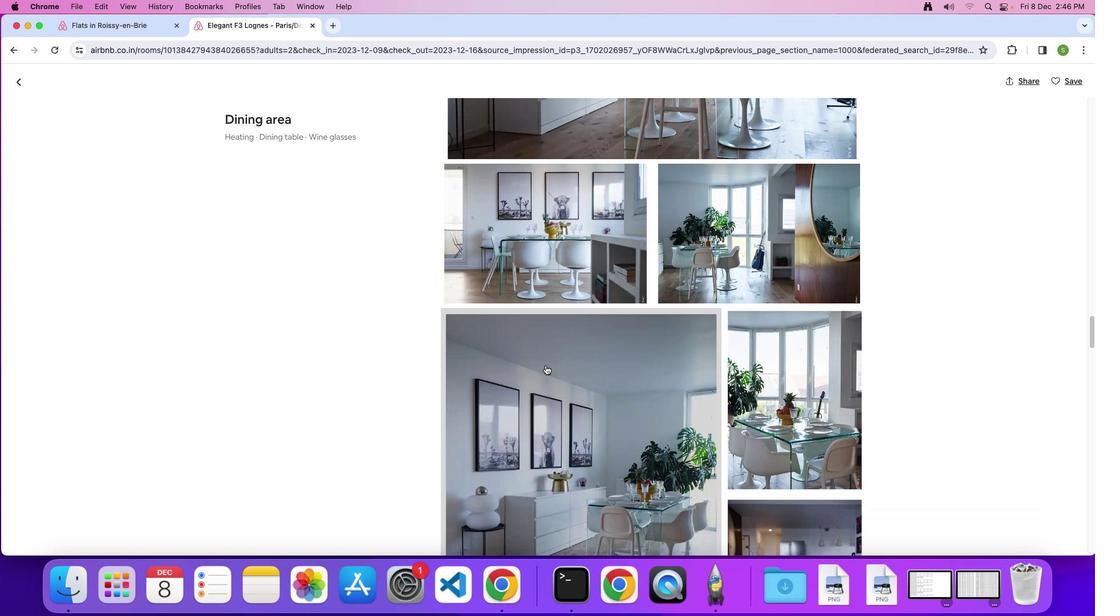 
Action: Mouse scrolled (545, 365) with delta (0, 0)
Screenshot: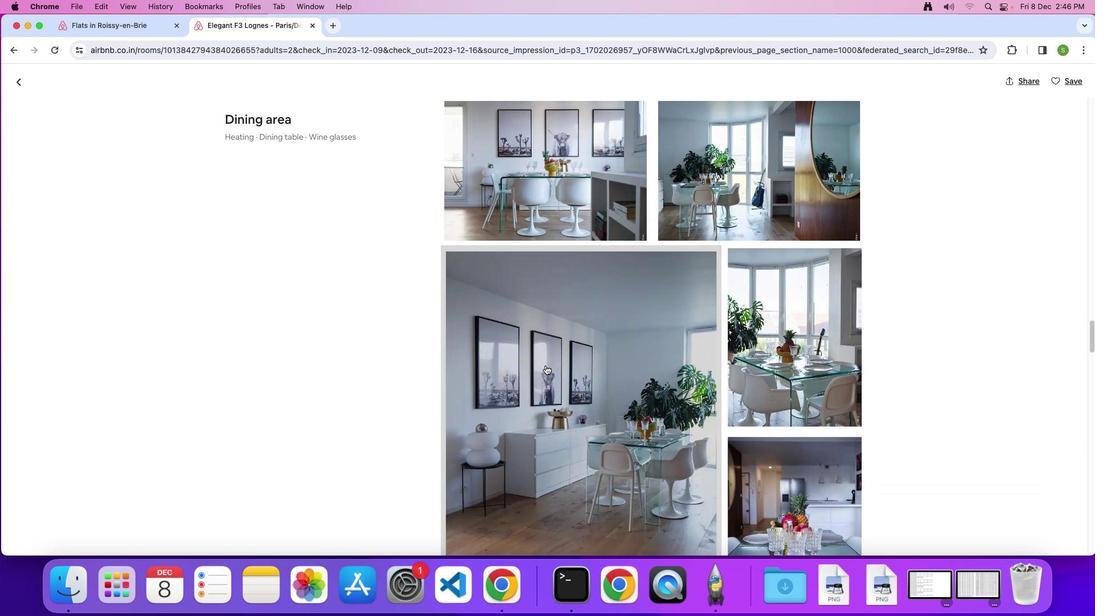 
Action: Mouse scrolled (545, 365) with delta (0, 0)
Screenshot: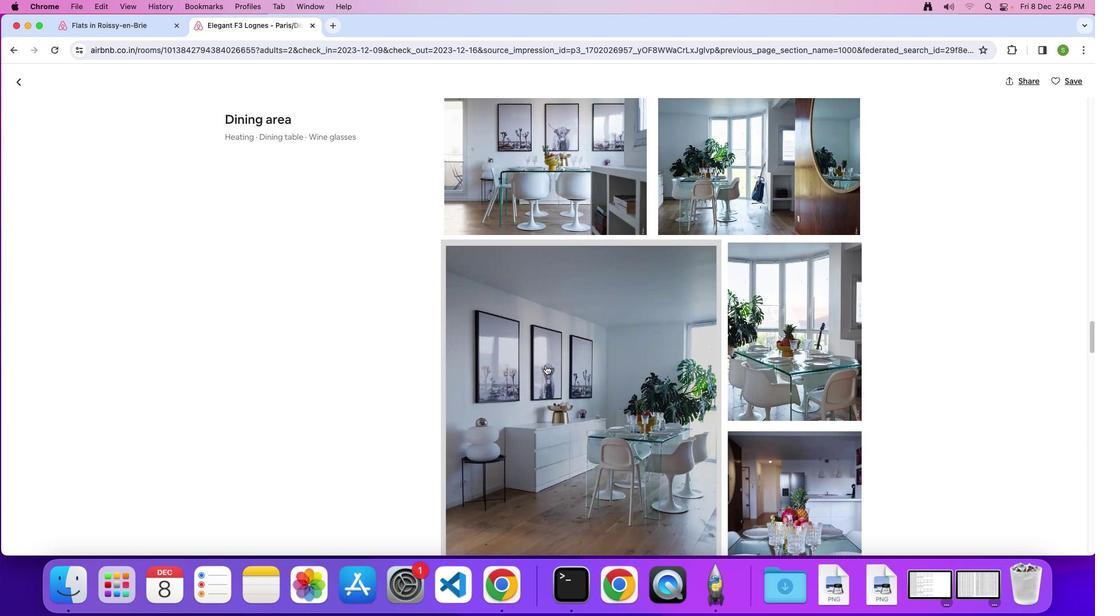 
Action: Mouse scrolled (545, 365) with delta (0, 0)
Screenshot: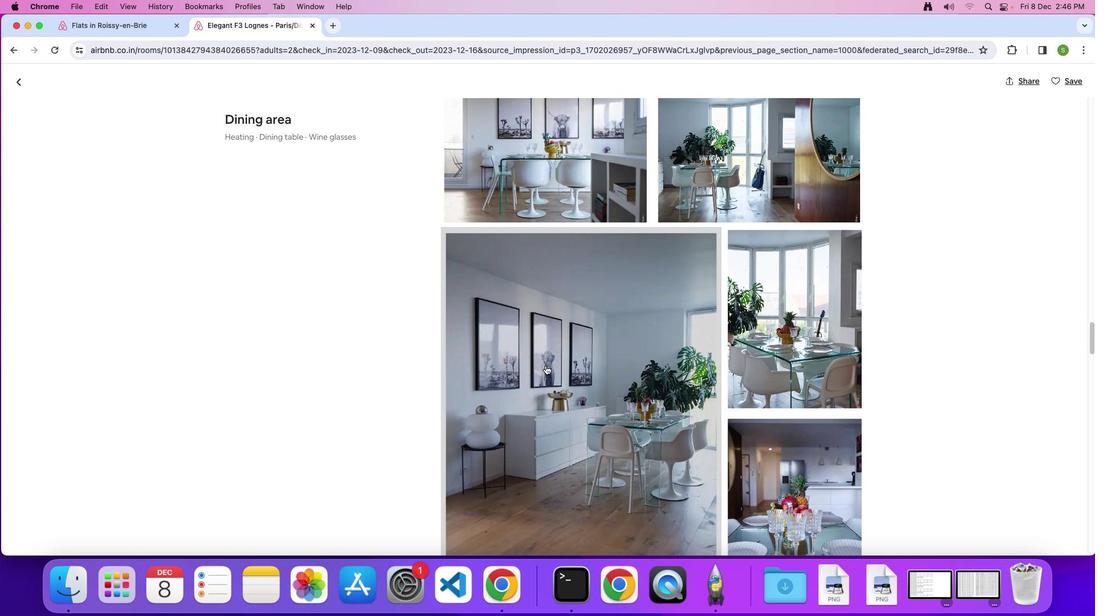 
Action: Mouse scrolled (545, 365) with delta (0, 0)
Screenshot: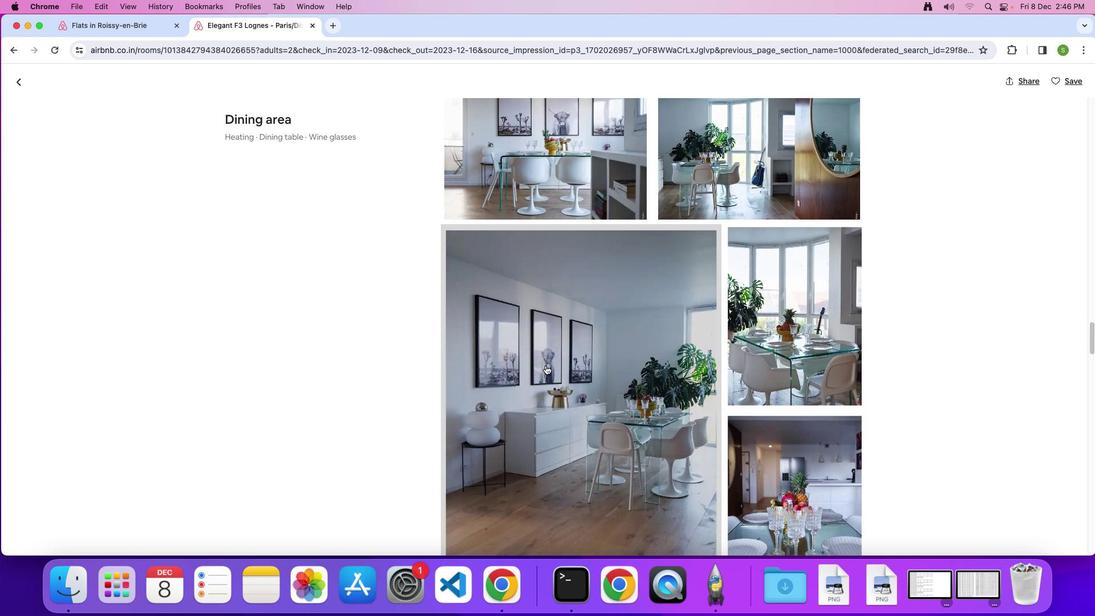 
Action: Mouse scrolled (545, 365) with delta (0, -1)
Screenshot: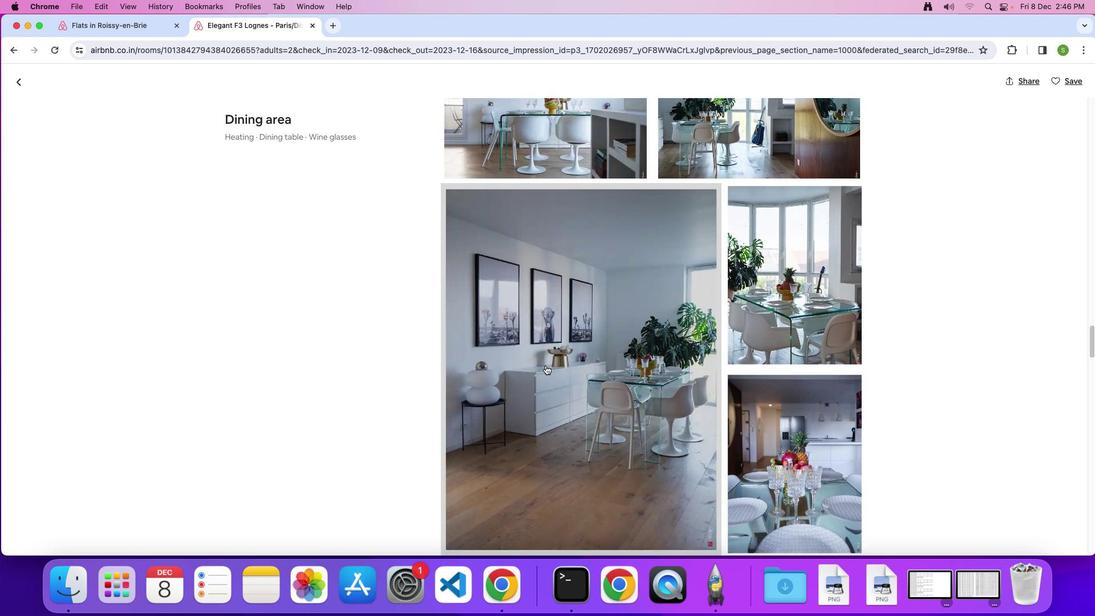 
Action: Mouse scrolled (545, 365) with delta (0, 0)
Screenshot: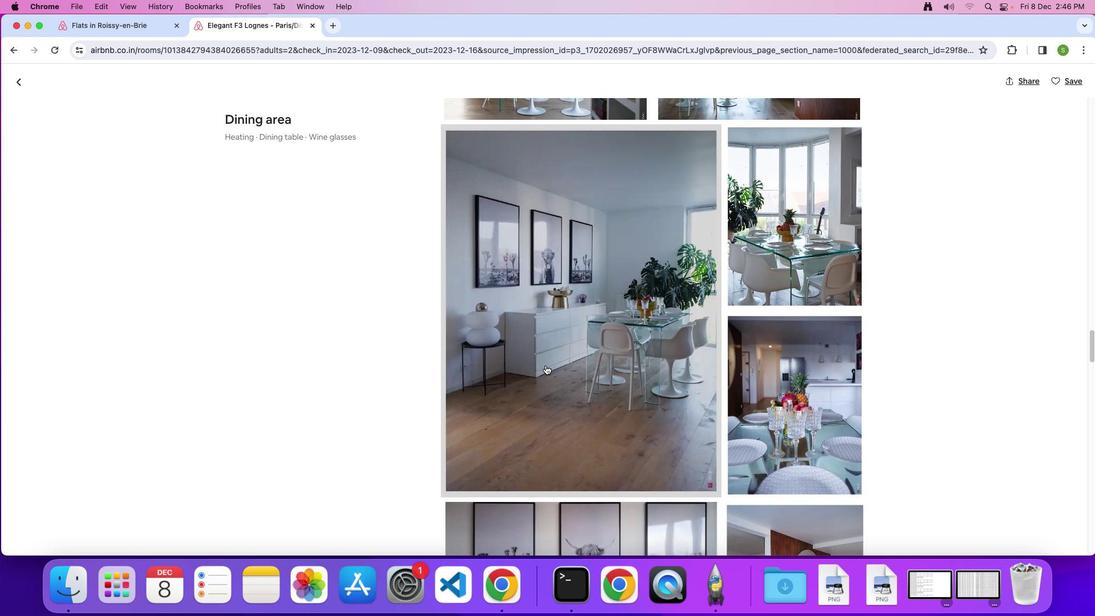 
Action: Mouse scrolled (545, 365) with delta (0, 0)
Screenshot: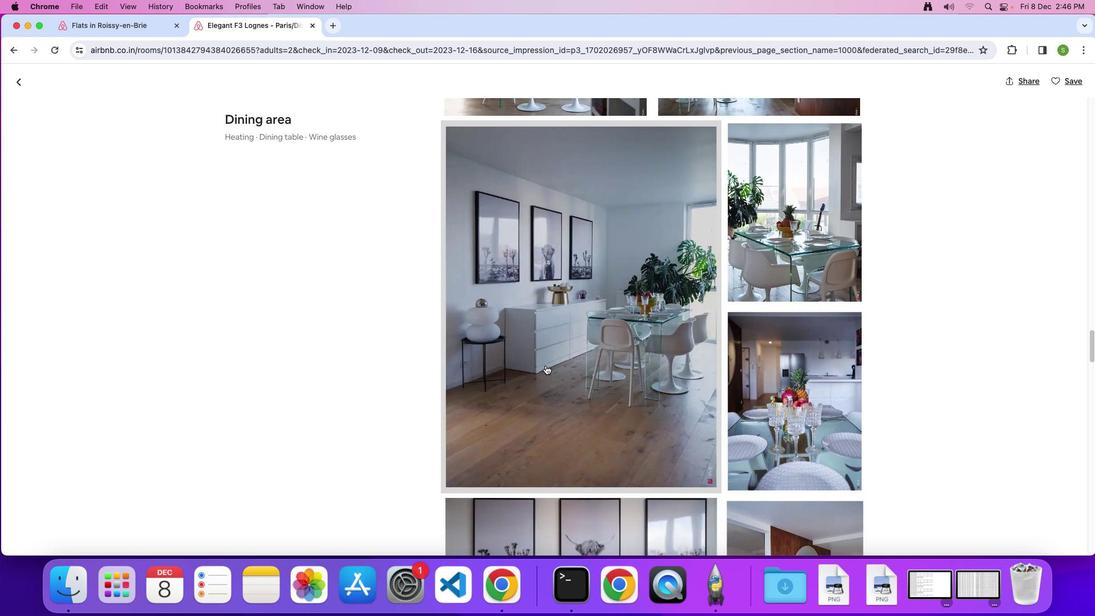 
Action: Mouse scrolled (545, 365) with delta (0, -1)
Screenshot: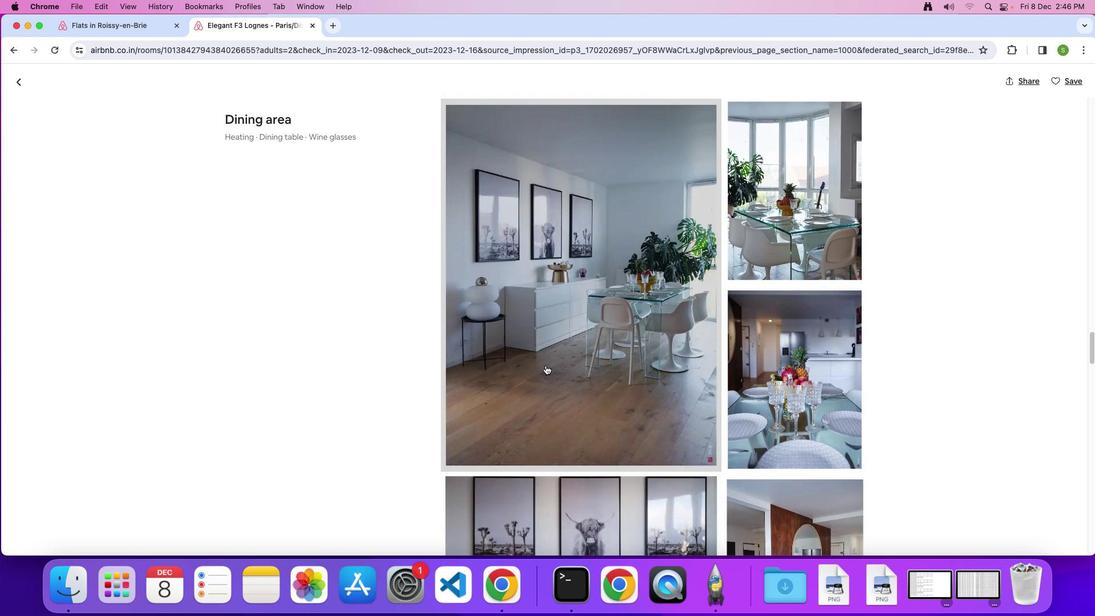 
Action: Mouse scrolled (545, 365) with delta (0, 0)
Screenshot: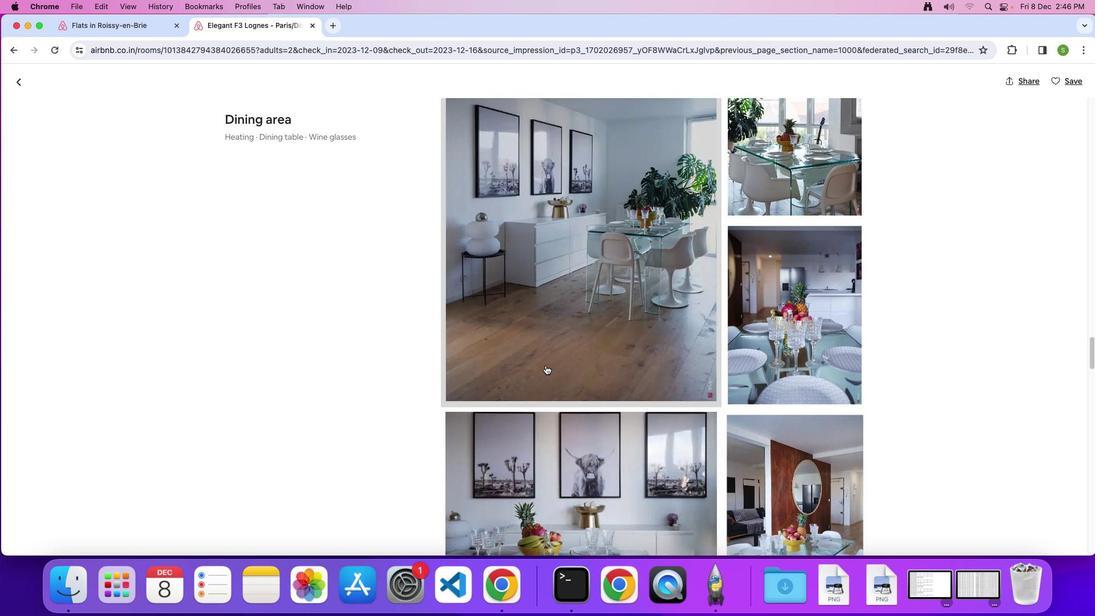 
Action: Mouse scrolled (545, 365) with delta (0, 0)
Screenshot: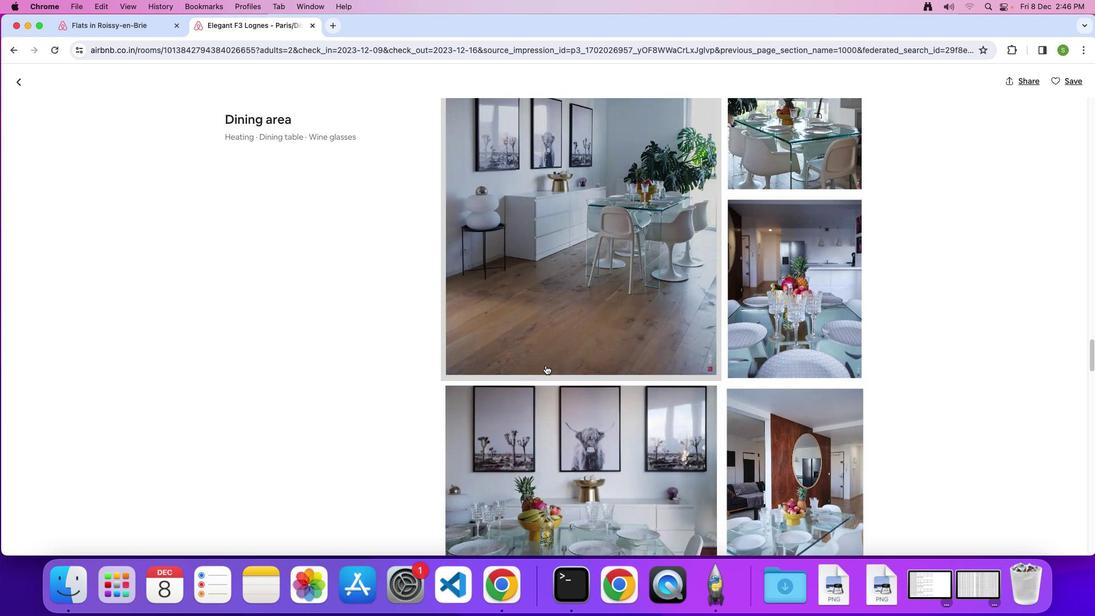 
Action: Mouse scrolled (545, 365) with delta (0, -1)
Screenshot: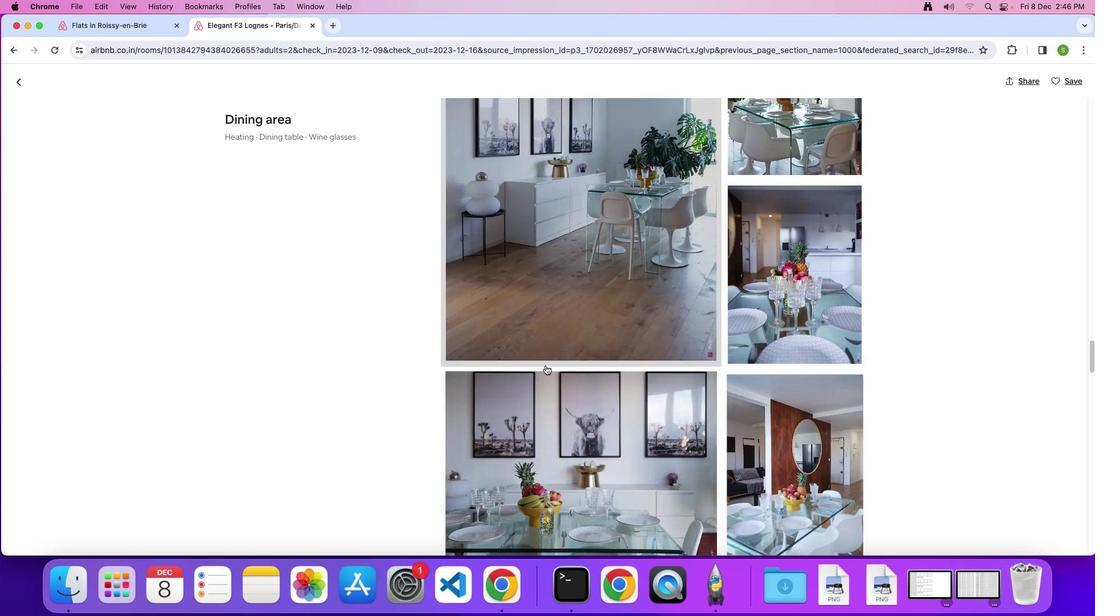 
Action: Mouse scrolled (545, 365) with delta (0, 0)
Screenshot: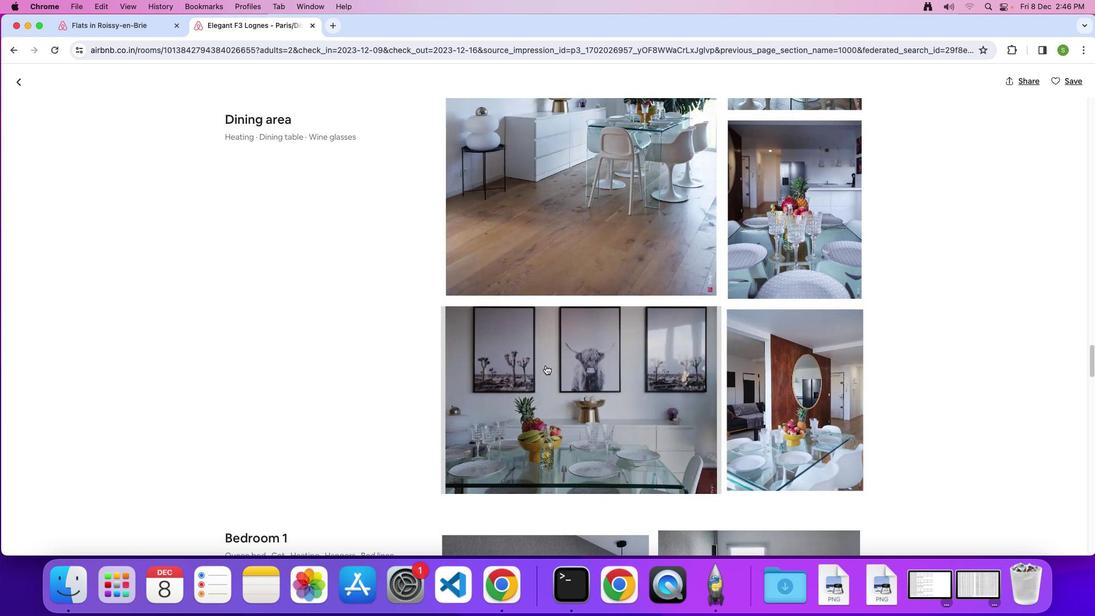 
Action: Mouse scrolled (545, 365) with delta (0, 0)
Screenshot: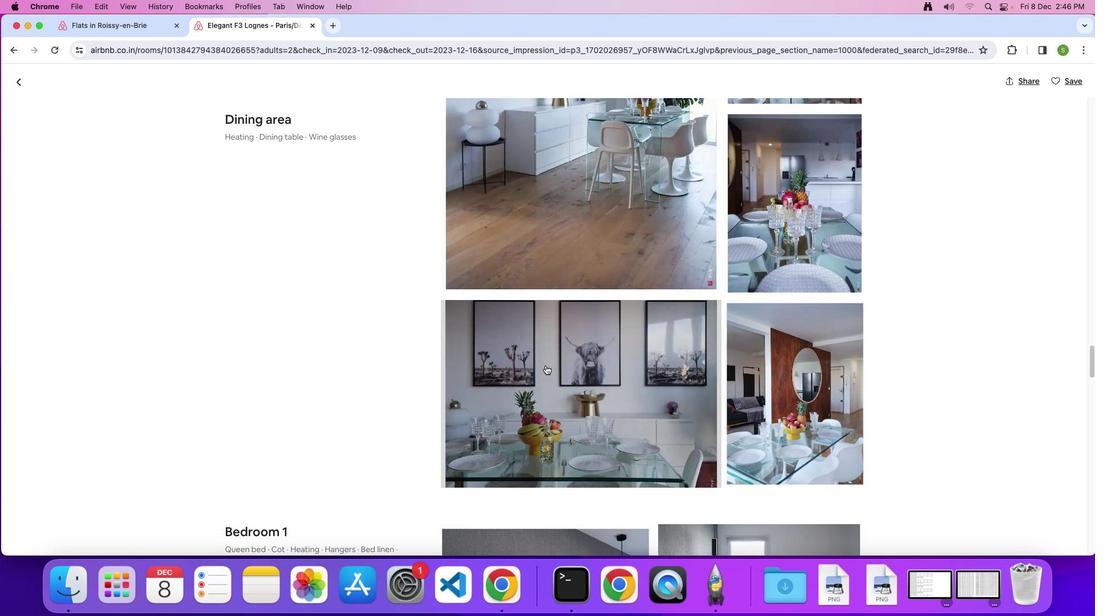 
Action: Mouse scrolled (545, 365) with delta (0, -1)
Screenshot: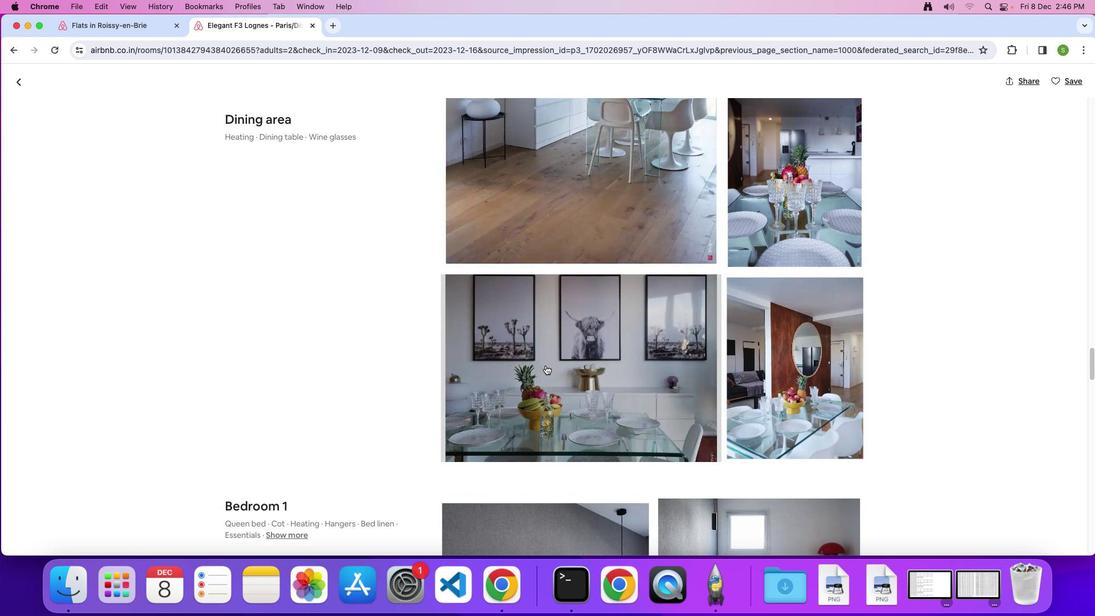 
Action: Mouse scrolled (545, 365) with delta (0, 0)
Screenshot: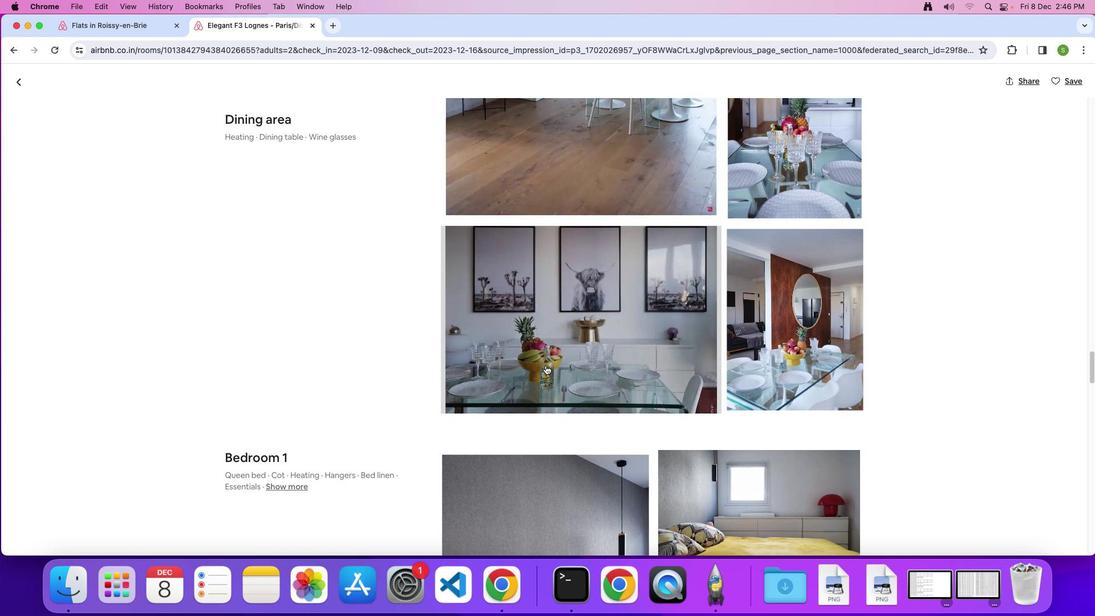 
Action: Mouse scrolled (545, 365) with delta (0, 0)
Screenshot: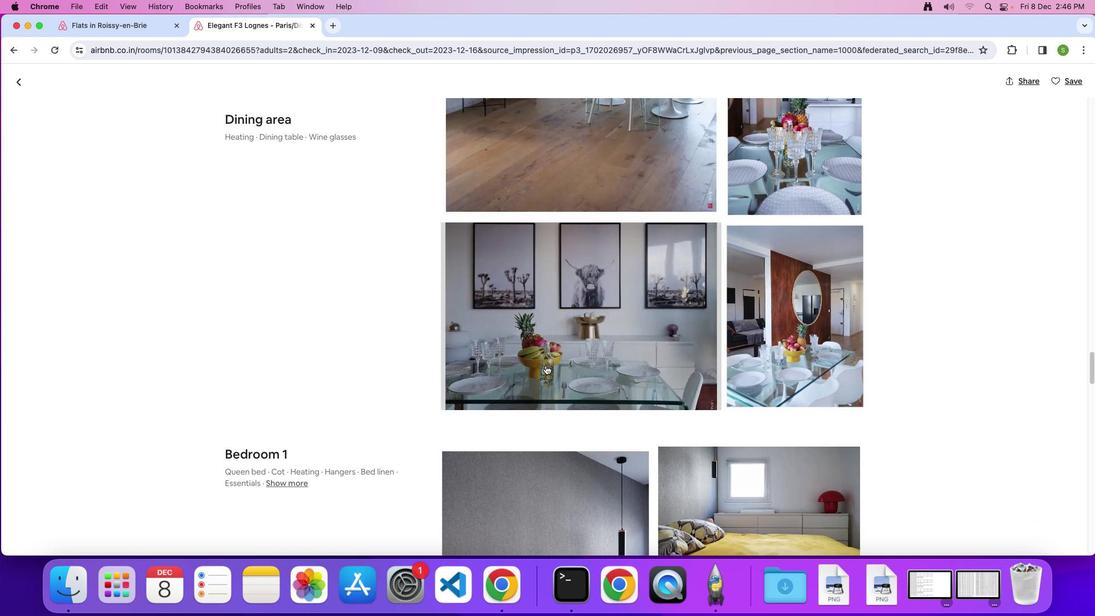 
Action: Mouse scrolled (545, 365) with delta (0, -1)
Screenshot: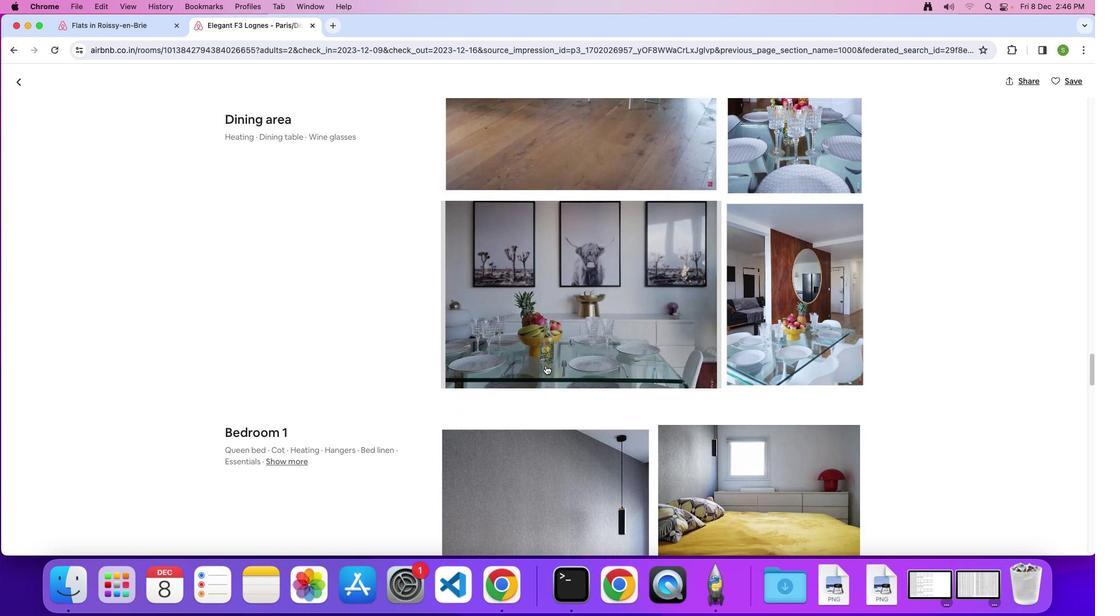 
Action: Mouse scrolled (545, 365) with delta (0, 0)
Screenshot: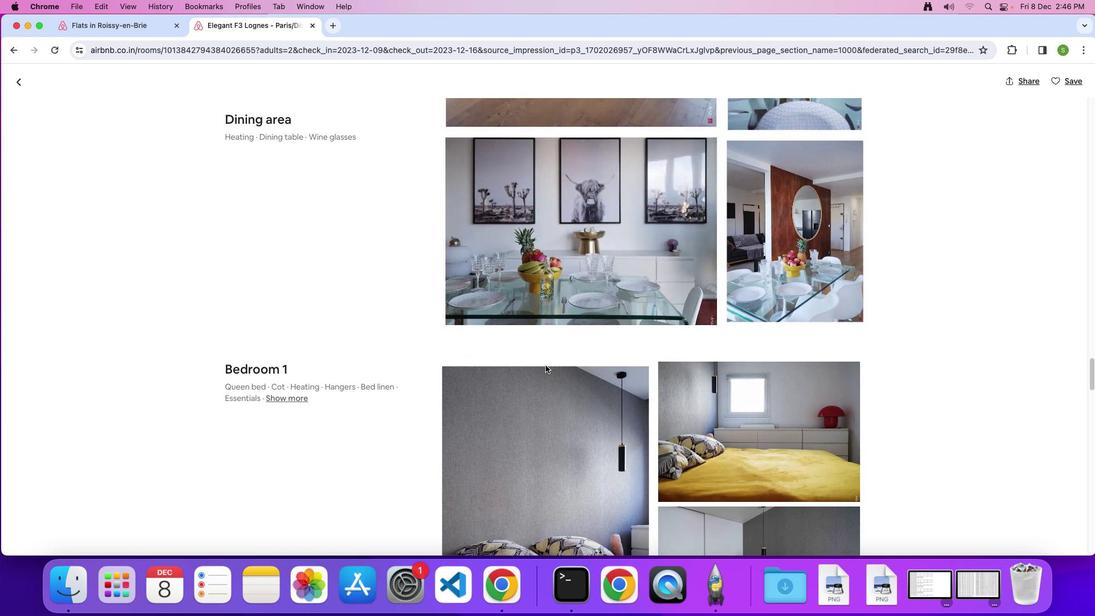 
Action: Mouse scrolled (545, 365) with delta (0, 0)
Screenshot: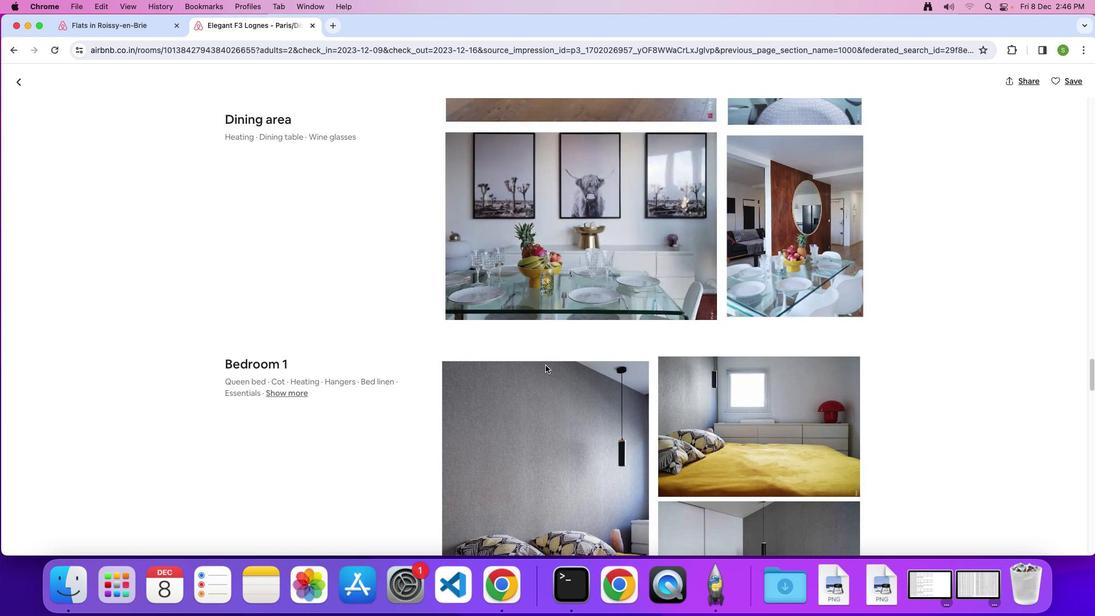 
Action: Mouse scrolled (545, 365) with delta (0, -1)
Screenshot: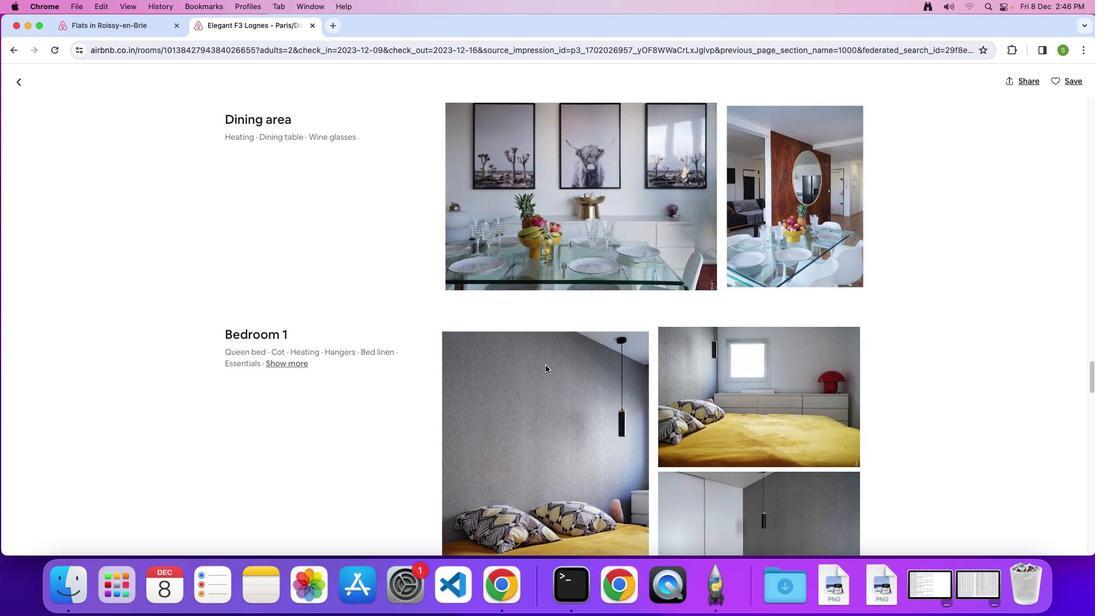 
Action: Mouse scrolled (545, 365) with delta (0, 0)
Screenshot: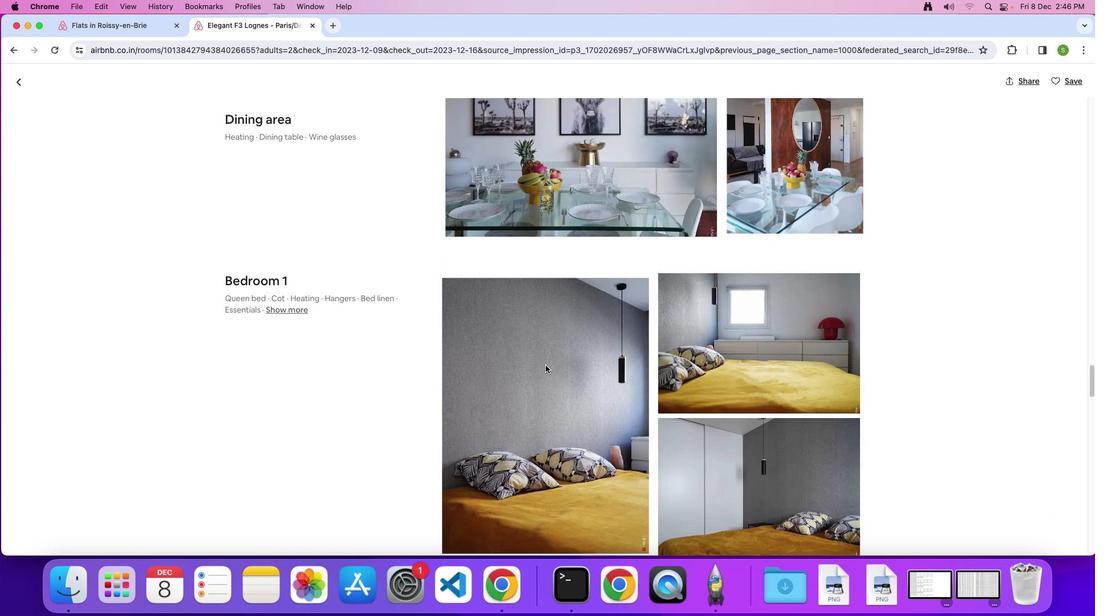 
Action: Mouse scrolled (545, 365) with delta (0, 0)
Screenshot: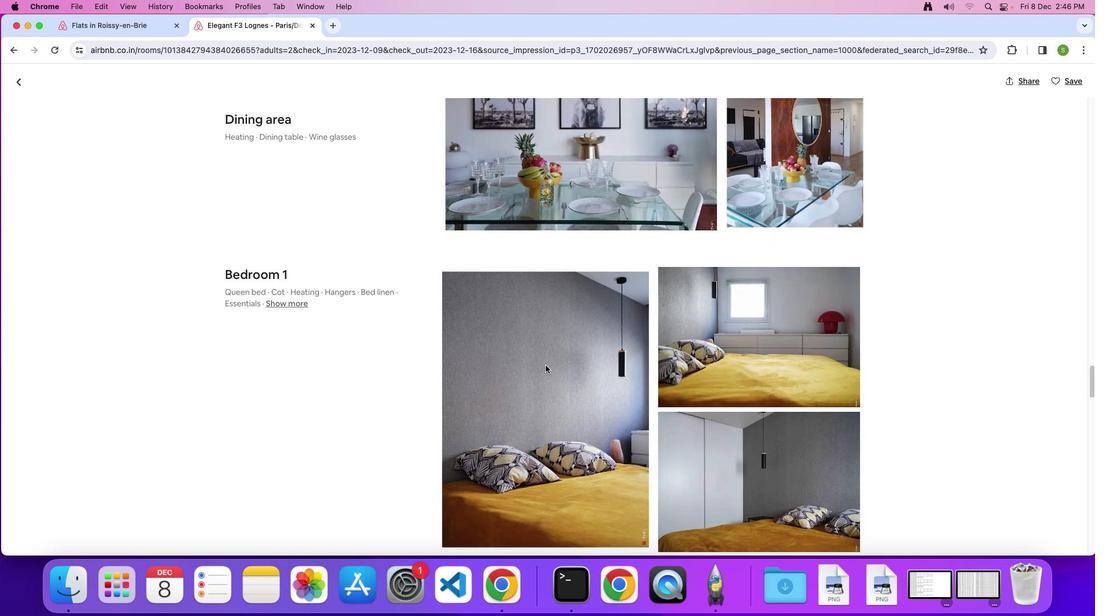 
Action: Mouse scrolled (545, 365) with delta (0, -1)
Screenshot: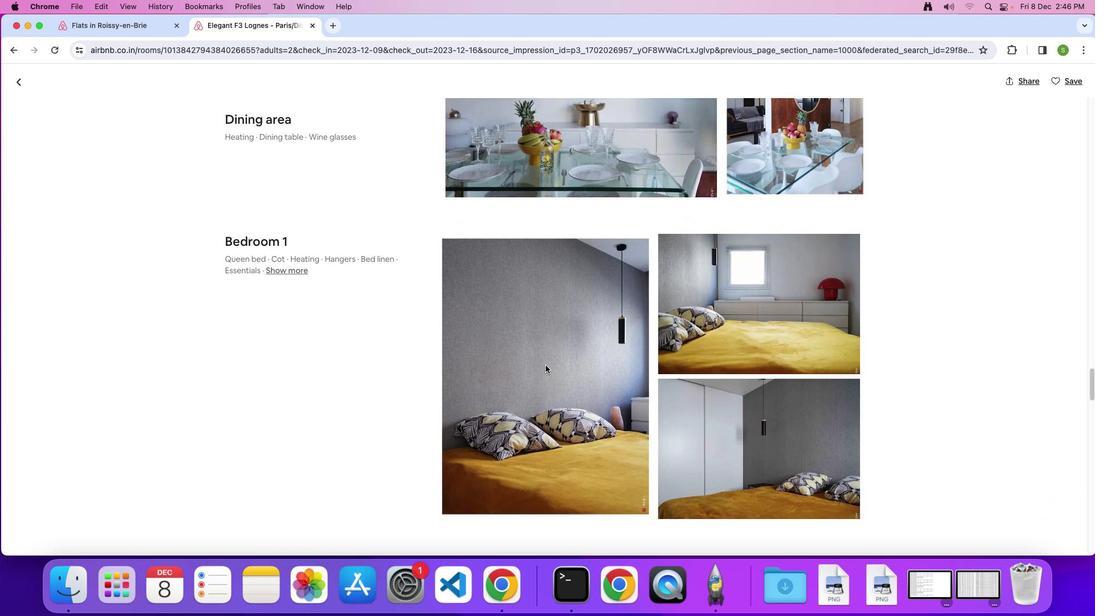 
Action: Mouse scrolled (545, 365) with delta (0, 0)
Screenshot: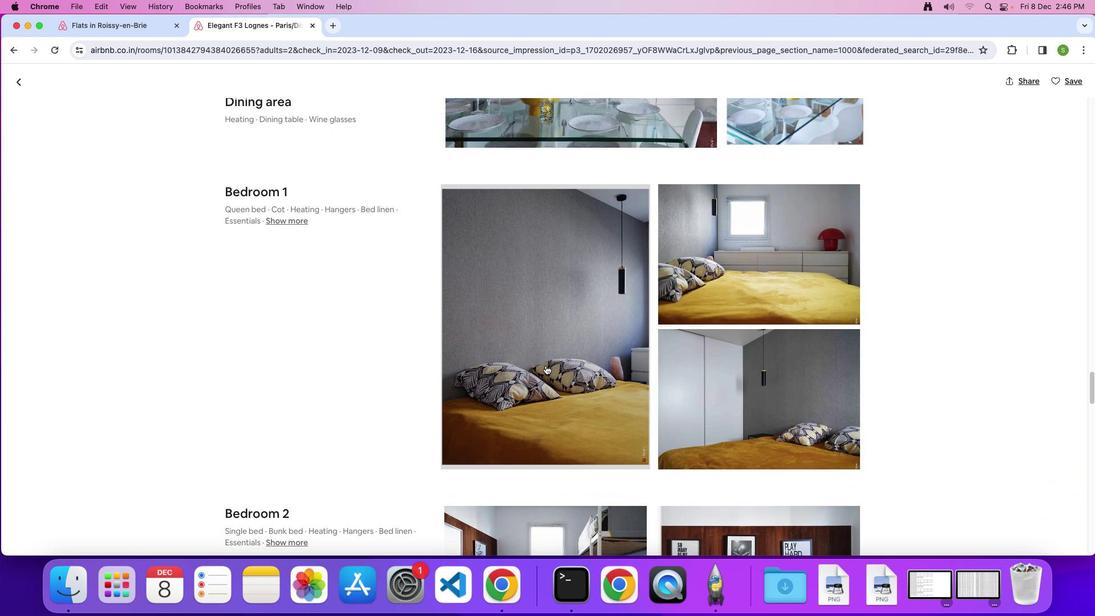 
Action: Mouse scrolled (545, 365) with delta (0, 0)
Screenshot: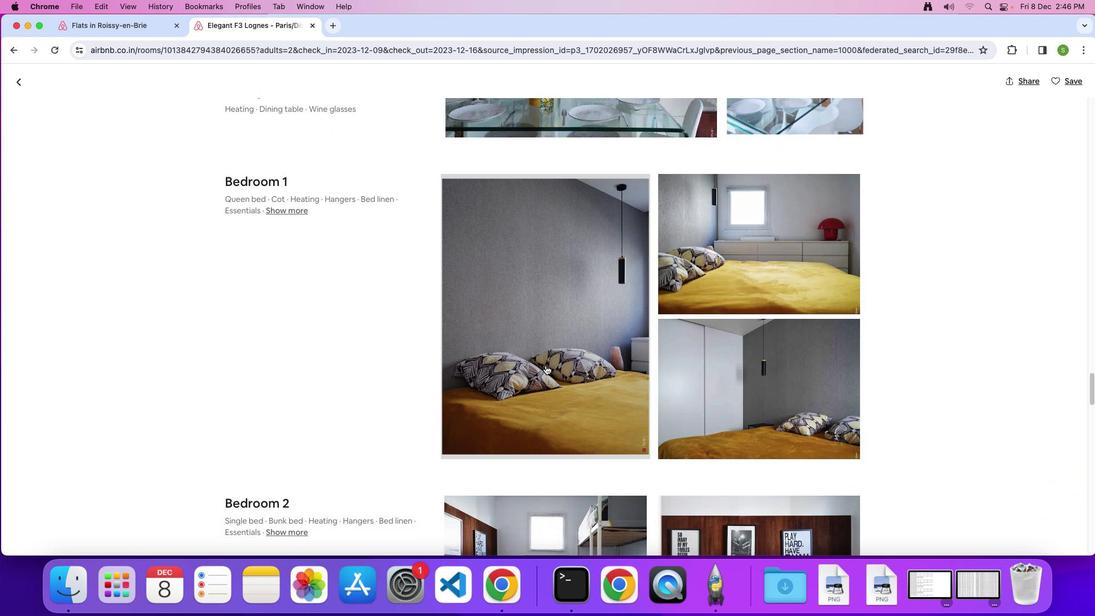 
Action: Mouse scrolled (545, 365) with delta (0, -1)
Screenshot: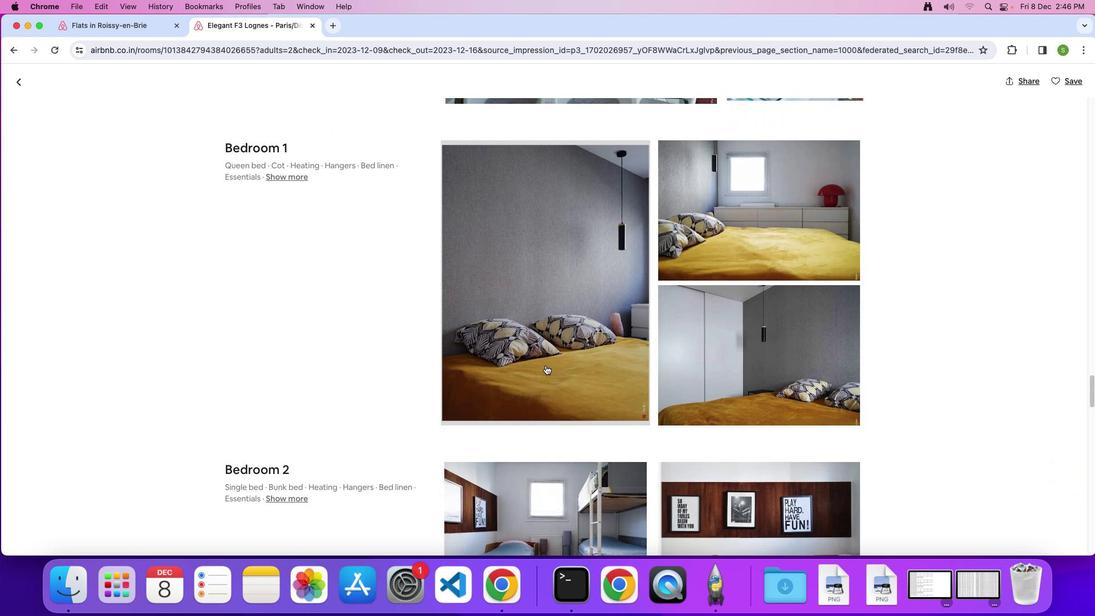 
Action: Mouse scrolled (545, 365) with delta (0, 0)
Screenshot: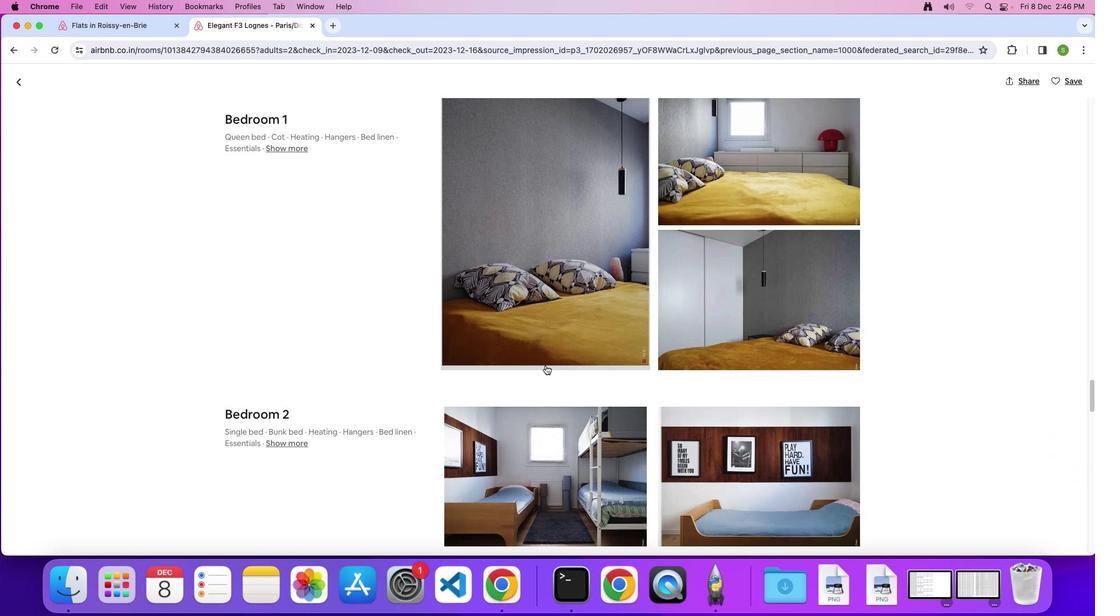 
Action: Mouse scrolled (545, 365) with delta (0, 0)
Screenshot: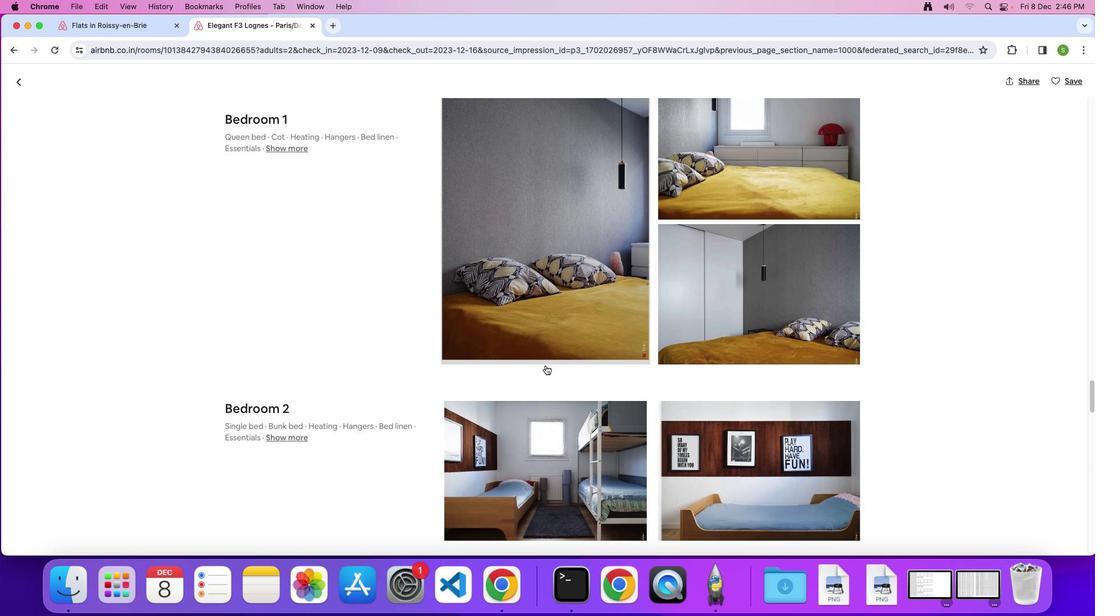 
Action: Mouse scrolled (545, 365) with delta (0, -1)
Screenshot: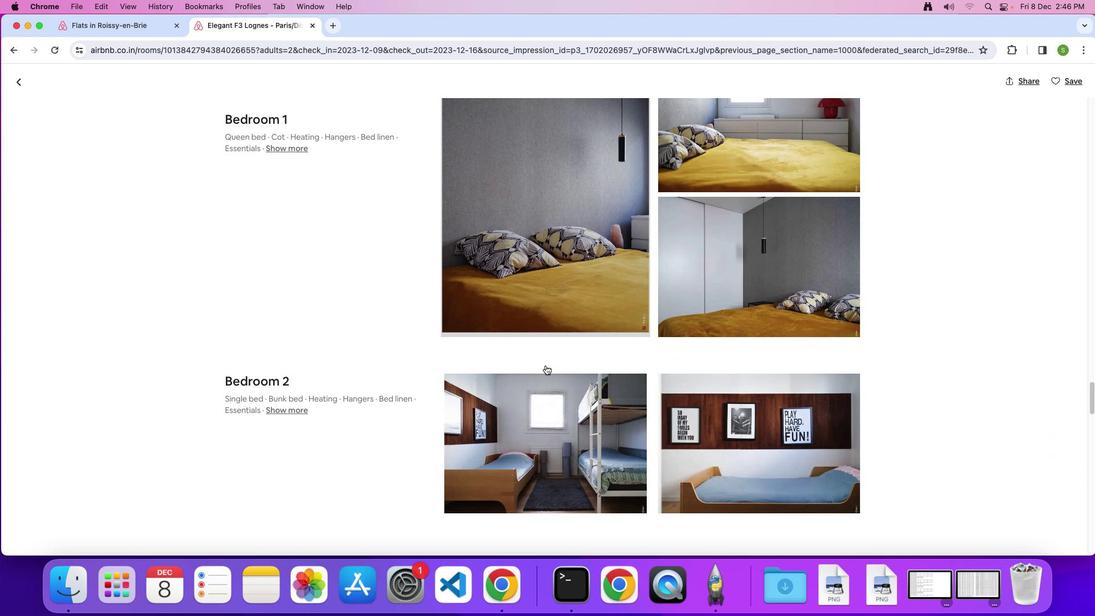 
Action: Mouse scrolled (545, 365) with delta (0, 0)
Screenshot: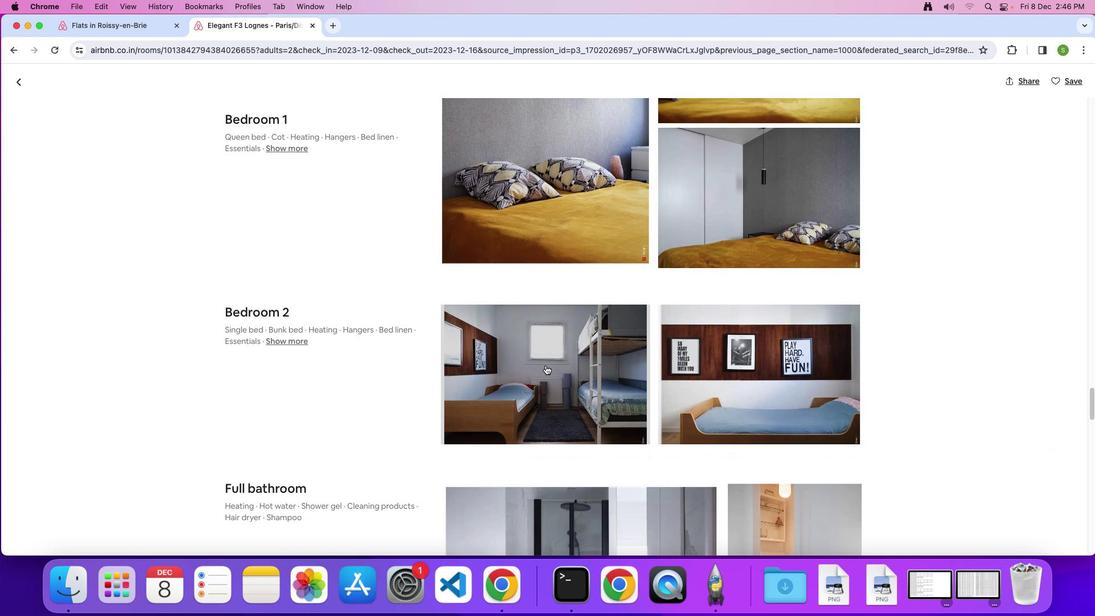 
Action: Mouse scrolled (545, 365) with delta (0, 0)
Screenshot: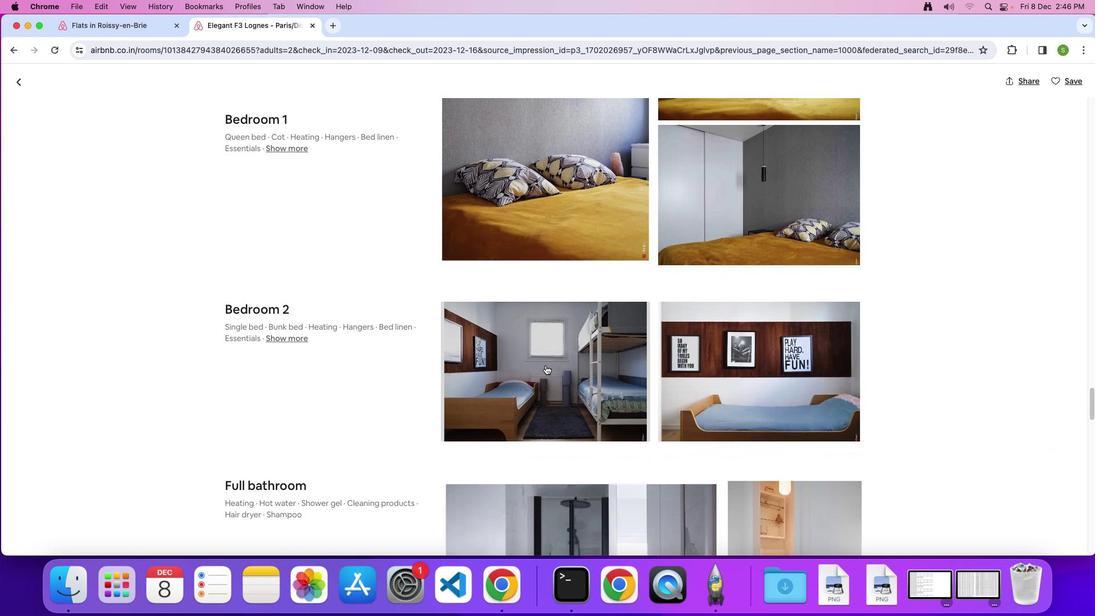 
Action: Mouse scrolled (545, 365) with delta (0, -1)
Screenshot: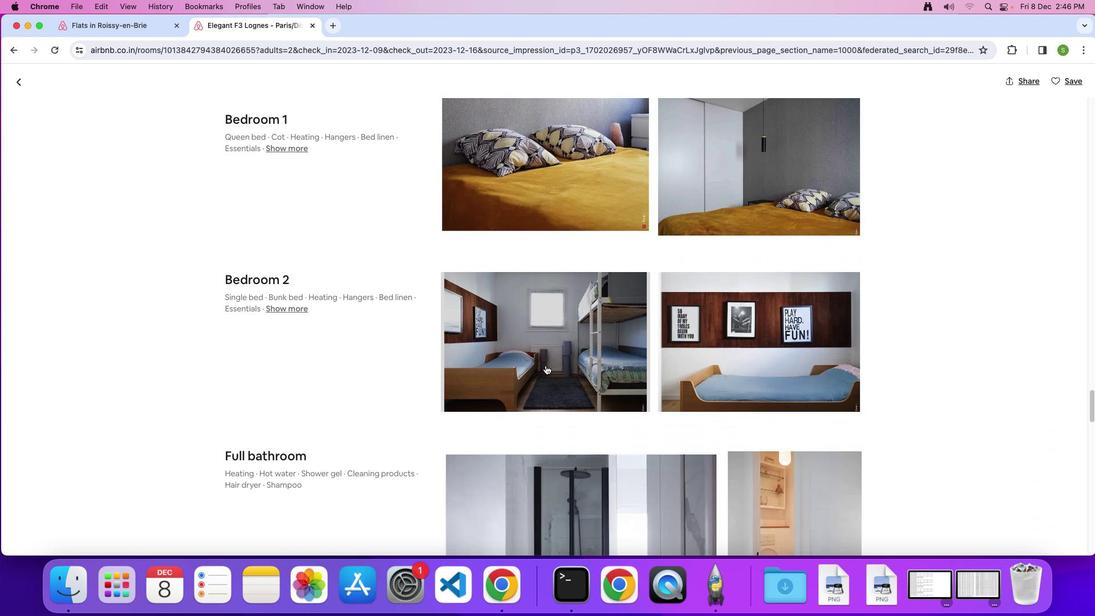 
Action: Mouse scrolled (545, 365) with delta (0, 0)
Screenshot: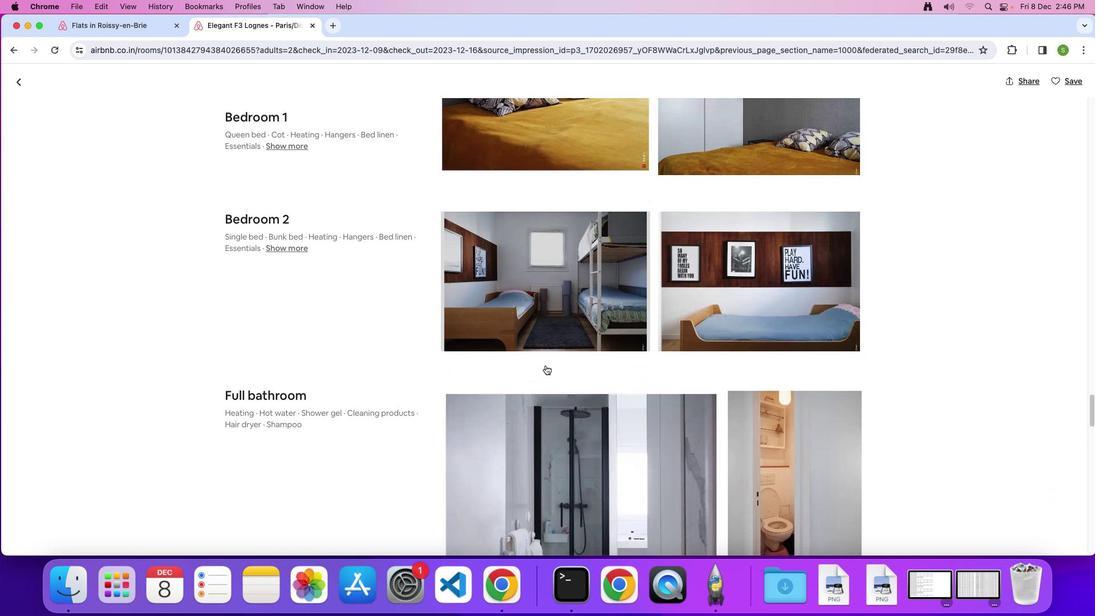 
Action: Mouse scrolled (545, 365) with delta (0, 0)
Screenshot: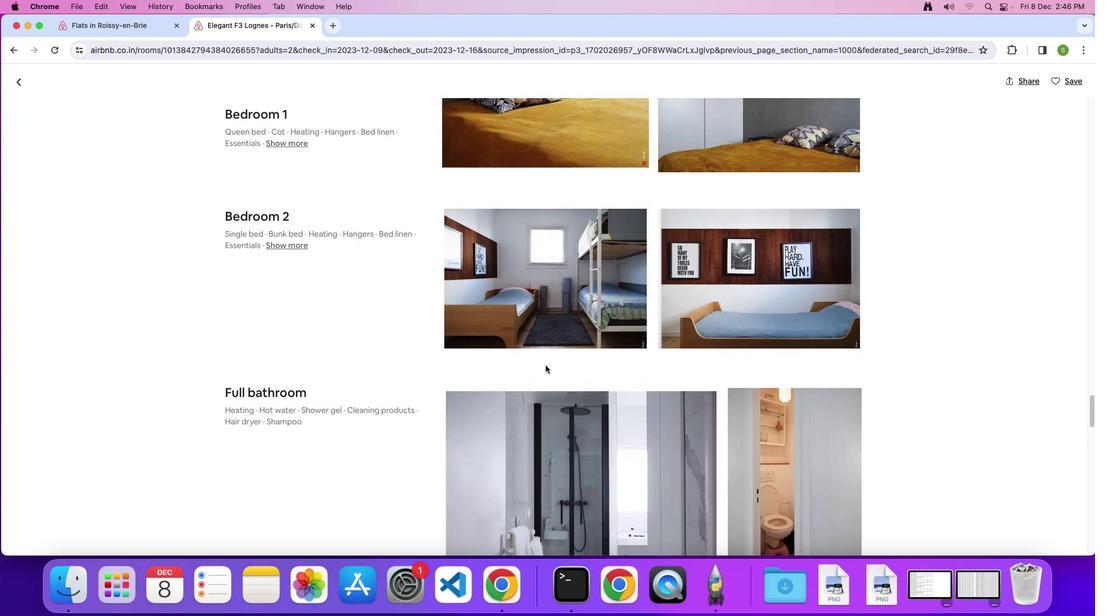 
Action: Mouse scrolled (545, 365) with delta (0, -1)
Screenshot: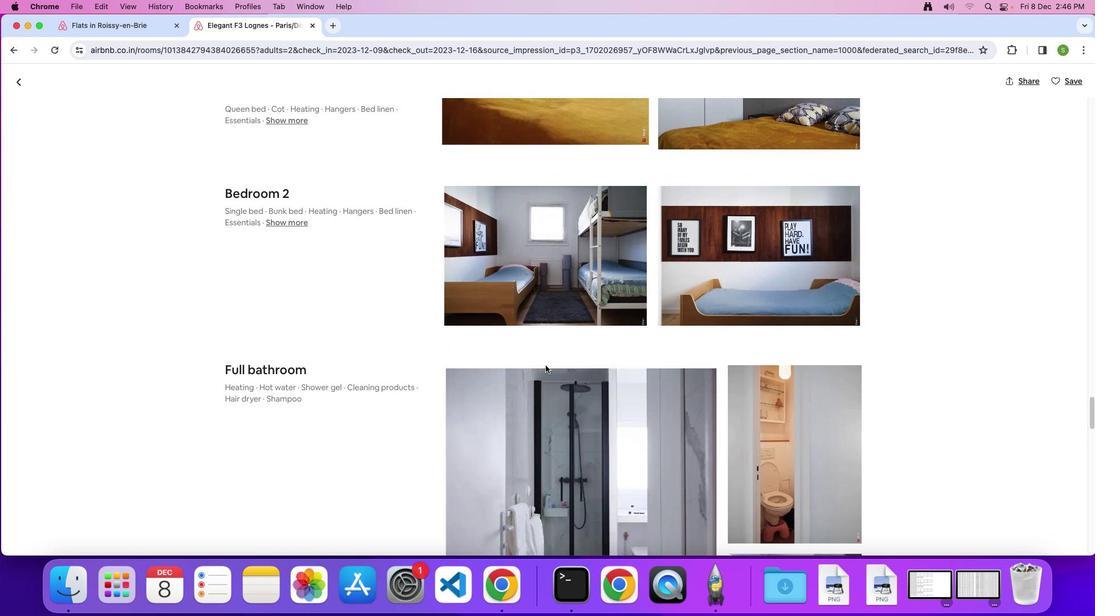 
Action: Mouse scrolled (545, 365) with delta (0, 0)
Screenshot: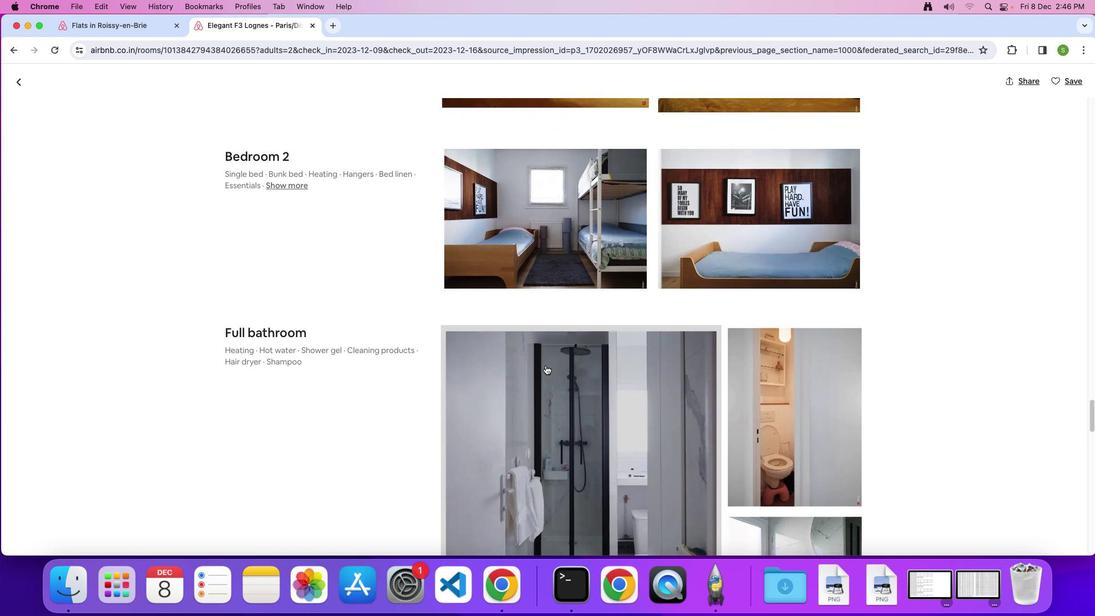 
Action: Mouse scrolled (545, 365) with delta (0, 0)
Screenshot: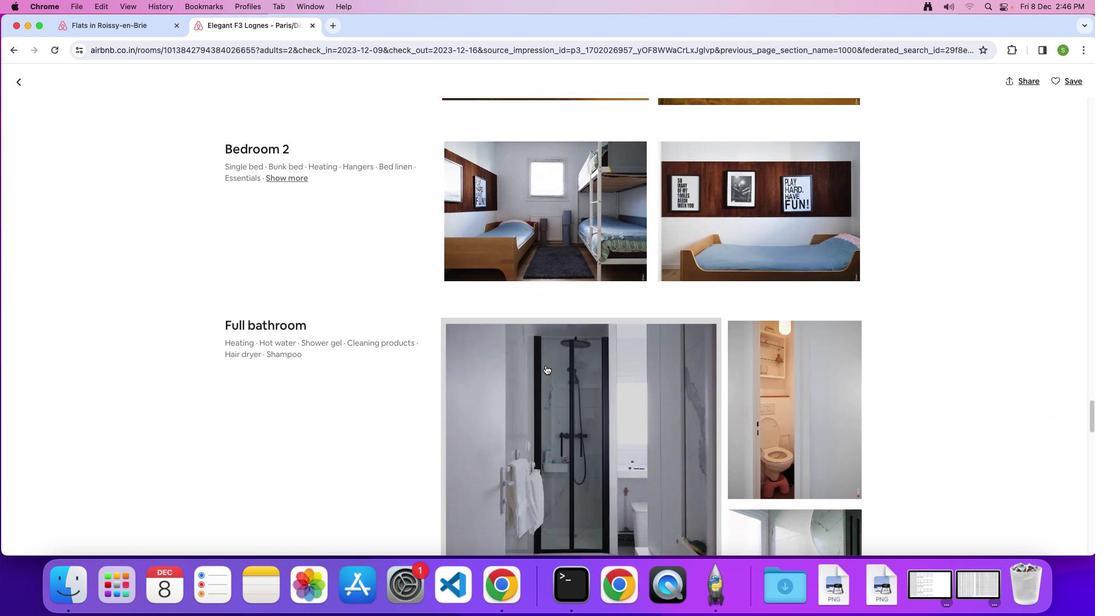 
Action: Mouse scrolled (545, 365) with delta (0, -1)
Screenshot: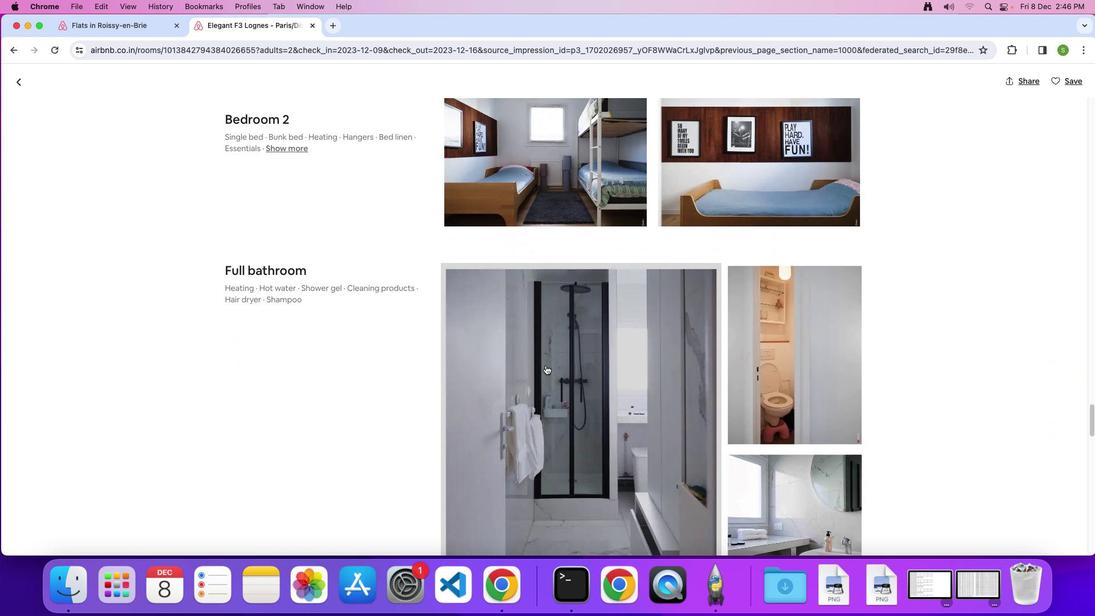 
Action: Mouse scrolled (545, 365) with delta (0, 0)
Screenshot: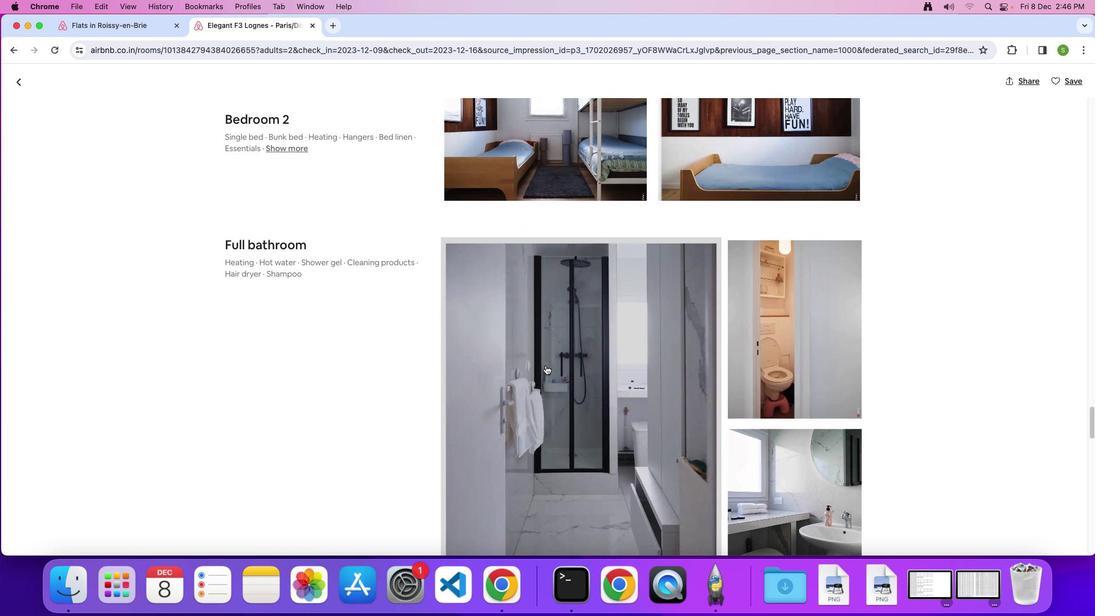 
Action: Mouse scrolled (545, 365) with delta (0, 0)
Screenshot: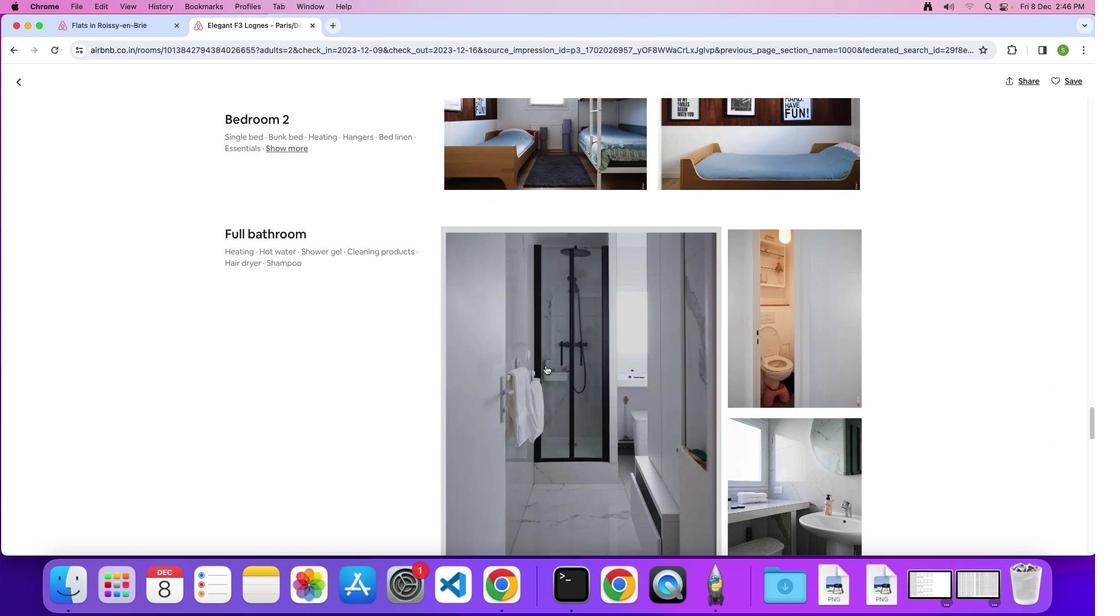 
Action: Mouse scrolled (545, 365) with delta (0, -1)
Screenshot: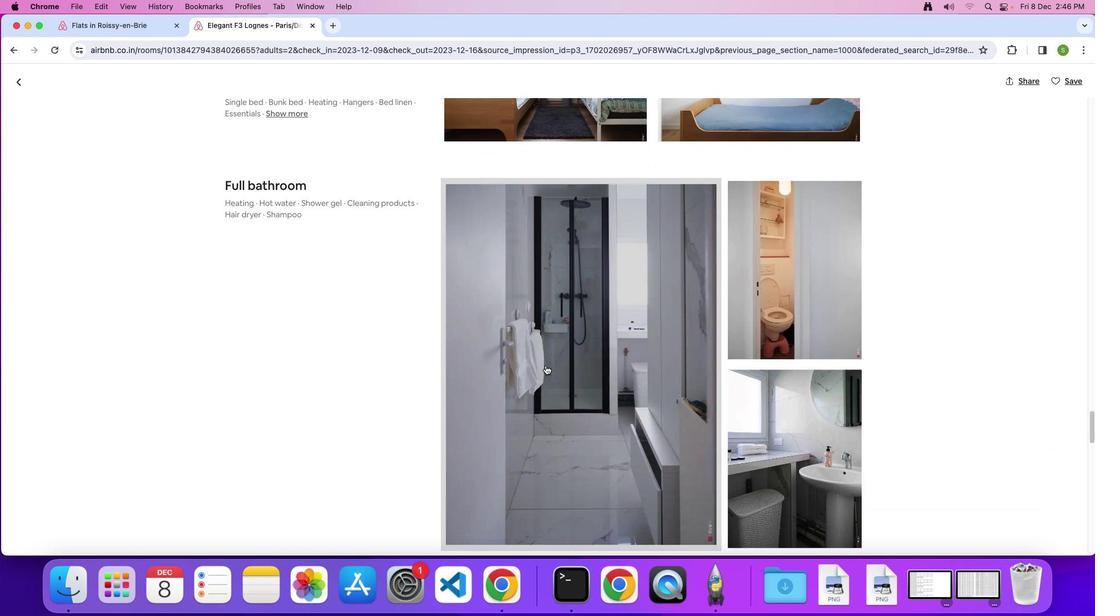
Action: Mouse scrolled (545, 365) with delta (0, 0)
Screenshot: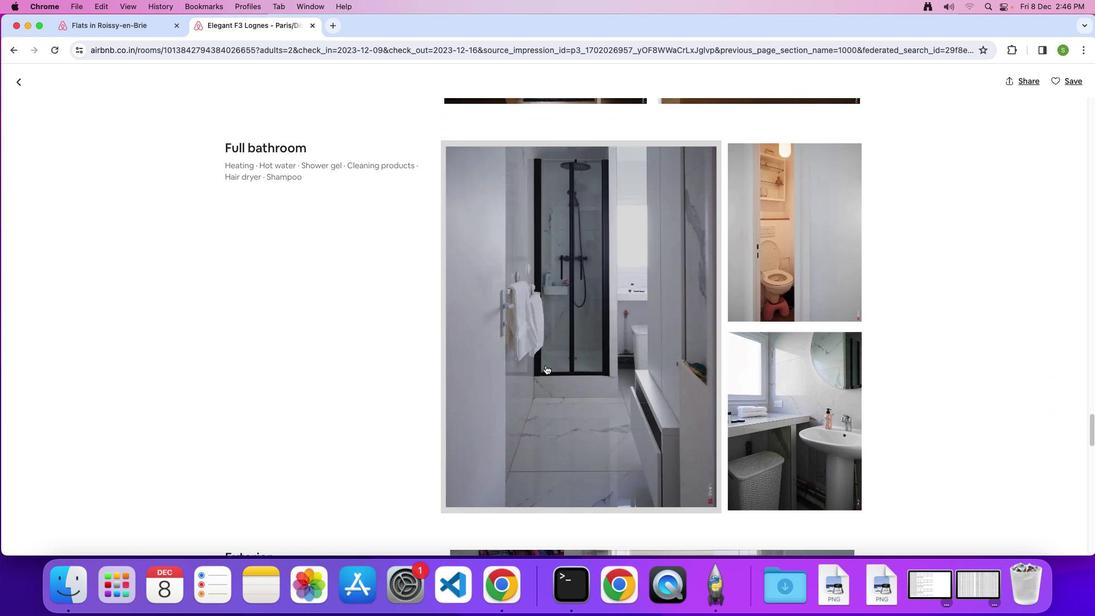 
Action: Mouse scrolled (545, 365) with delta (0, 0)
Screenshot: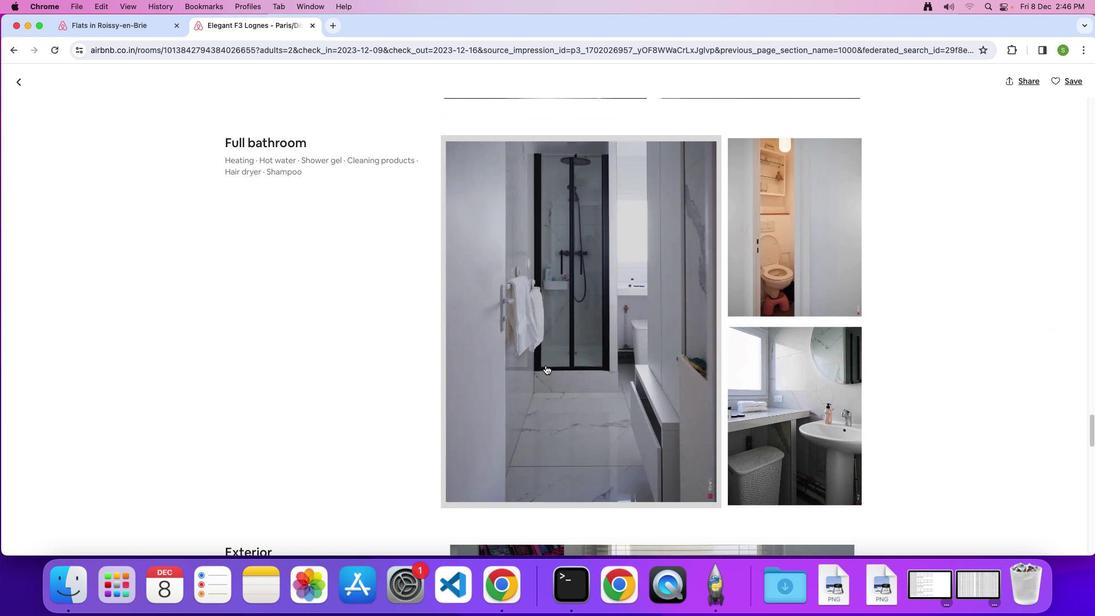 
Action: Mouse scrolled (545, 365) with delta (0, -1)
